 Task: Look for Airbnb properties in Saint Croix, U.S. Virgin Islands from 9th November, 2023 to 16th November, 2023 for 2 adults.2 bedrooms having 2 beds and 1 bathroom. Property type can be flat. Booking option can be shelf check-in. Look for 3 properties as per requirement.
Action: Mouse pressed left at (465, 187)
Screenshot: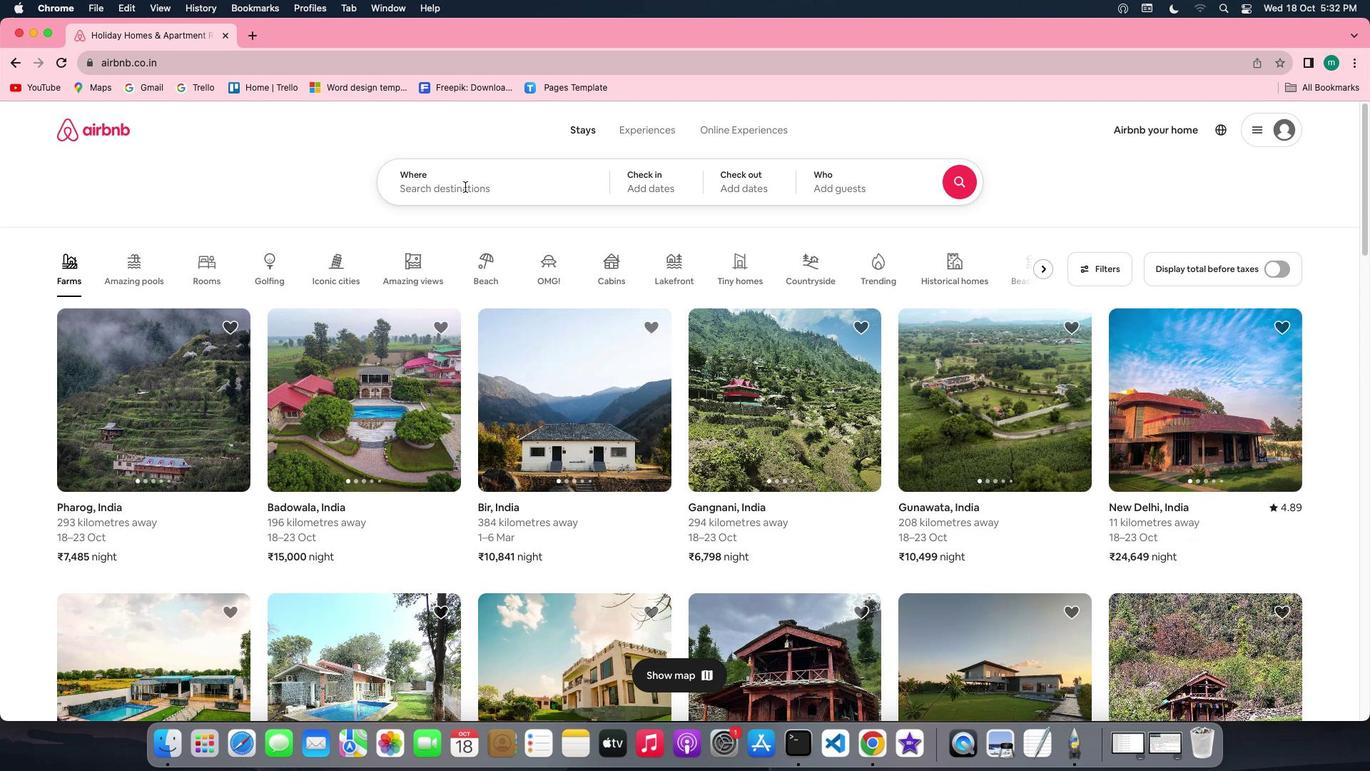 
Action: Key pressed Key.shift's''a''i''n''t'Key.spaceKey.shift'C''r''o''i''x'','Key.spaceKey.shift'u''.'Key.shift's''.'Key.spaceKey.shift'v''i''r''g''i''n'Key.spaceKey.shift'I''s''l''a''n''d'
Screenshot: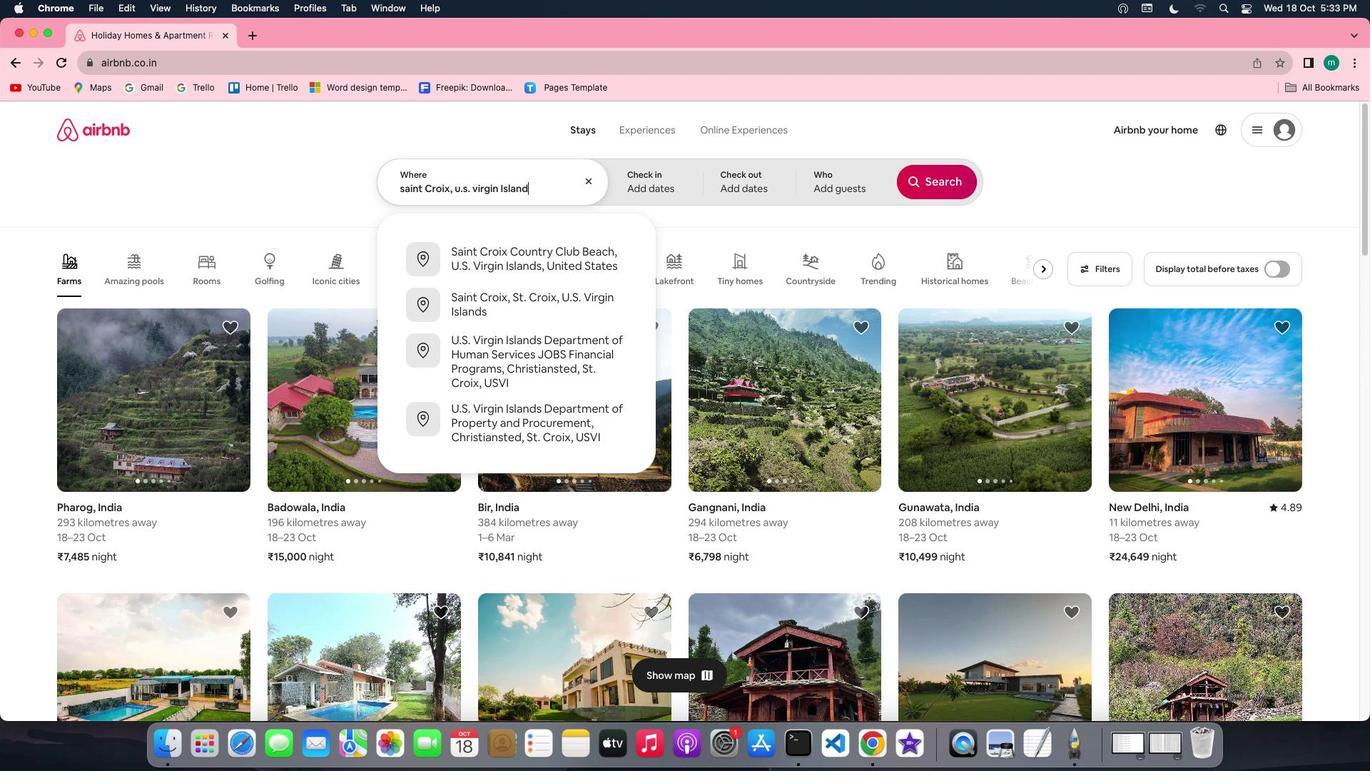 
Action: Mouse moved to (636, 189)
Screenshot: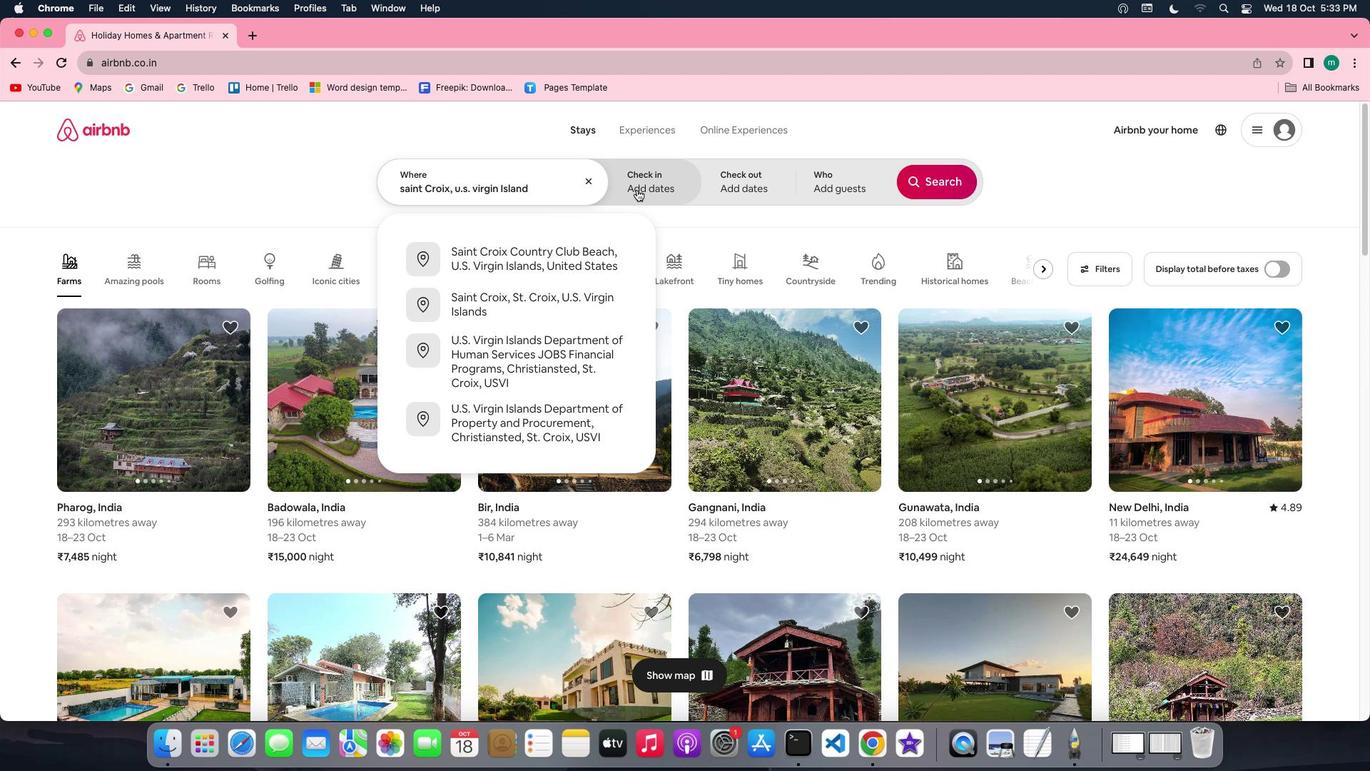 
Action: Mouse pressed left at (636, 189)
Screenshot: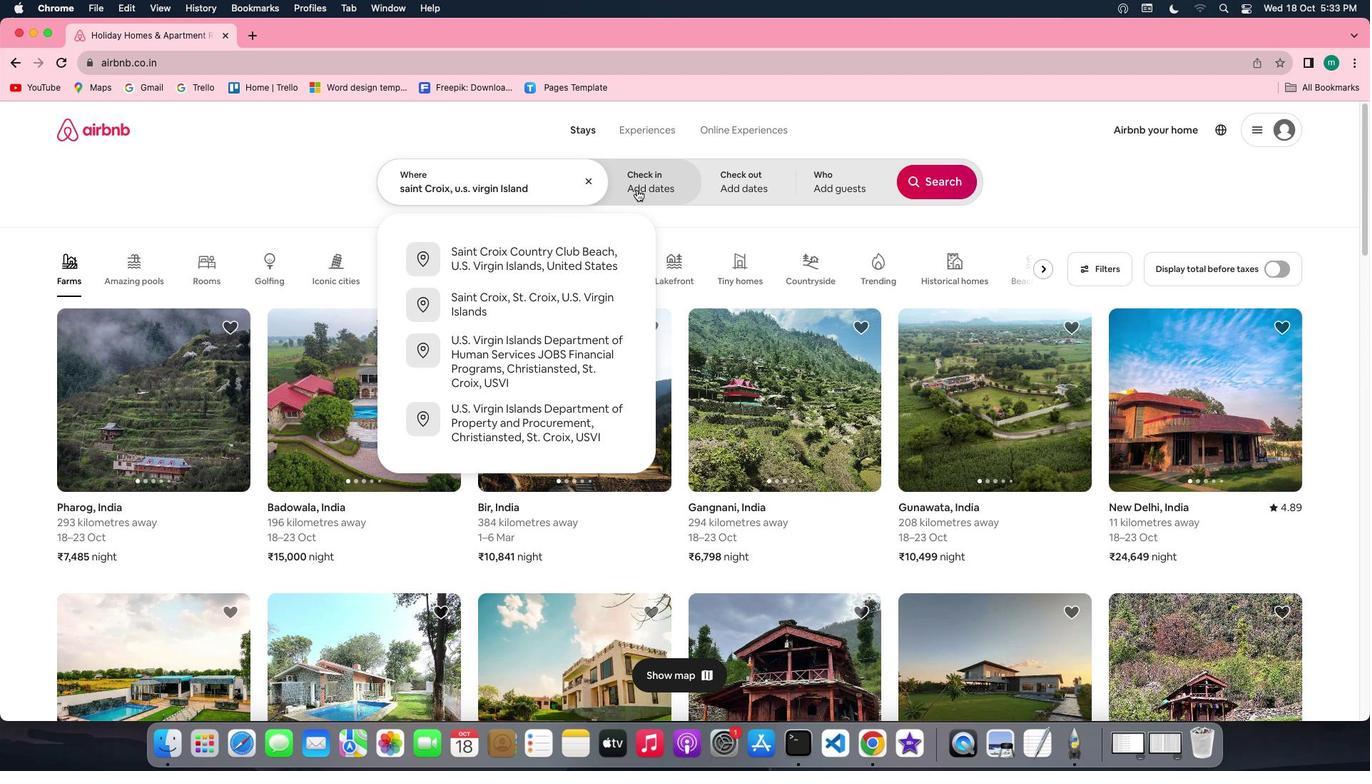 
Action: Mouse moved to (853, 387)
Screenshot: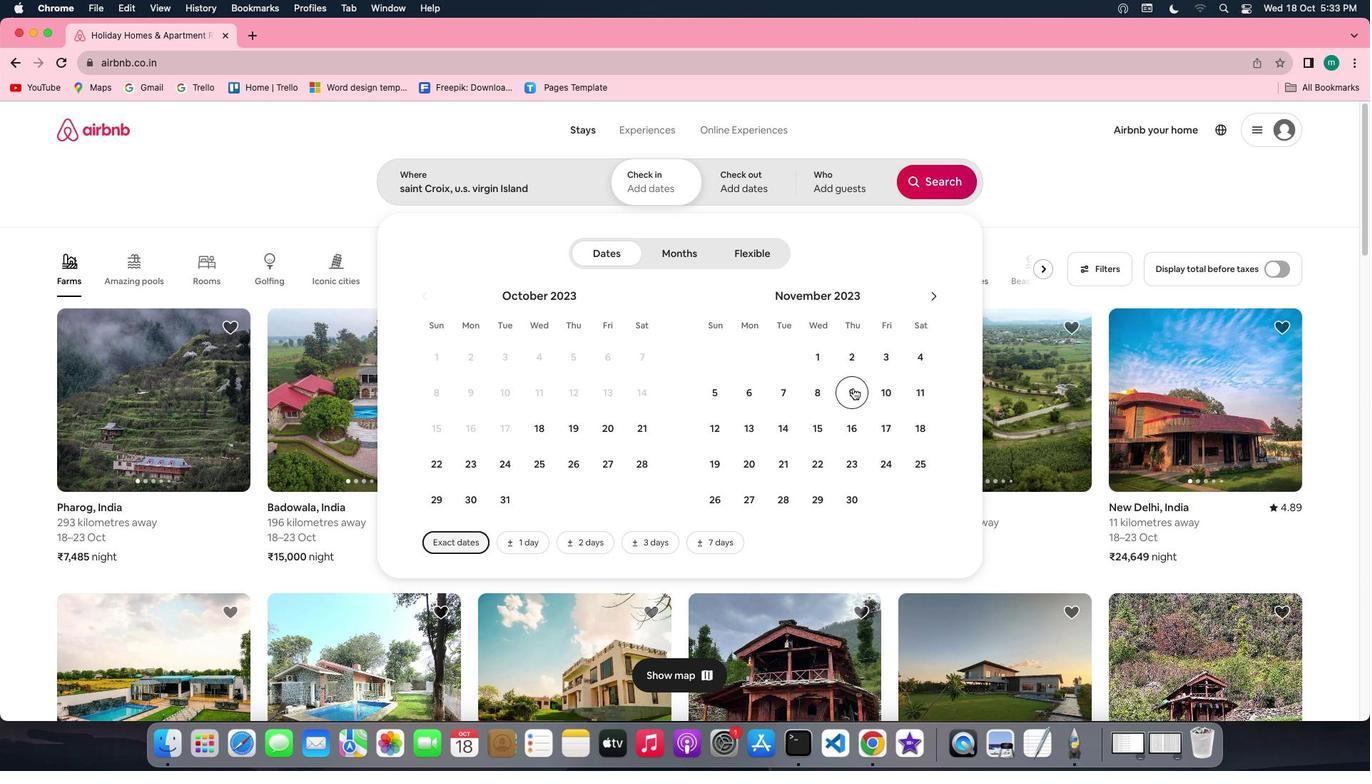 
Action: Mouse pressed left at (853, 387)
Screenshot: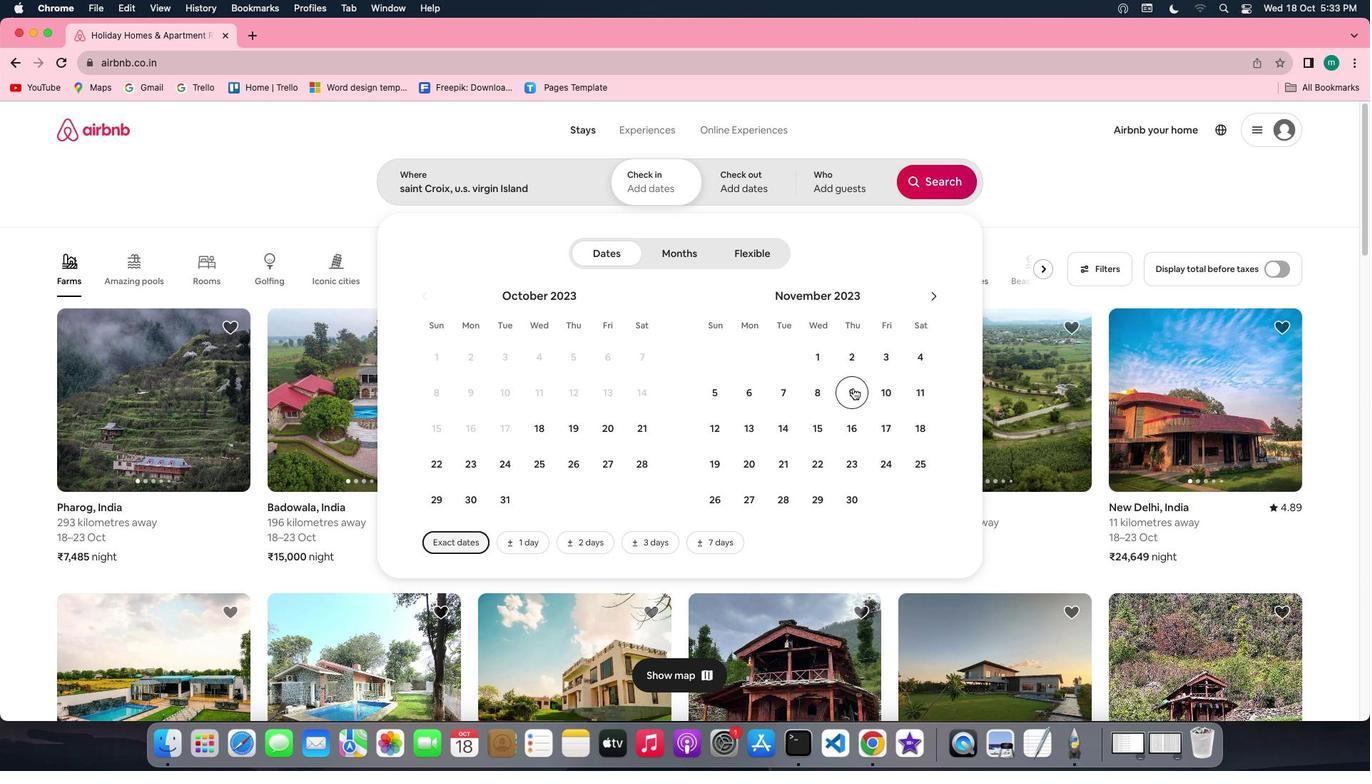 
Action: Mouse moved to (851, 442)
Screenshot: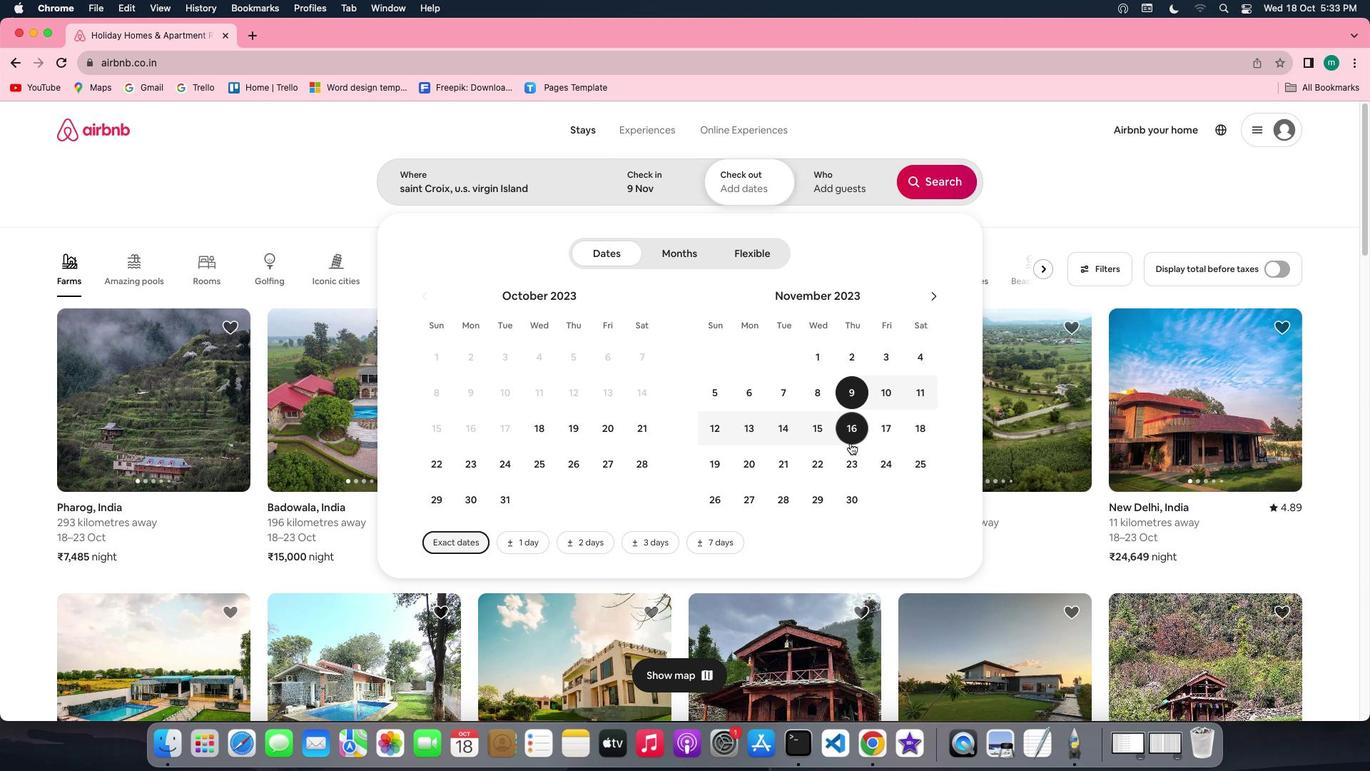 
Action: Mouse pressed left at (851, 442)
Screenshot: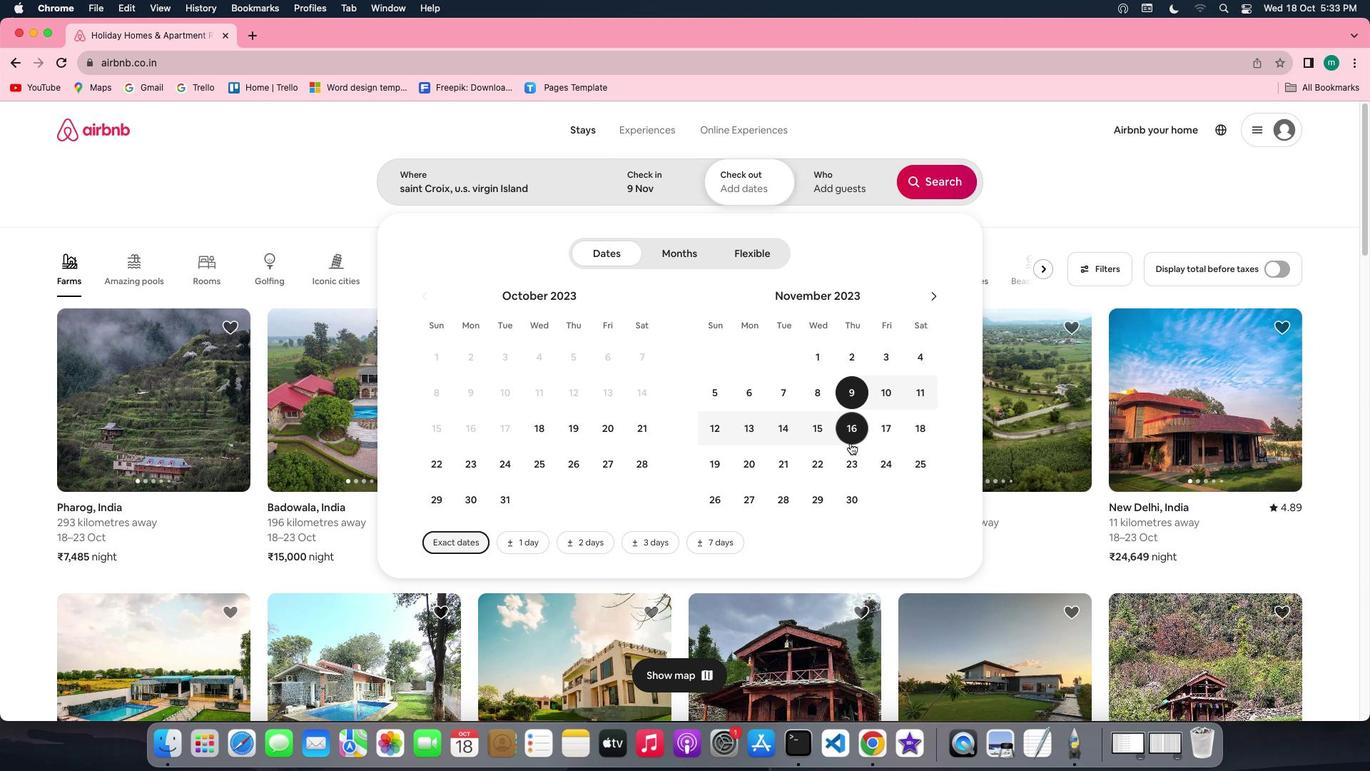 
Action: Mouse moved to (860, 172)
Screenshot: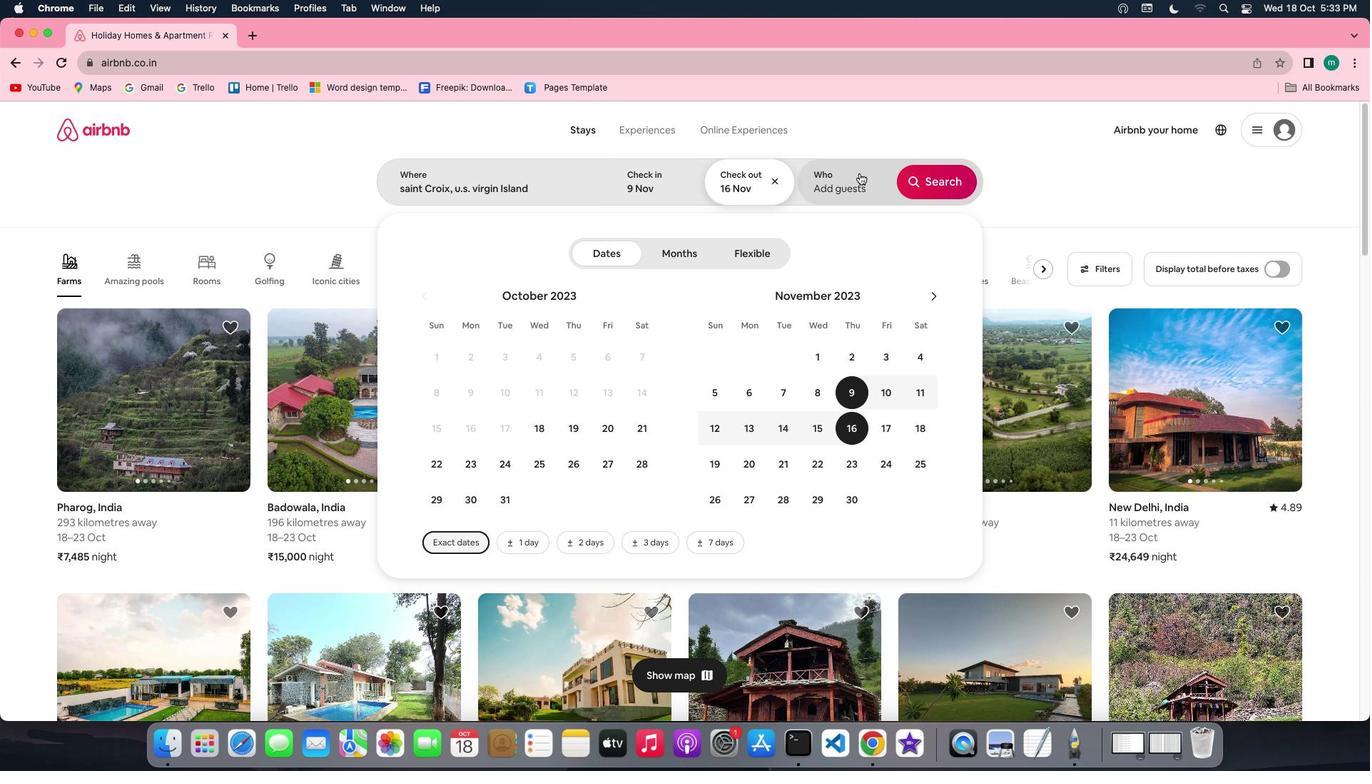 
Action: Mouse pressed left at (860, 172)
Screenshot: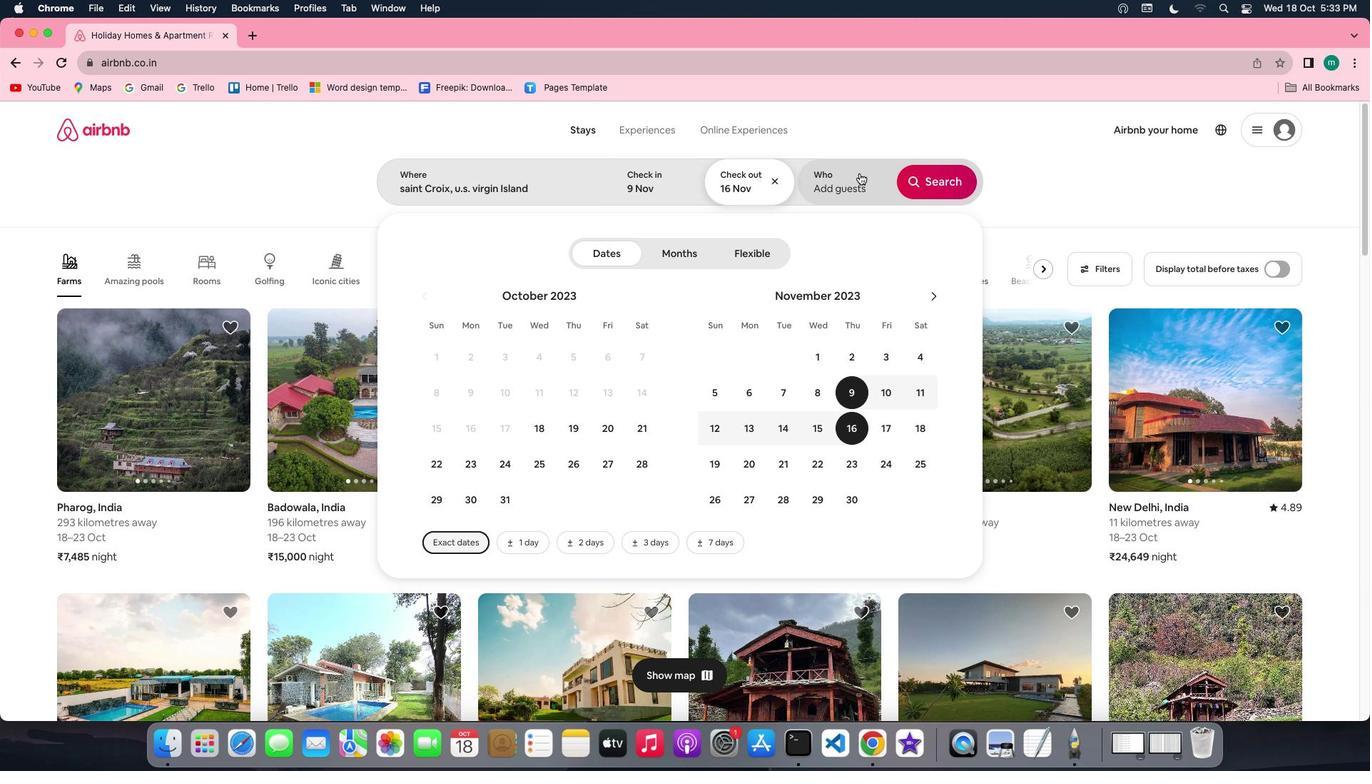 
Action: Mouse moved to (935, 255)
Screenshot: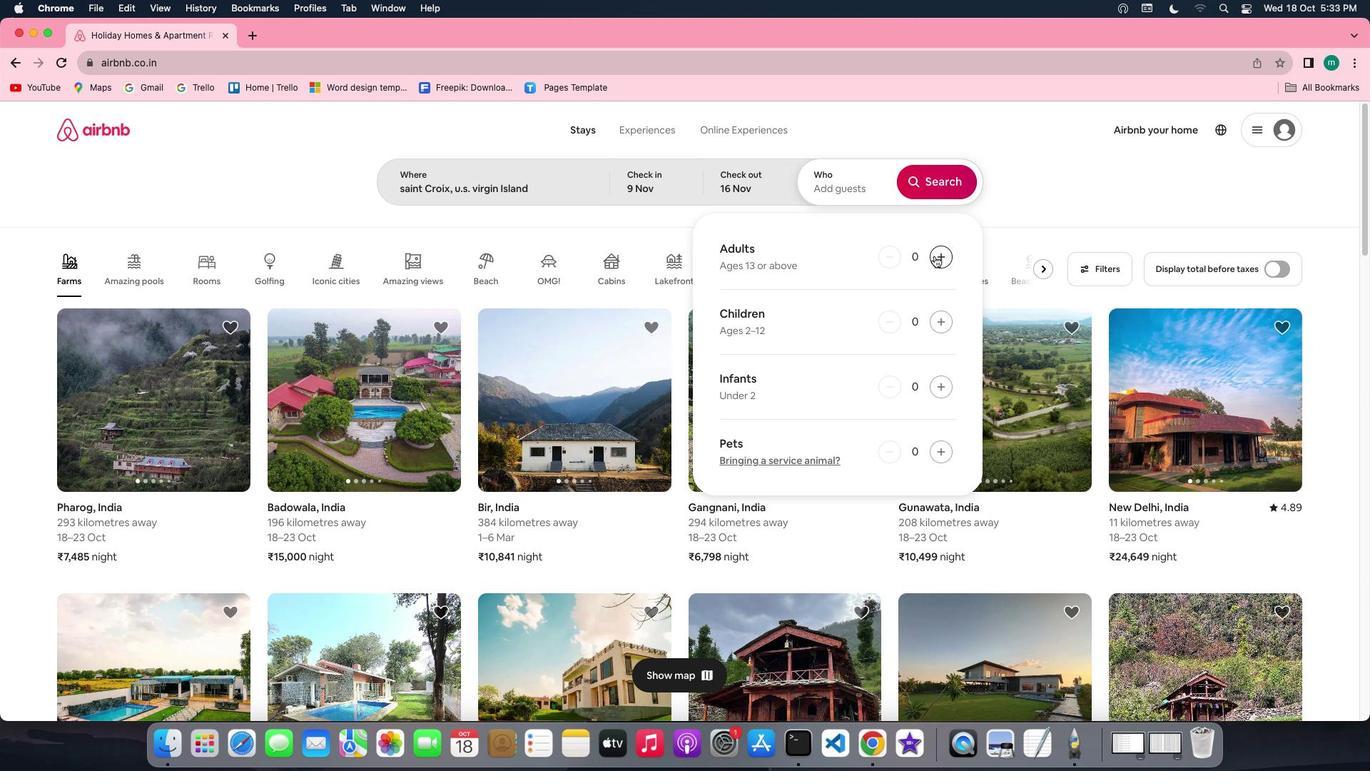 
Action: Mouse pressed left at (935, 255)
Screenshot: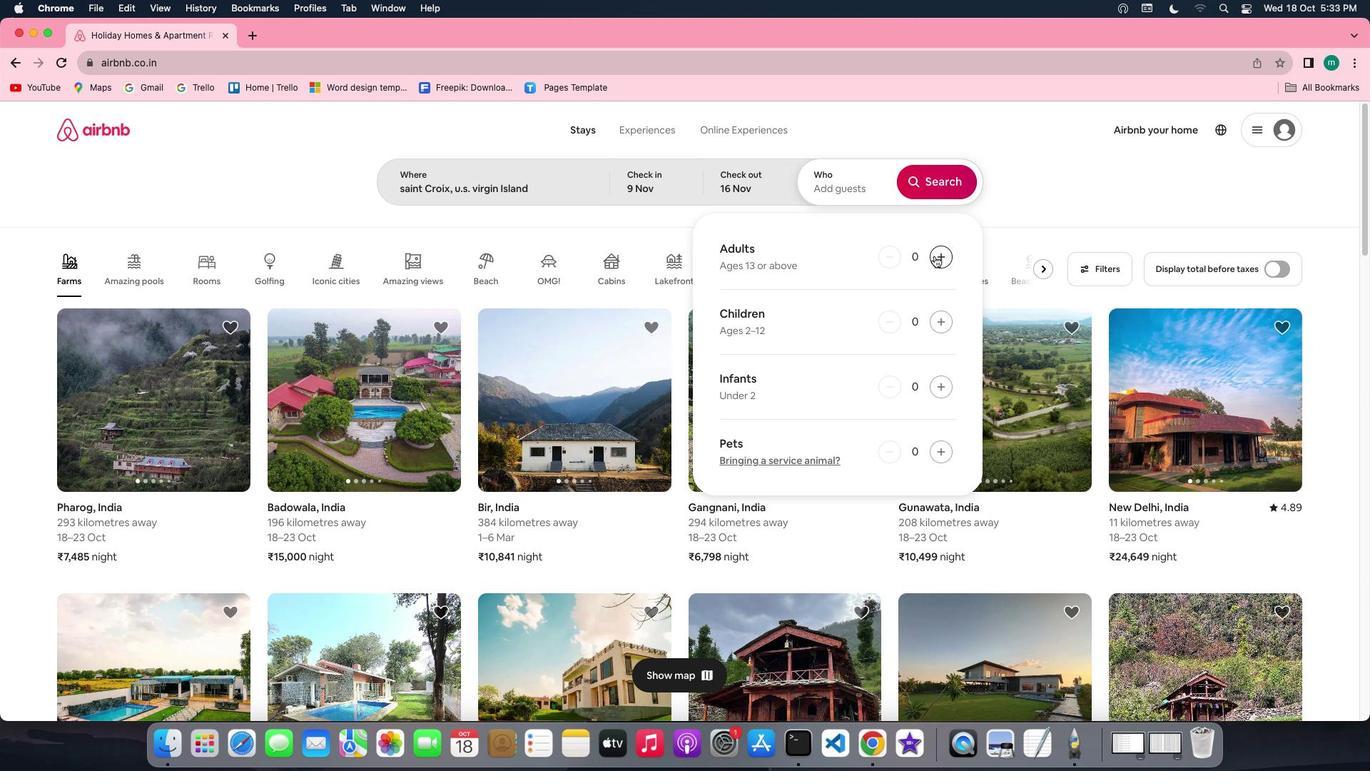 
Action: Mouse pressed left at (935, 255)
Screenshot: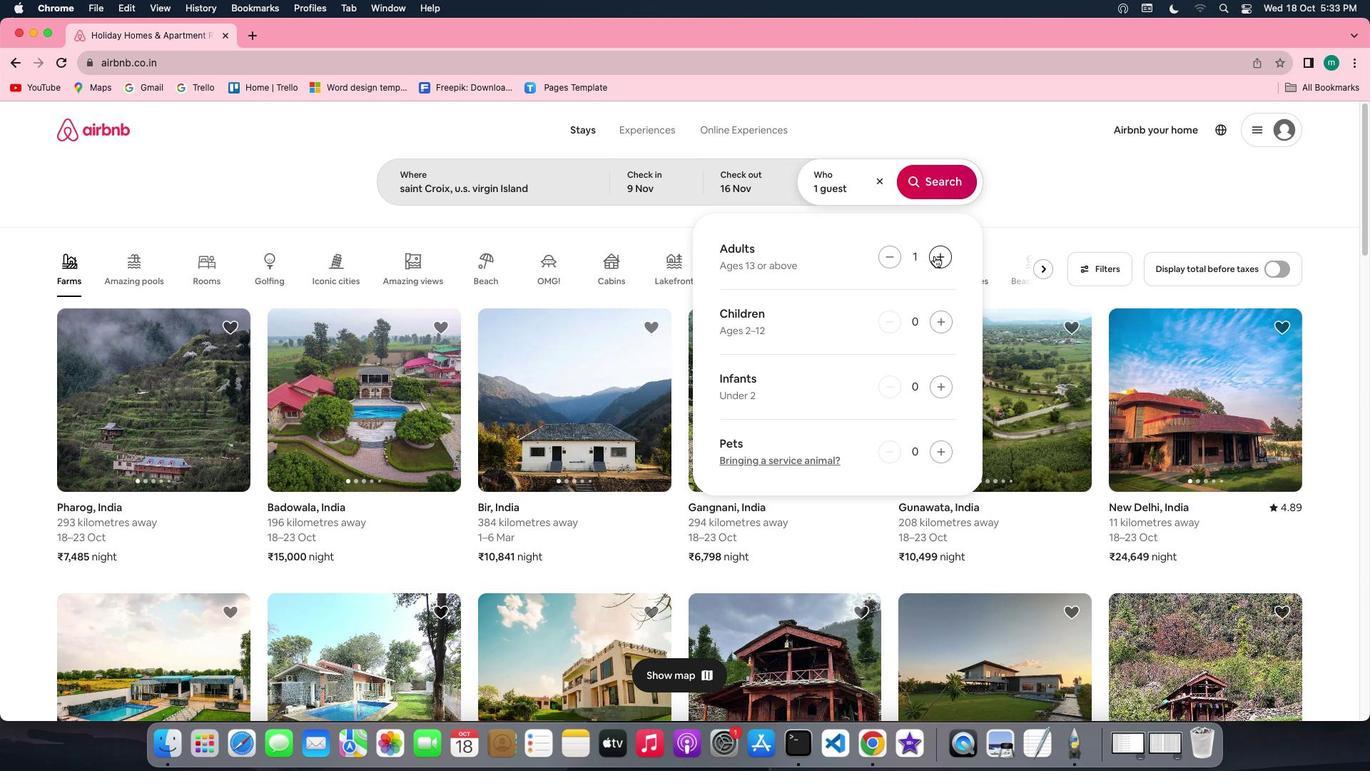 
Action: Mouse moved to (943, 192)
Screenshot: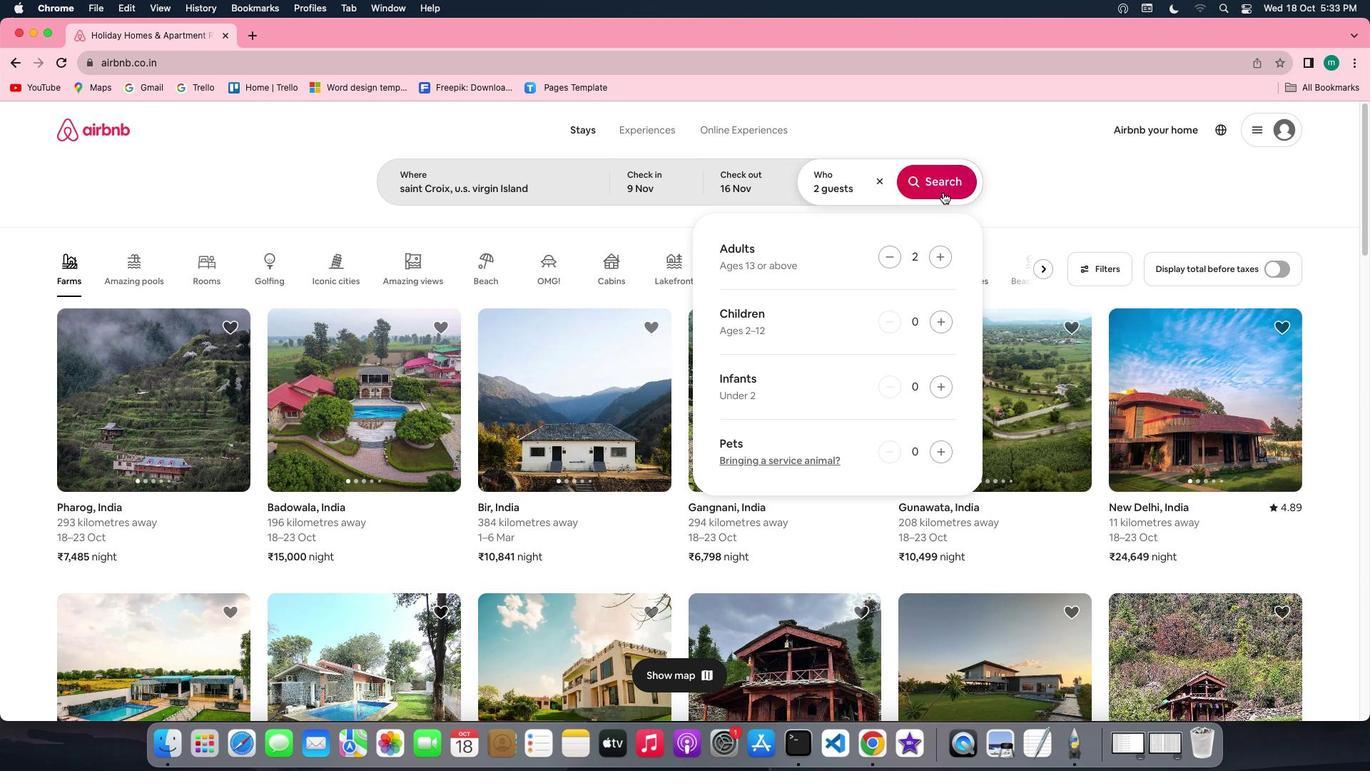 
Action: Mouse pressed left at (943, 192)
Screenshot: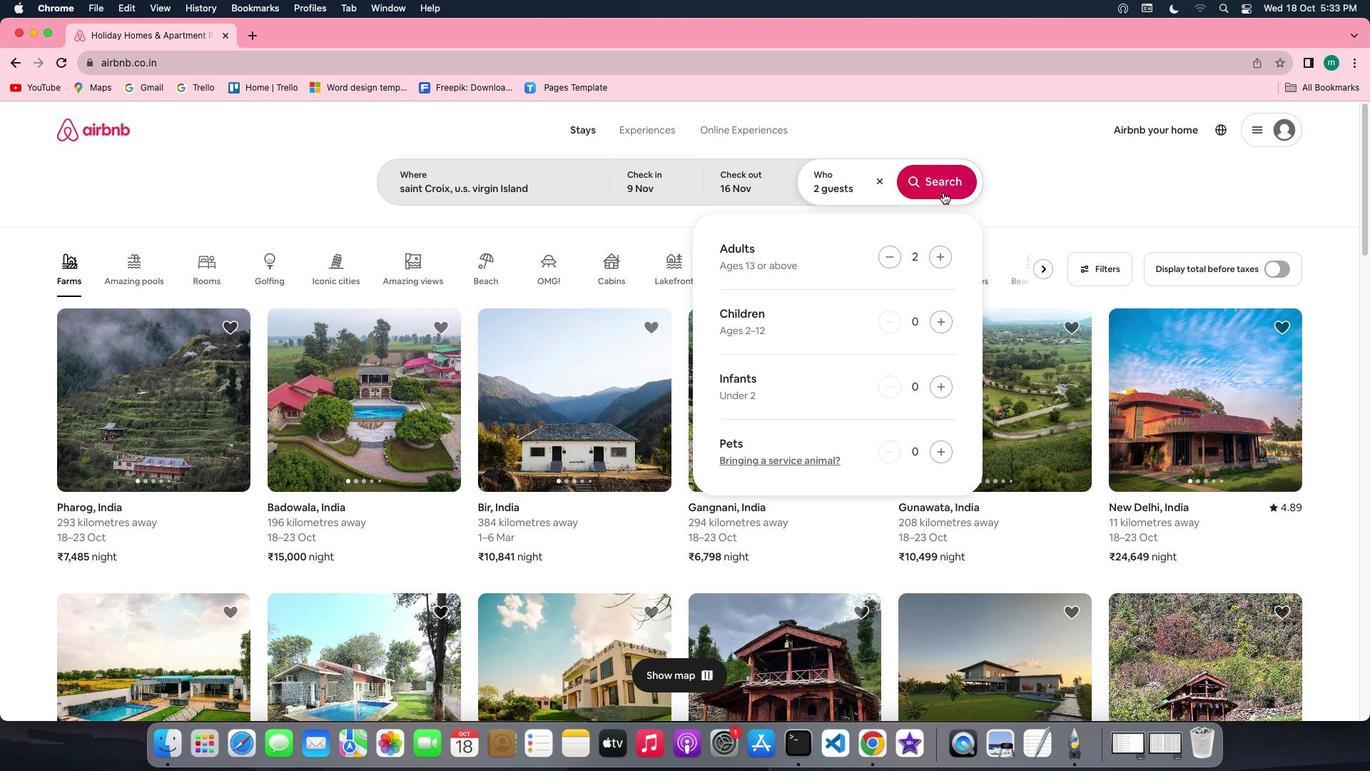 
Action: Mouse moved to (1130, 184)
Screenshot: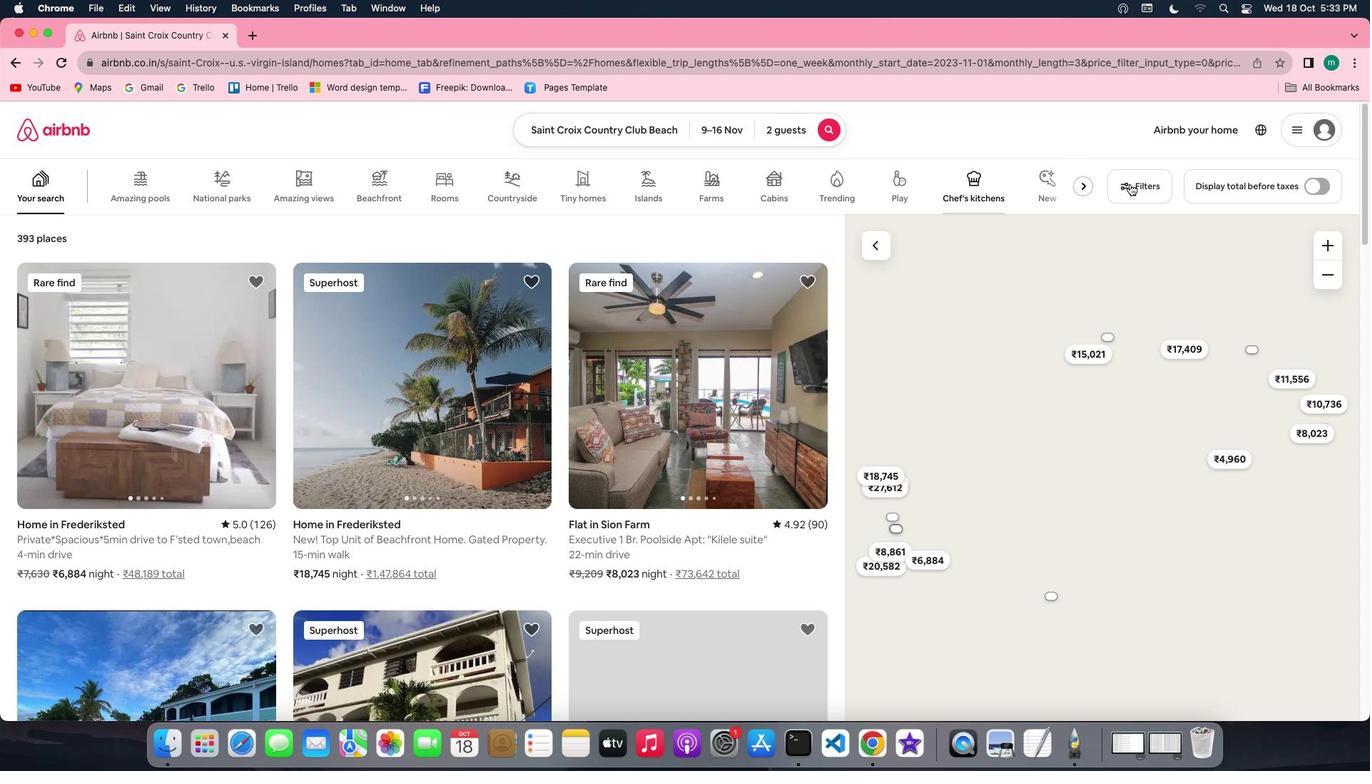 
Action: Mouse pressed left at (1130, 184)
Screenshot: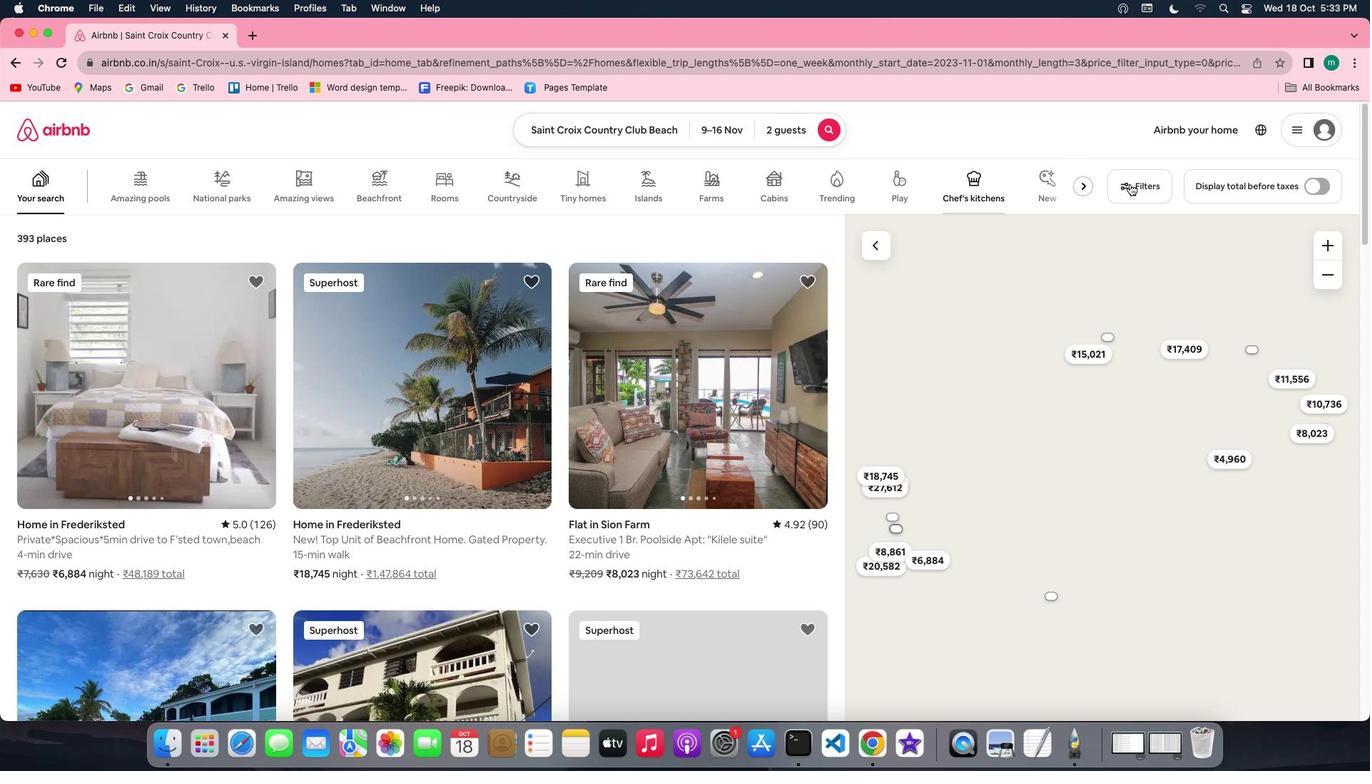 
Action: Mouse moved to (1150, 183)
Screenshot: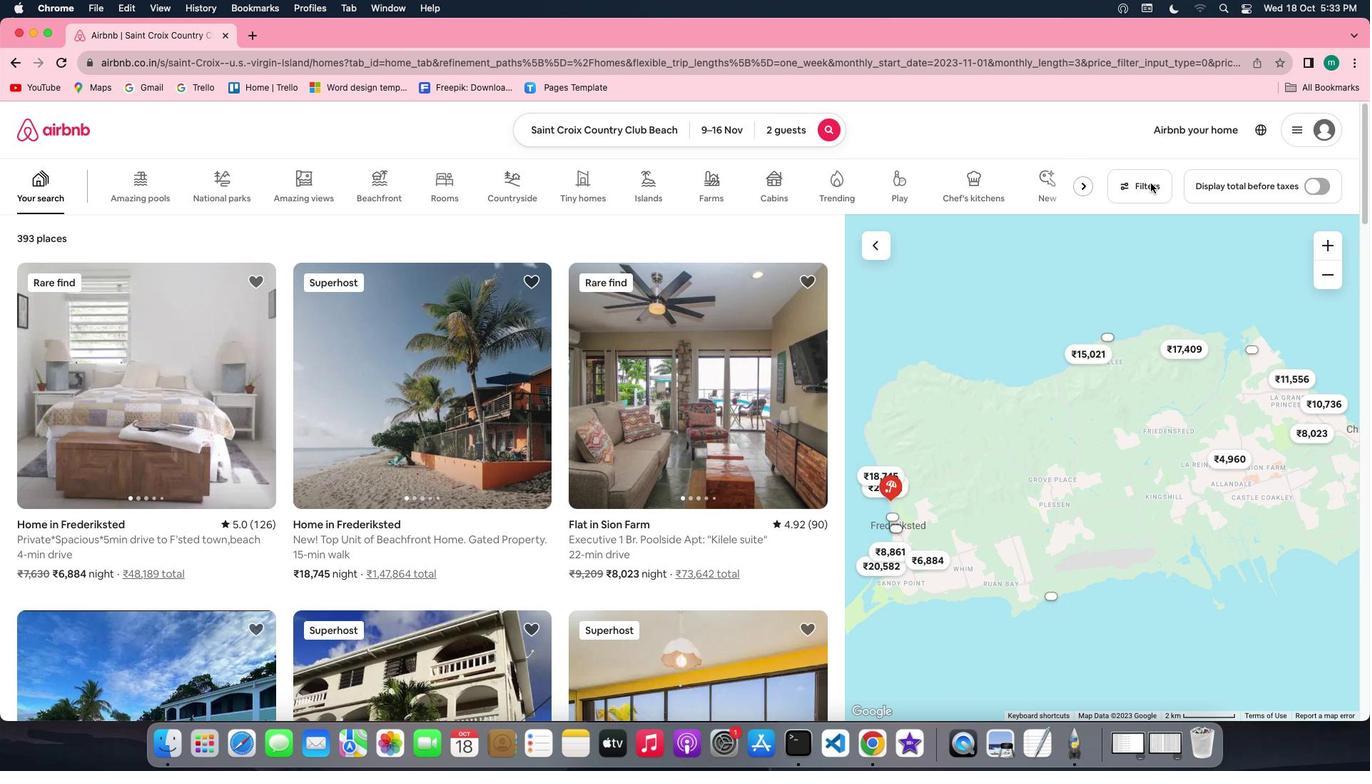 
Action: Mouse pressed left at (1150, 183)
Screenshot: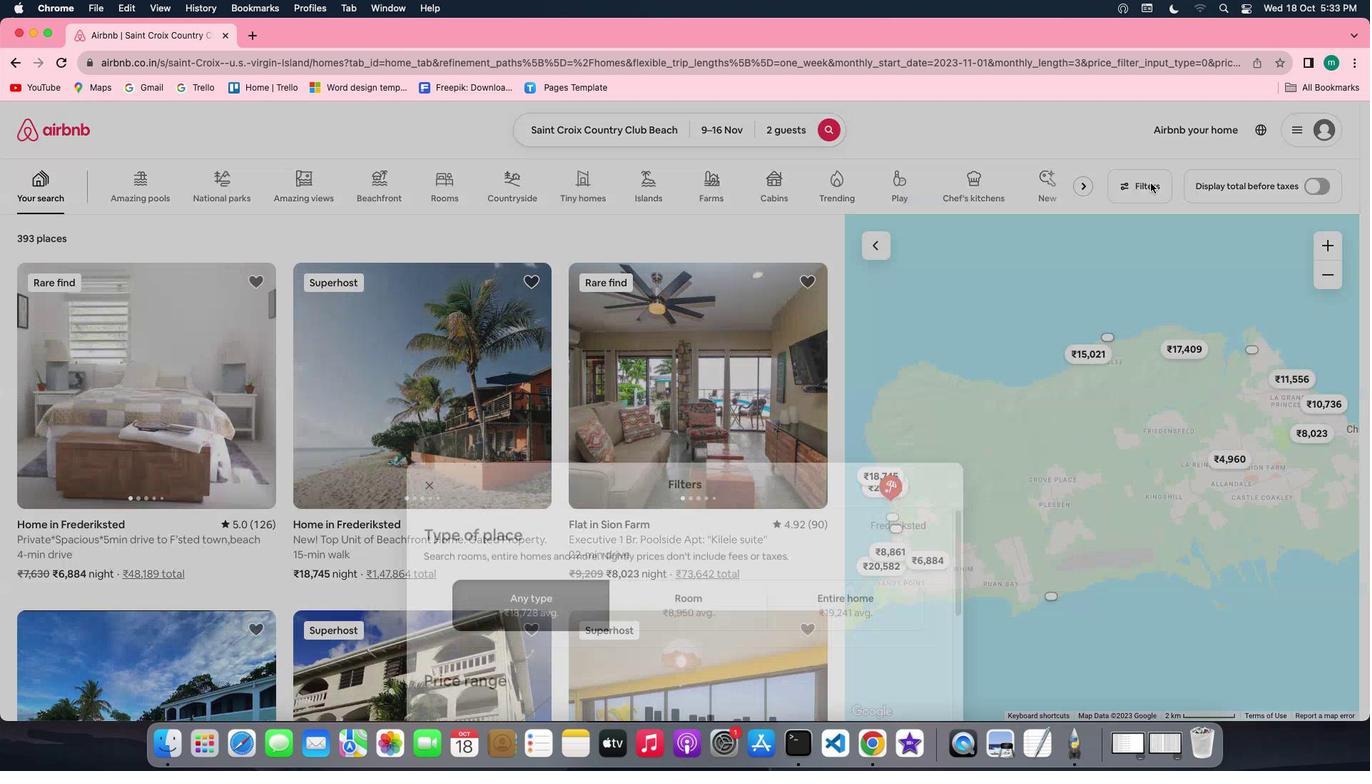 
Action: Mouse moved to (1127, 176)
Screenshot: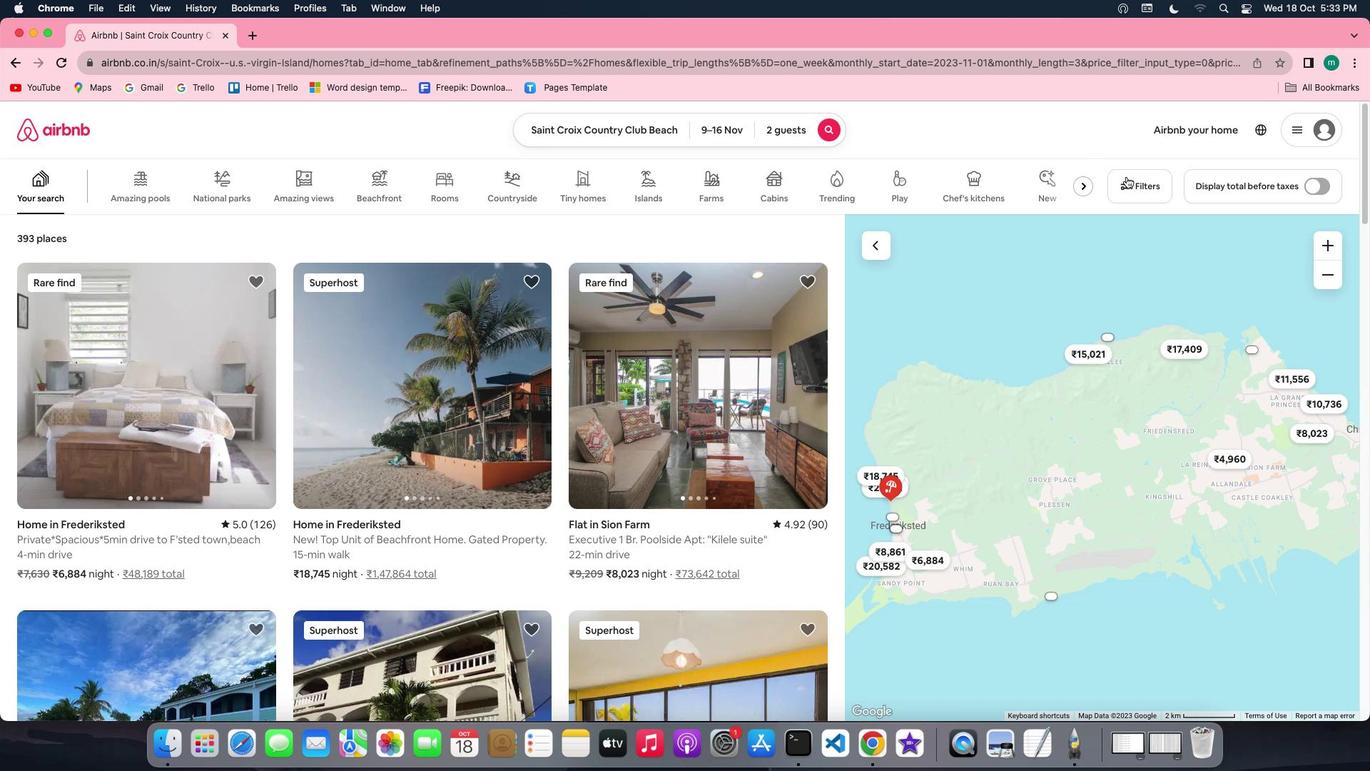 
Action: Mouse pressed left at (1127, 176)
Screenshot: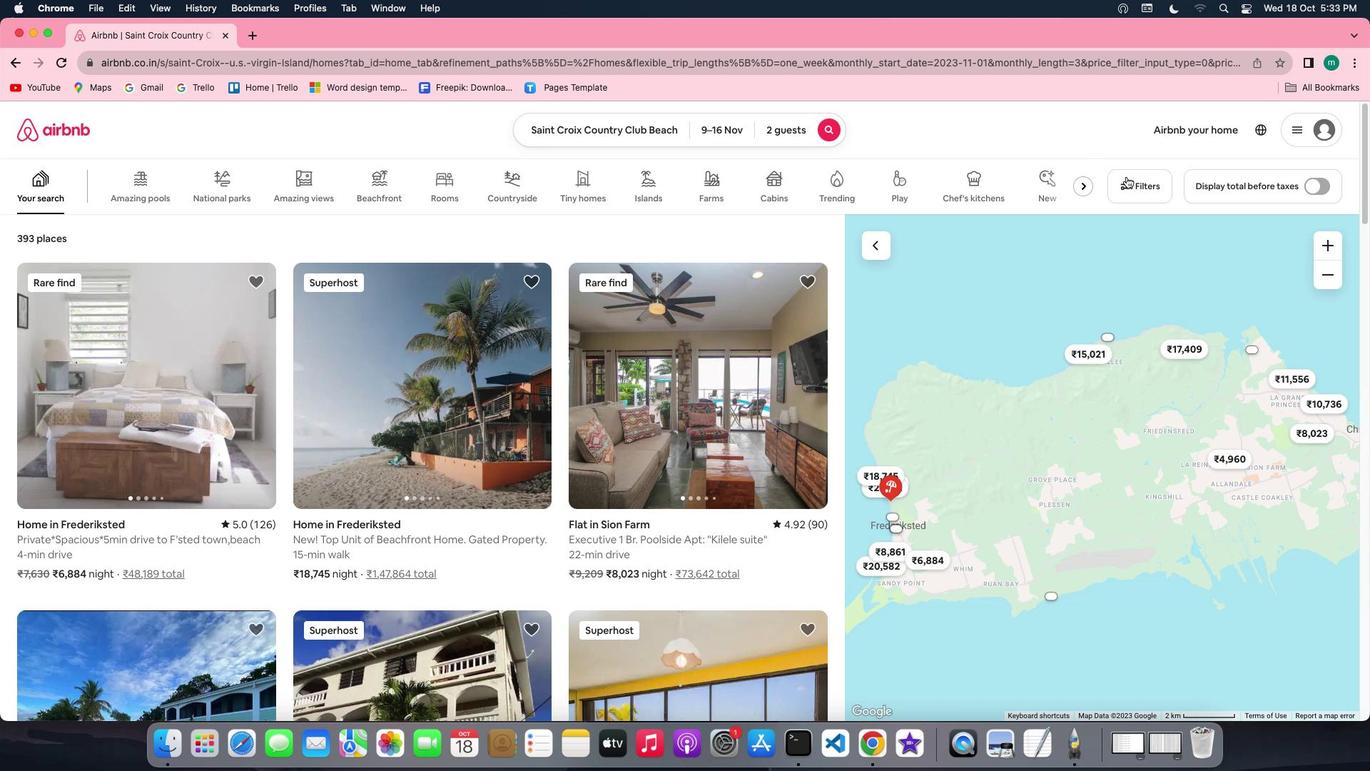 
Action: Mouse moved to (686, 376)
Screenshot: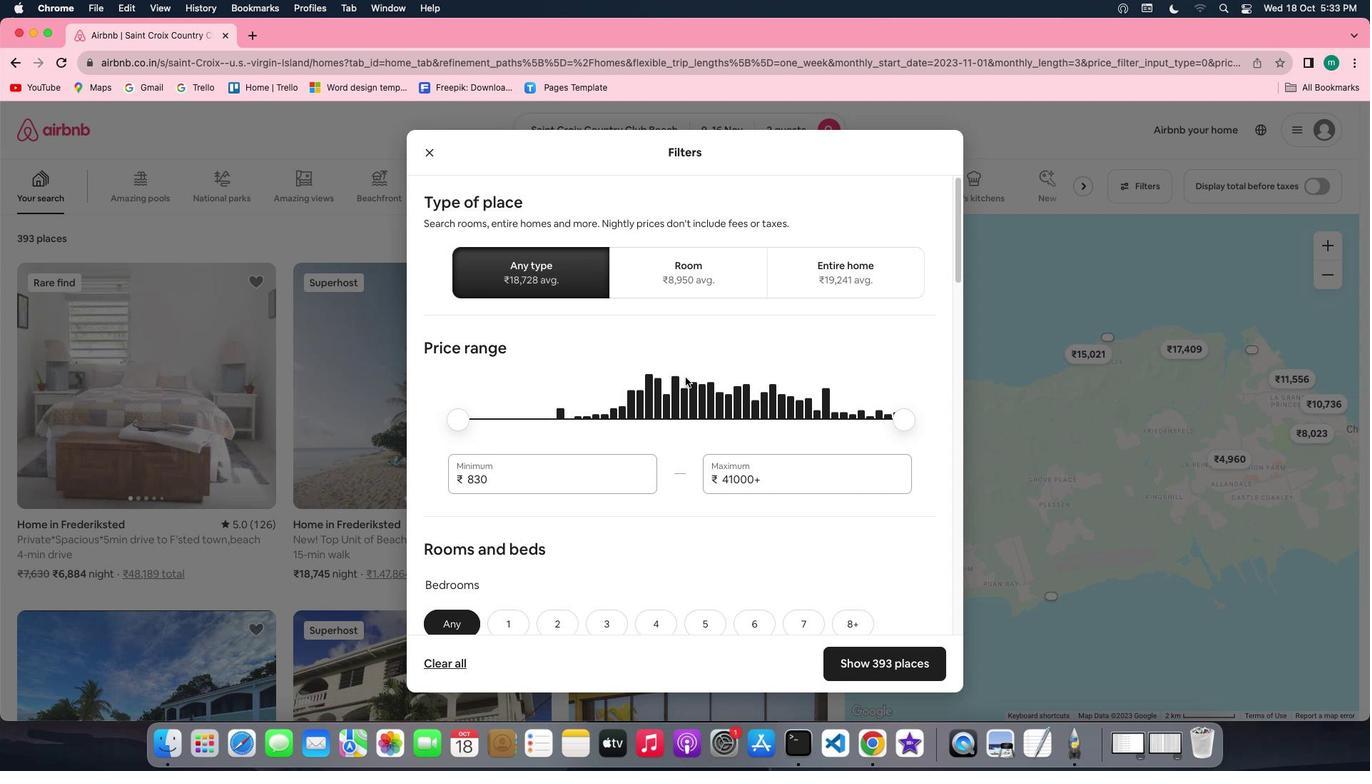 
Action: Mouse scrolled (686, 376) with delta (0, 0)
Screenshot: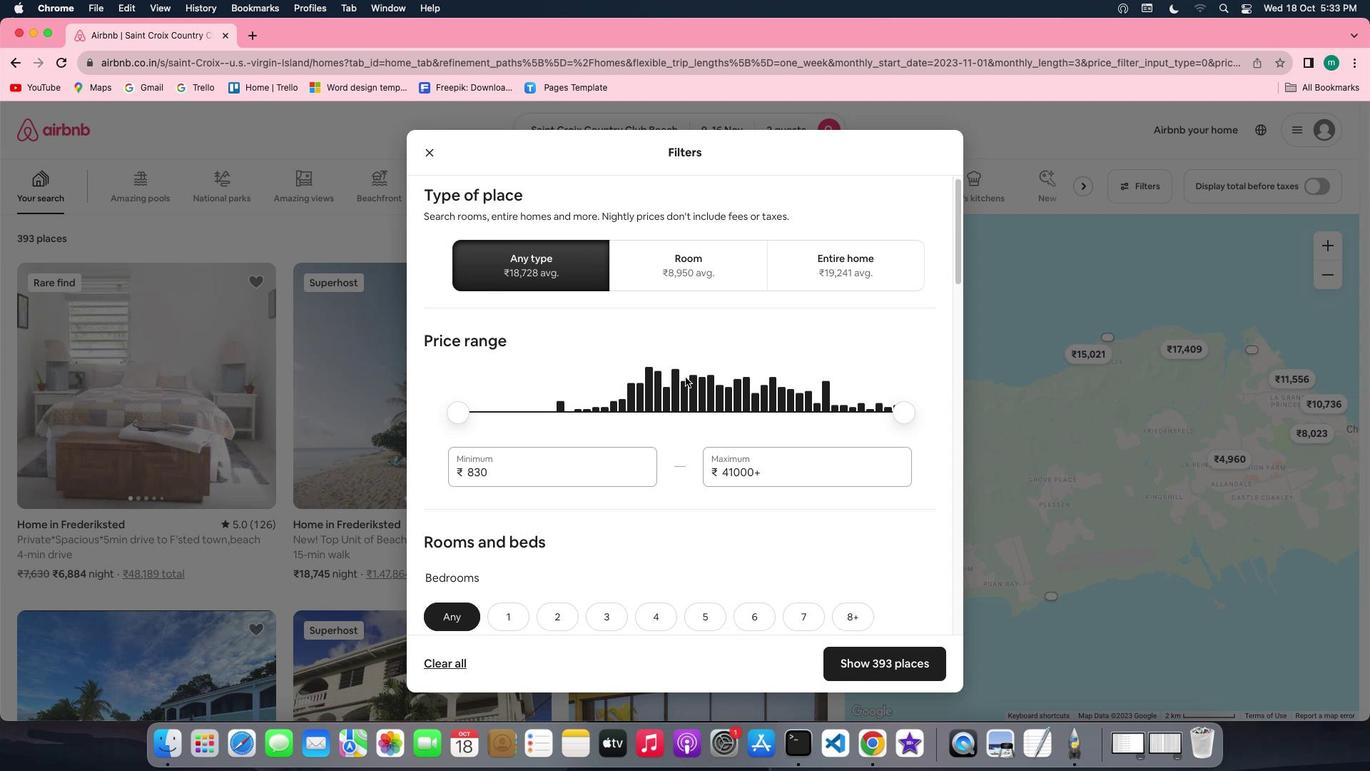
Action: Mouse scrolled (686, 376) with delta (0, 0)
Screenshot: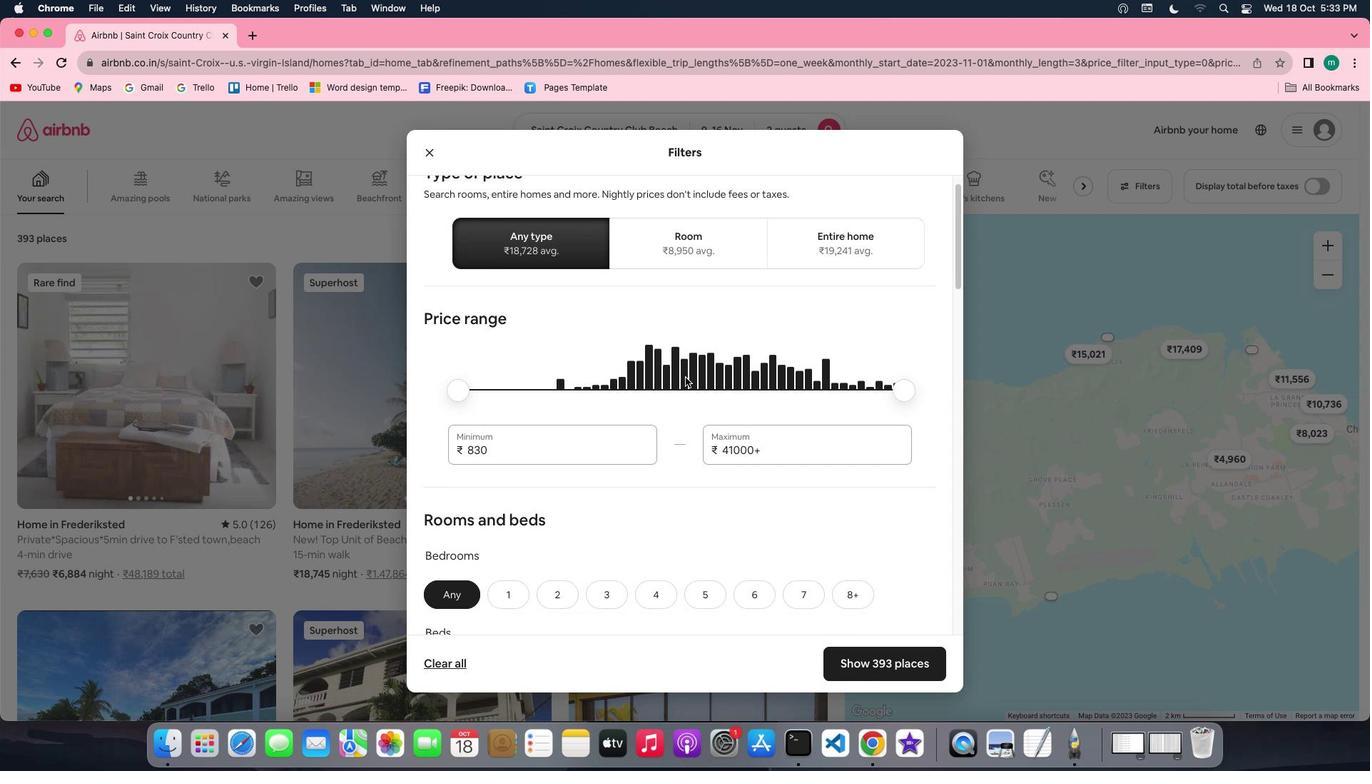 
Action: Mouse scrolled (686, 376) with delta (0, -2)
Screenshot: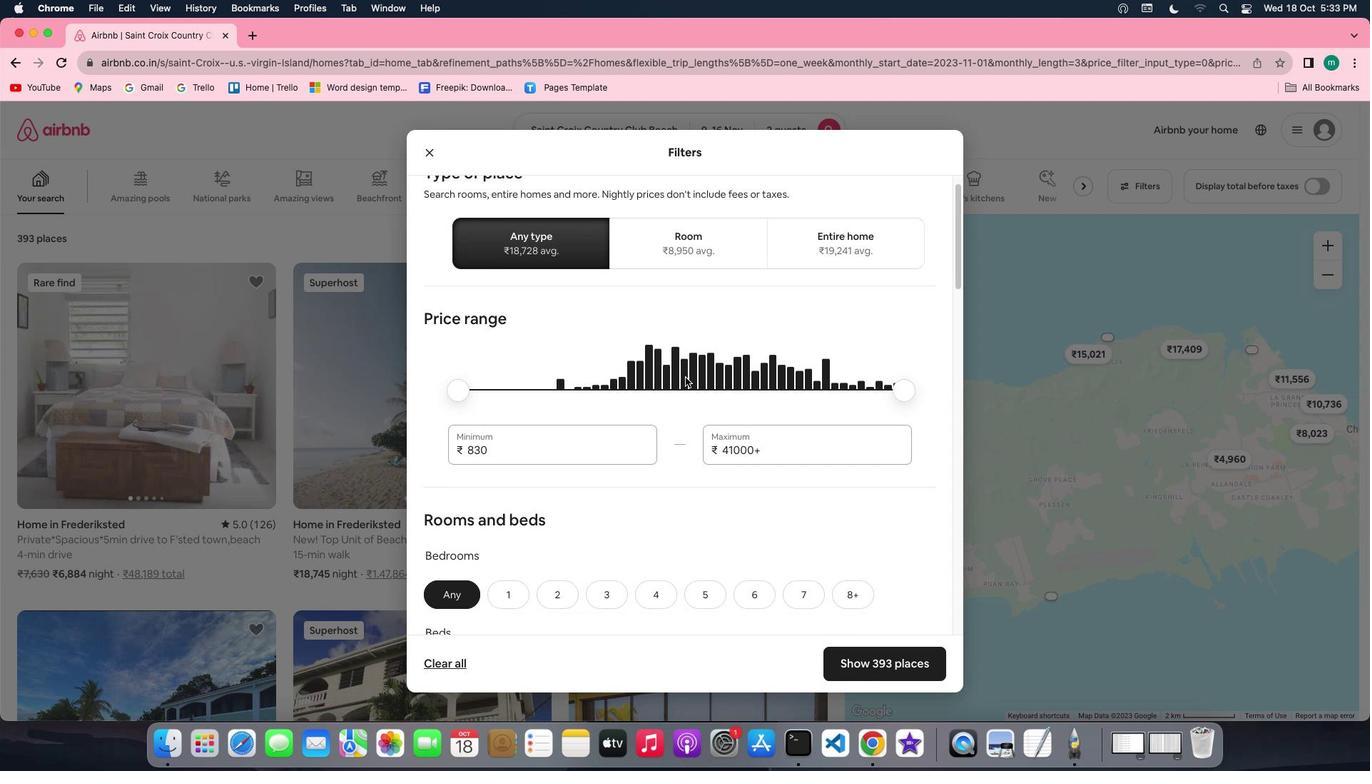 
Action: Mouse scrolled (686, 376) with delta (0, -2)
Screenshot: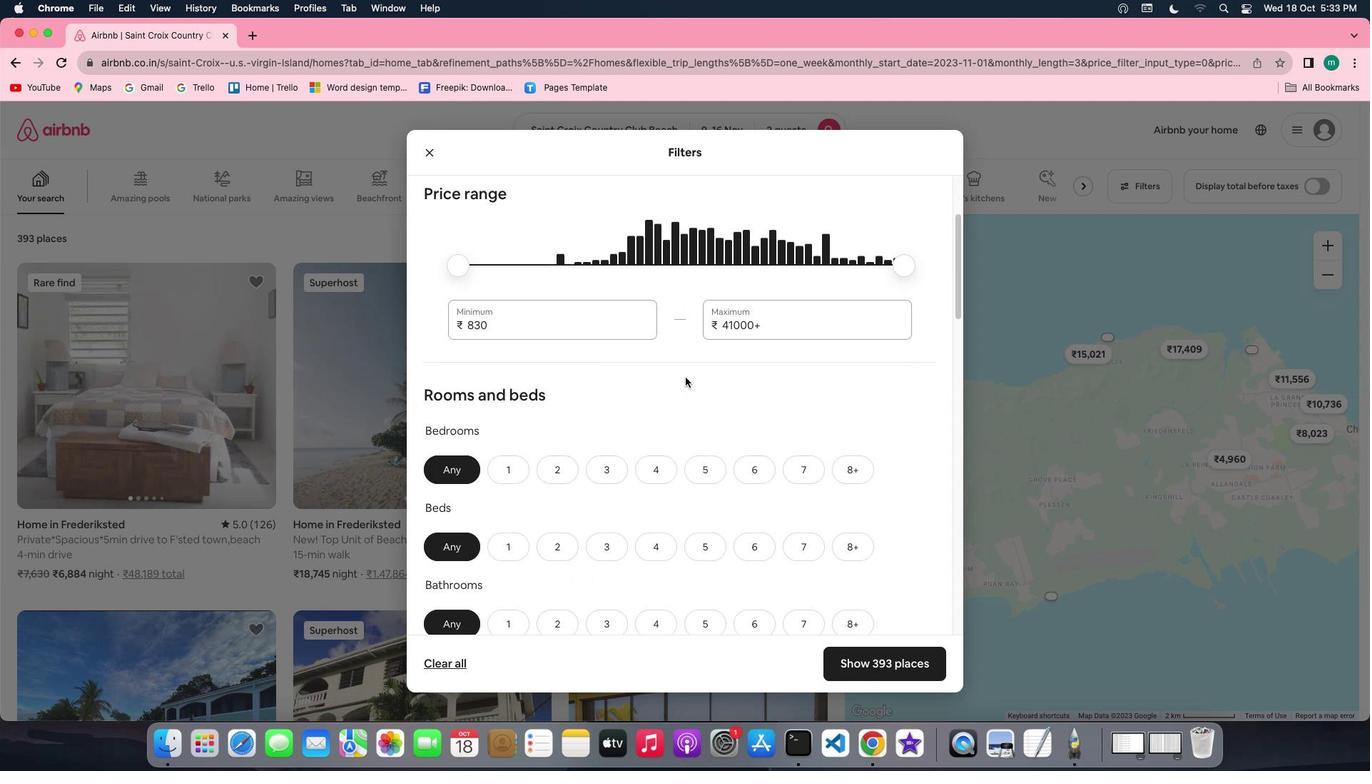 
Action: Mouse moved to (552, 351)
Screenshot: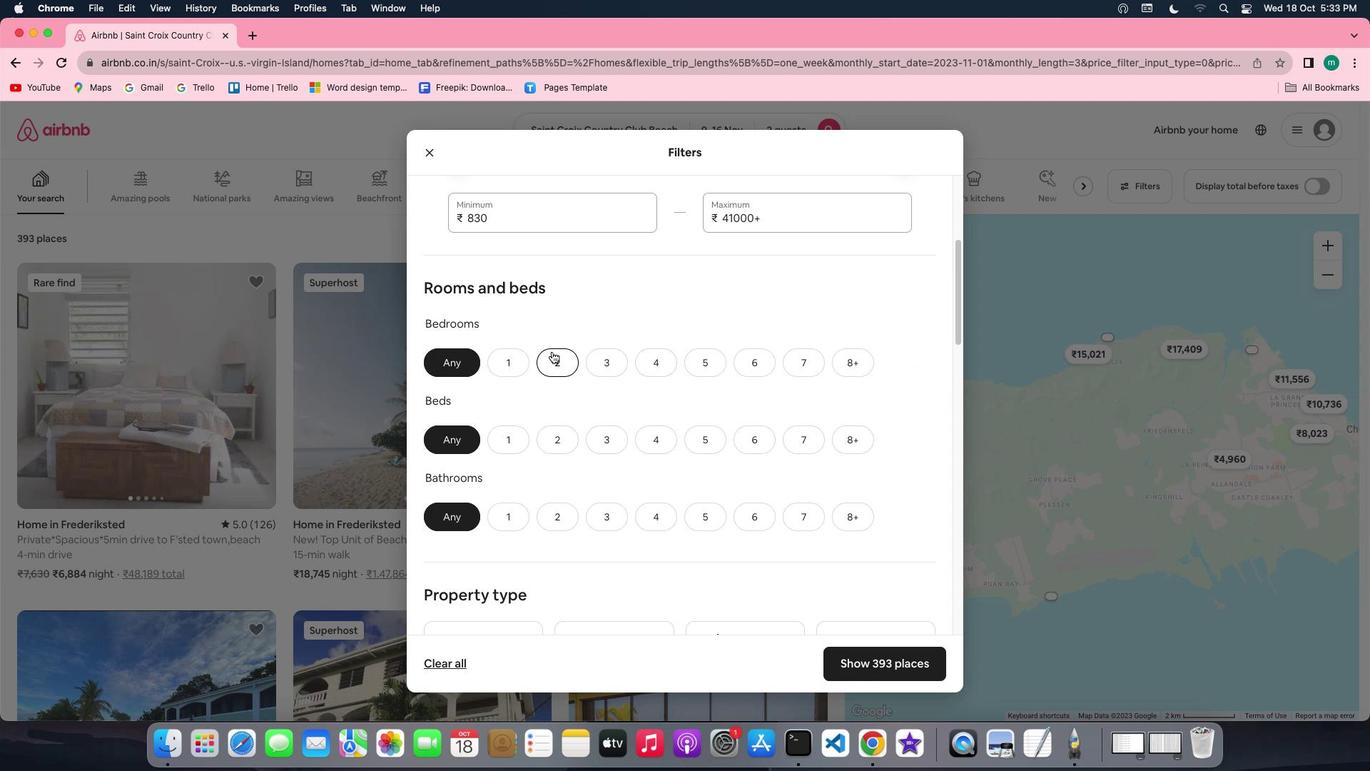 
Action: Mouse pressed left at (552, 351)
Screenshot: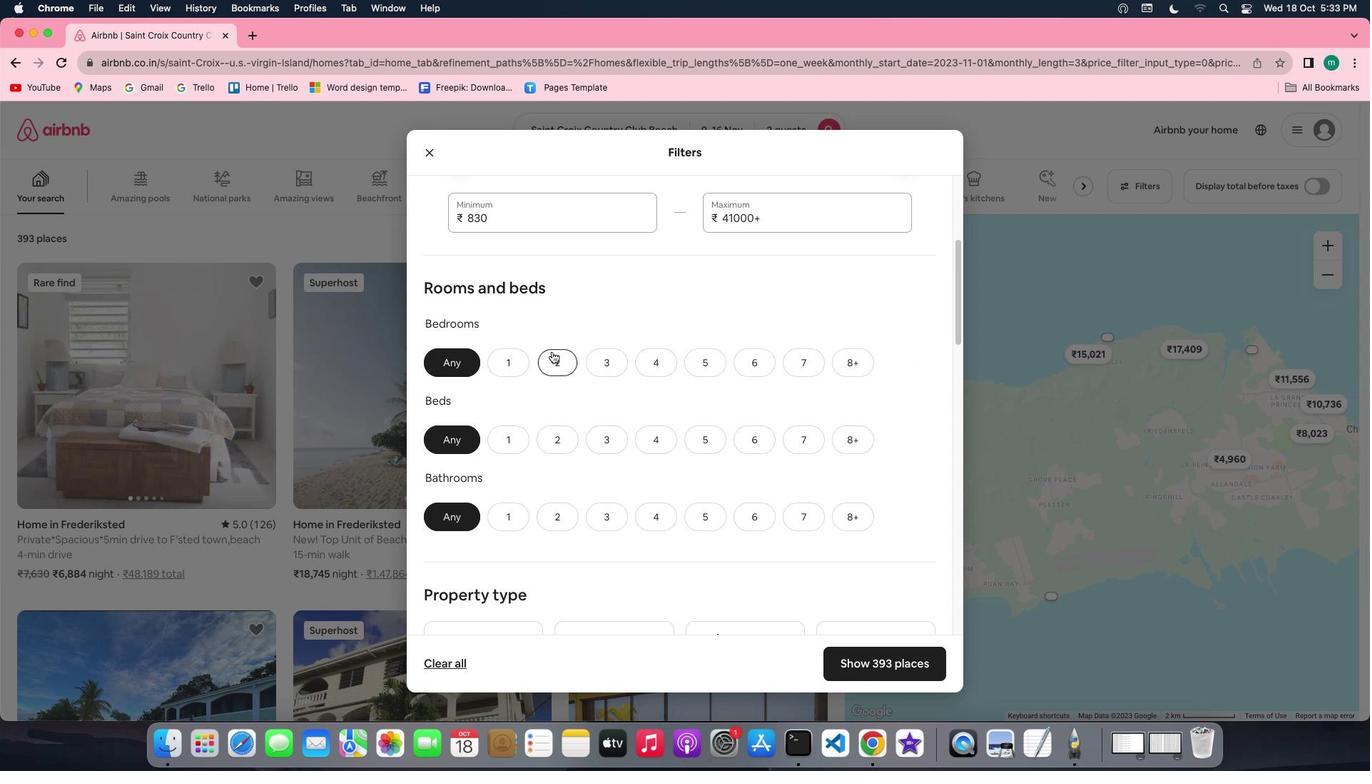 
Action: Mouse moved to (564, 449)
Screenshot: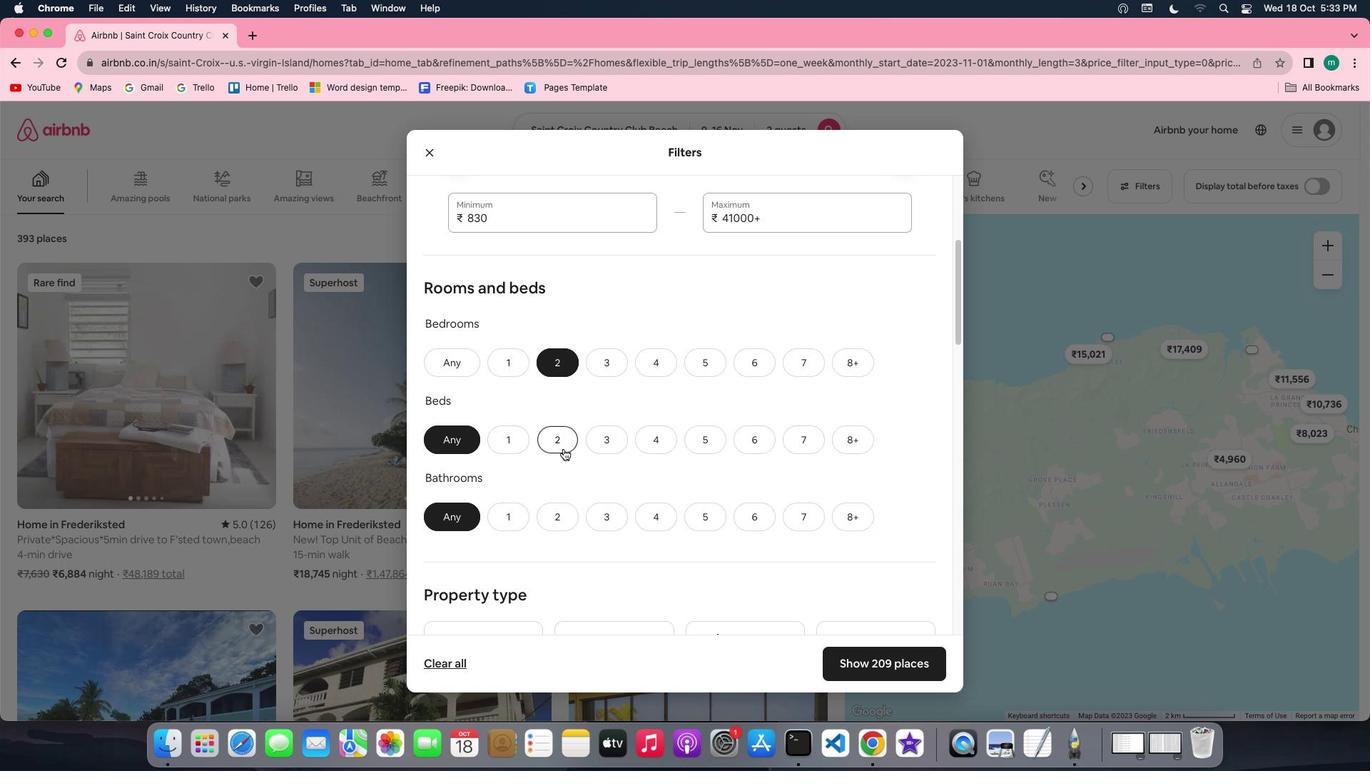 
Action: Mouse pressed left at (564, 449)
Screenshot: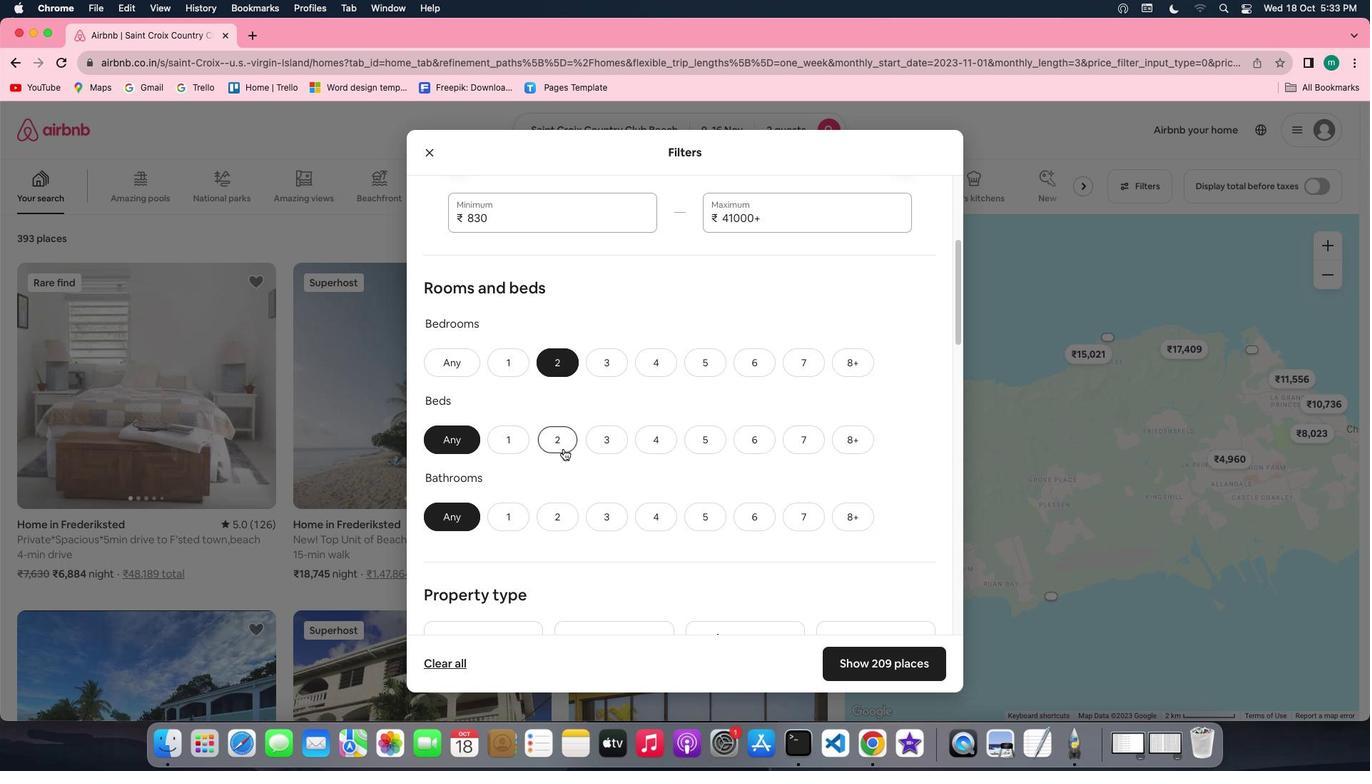 
Action: Mouse moved to (524, 512)
Screenshot: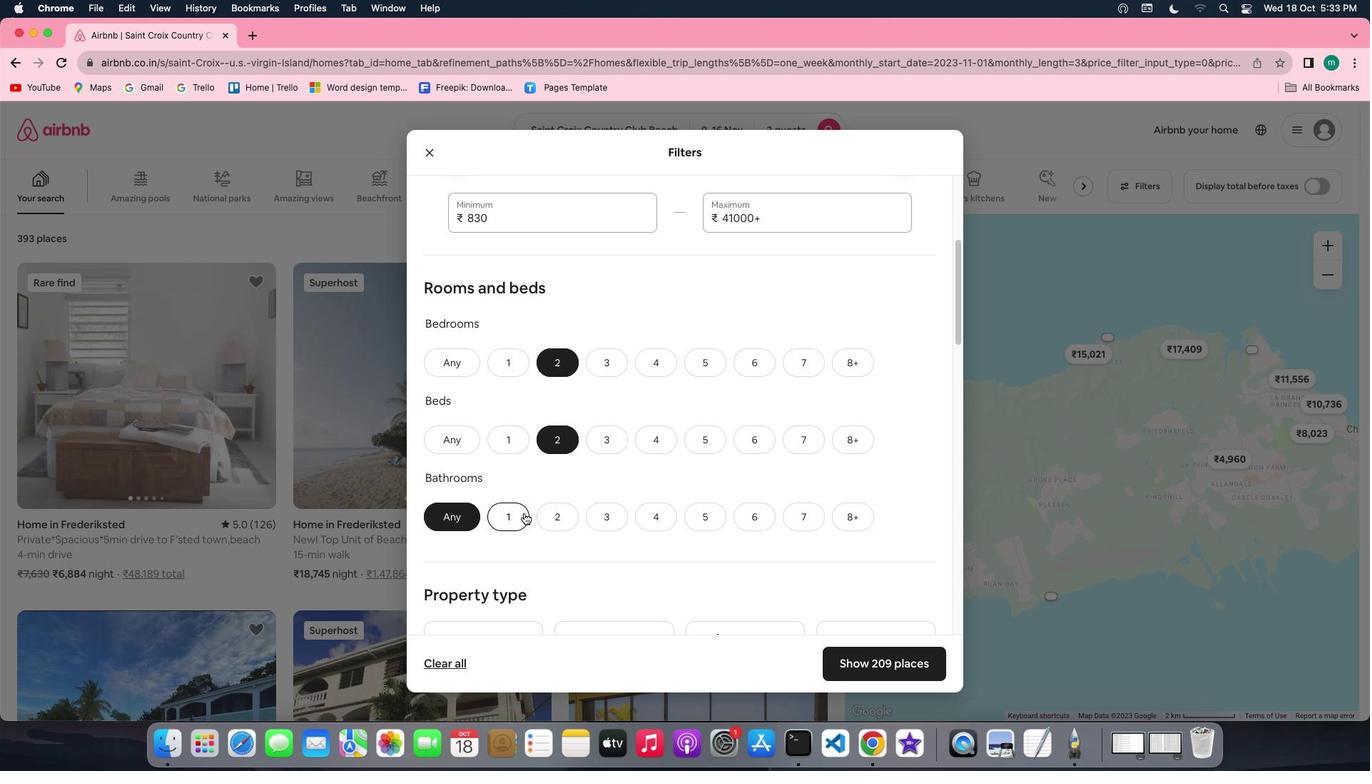 
Action: Mouse pressed left at (524, 512)
Screenshot: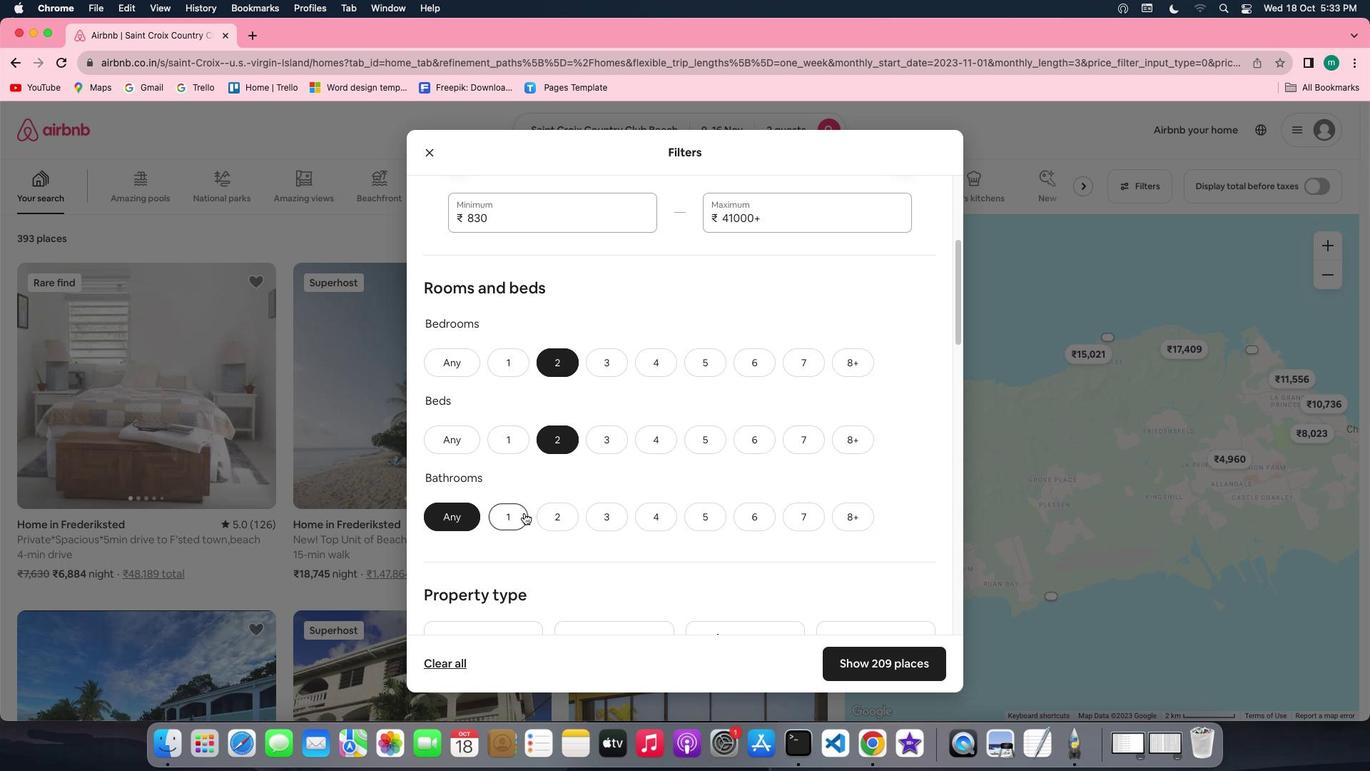 
Action: Mouse moved to (718, 516)
Screenshot: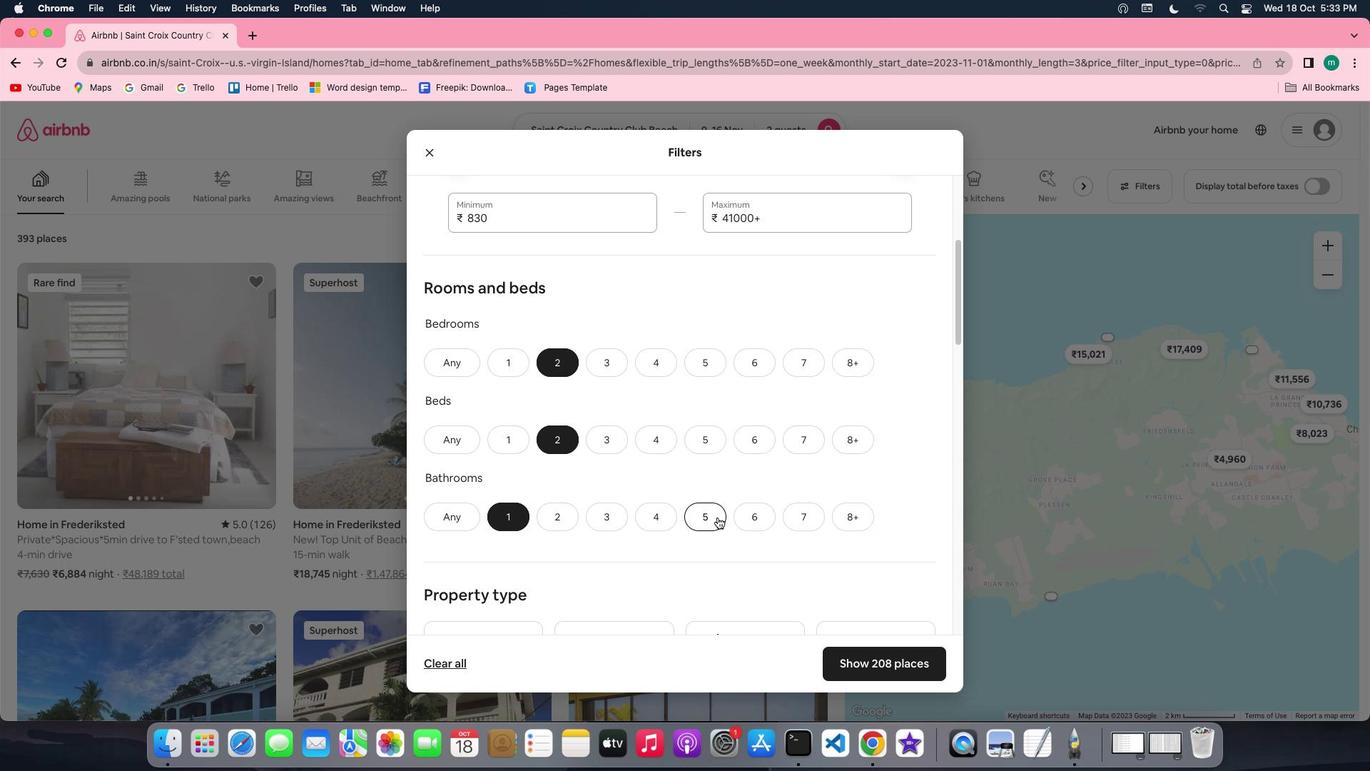 
Action: Mouse scrolled (718, 516) with delta (0, 0)
Screenshot: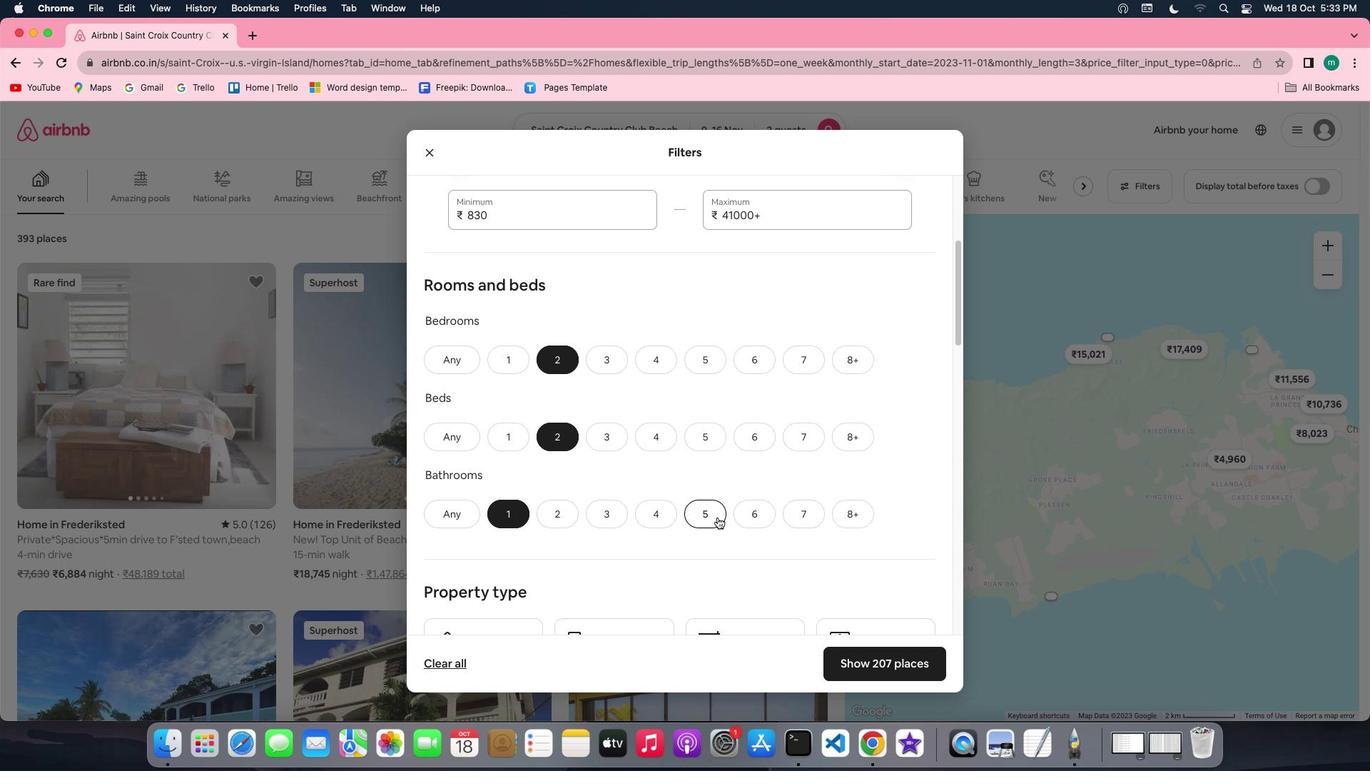 
Action: Mouse scrolled (718, 516) with delta (0, 0)
Screenshot: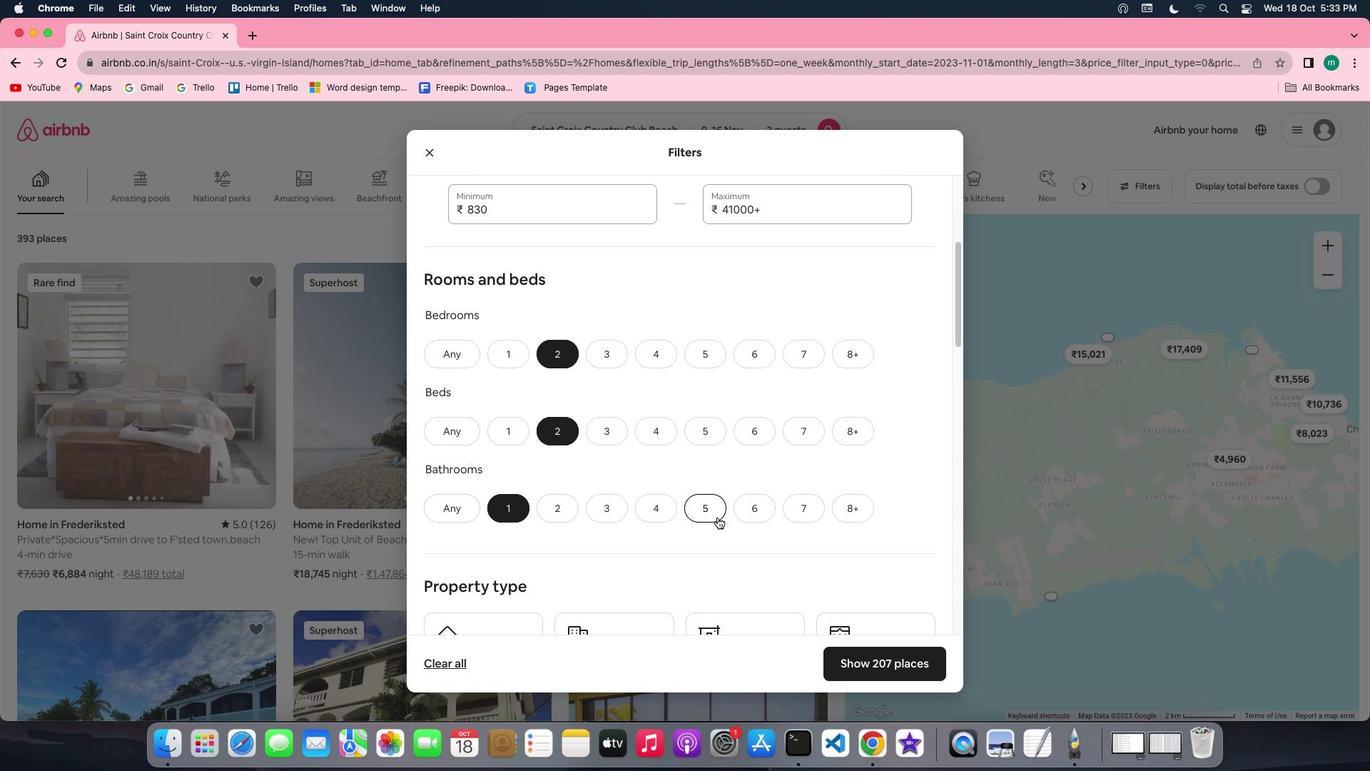 
Action: Mouse scrolled (718, 516) with delta (0, -1)
Screenshot: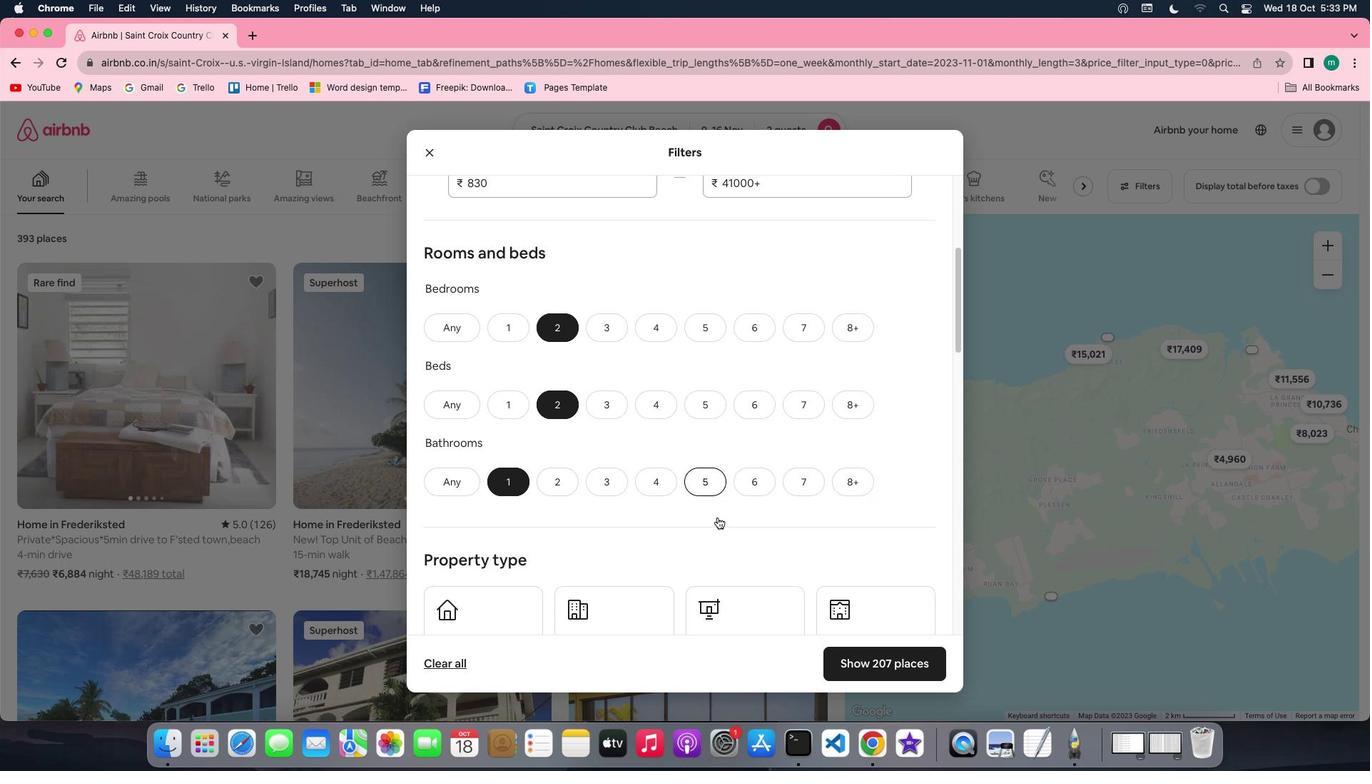 
Action: Mouse scrolled (718, 516) with delta (0, 0)
Screenshot: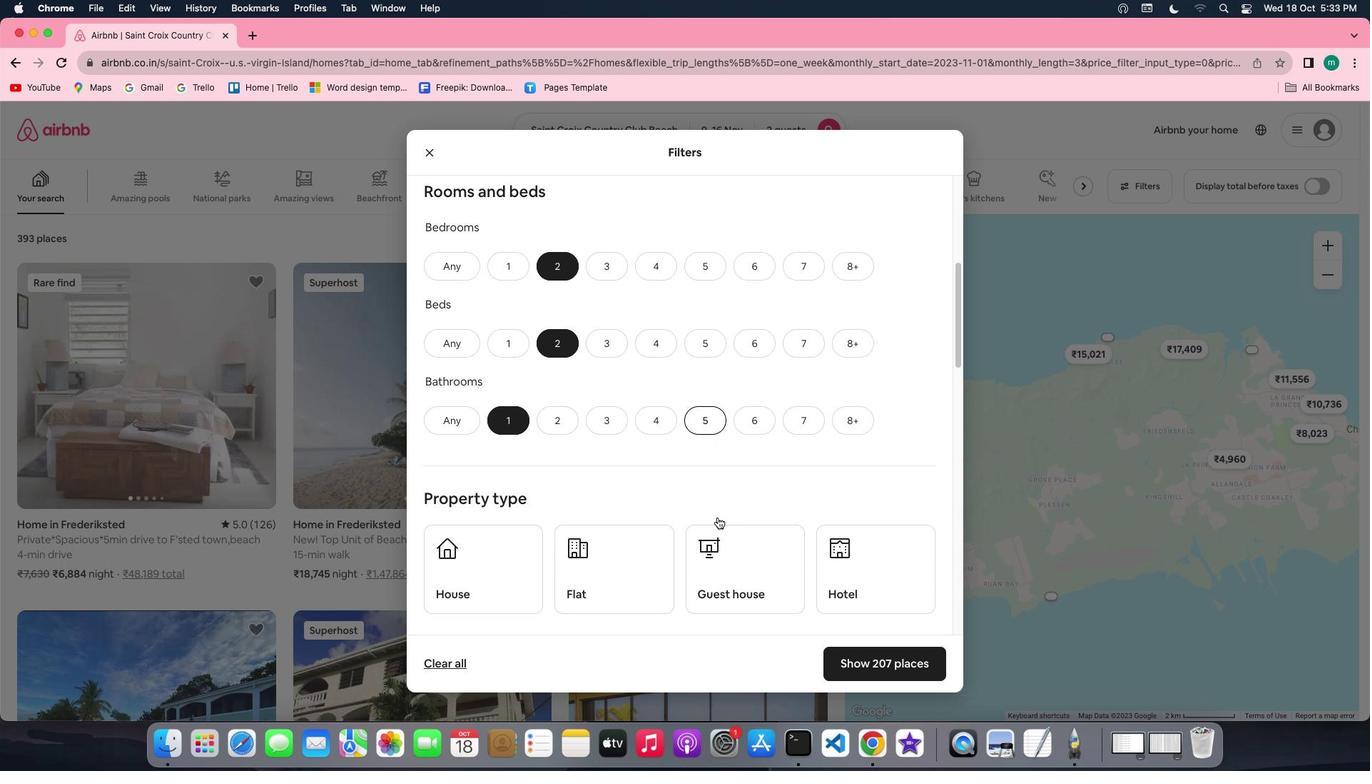 
Action: Mouse scrolled (718, 516) with delta (0, 0)
Screenshot: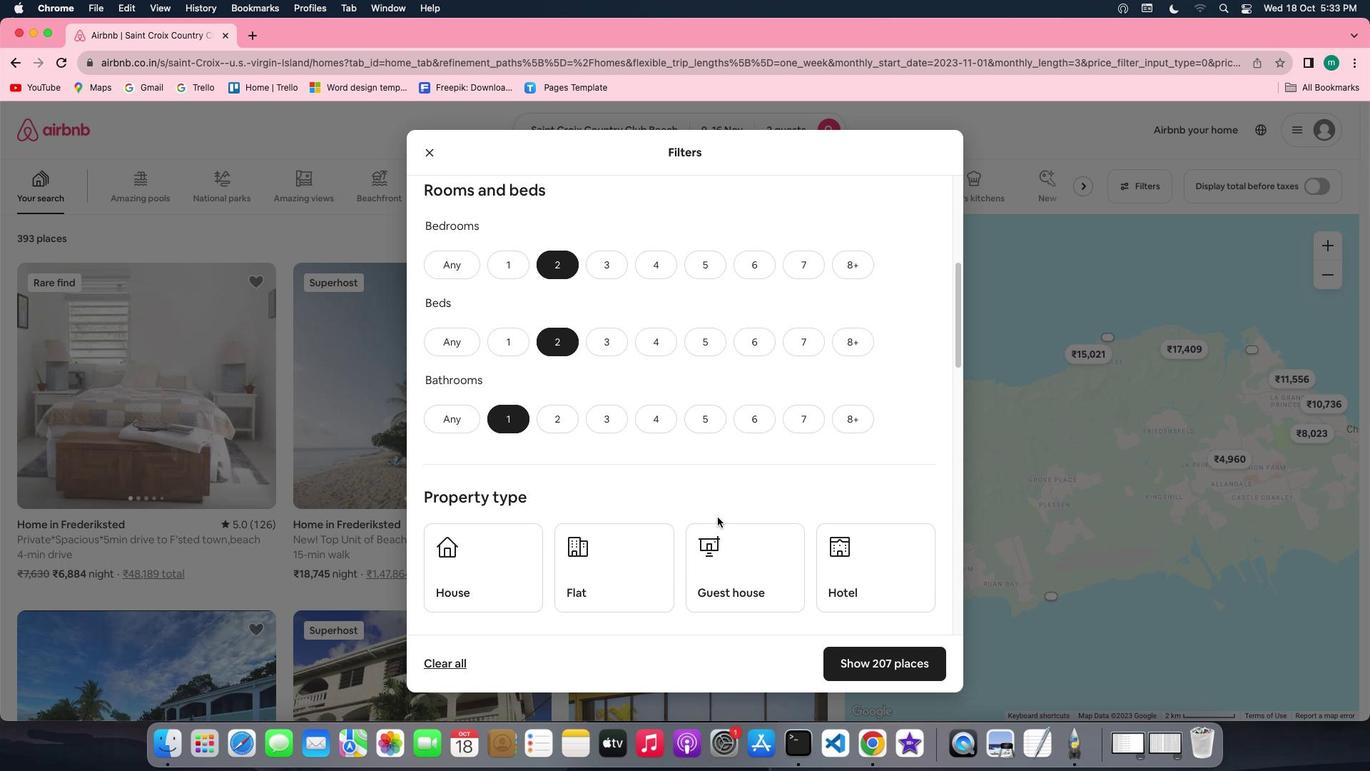 
Action: Mouse scrolled (718, 516) with delta (0, 0)
Screenshot: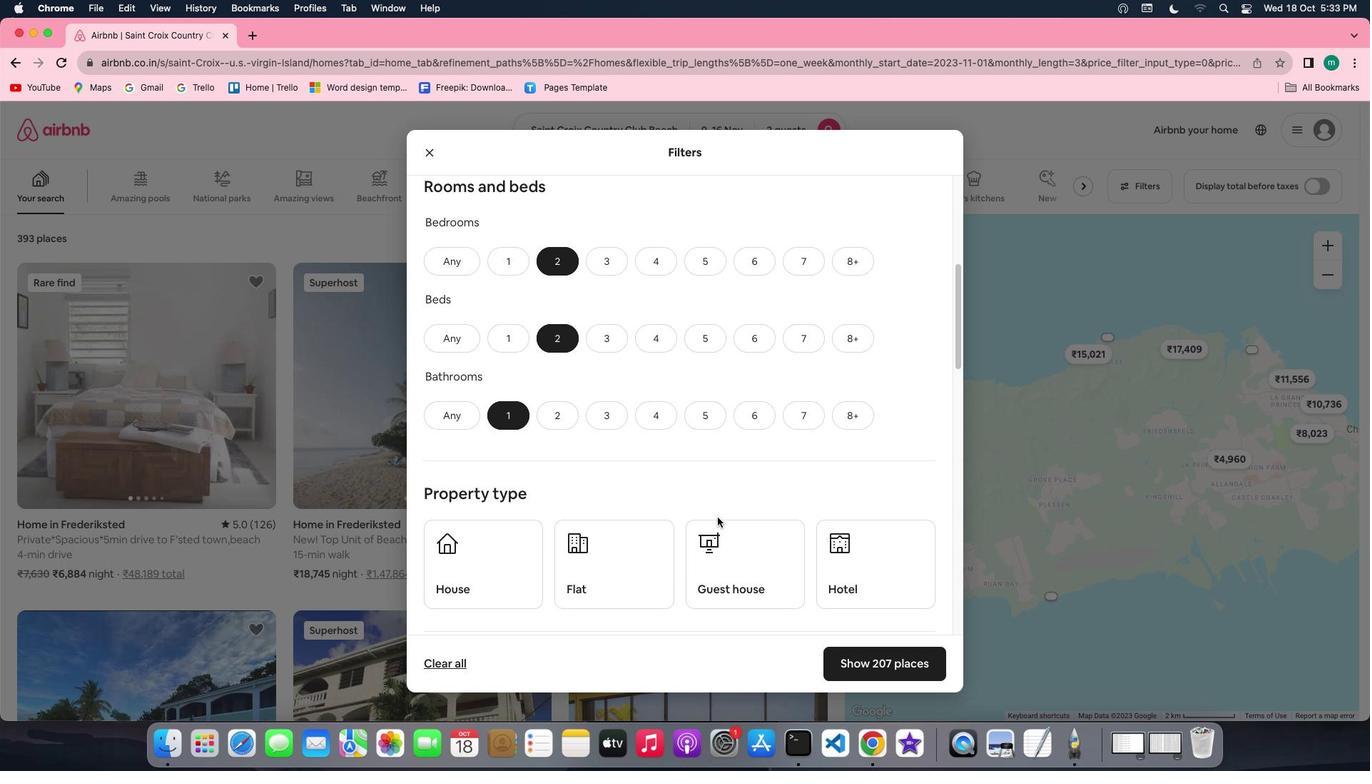 
Action: Mouse scrolled (718, 516) with delta (0, 0)
Screenshot: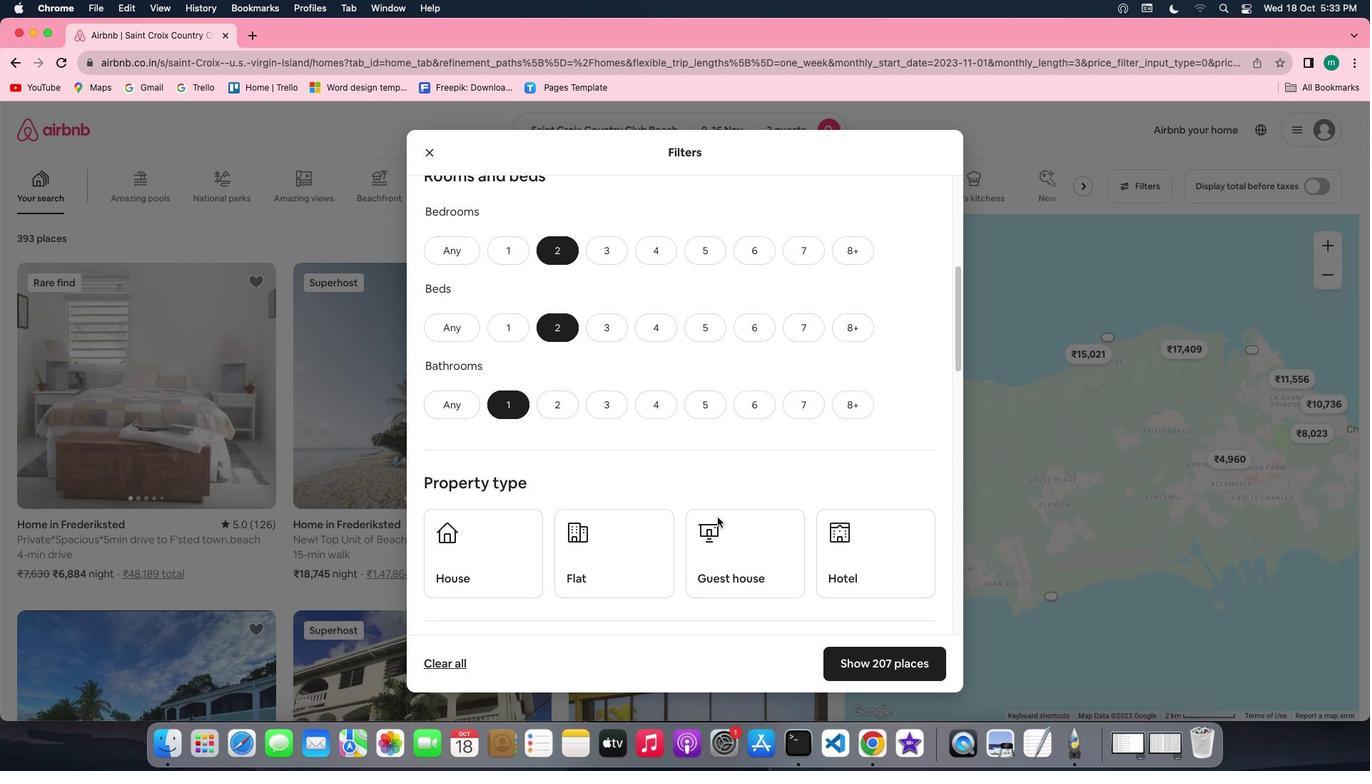 
Action: Mouse scrolled (718, 516) with delta (0, 0)
Screenshot: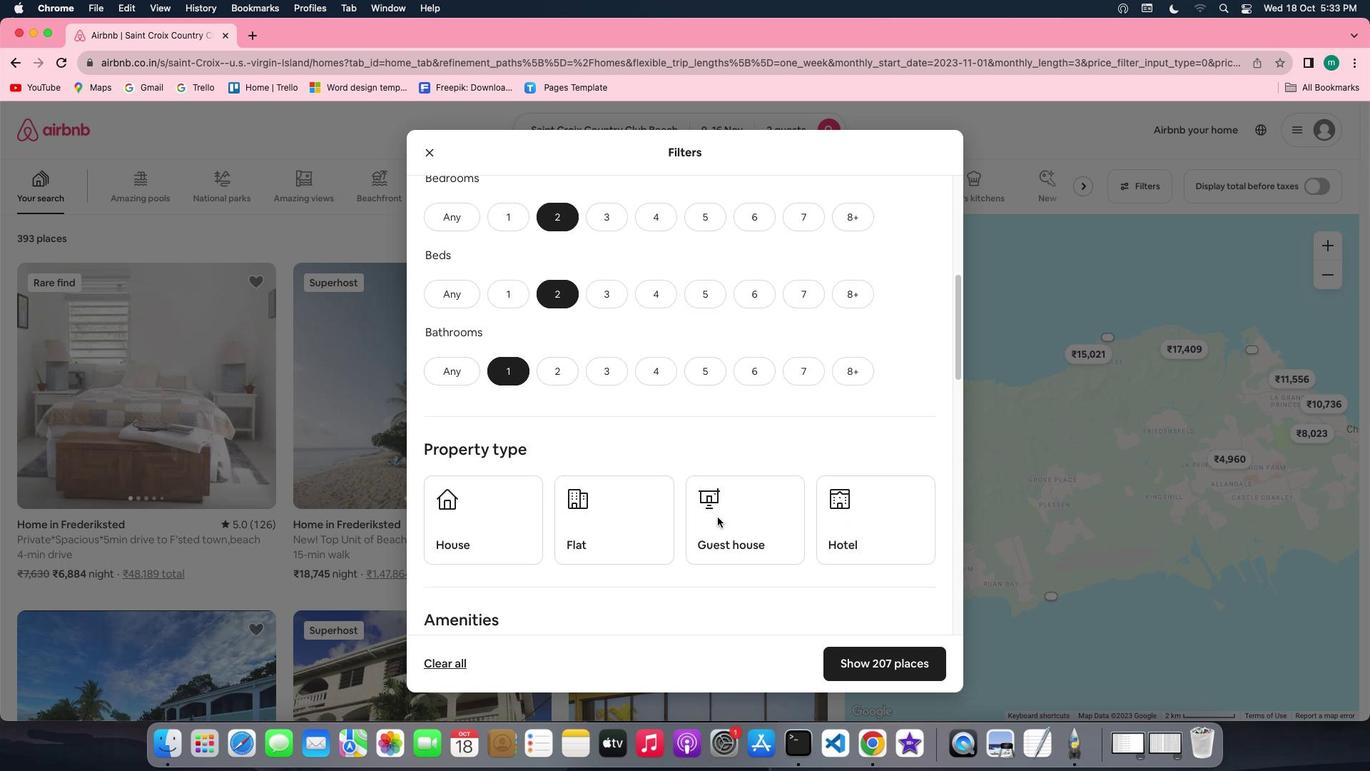 
Action: Mouse scrolled (718, 516) with delta (0, 0)
Screenshot: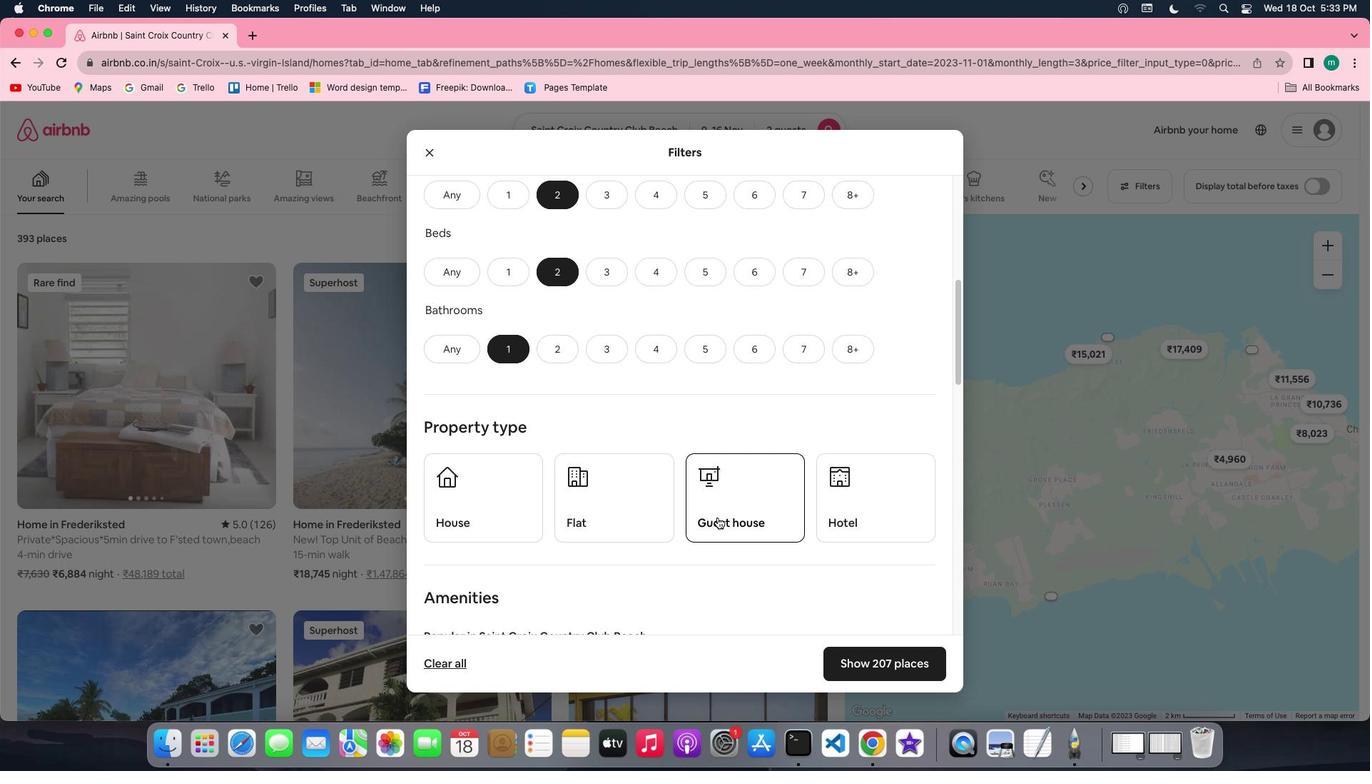 
Action: Mouse scrolled (718, 516) with delta (0, 0)
Screenshot: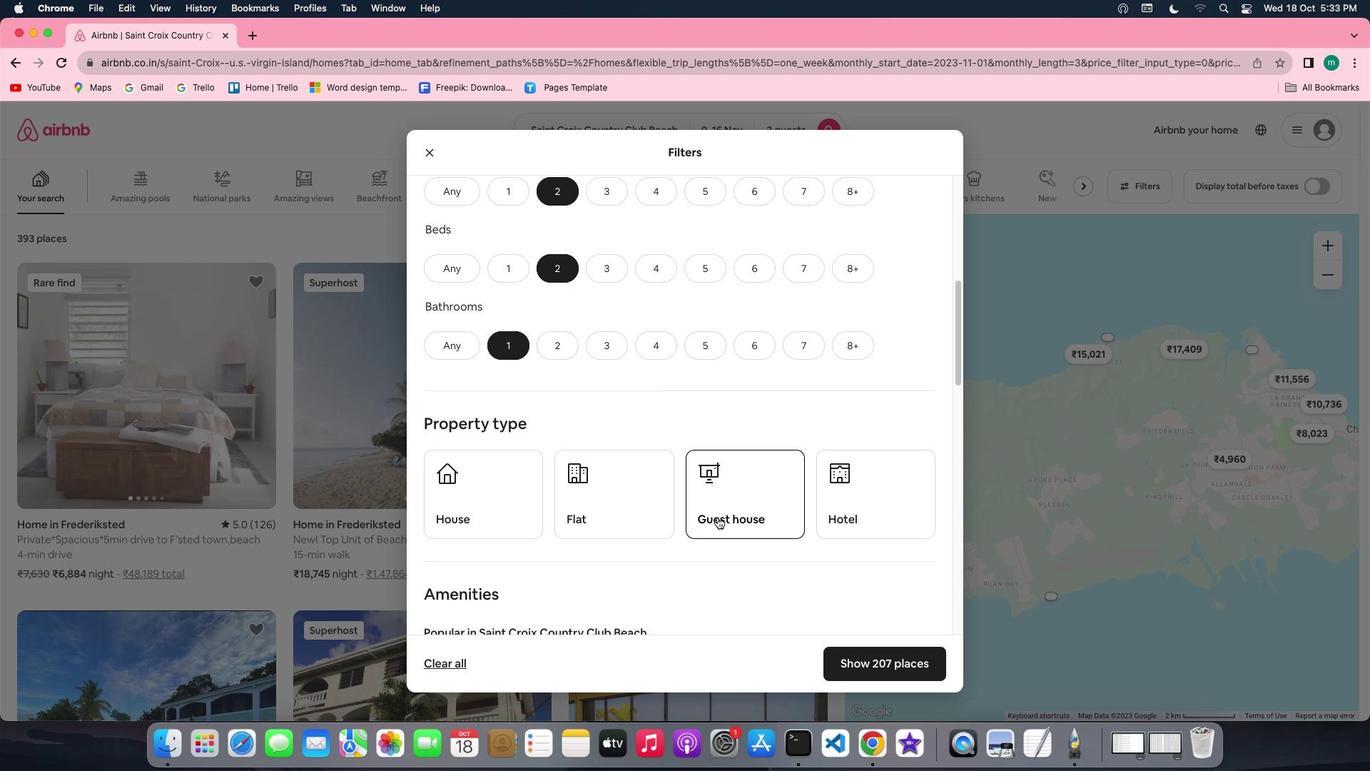 
Action: Mouse scrolled (718, 516) with delta (0, 0)
Screenshot: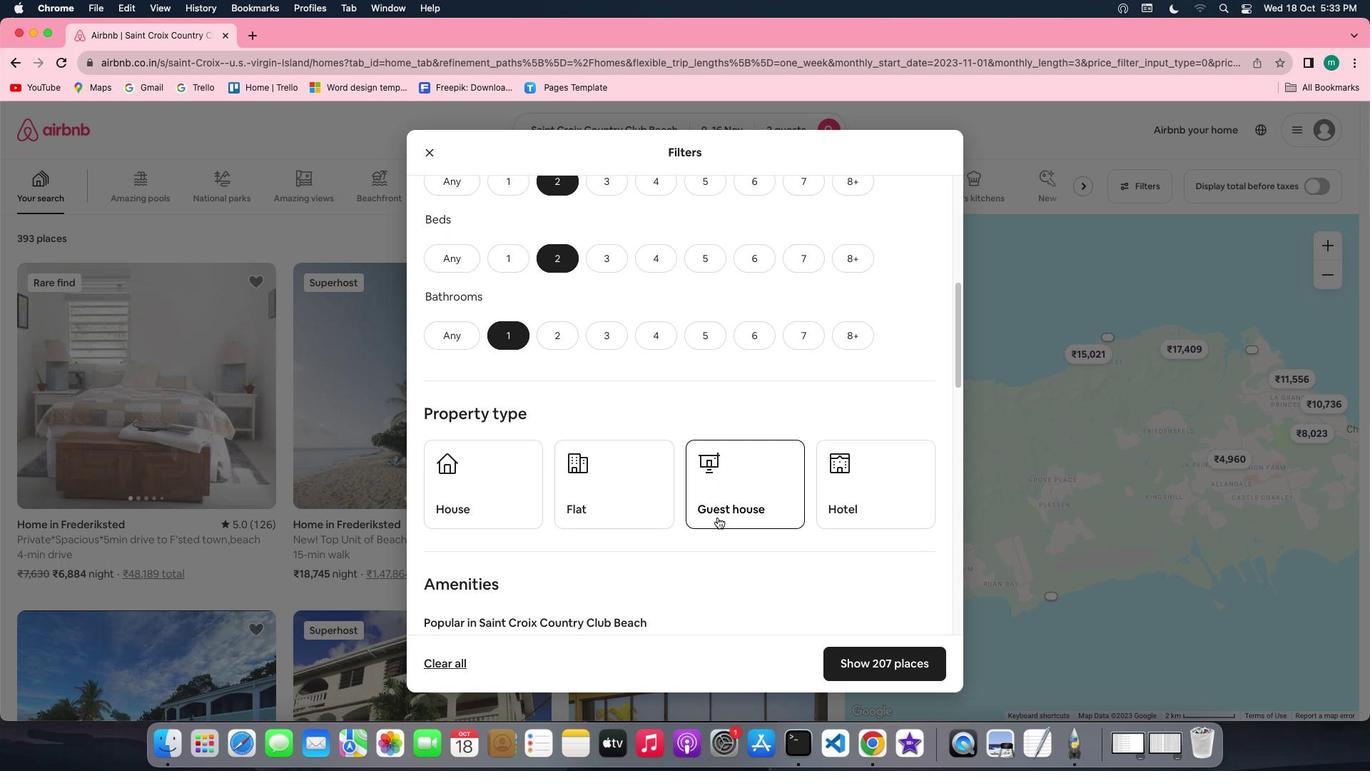 
Action: Mouse scrolled (718, 516) with delta (0, 0)
Screenshot: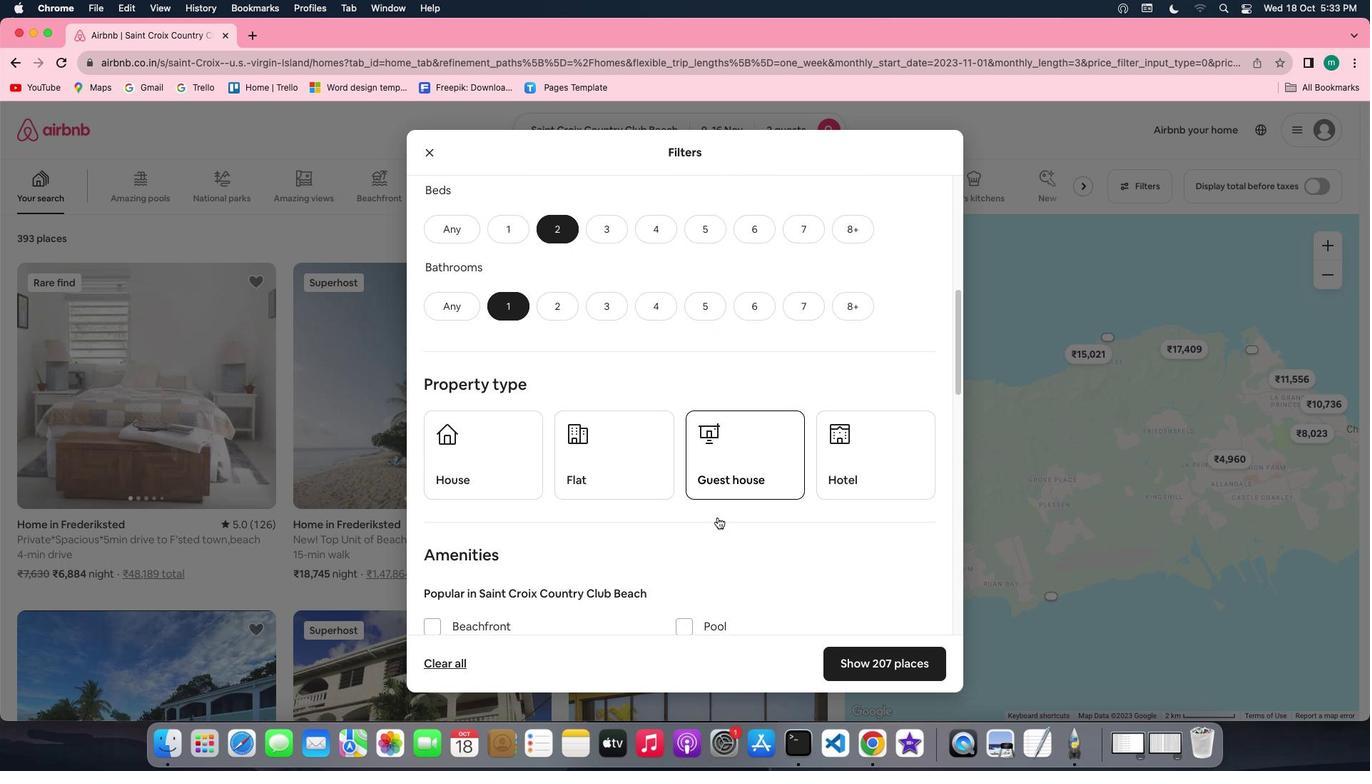 
Action: Mouse moved to (632, 457)
Screenshot: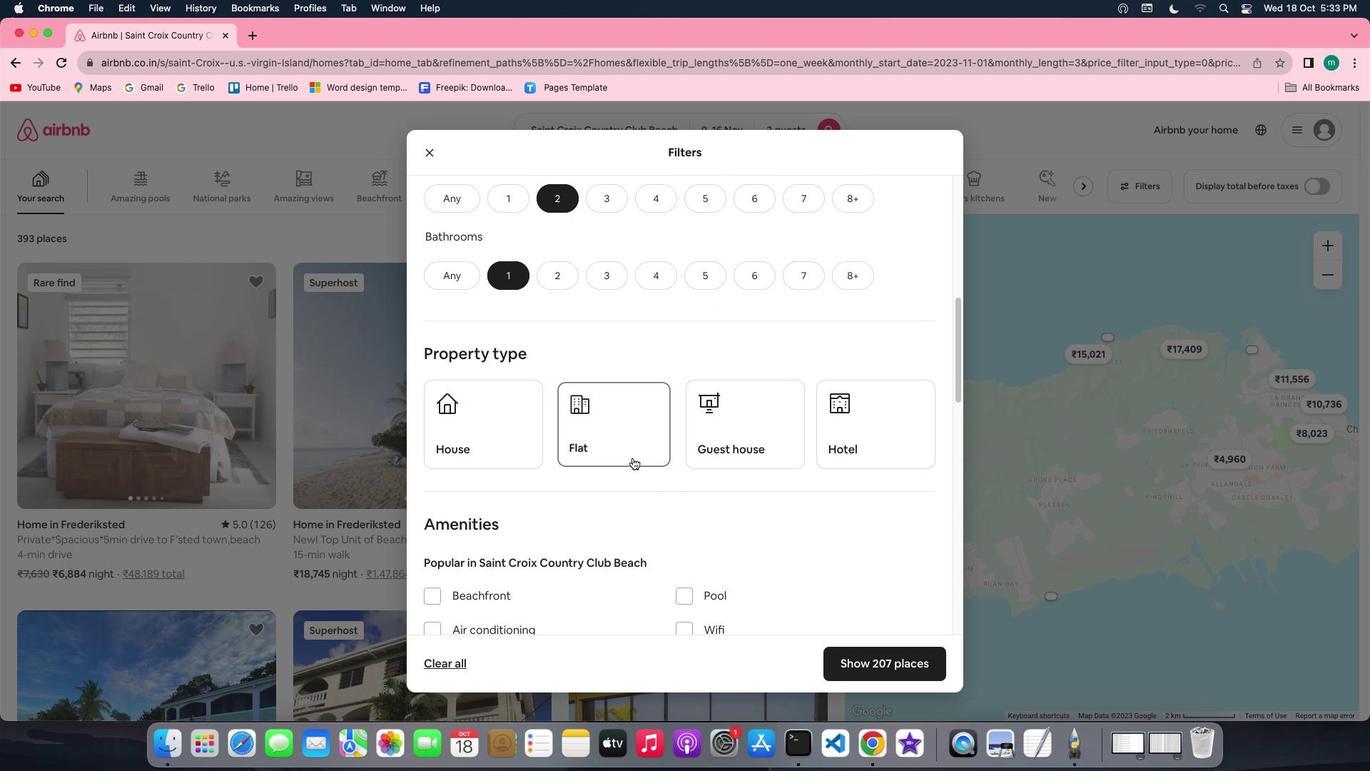 
Action: Mouse pressed left at (632, 457)
Screenshot: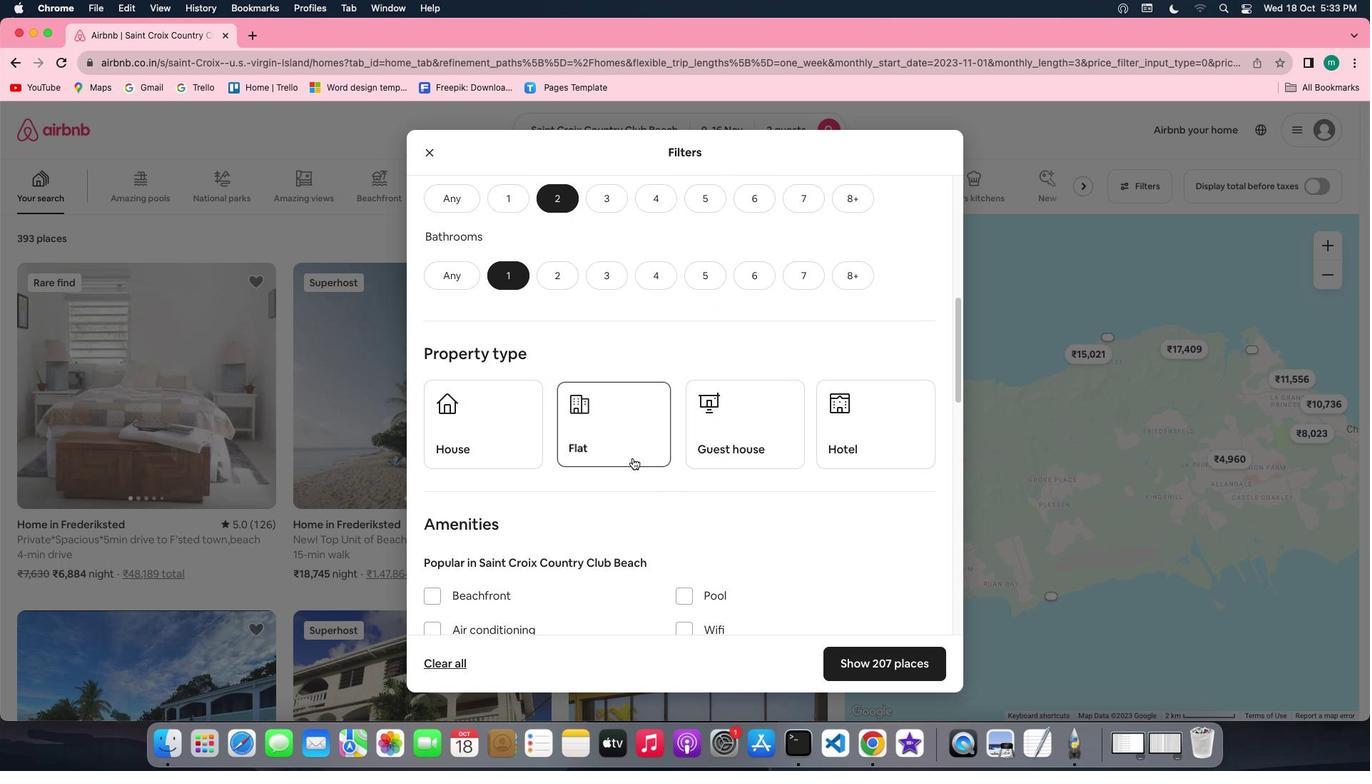 
Action: Mouse moved to (774, 503)
Screenshot: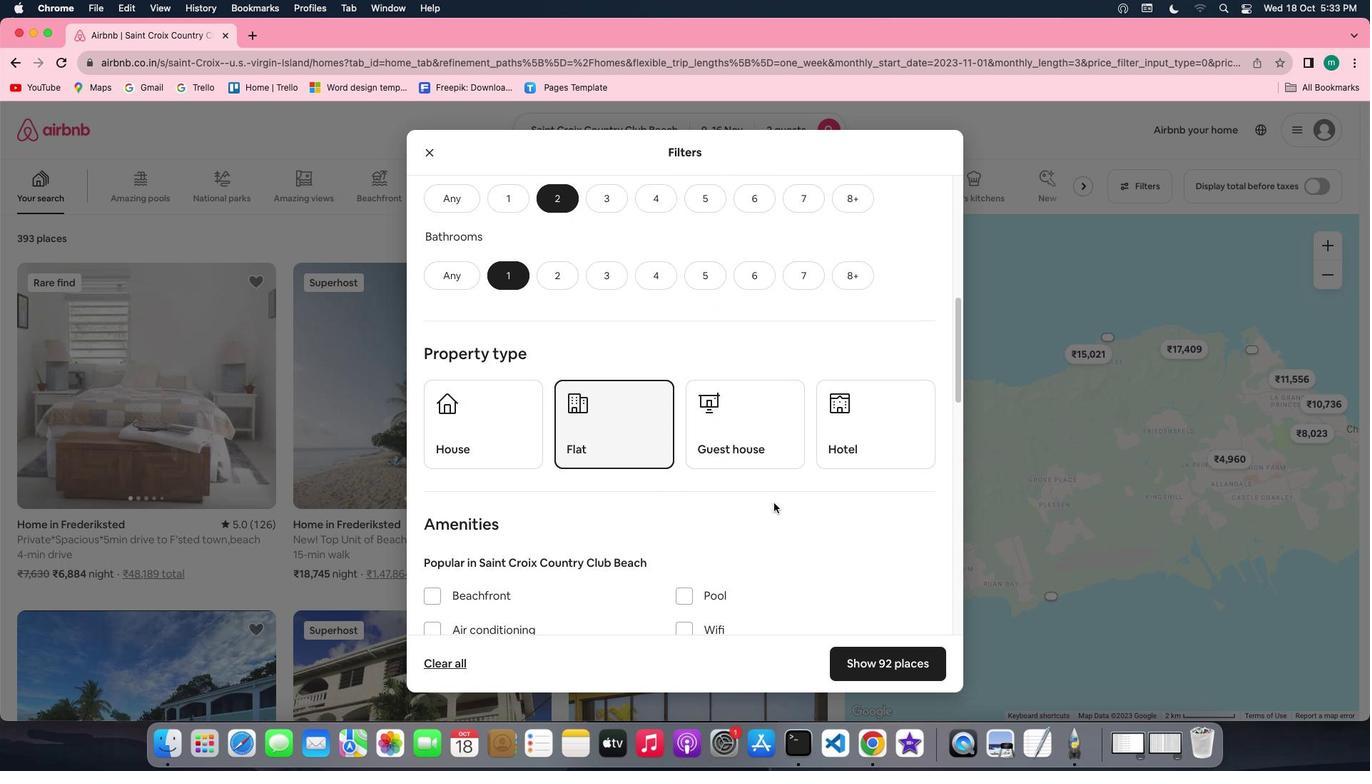 
Action: Mouse scrolled (774, 503) with delta (0, 0)
Screenshot: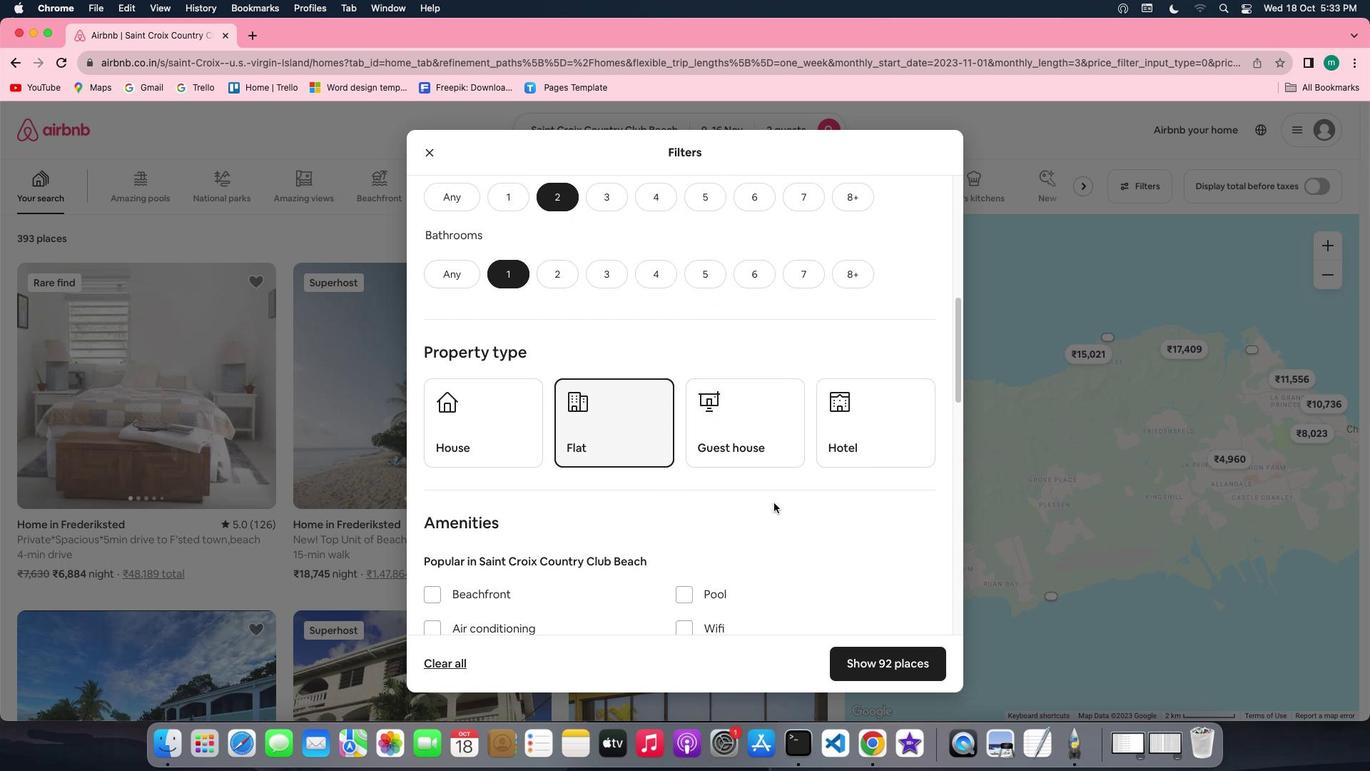 
Action: Mouse scrolled (774, 503) with delta (0, 0)
Screenshot: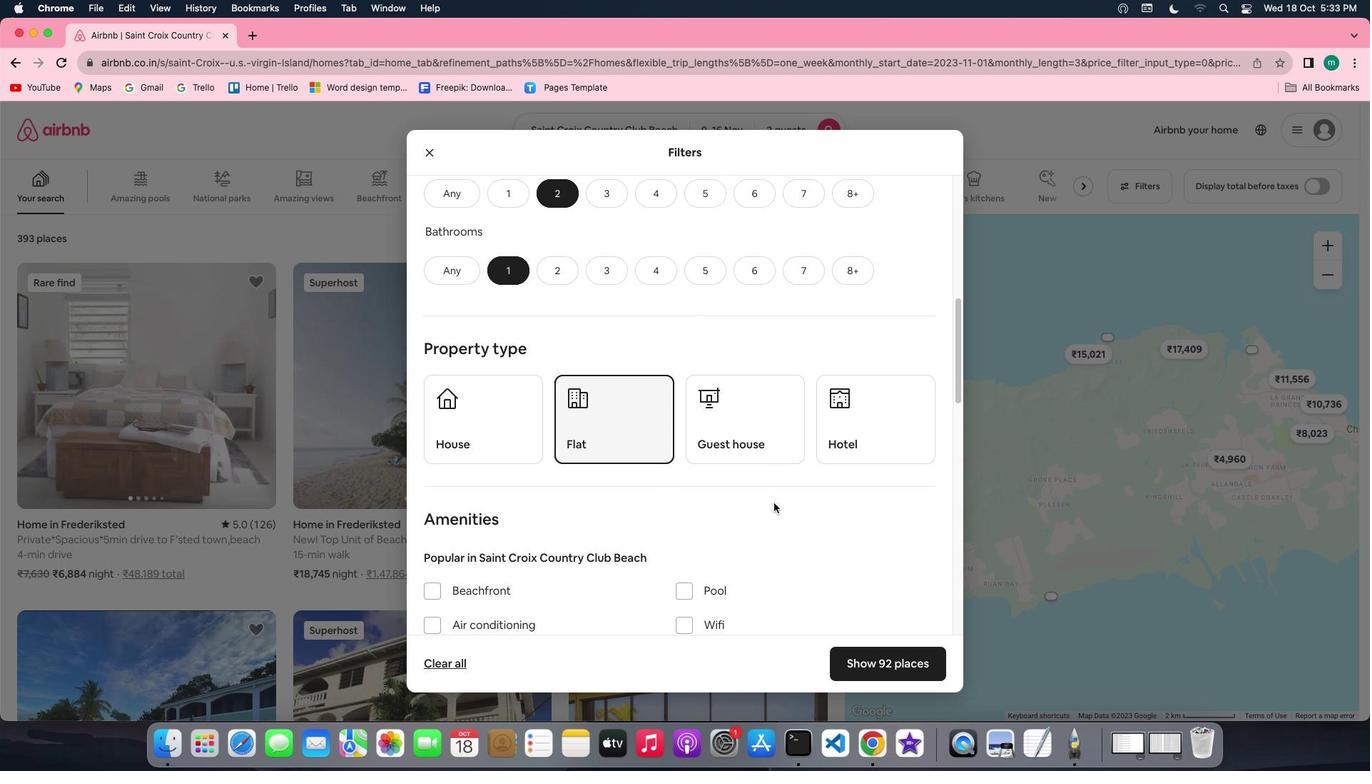 
Action: Mouse scrolled (774, 503) with delta (0, 0)
Screenshot: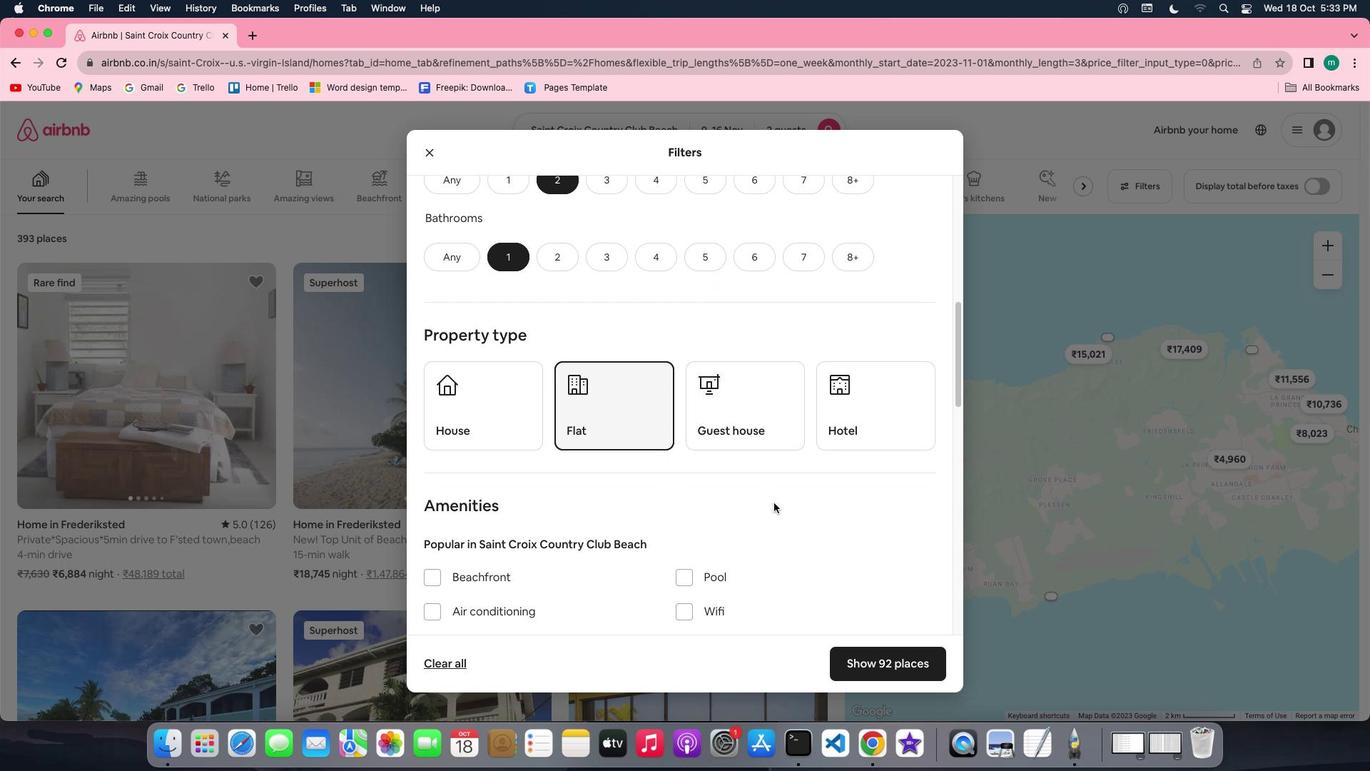 
Action: Mouse scrolled (774, 503) with delta (0, 0)
Screenshot: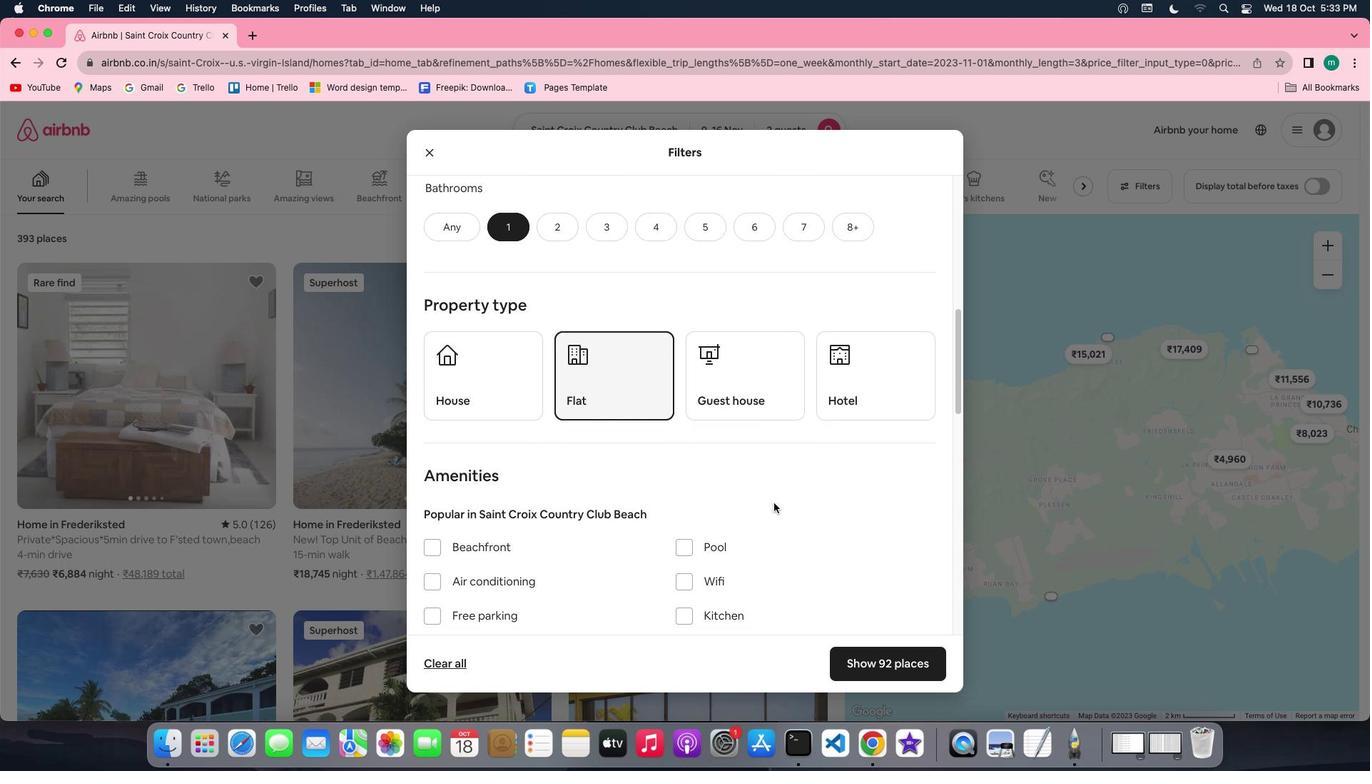 
Action: Mouse scrolled (774, 503) with delta (0, 0)
Screenshot: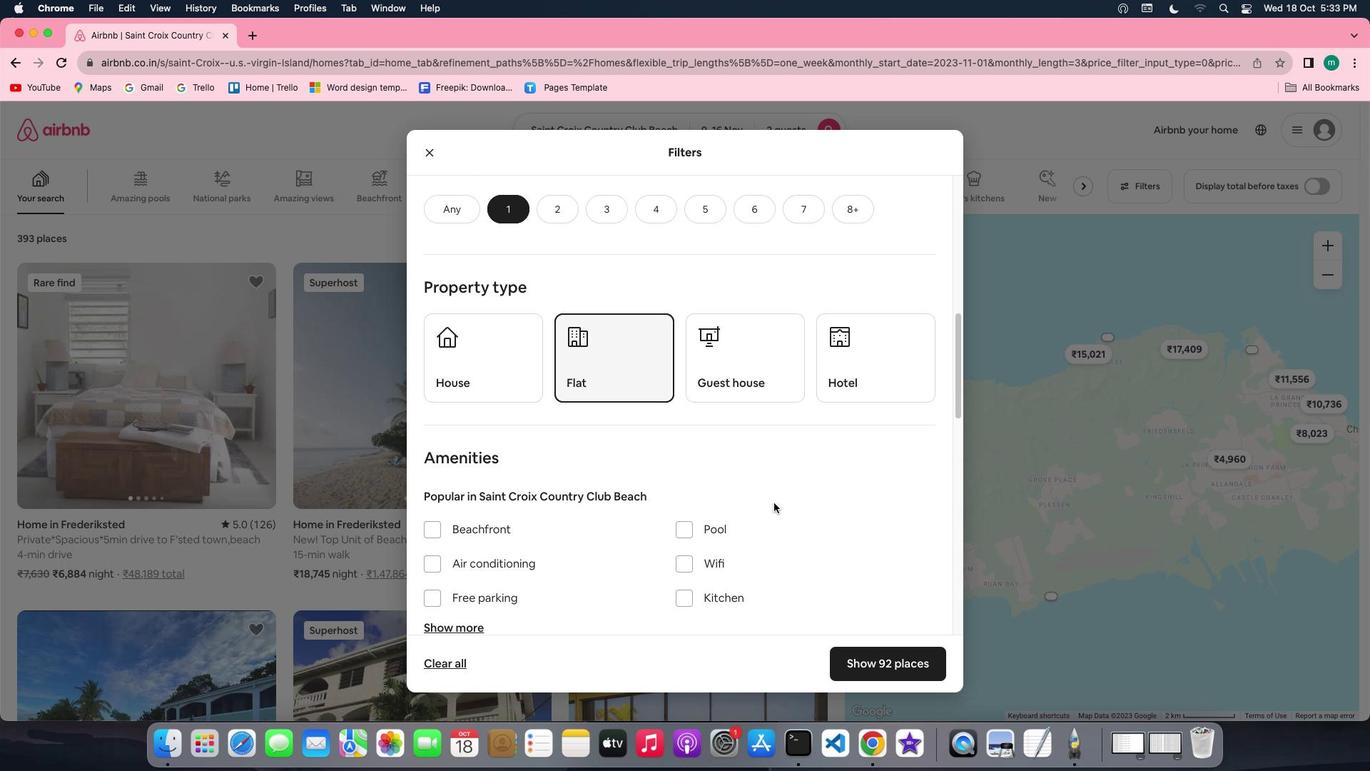 
Action: Mouse scrolled (774, 503) with delta (0, 0)
Screenshot: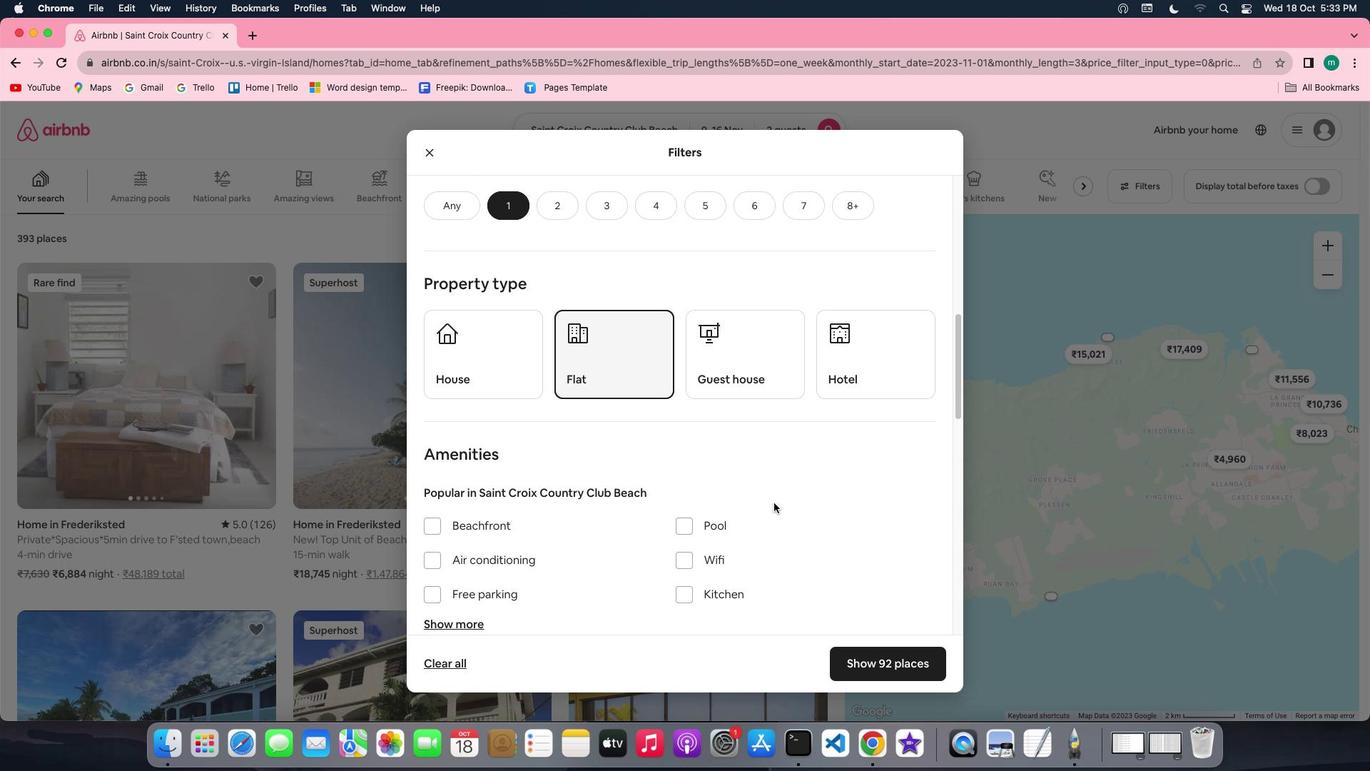 
Action: Mouse scrolled (774, 503) with delta (0, 0)
Screenshot: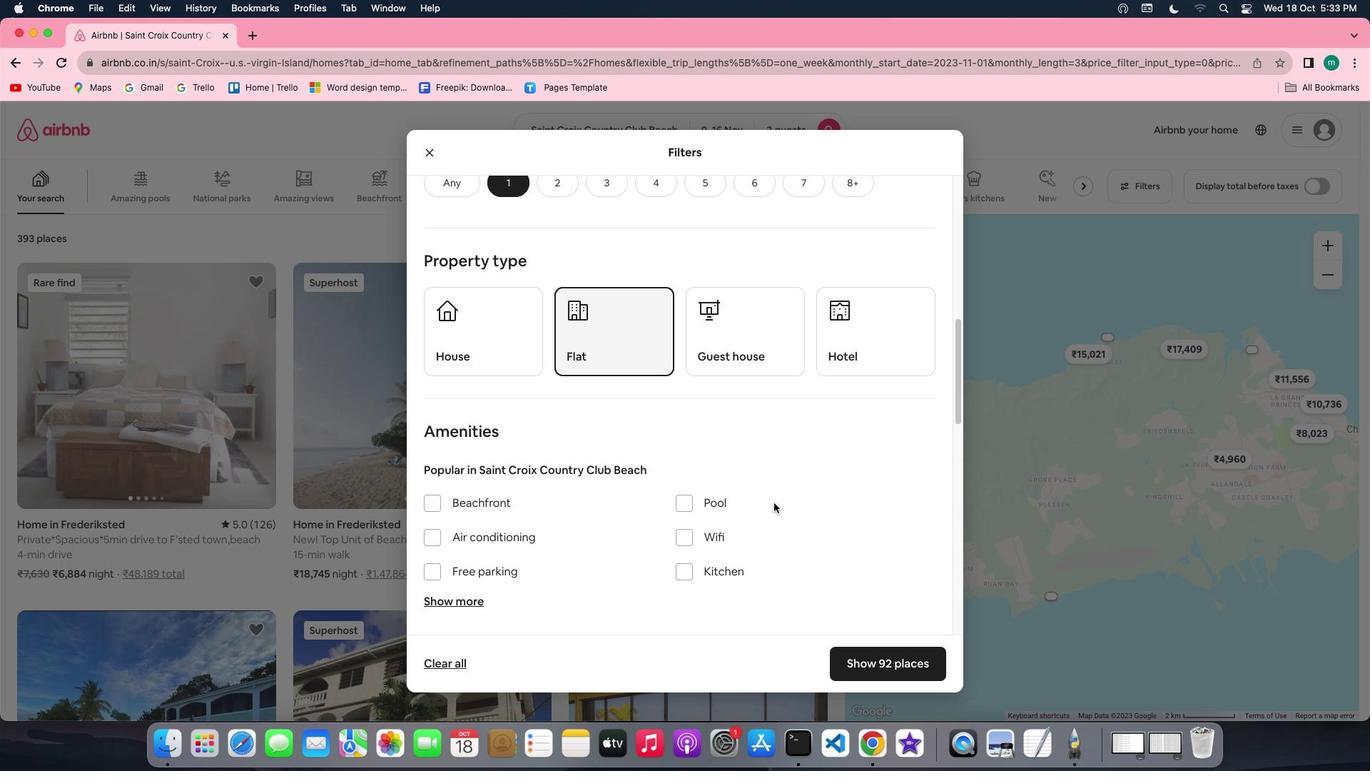 
Action: Mouse scrolled (774, 503) with delta (0, 0)
Screenshot: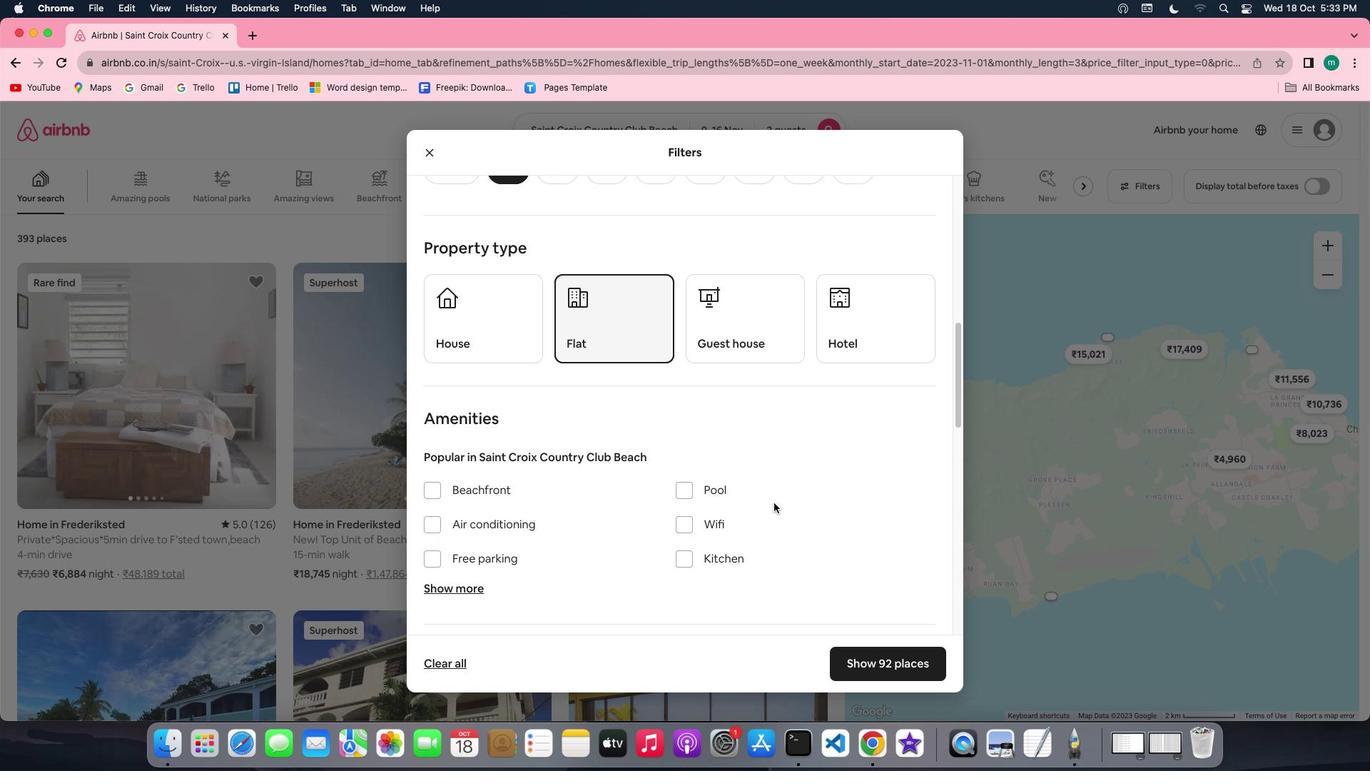 
Action: Mouse scrolled (774, 503) with delta (0, 0)
Screenshot: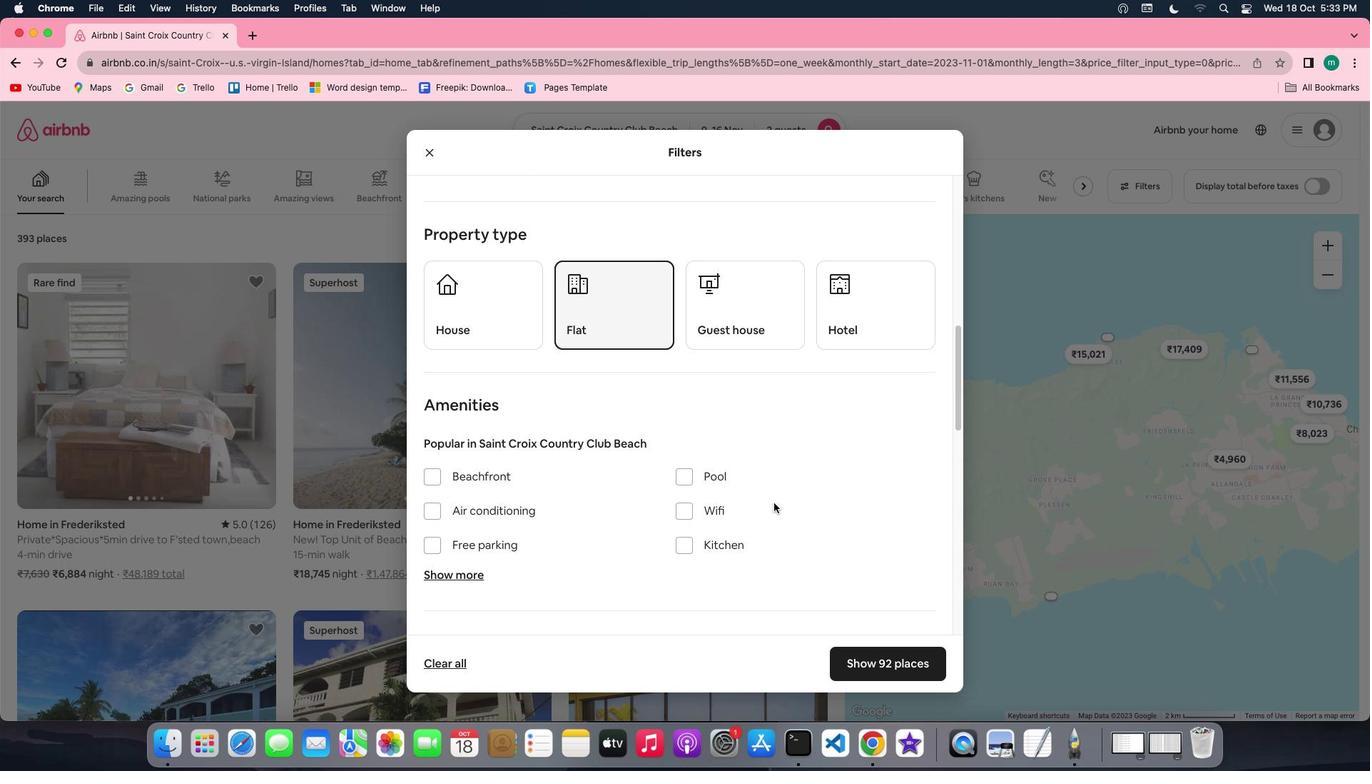 
Action: Mouse scrolled (774, 503) with delta (0, -1)
Screenshot: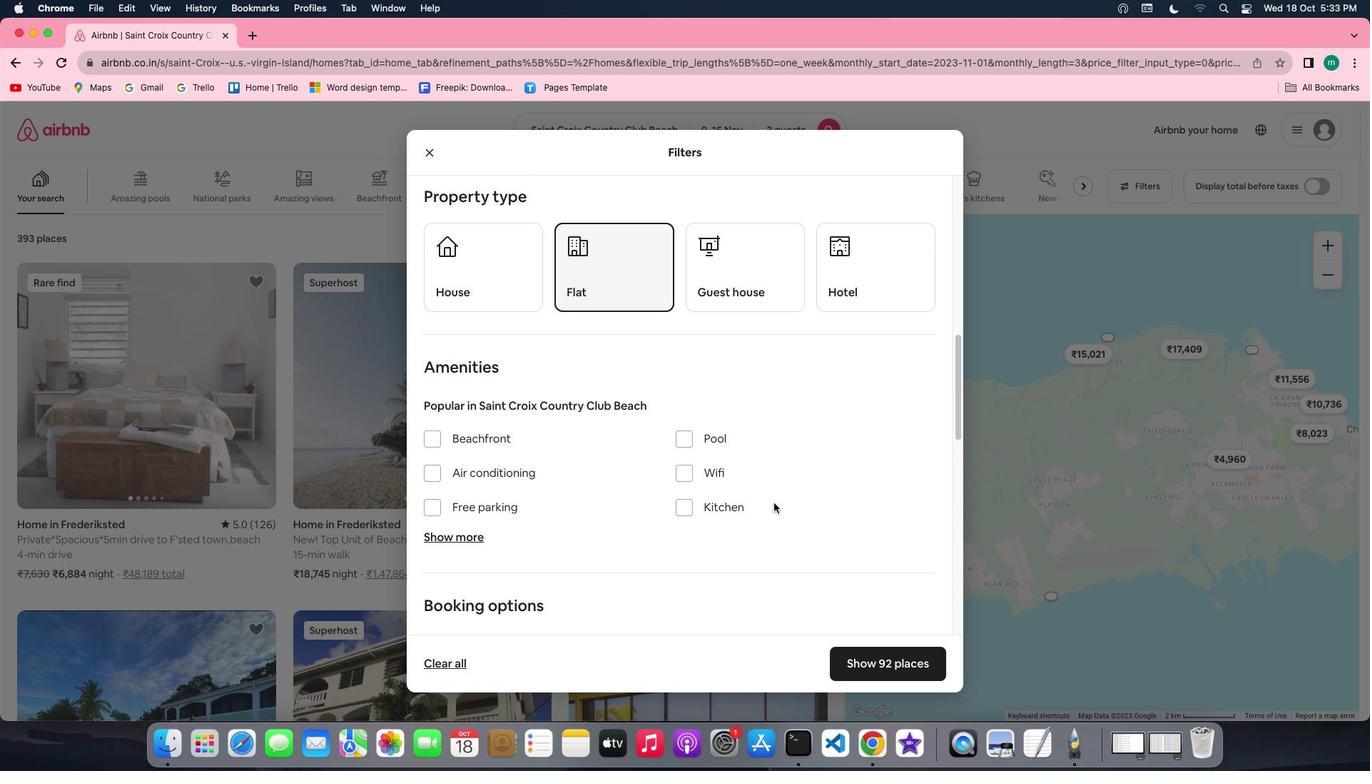 
Action: Mouse scrolled (774, 503) with delta (0, 0)
Screenshot: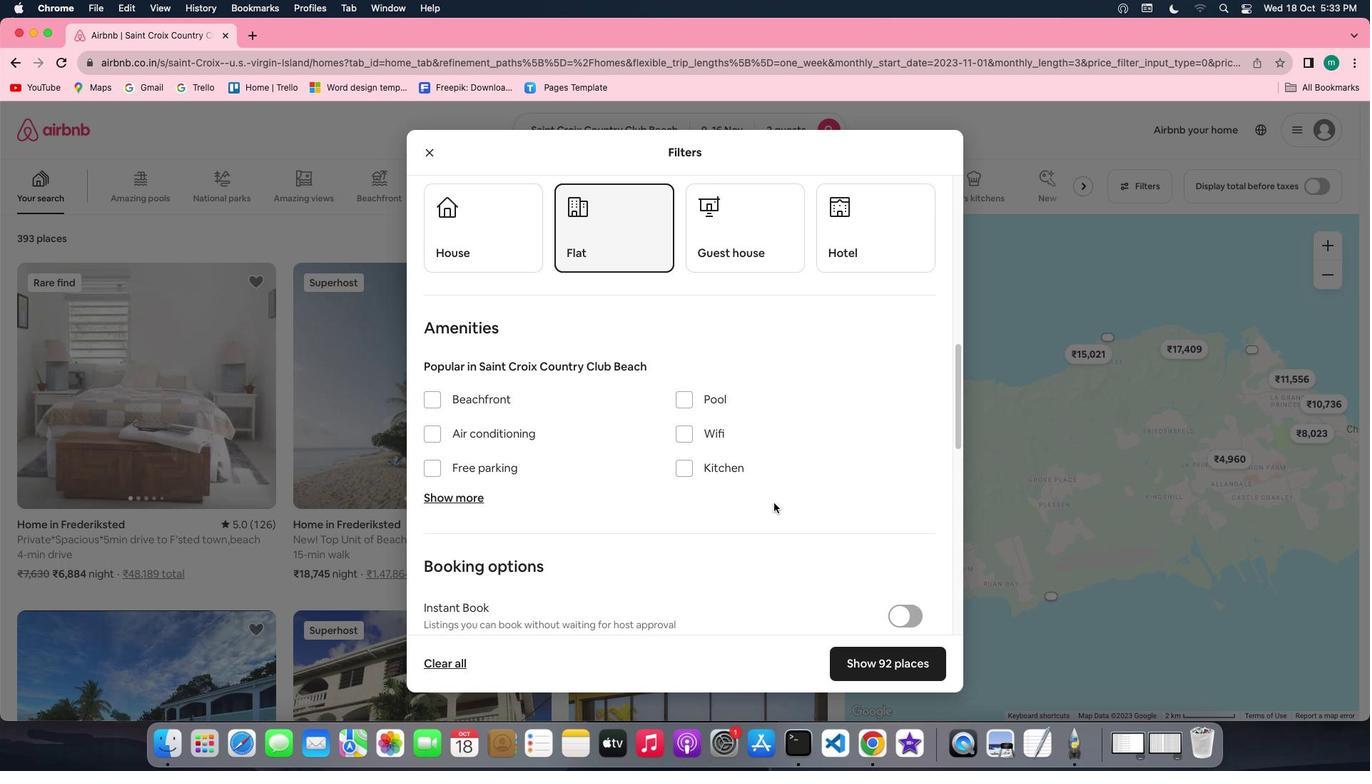
Action: Mouse scrolled (774, 503) with delta (0, 0)
Screenshot: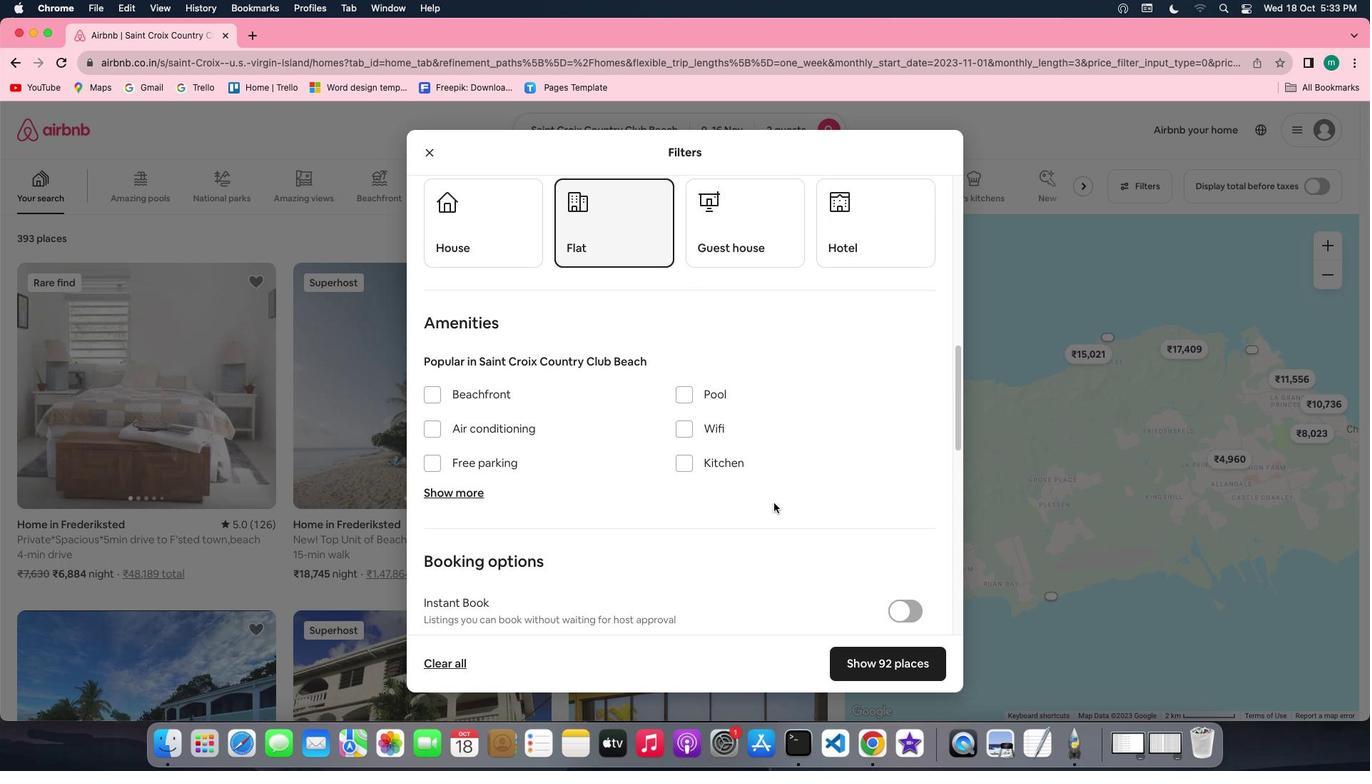 
Action: Mouse scrolled (774, 503) with delta (0, 0)
Screenshot: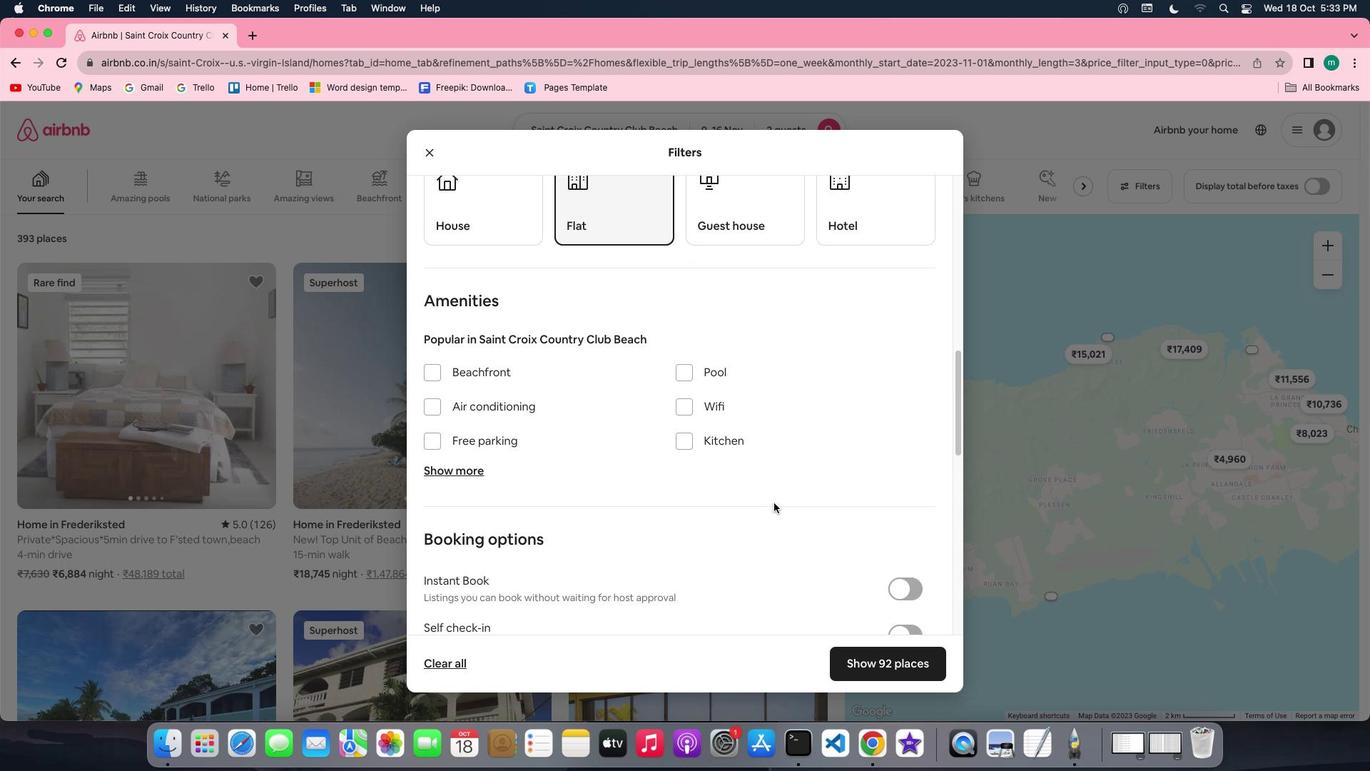 
Action: Mouse scrolled (774, 503) with delta (0, -1)
Screenshot: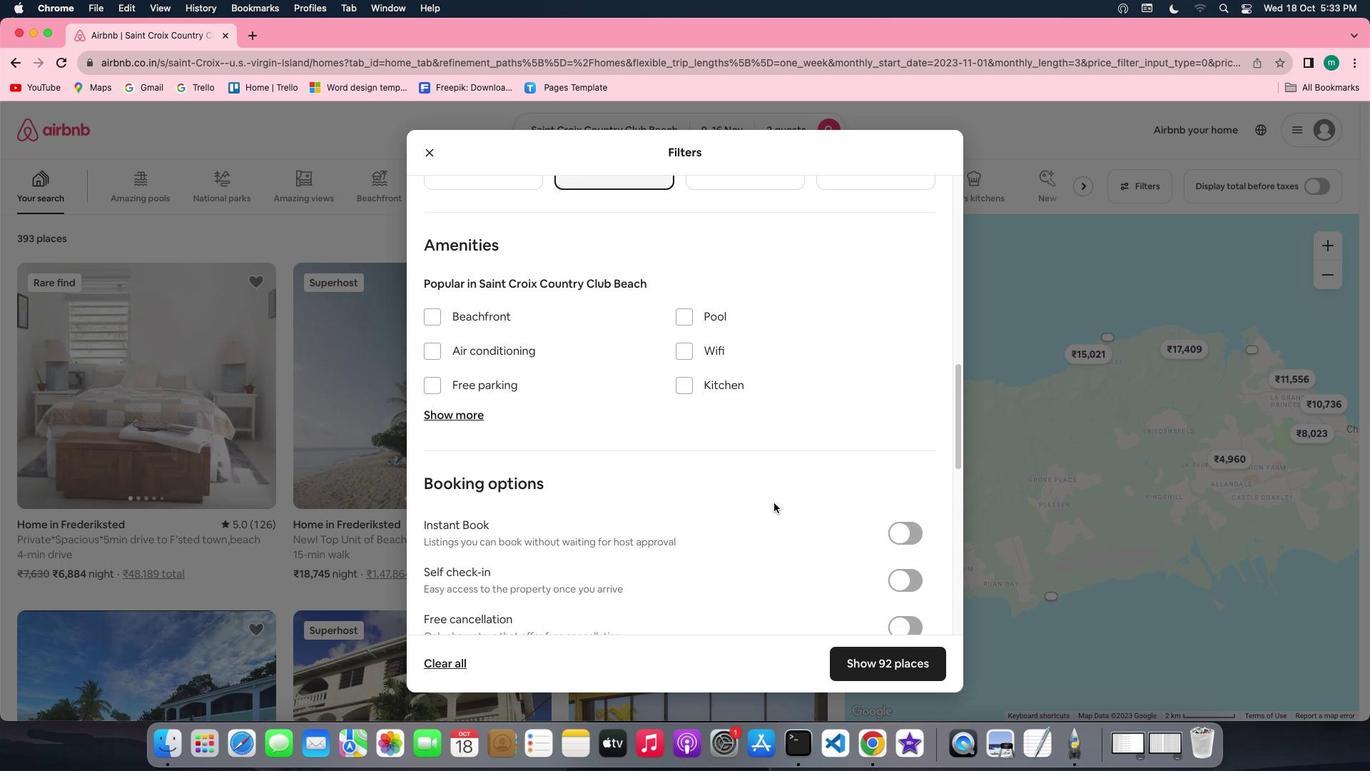 
Action: Mouse scrolled (774, 503) with delta (0, 0)
Screenshot: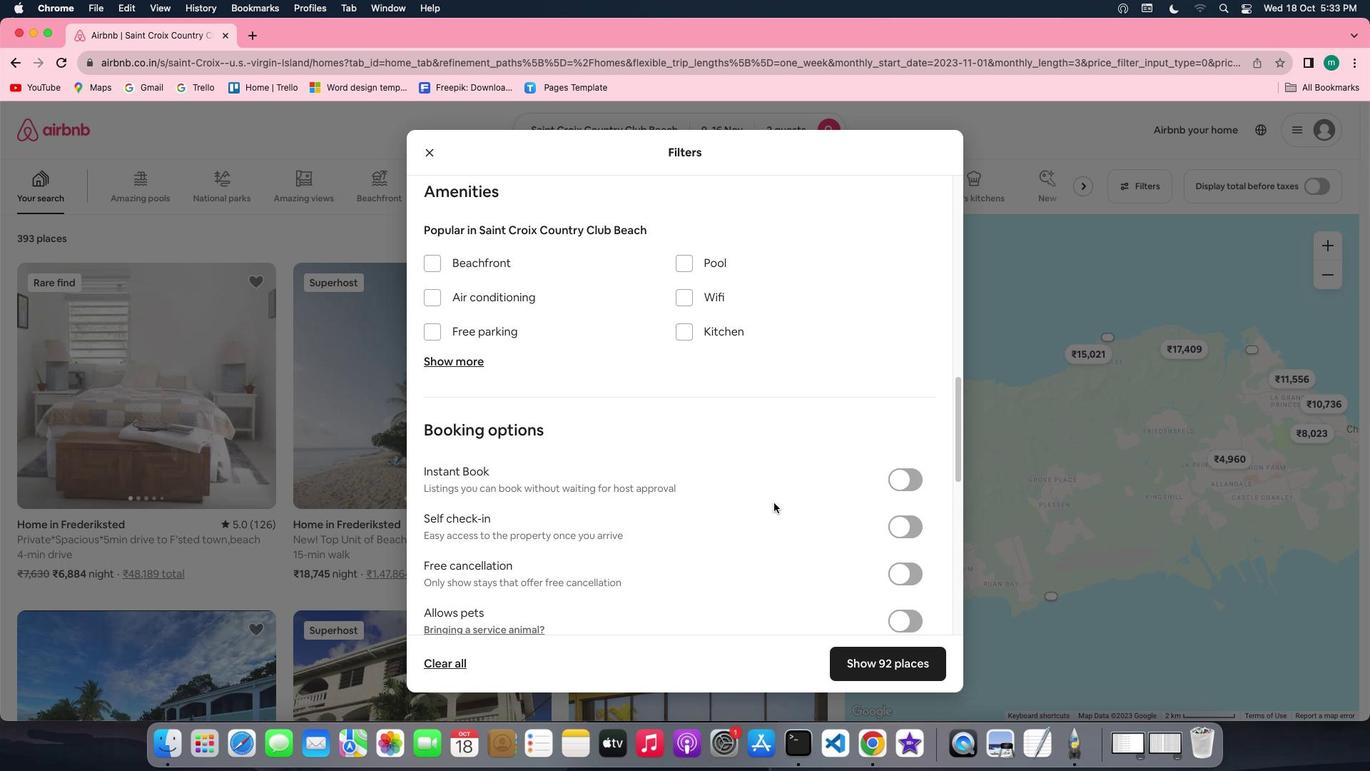 
Action: Mouse scrolled (774, 503) with delta (0, 0)
Screenshot: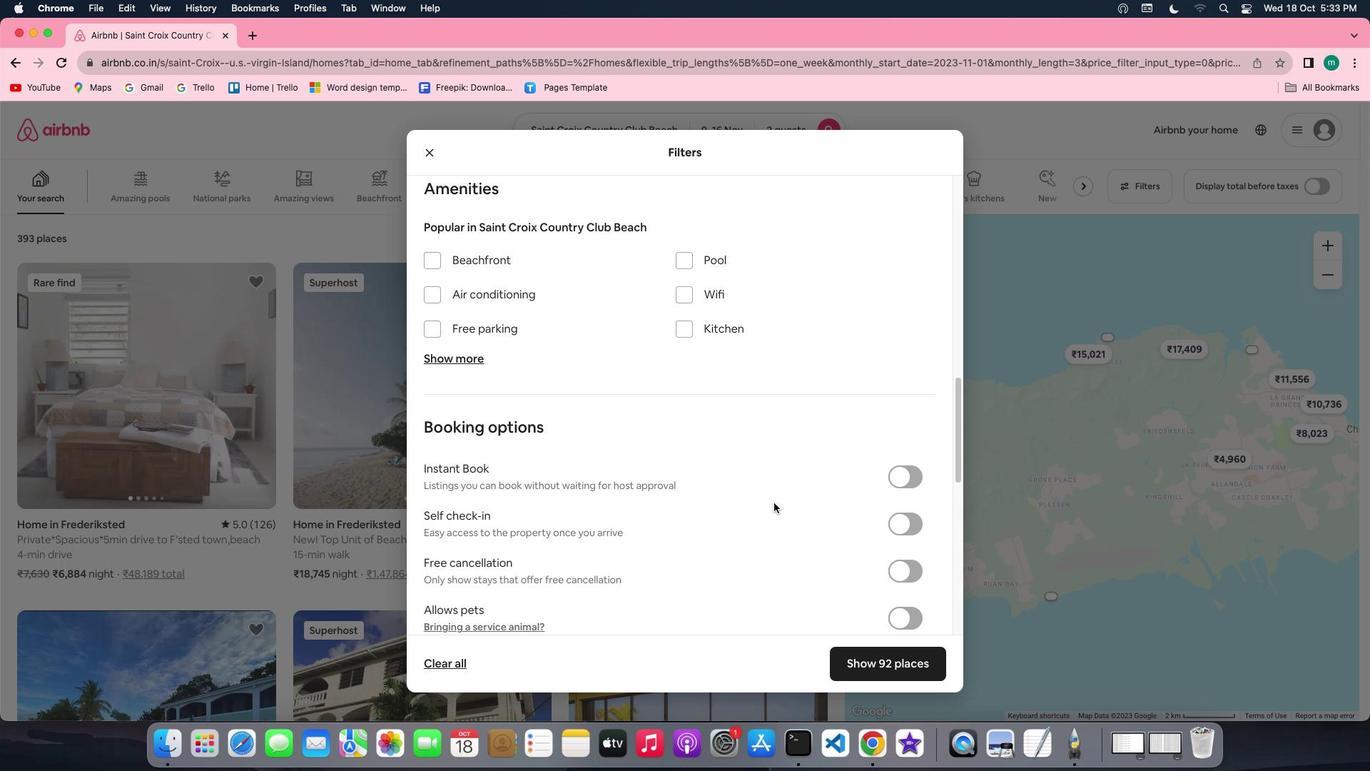 
Action: Mouse scrolled (774, 503) with delta (0, 0)
Screenshot: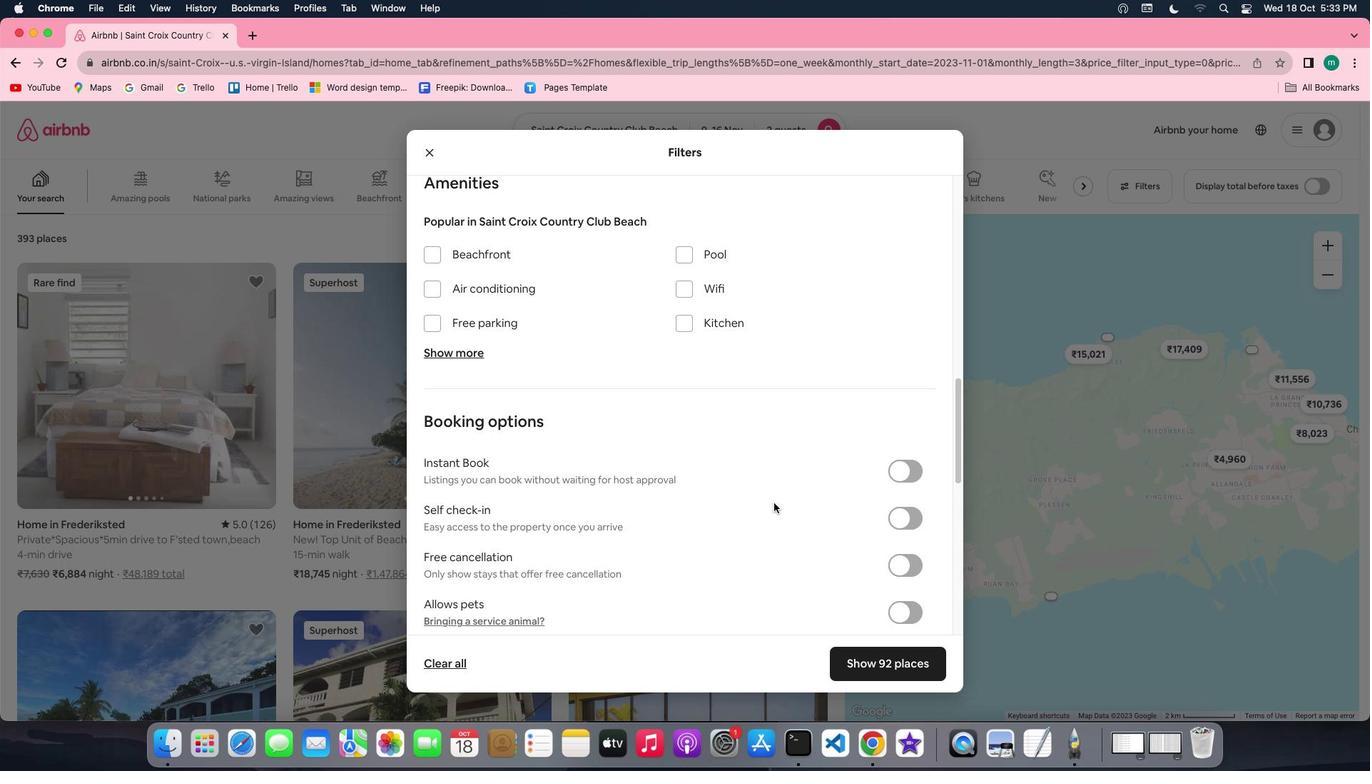 
Action: Mouse scrolled (774, 503) with delta (0, 0)
Screenshot: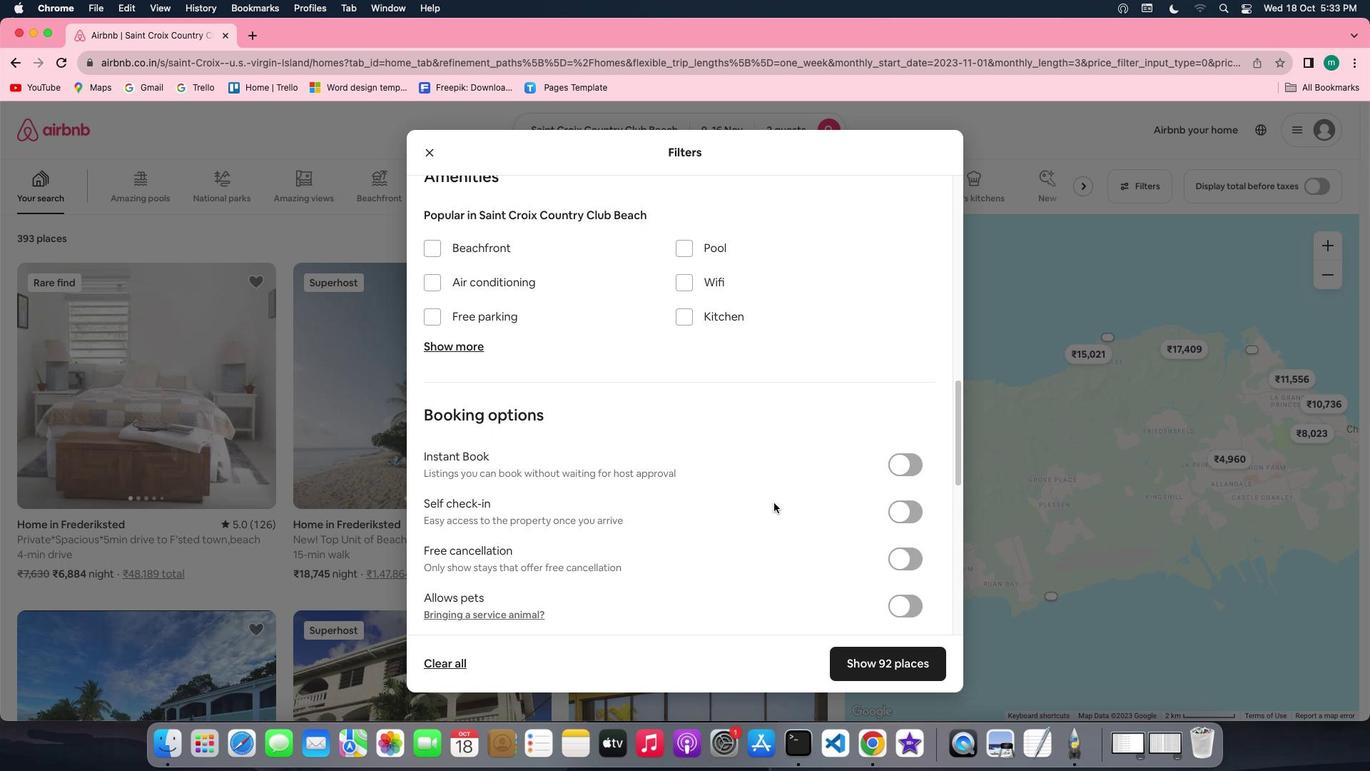 
Action: Mouse scrolled (774, 503) with delta (0, 0)
Screenshot: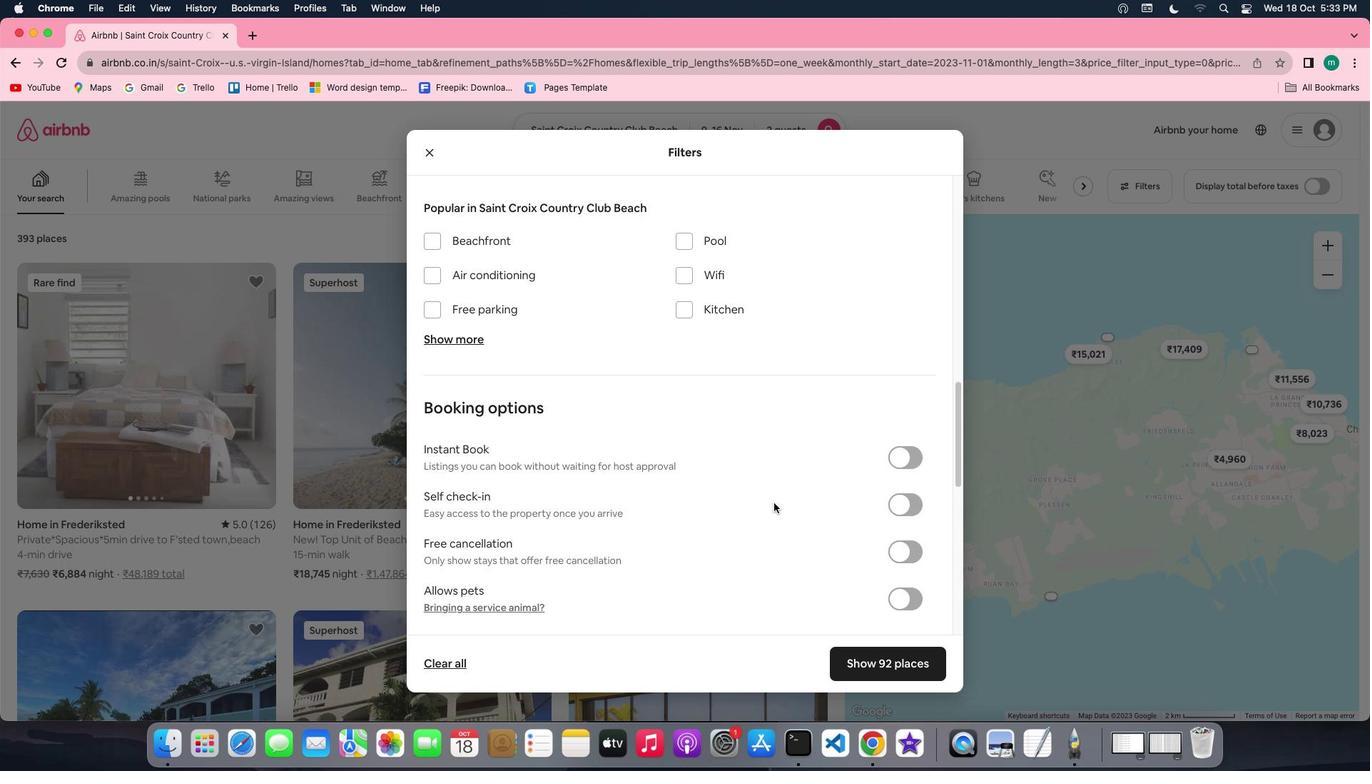 
Action: Mouse scrolled (774, 503) with delta (0, 0)
Screenshot: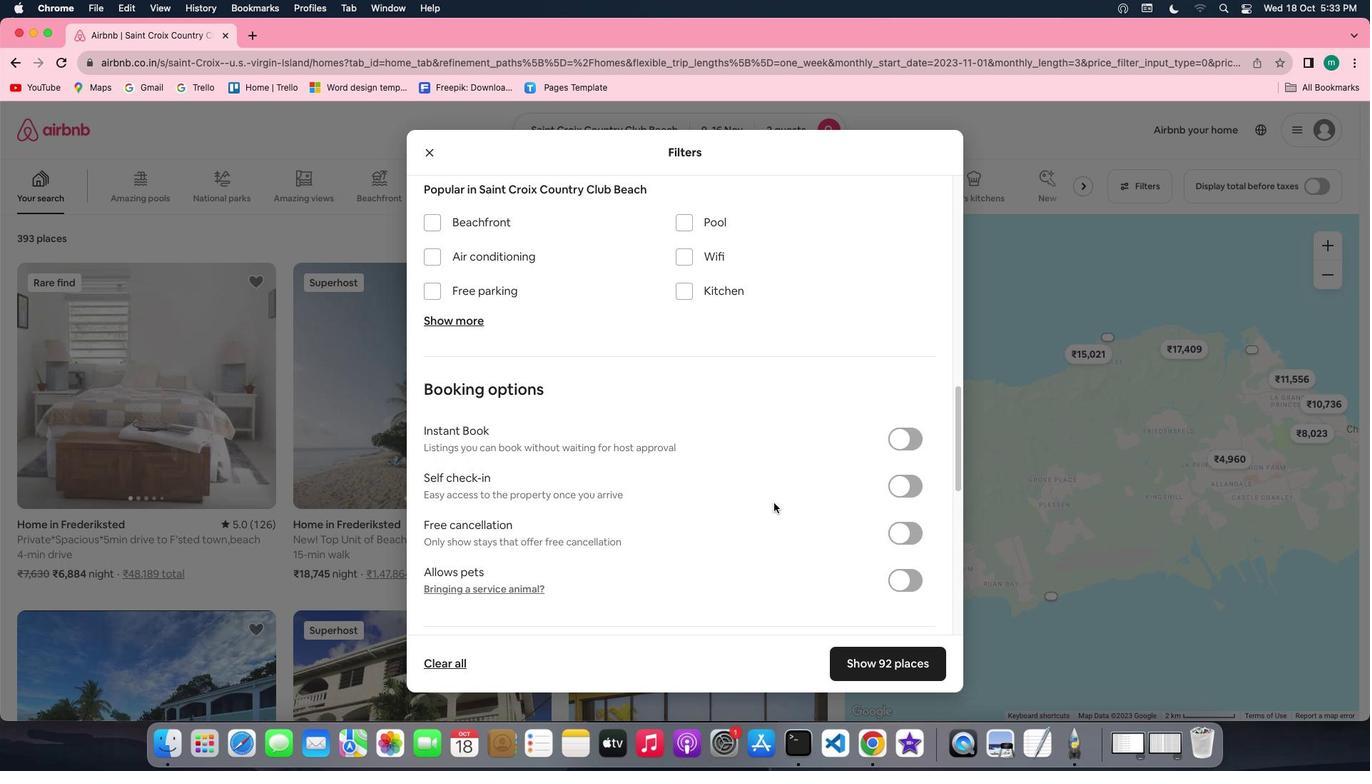 
Action: Mouse moved to (907, 467)
Screenshot: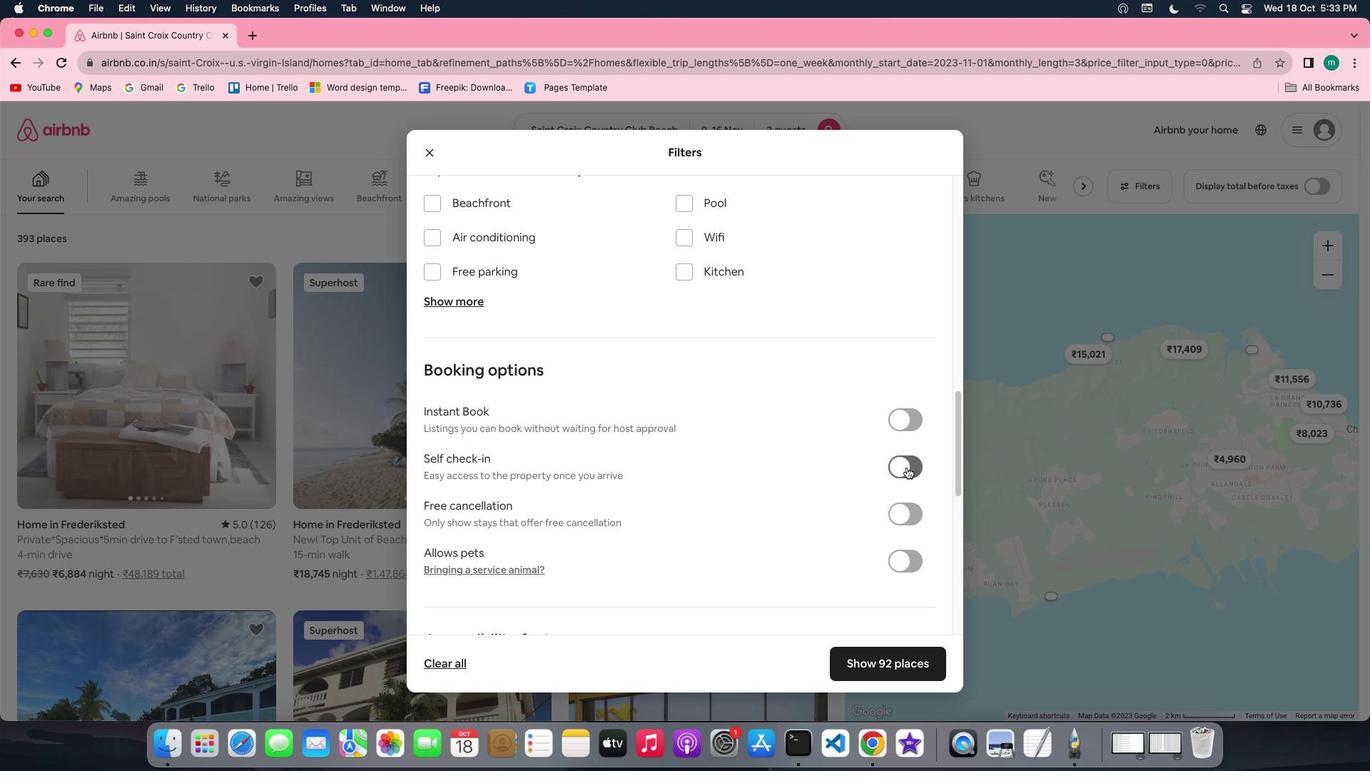 
Action: Mouse pressed left at (907, 467)
Screenshot: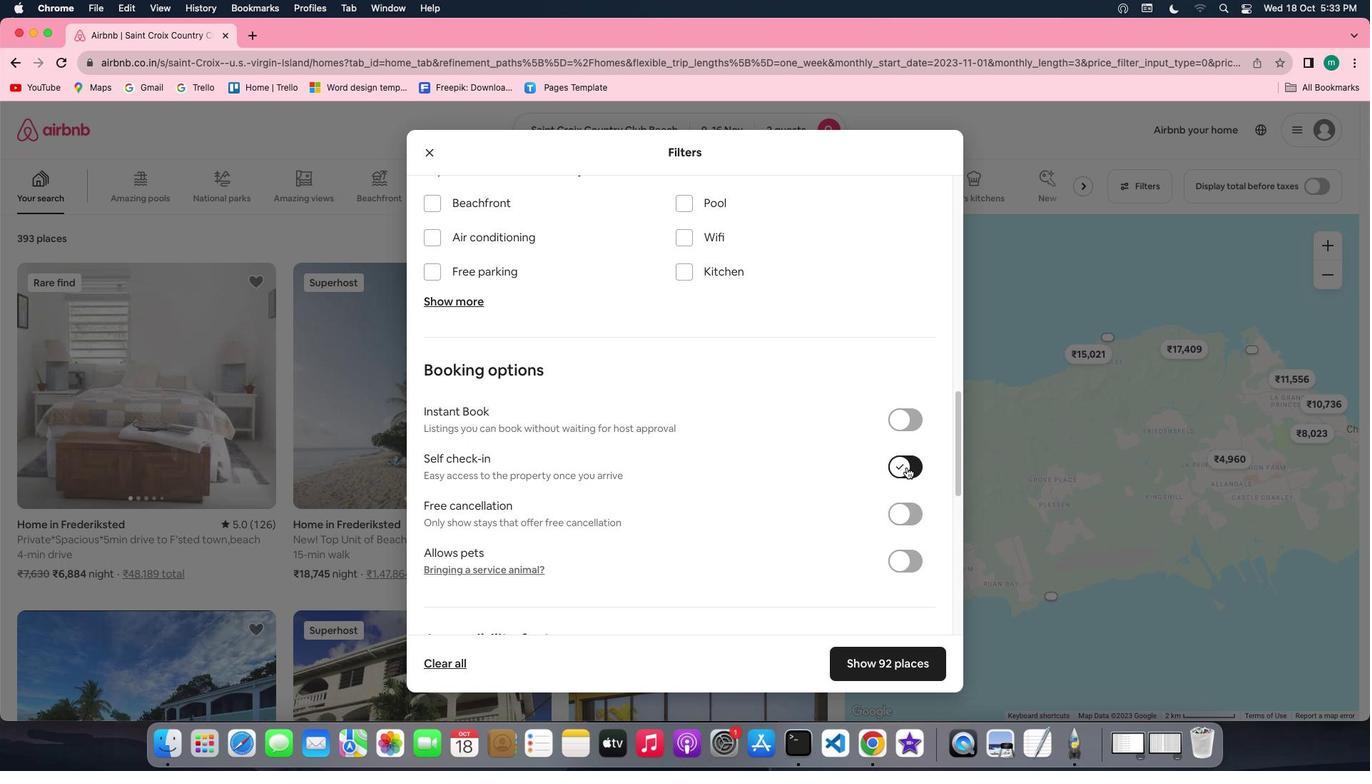 
Action: Mouse moved to (602, 504)
Screenshot: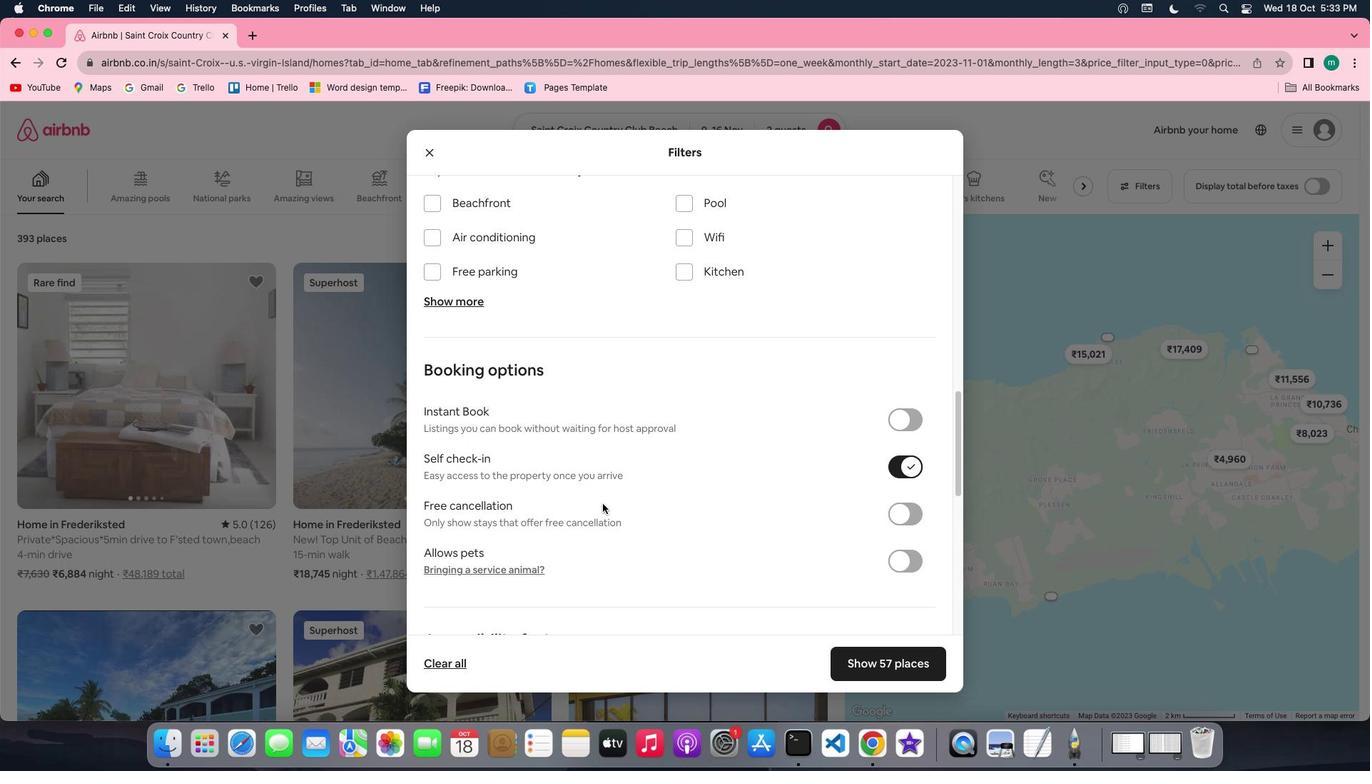 
Action: Mouse scrolled (602, 504) with delta (0, 0)
Screenshot: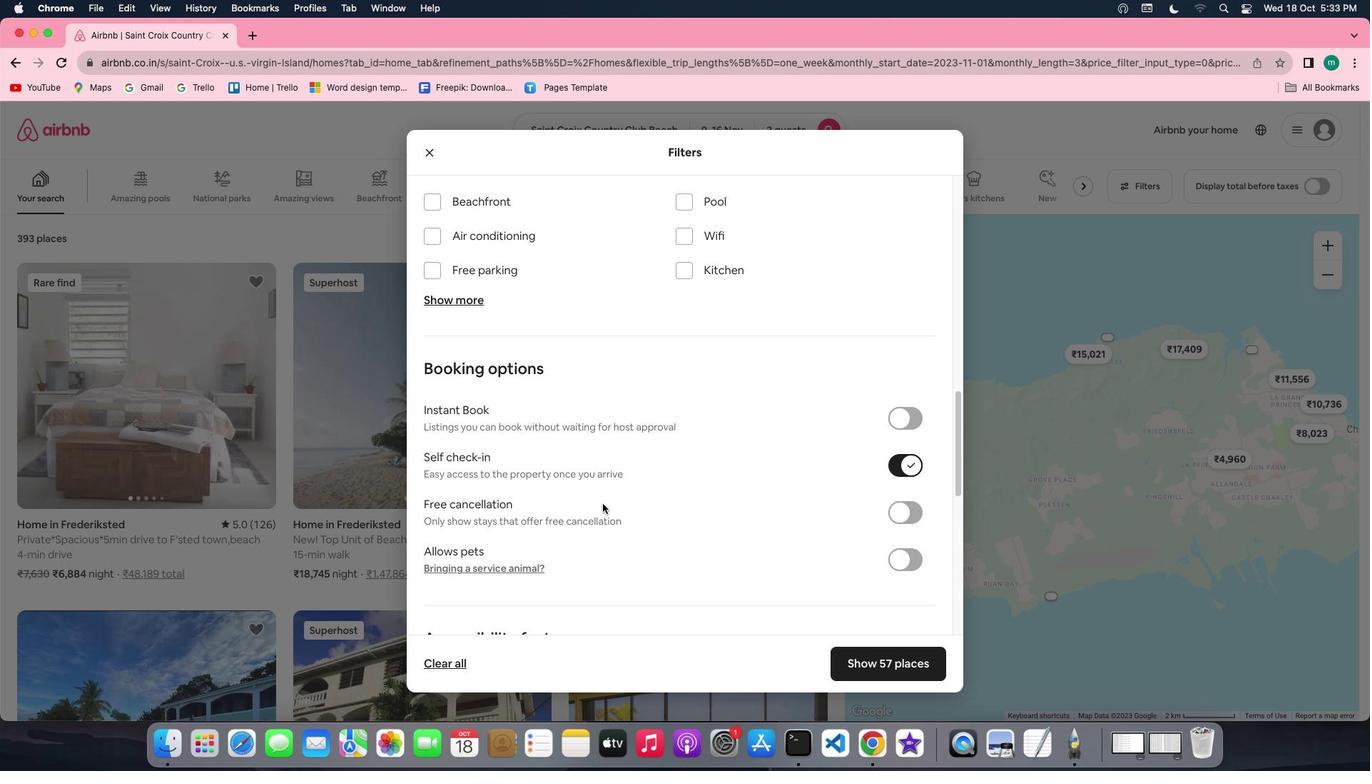 
Action: Mouse scrolled (602, 504) with delta (0, 0)
Screenshot: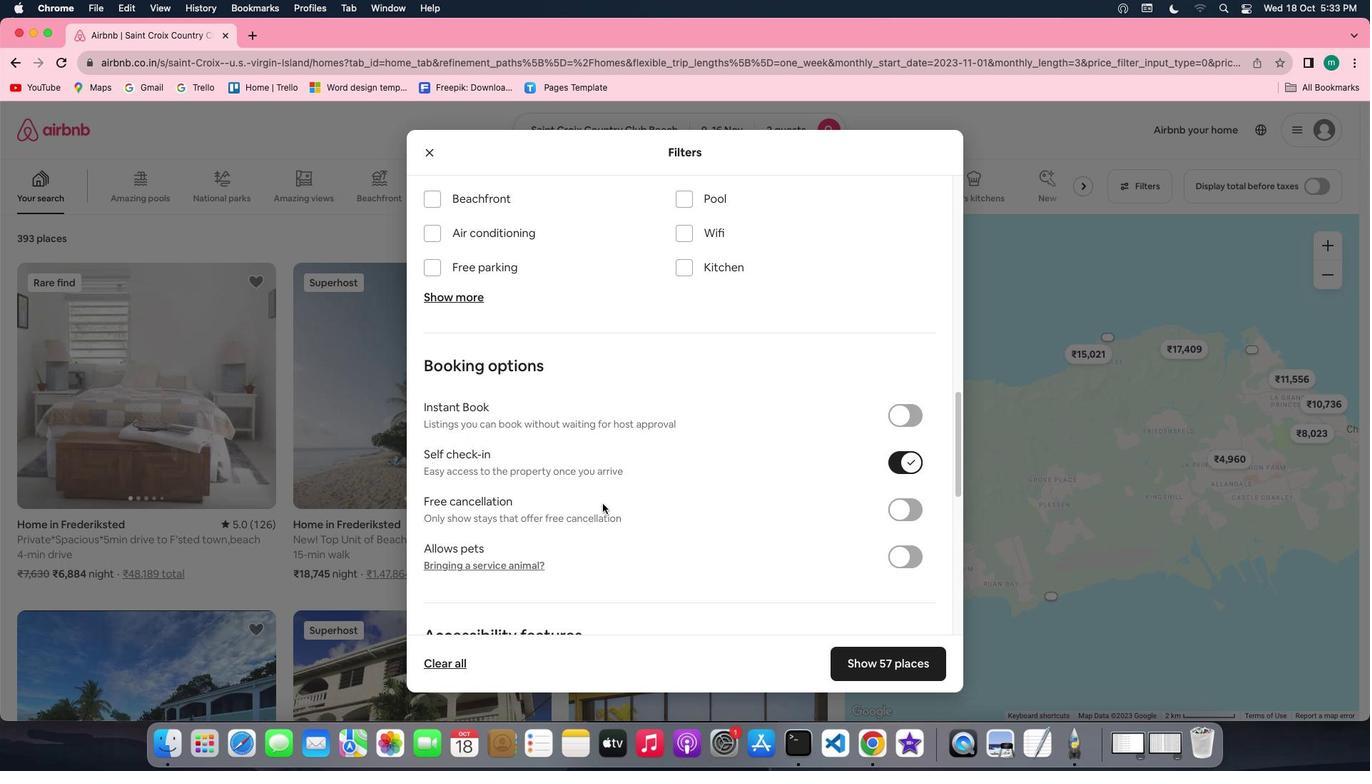 
Action: Mouse scrolled (602, 504) with delta (0, 0)
Screenshot: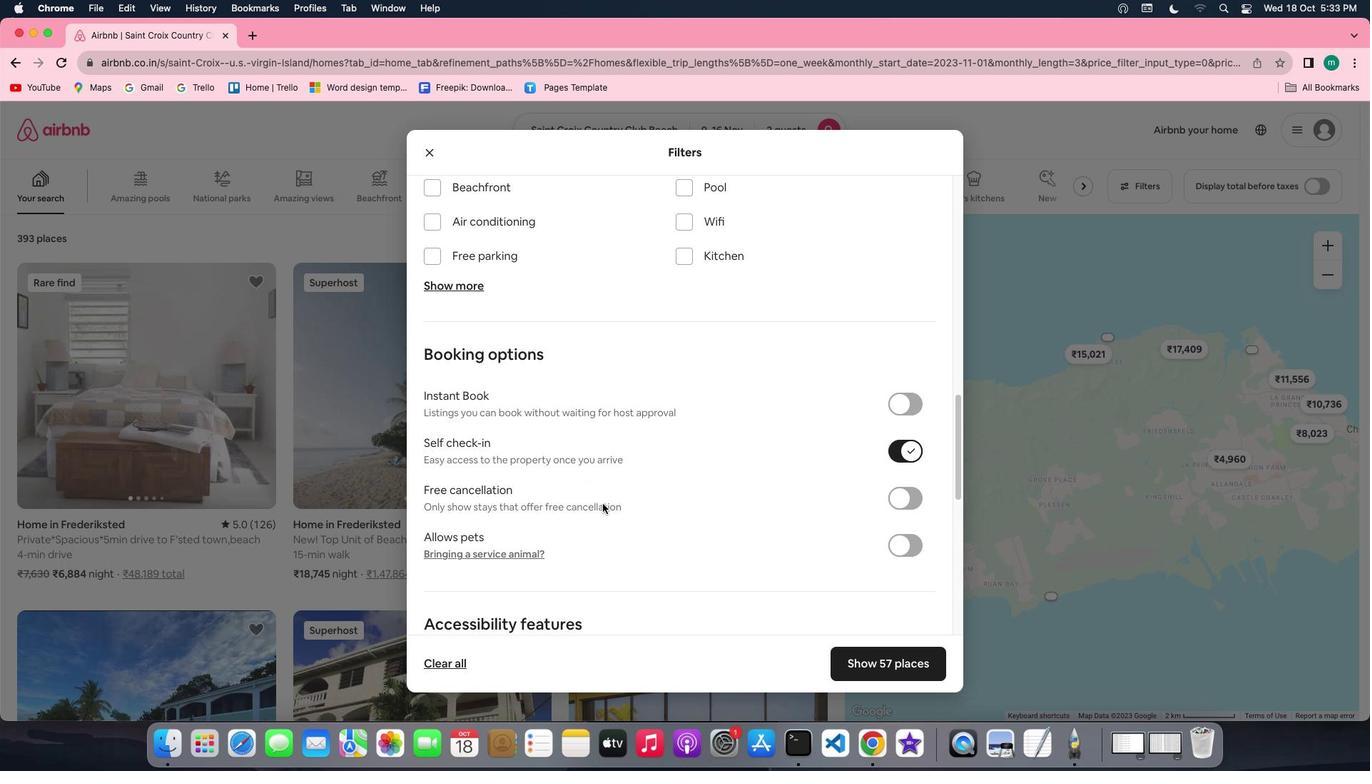 
Action: Mouse scrolled (602, 504) with delta (0, 0)
Screenshot: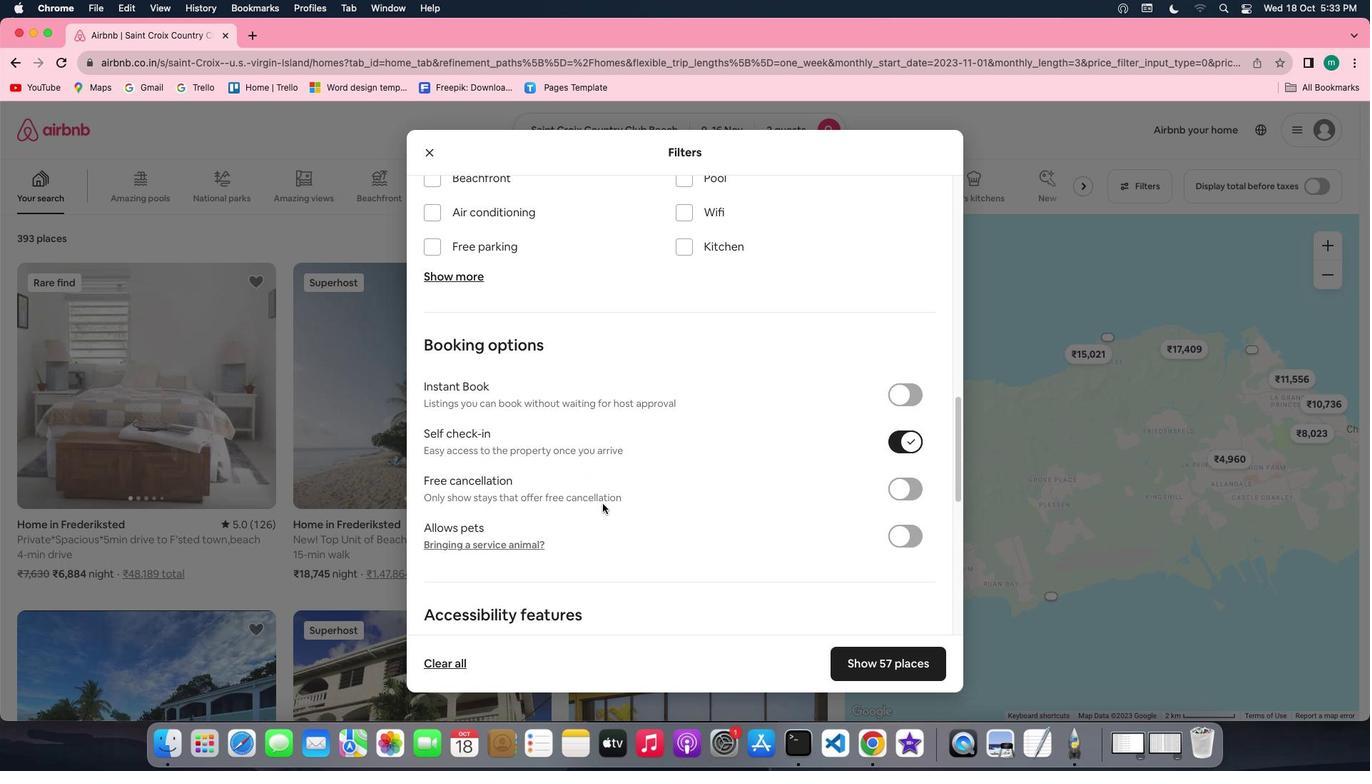 
Action: Mouse scrolled (602, 504) with delta (0, 0)
Screenshot: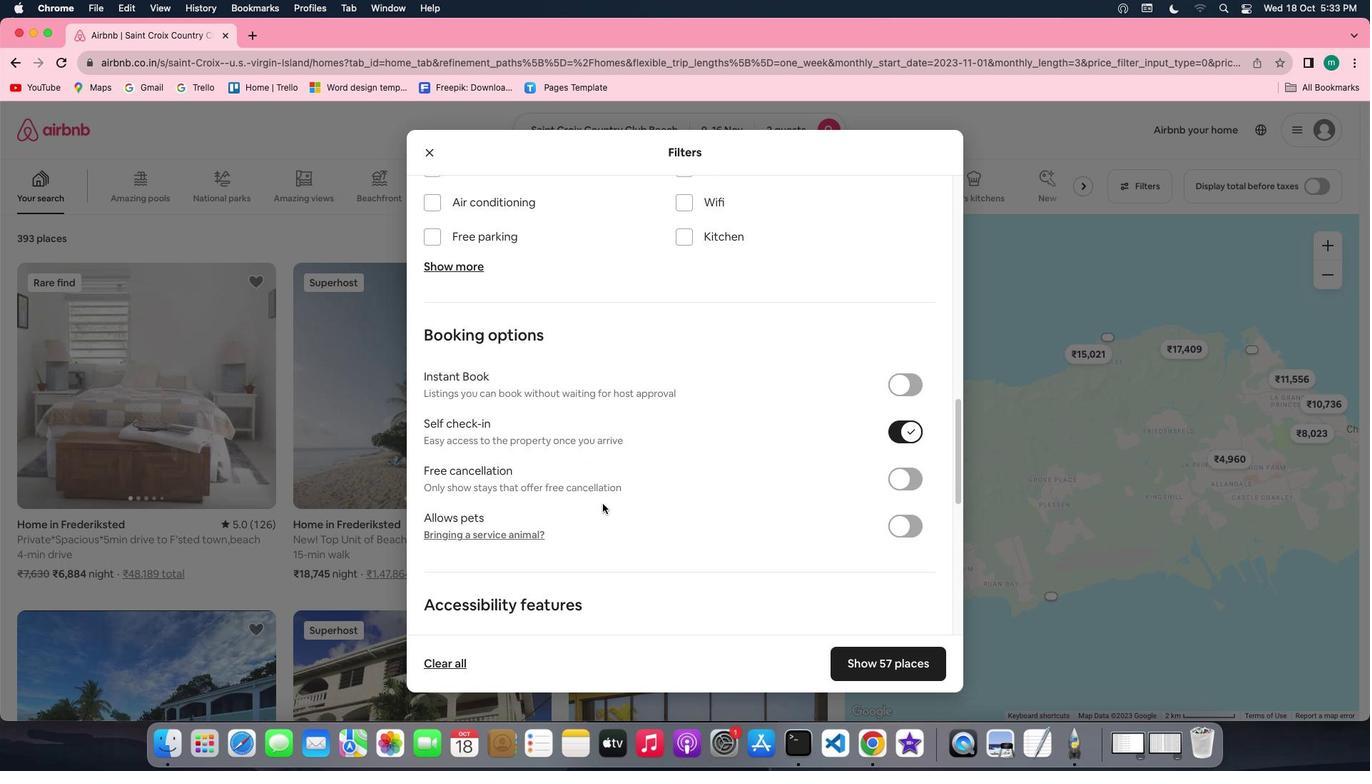 
Action: Mouse scrolled (602, 504) with delta (0, 0)
Screenshot: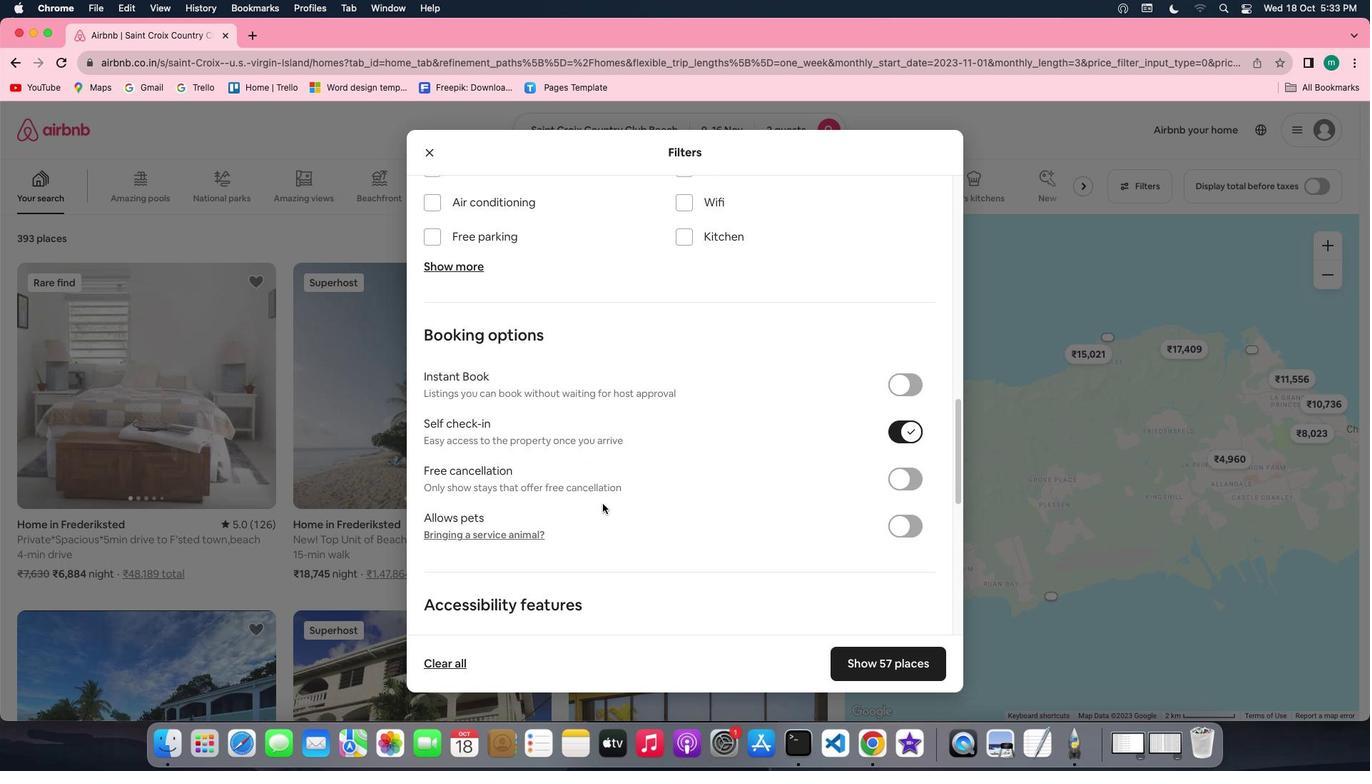 
Action: Mouse scrolled (602, 504) with delta (0, -1)
Screenshot: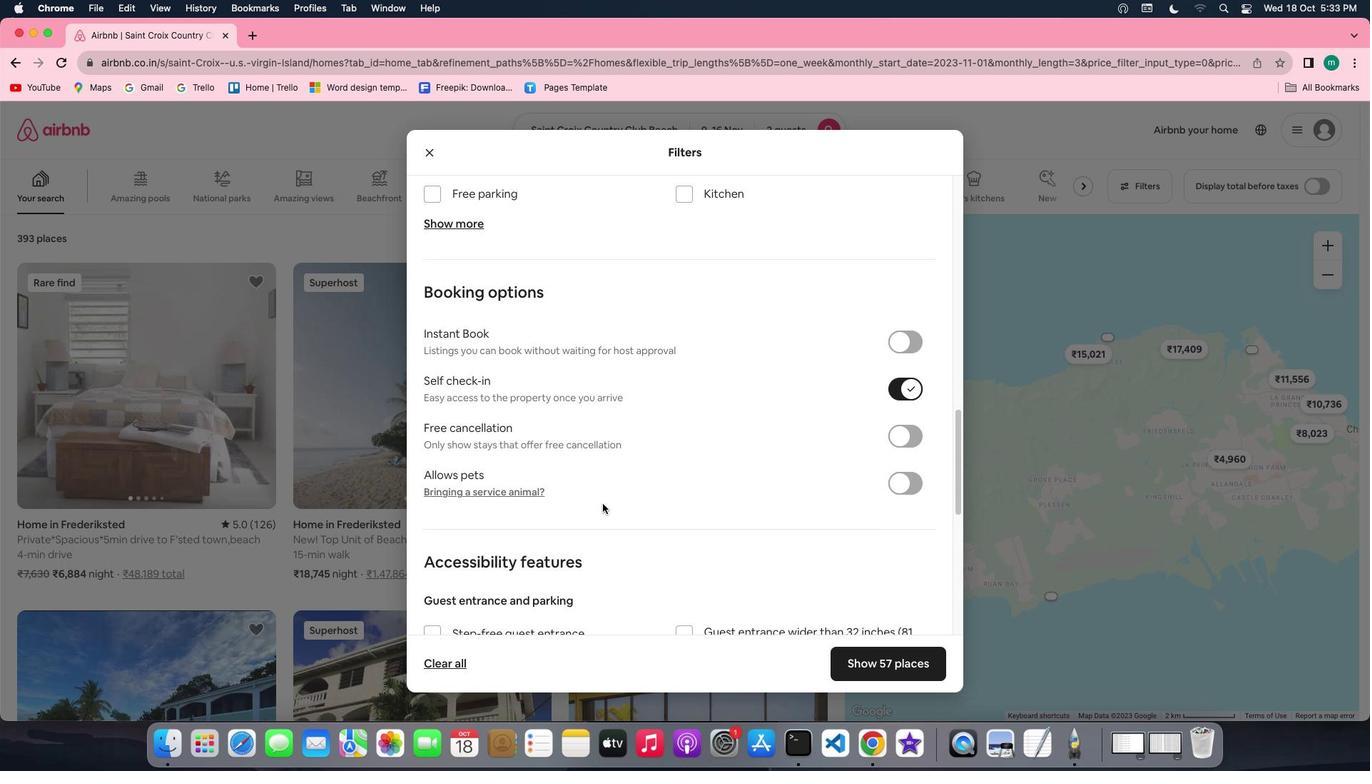 
Action: Mouse scrolled (602, 504) with delta (0, 0)
Screenshot: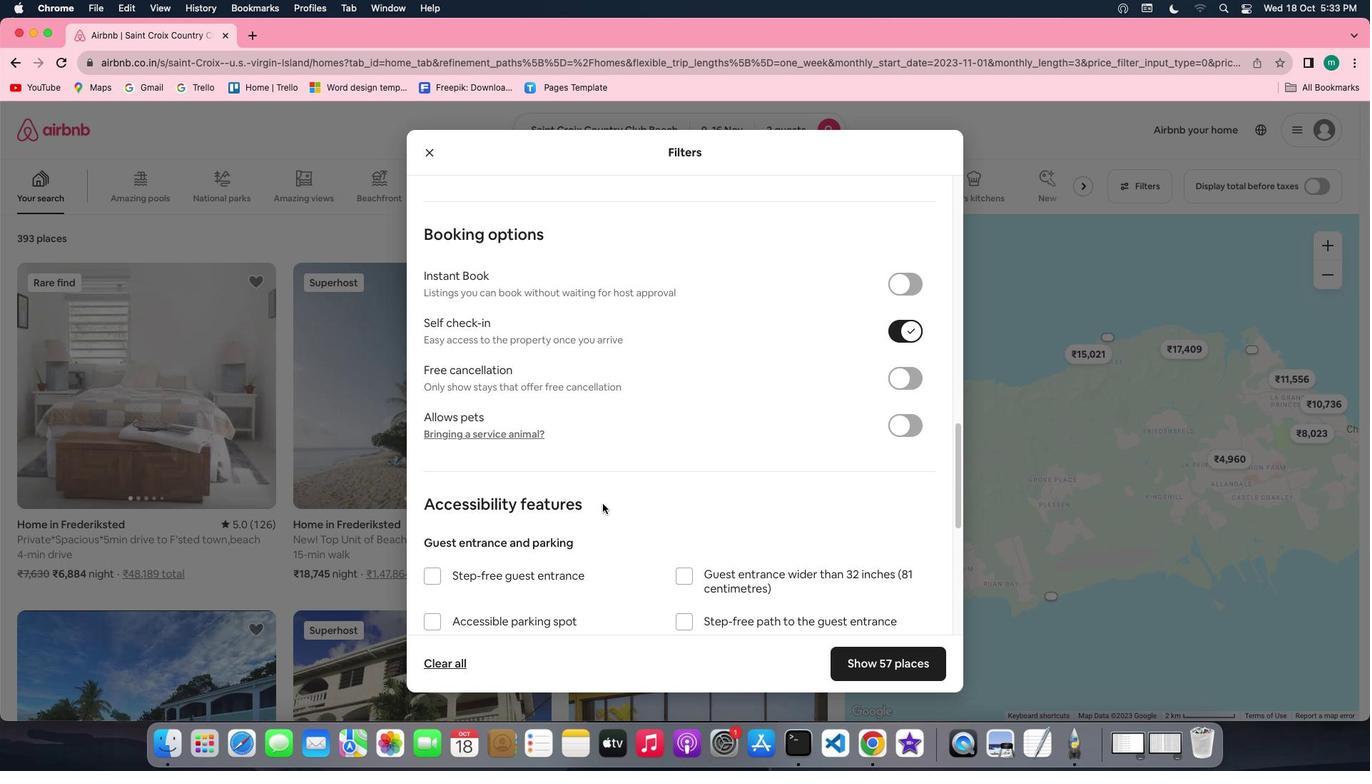 
Action: Mouse scrolled (602, 504) with delta (0, 0)
Screenshot: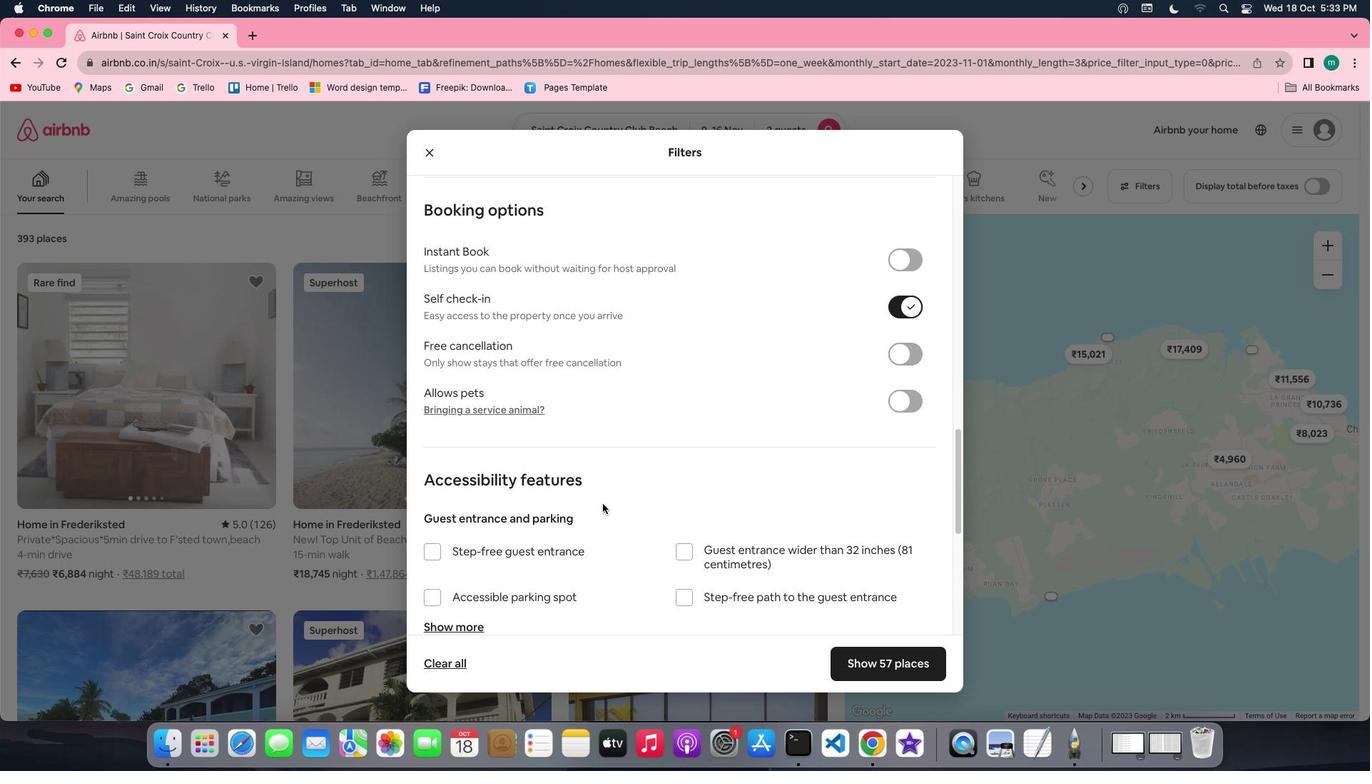 
Action: Mouse scrolled (602, 504) with delta (0, -1)
Screenshot: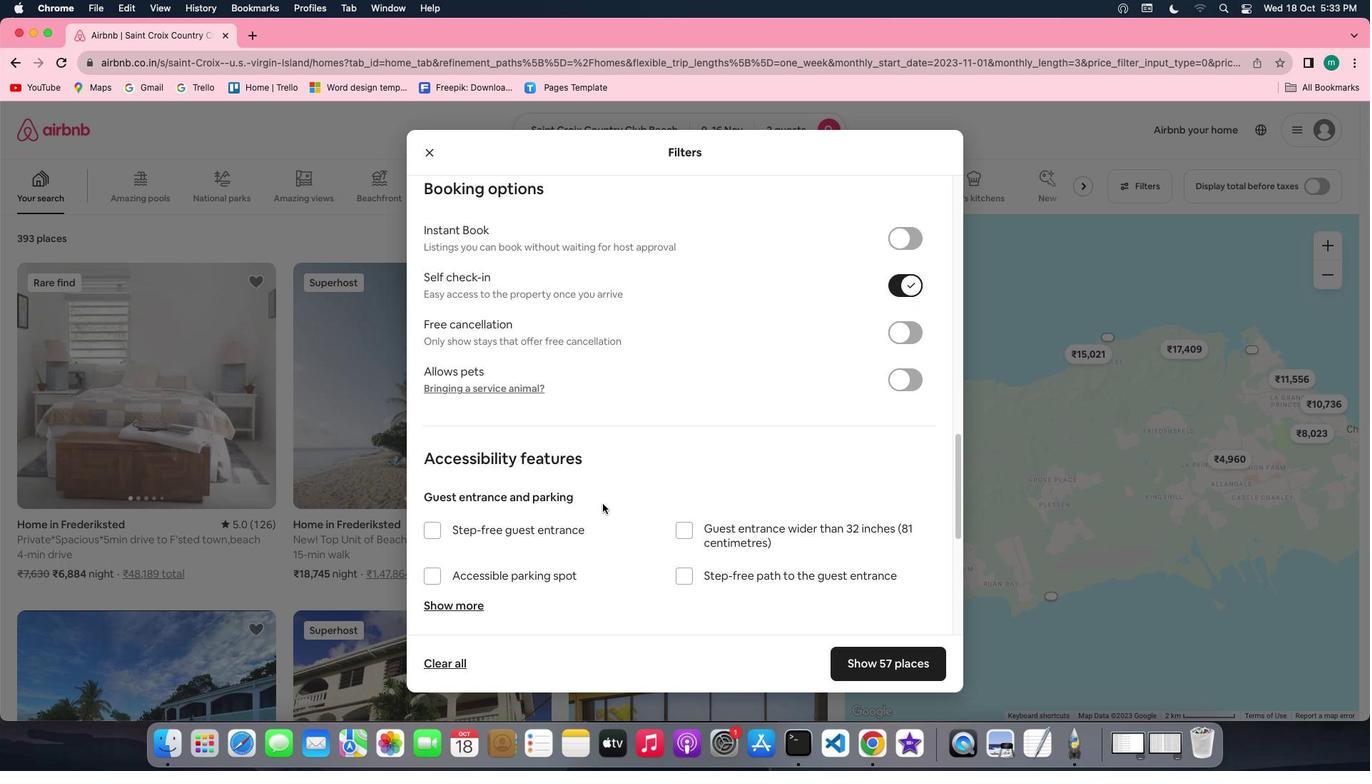 
Action: Mouse scrolled (602, 504) with delta (0, -1)
Screenshot: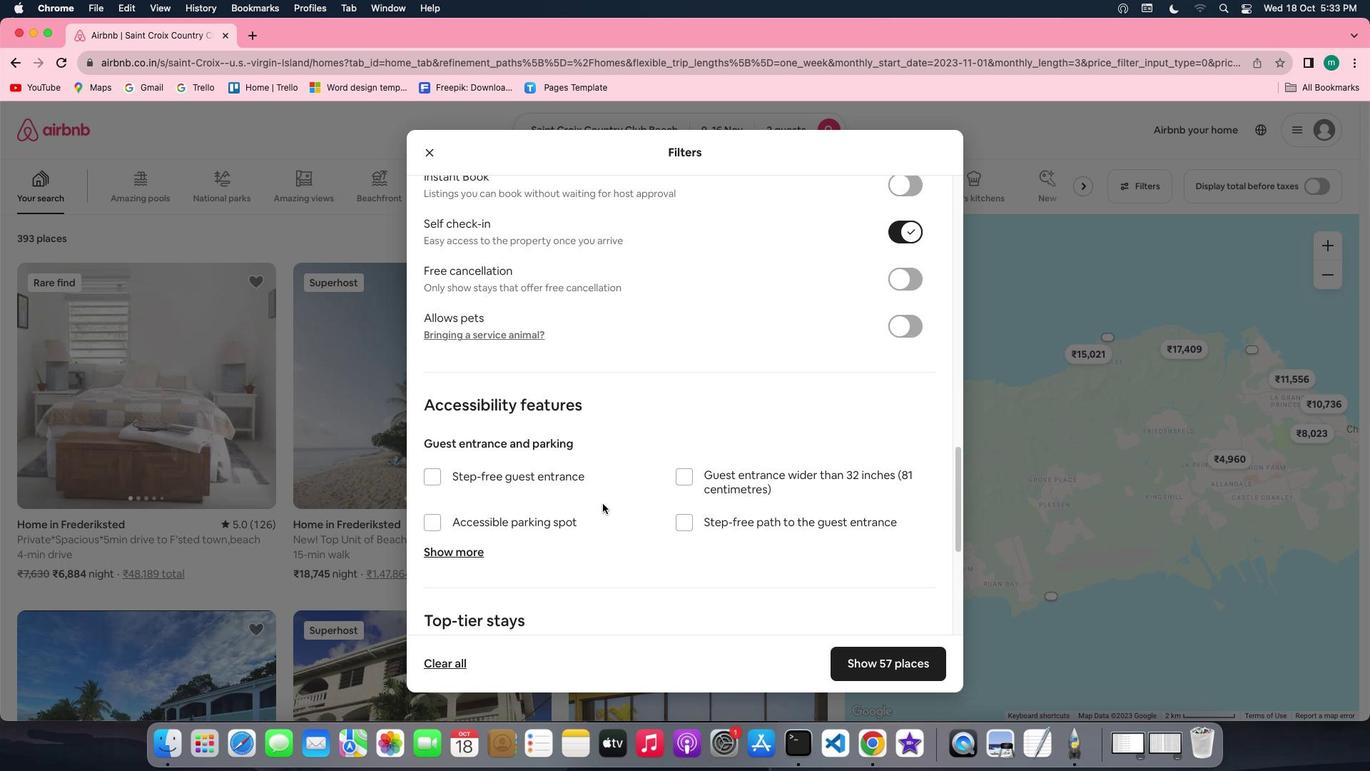 
Action: Mouse scrolled (602, 504) with delta (0, 0)
Screenshot: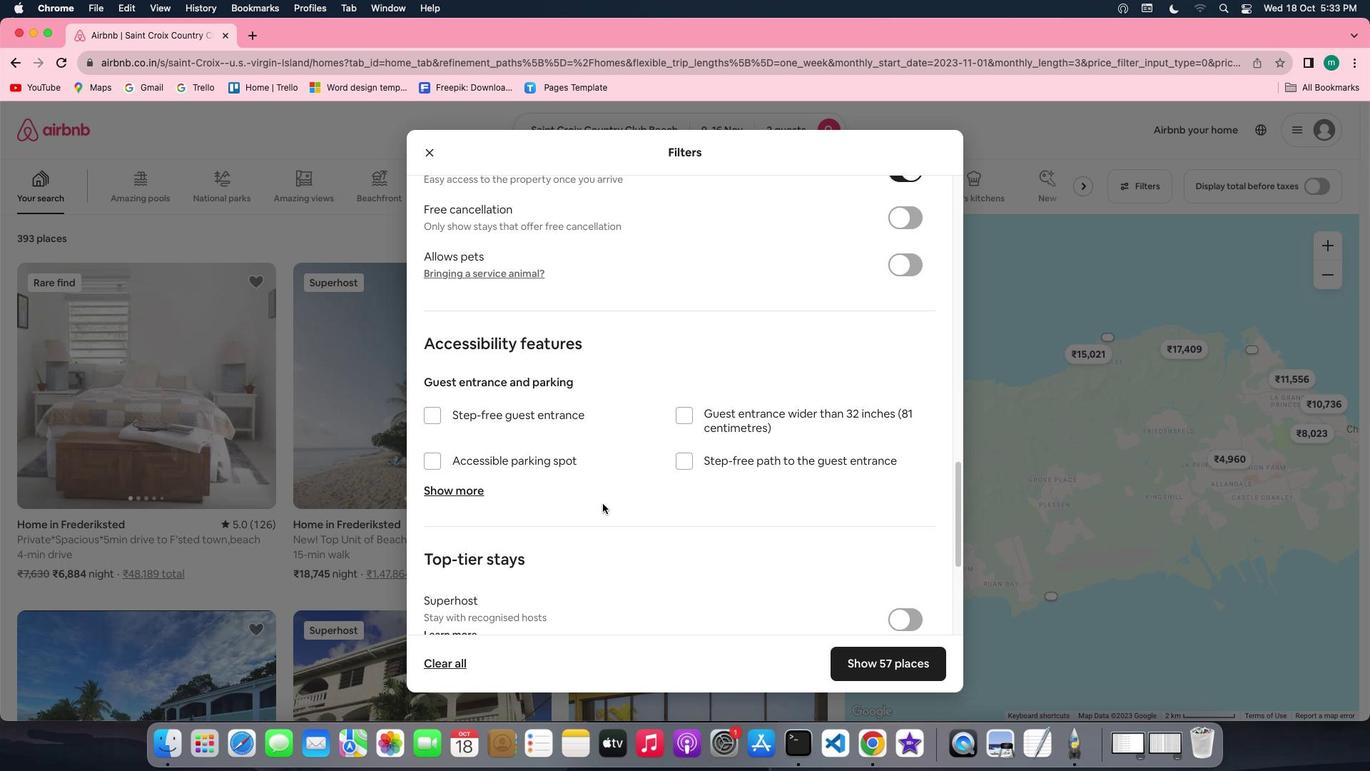 
Action: Mouse scrolled (602, 504) with delta (0, 0)
Screenshot: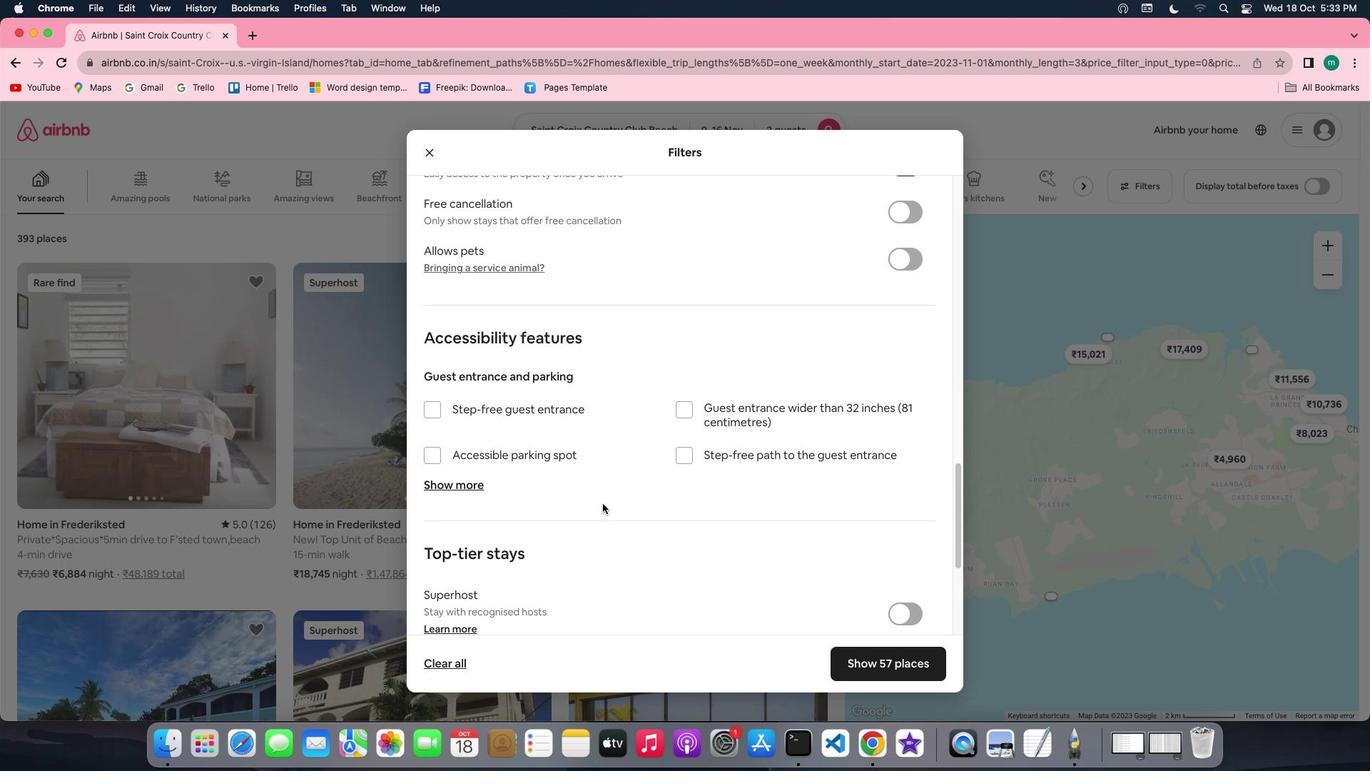 
Action: Mouse scrolled (602, 504) with delta (0, 0)
Screenshot: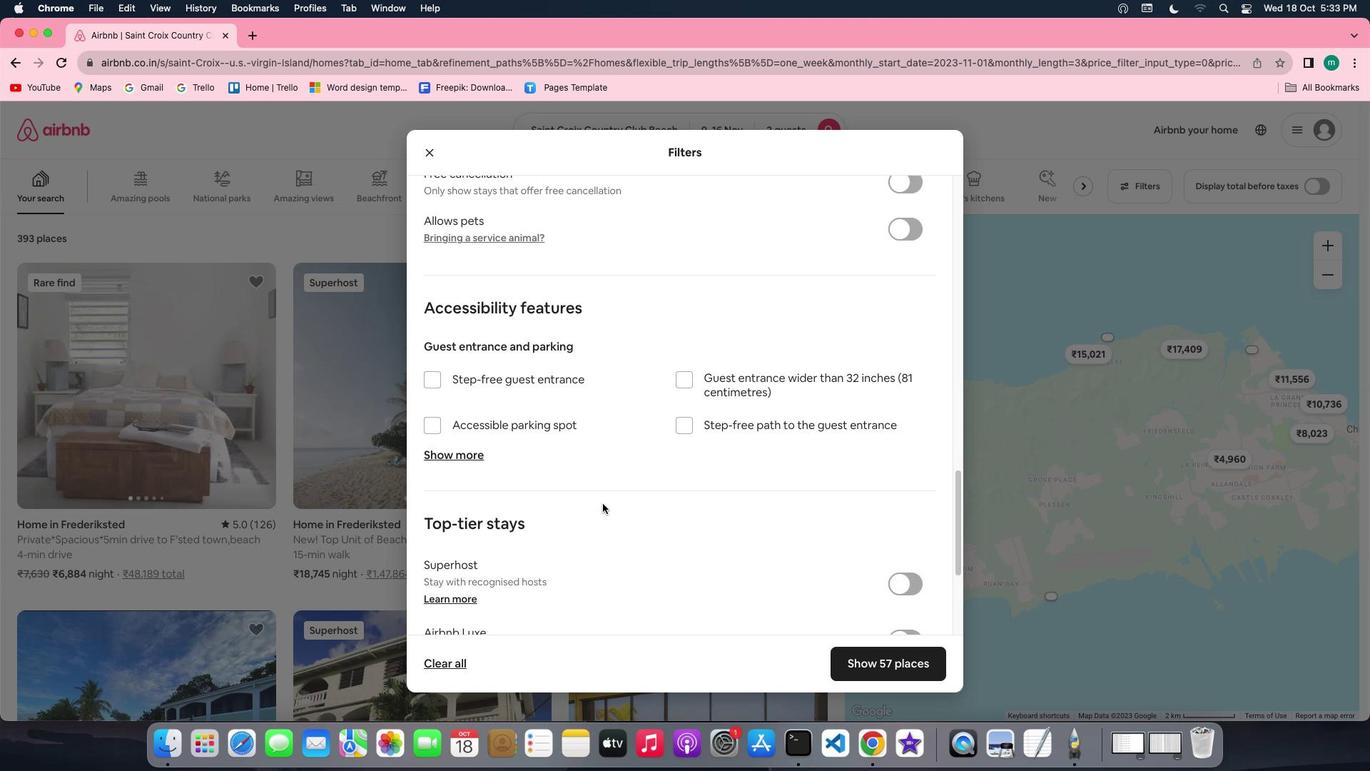 
Action: Mouse scrolled (602, 504) with delta (0, -2)
Screenshot: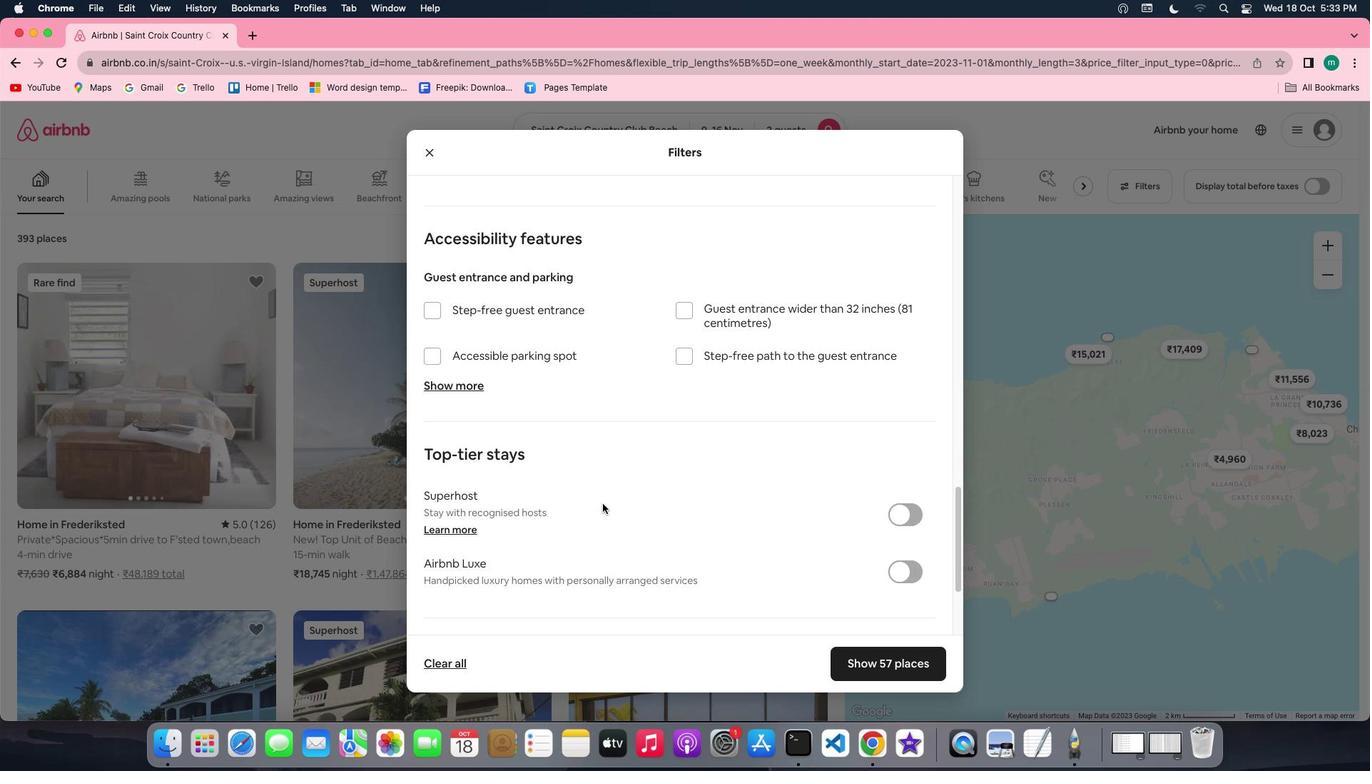 
Action: Mouse scrolled (602, 504) with delta (0, 0)
Screenshot: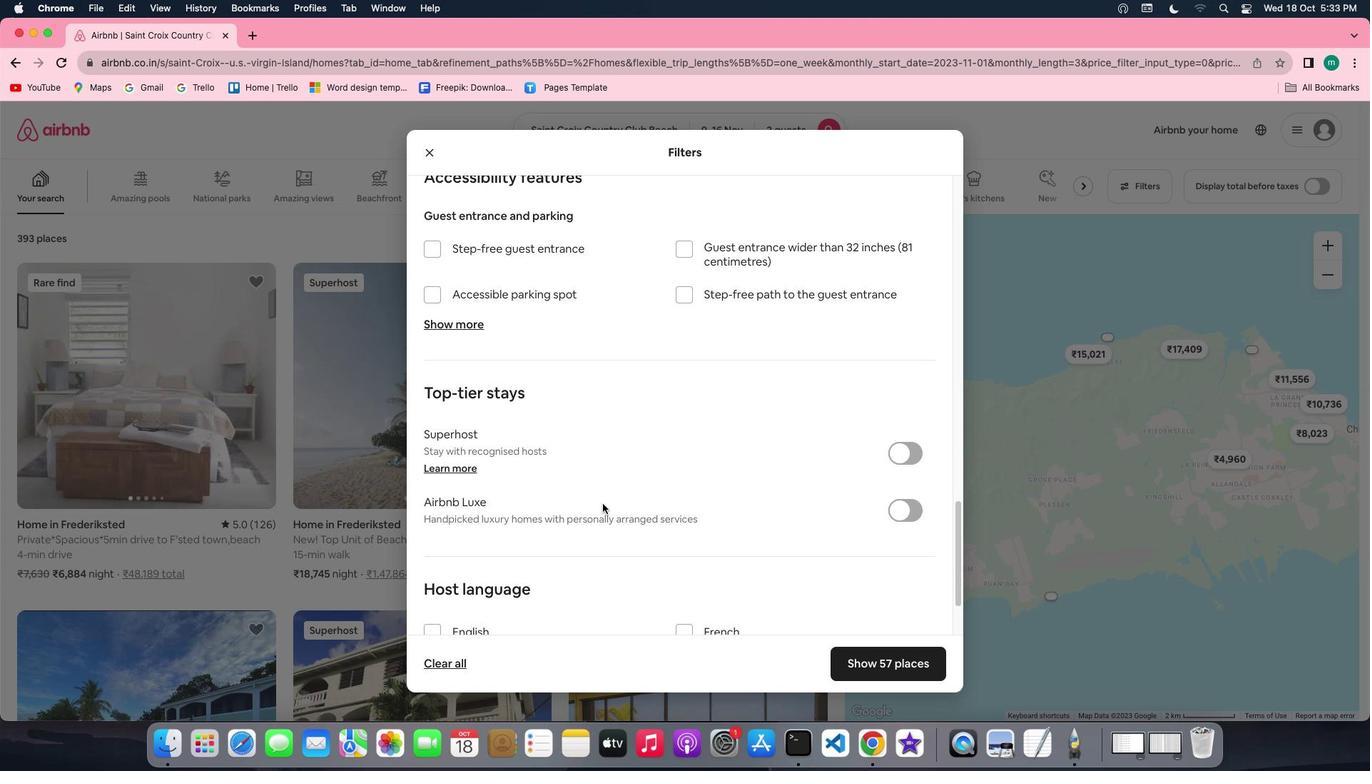
Action: Mouse scrolled (602, 504) with delta (0, 0)
Screenshot: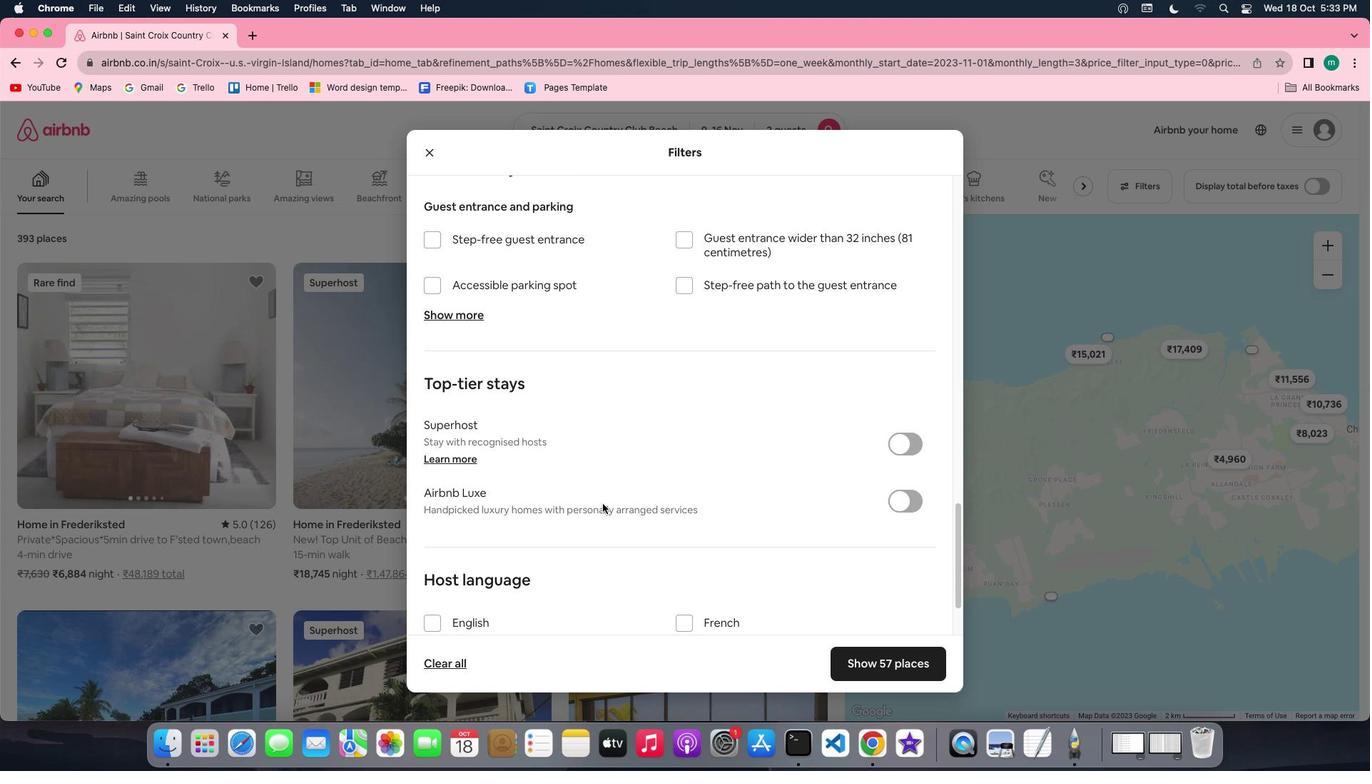 
Action: Mouse scrolled (602, 504) with delta (0, -1)
Screenshot: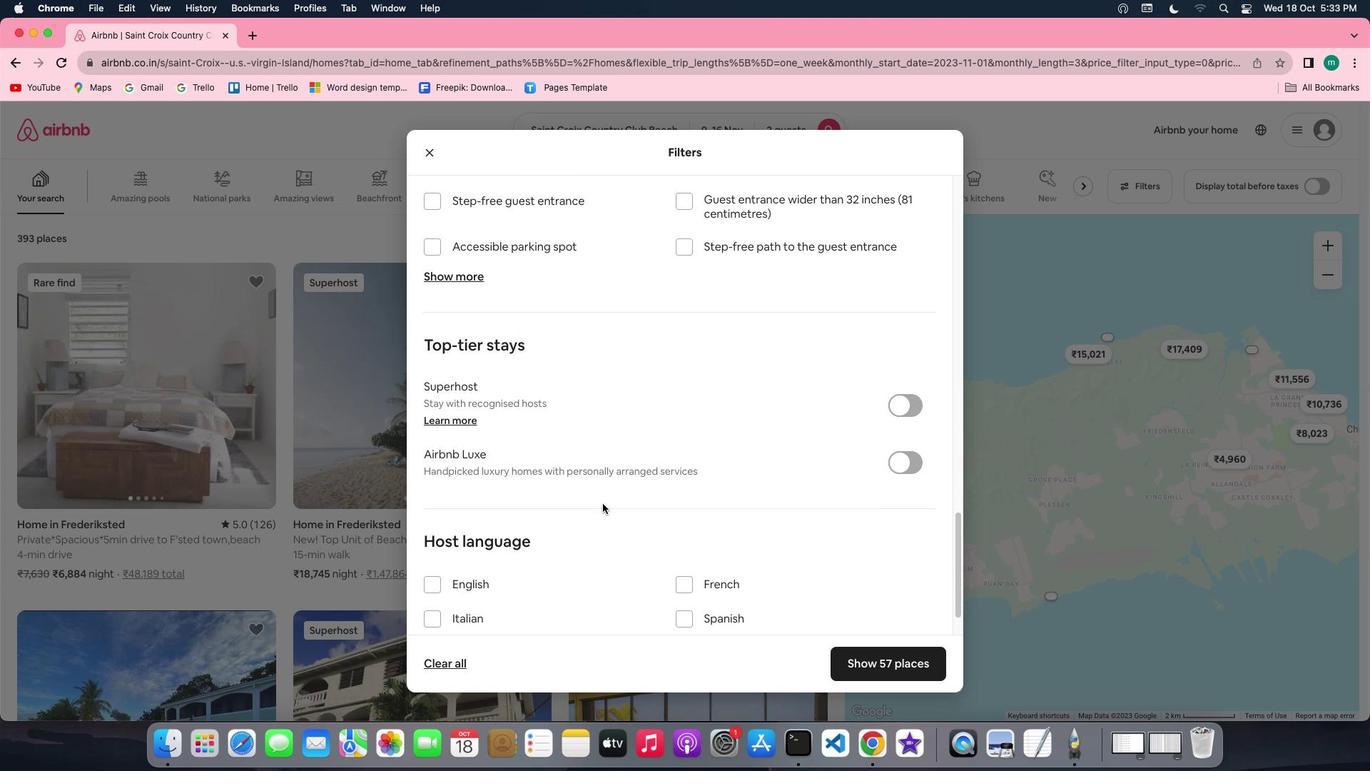 
Action: Mouse scrolled (602, 504) with delta (0, 0)
Screenshot: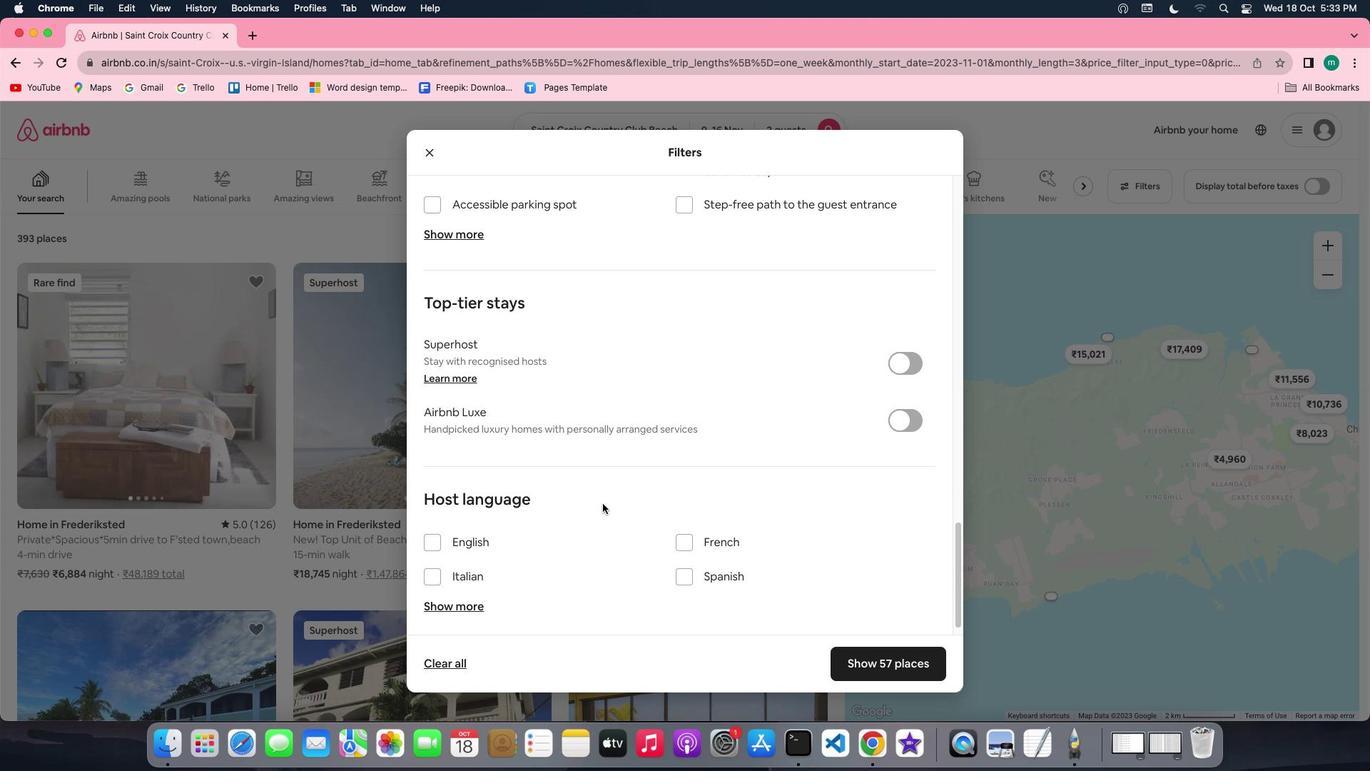 
Action: Mouse scrolled (602, 504) with delta (0, 0)
Screenshot: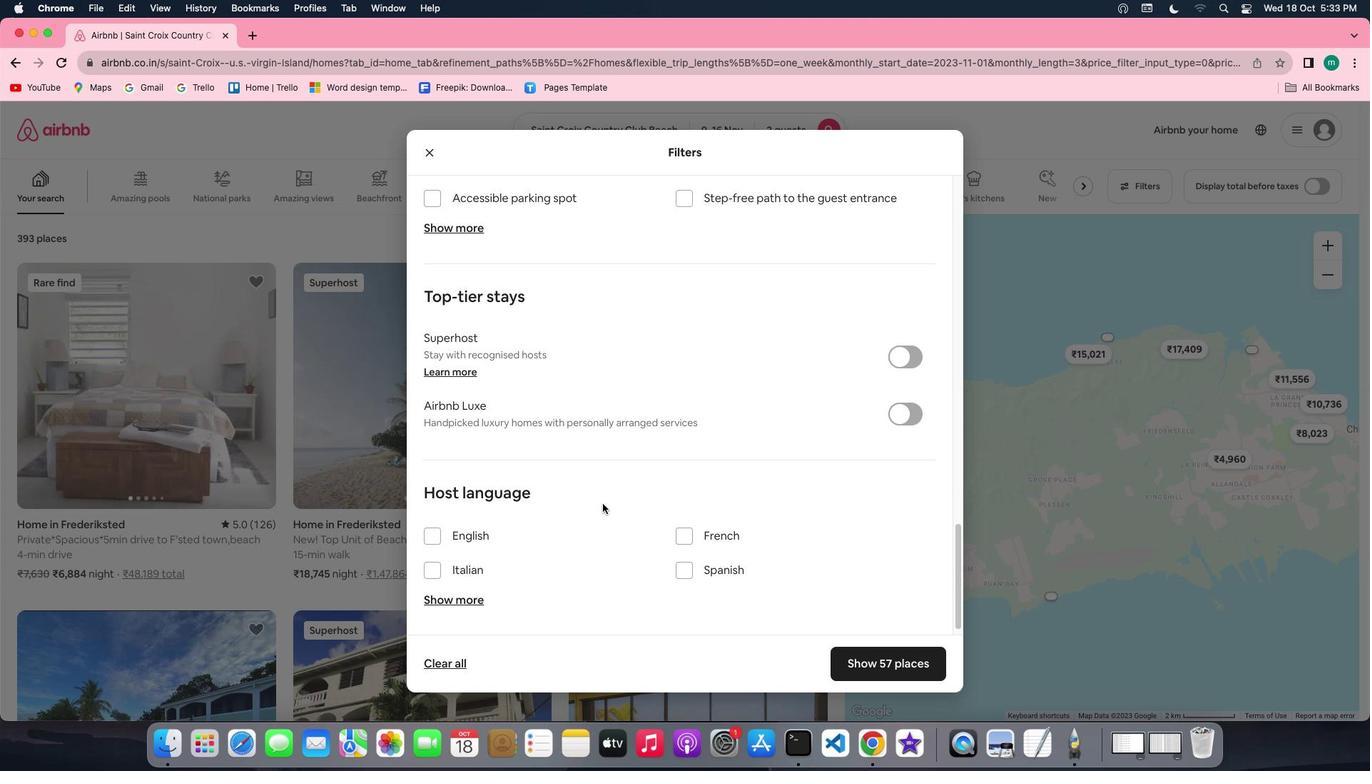 
Action: Mouse scrolled (602, 504) with delta (0, -1)
Screenshot: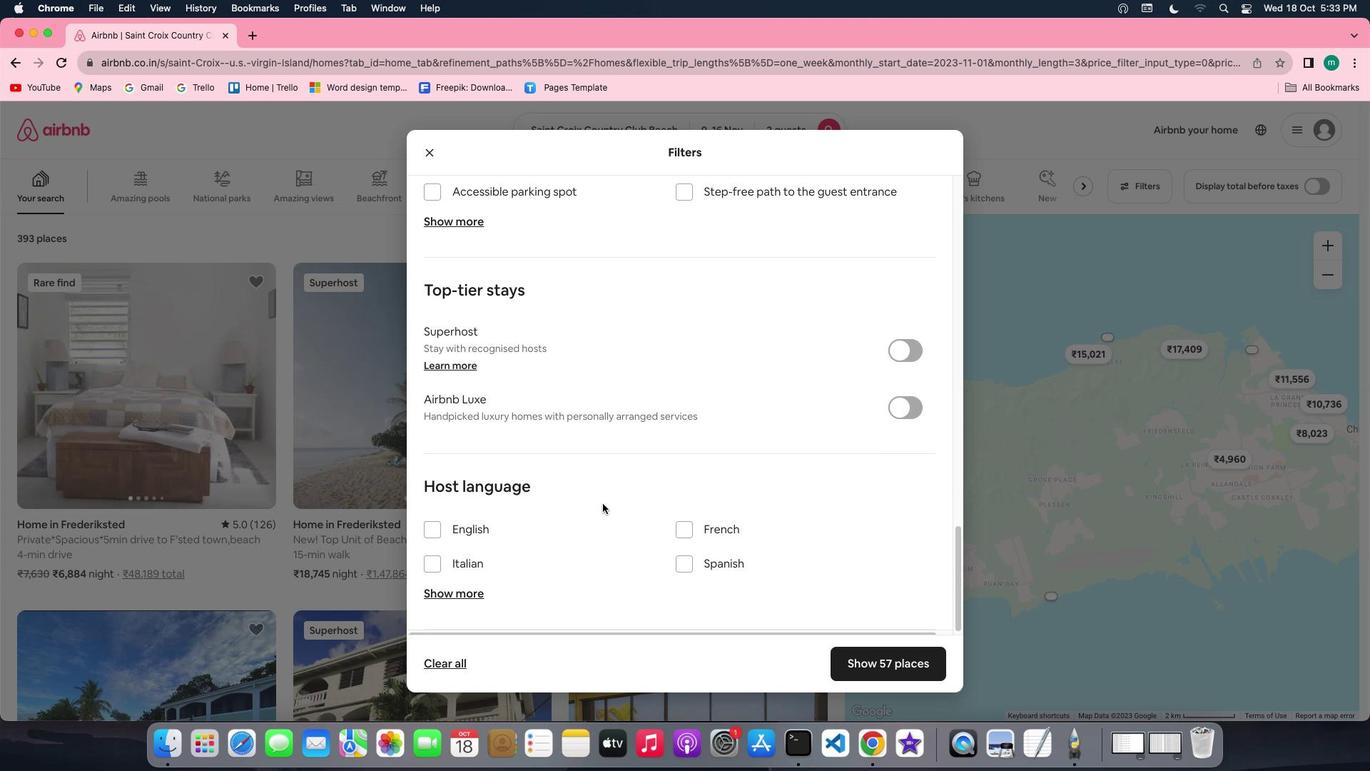 
Action: Mouse scrolled (602, 504) with delta (0, -2)
Screenshot: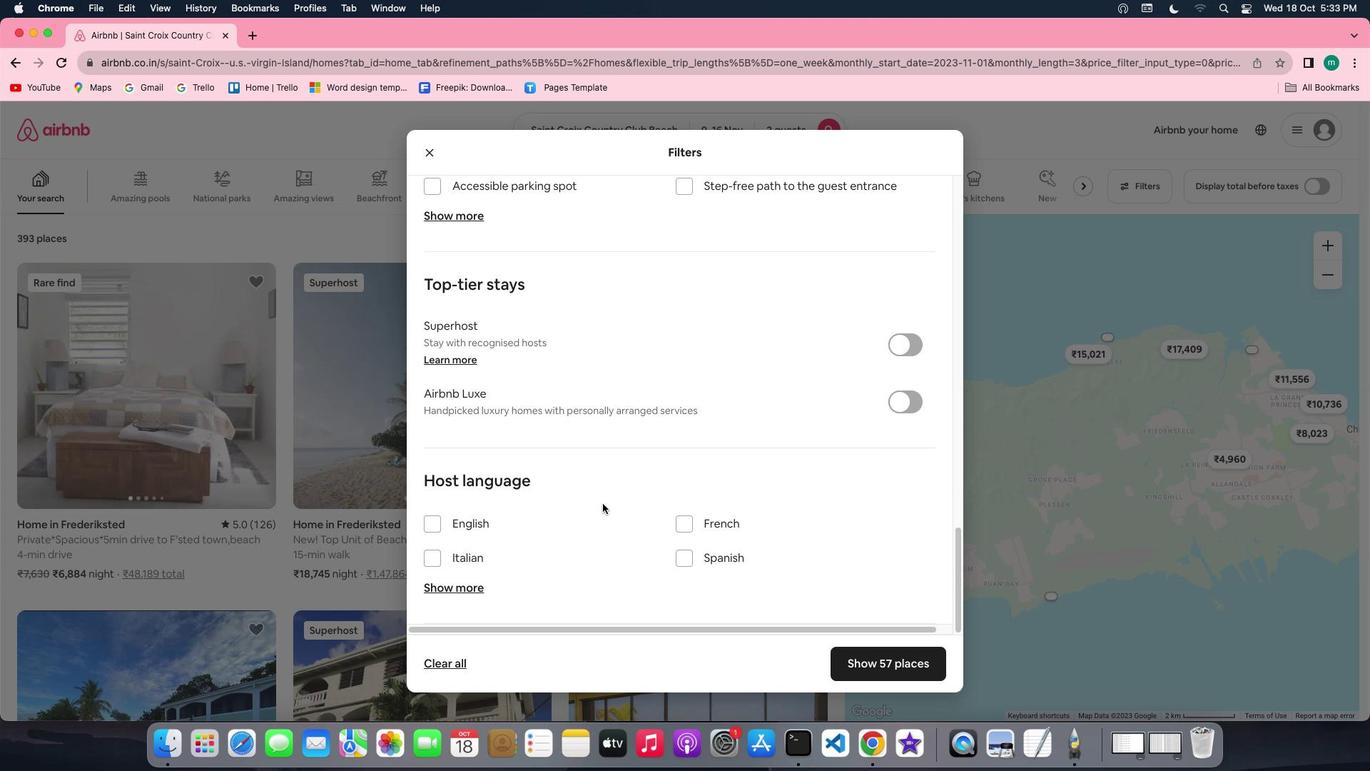 
Action: Mouse scrolled (602, 504) with delta (0, 0)
Screenshot: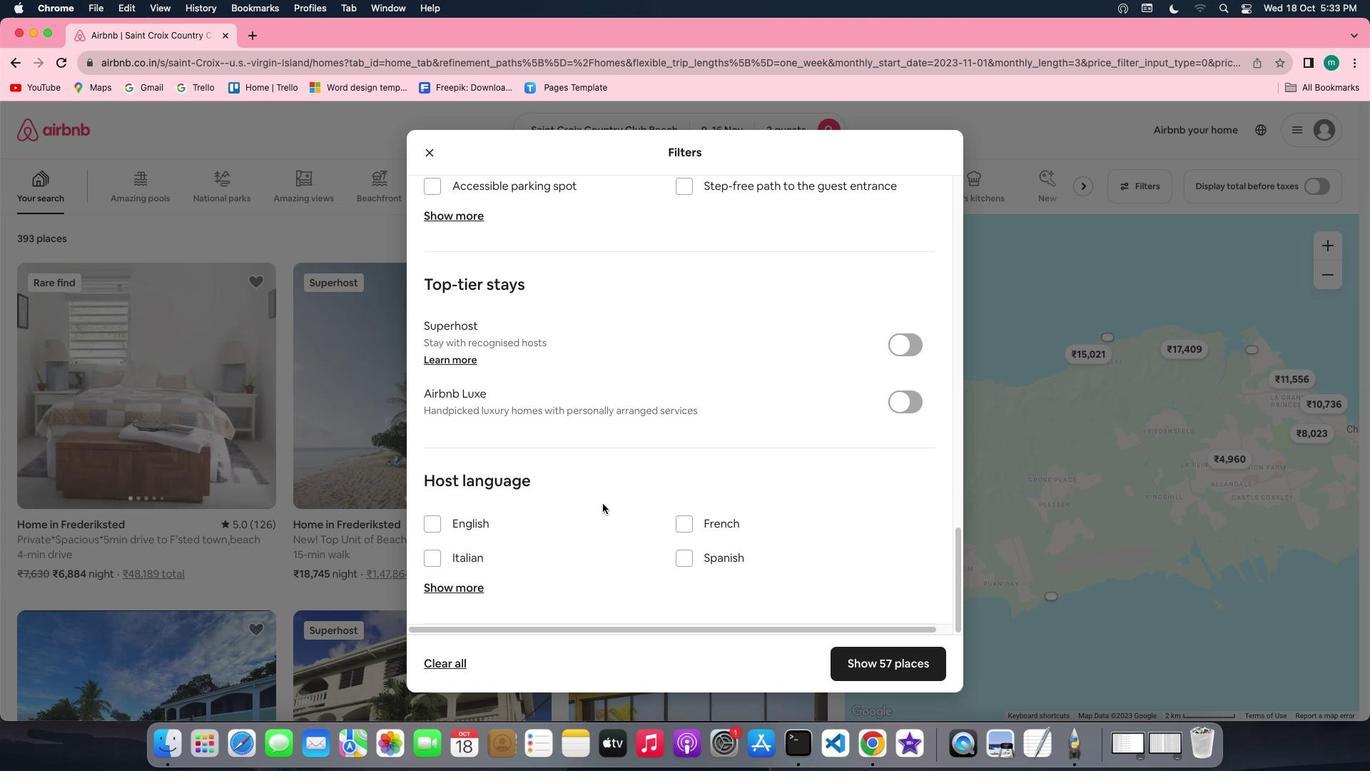 
Action: Mouse scrolled (602, 504) with delta (0, 0)
Screenshot: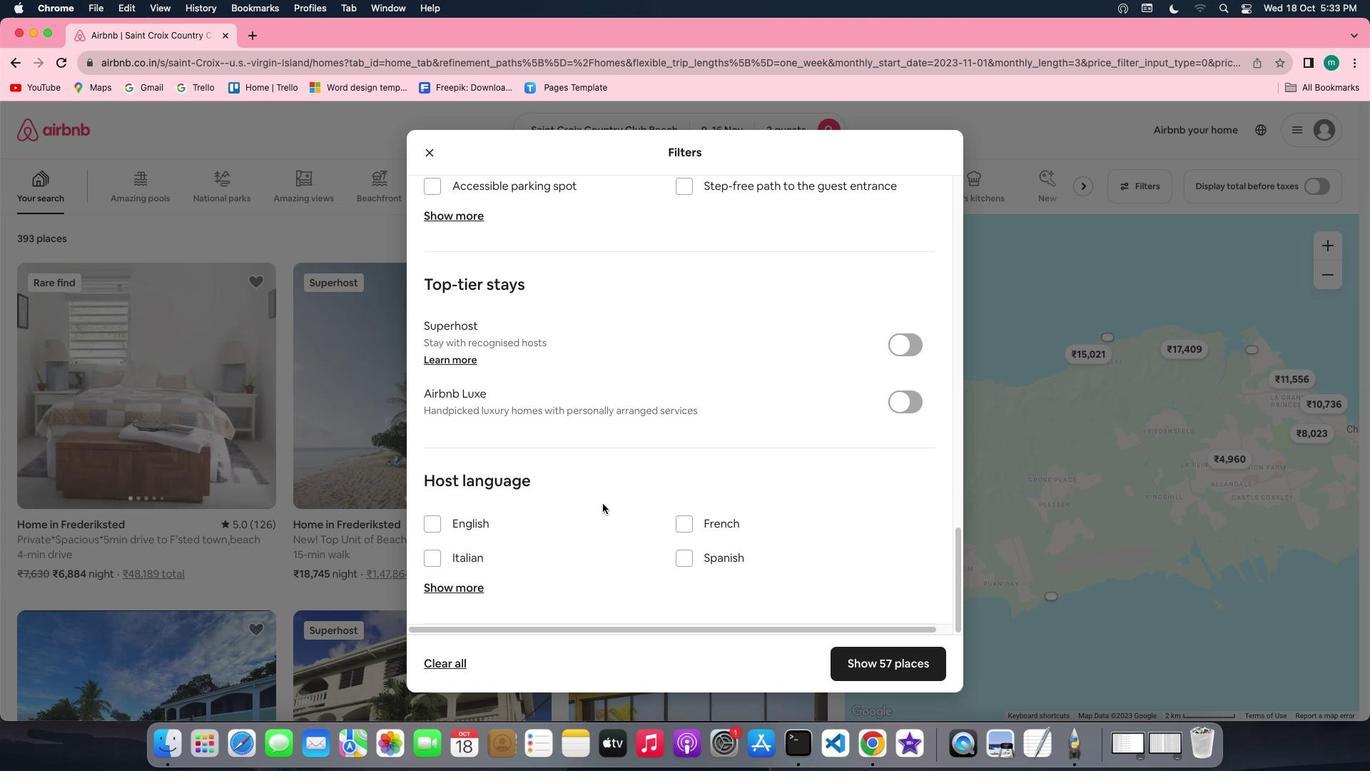 
Action: Mouse scrolled (602, 504) with delta (0, 0)
Screenshot: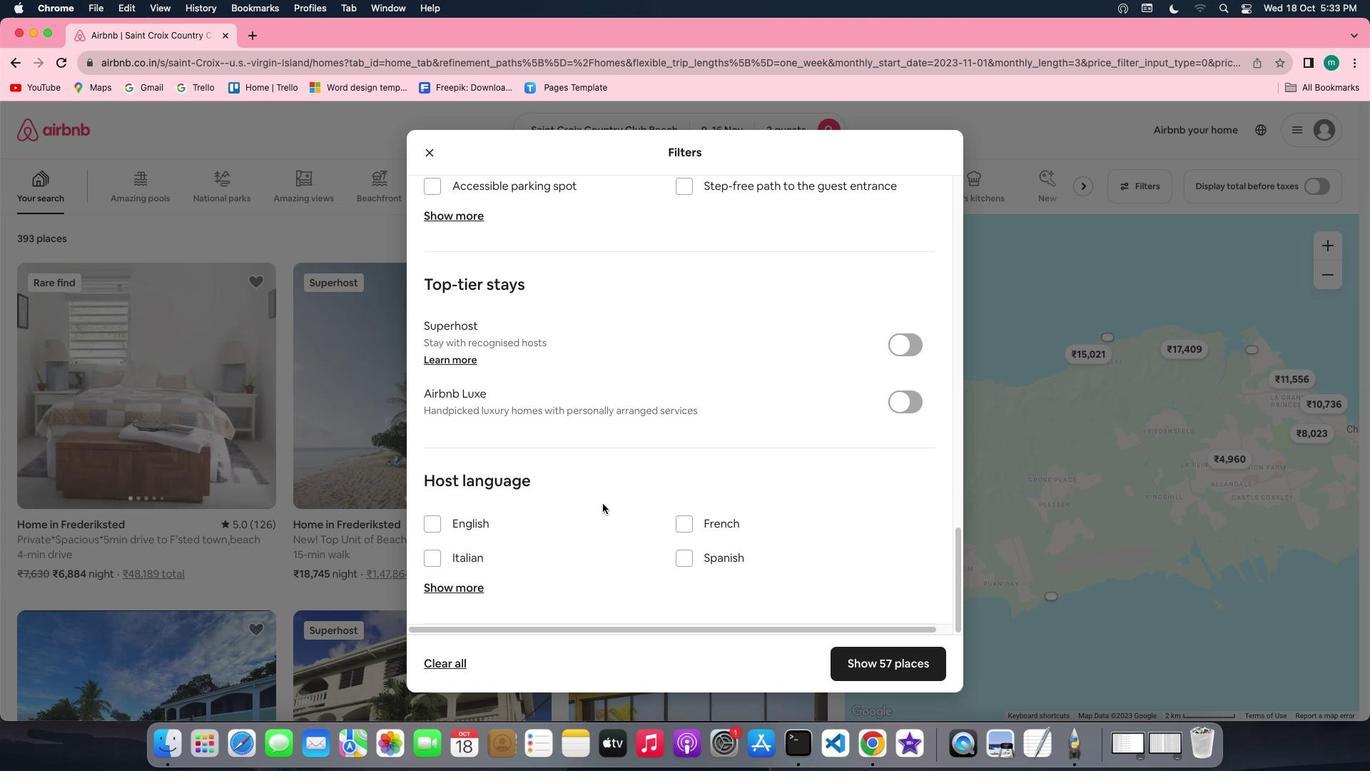 
Action: Mouse moved to (909, 668)
Screenshot: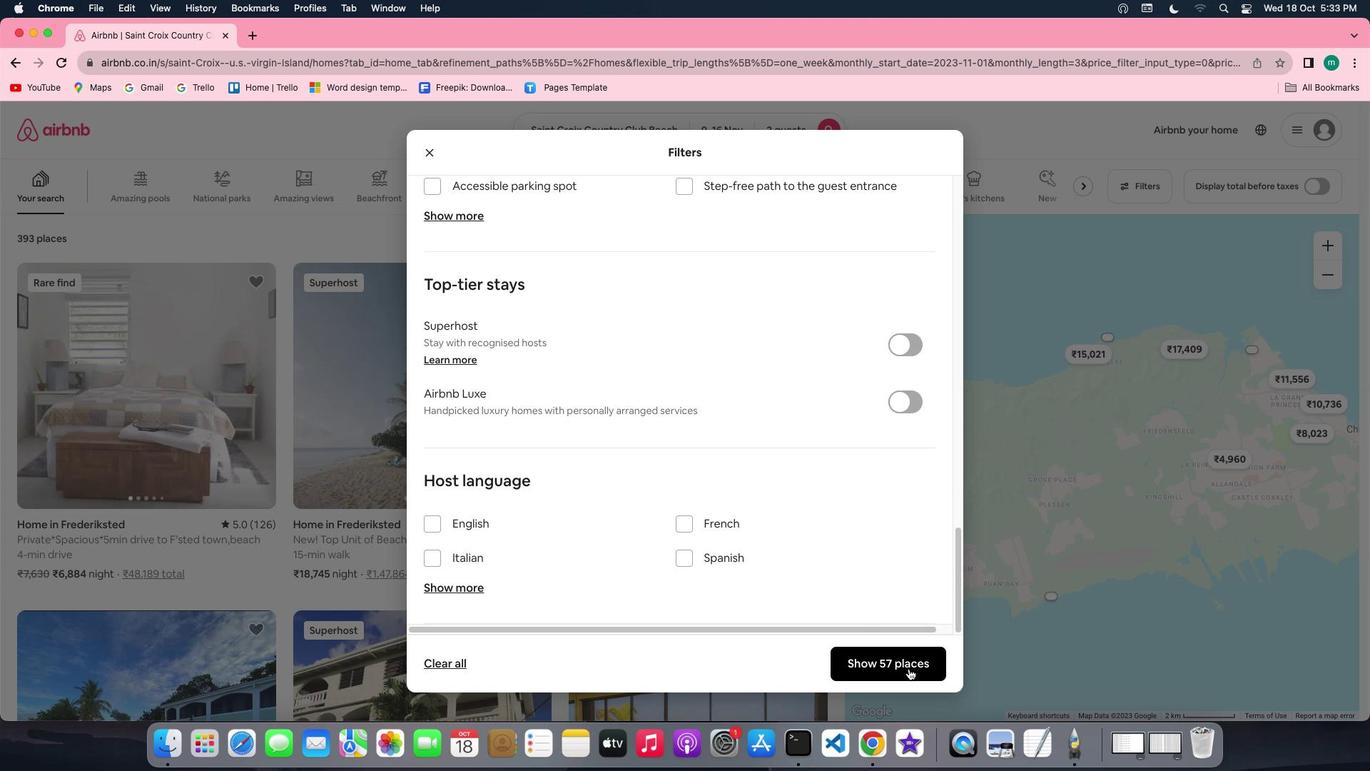 
Action: Mouse pressed left at (909, 668)
Screenshot: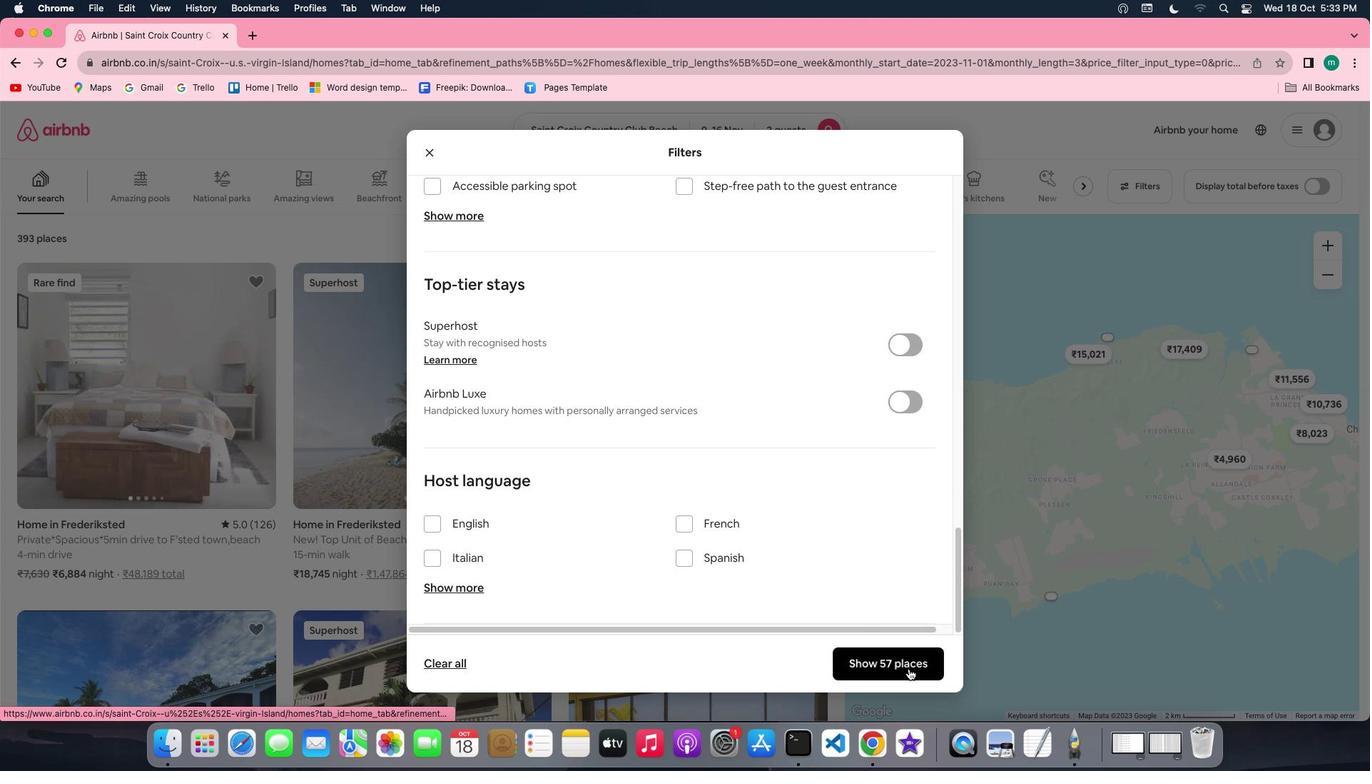 
Action: Mouse moved to (198, 390)
Screenshot: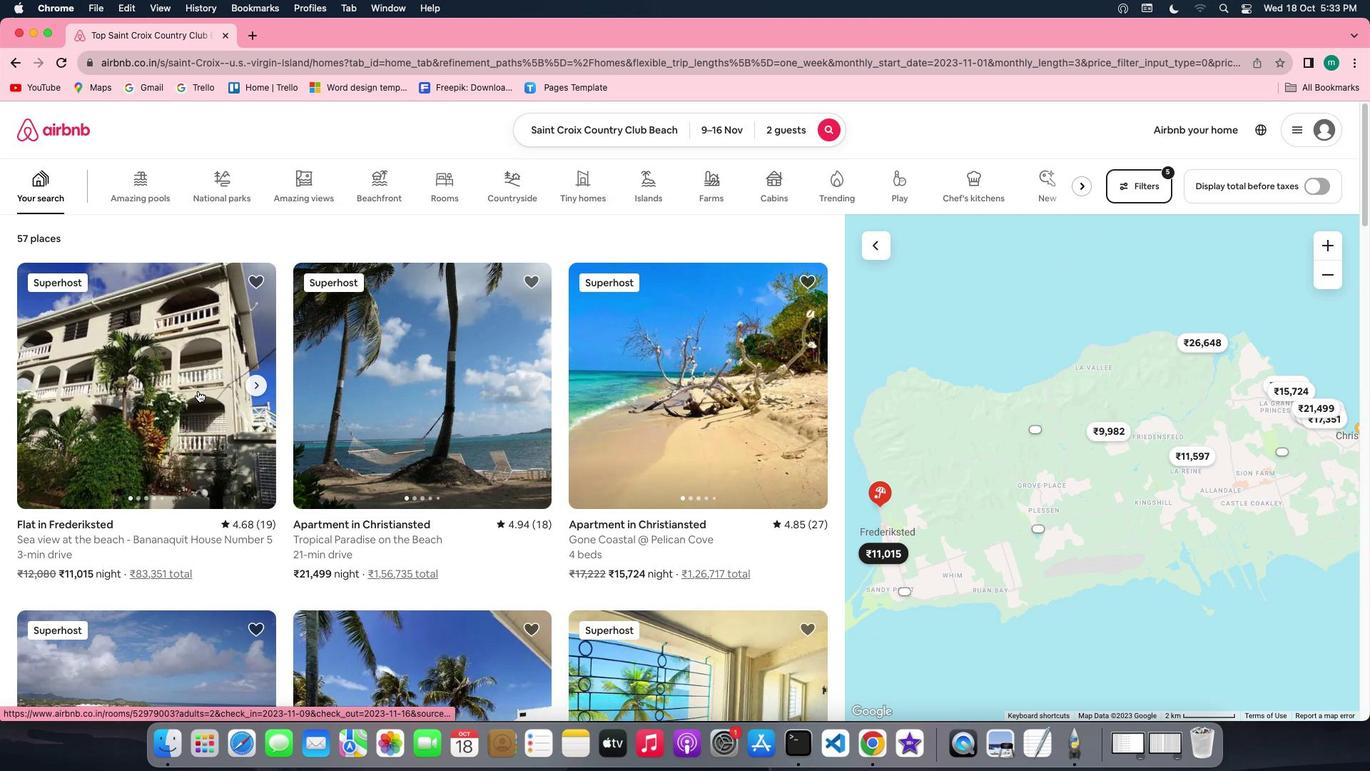 
Action: Mouse pressed left at (198, 390)
Screenshot: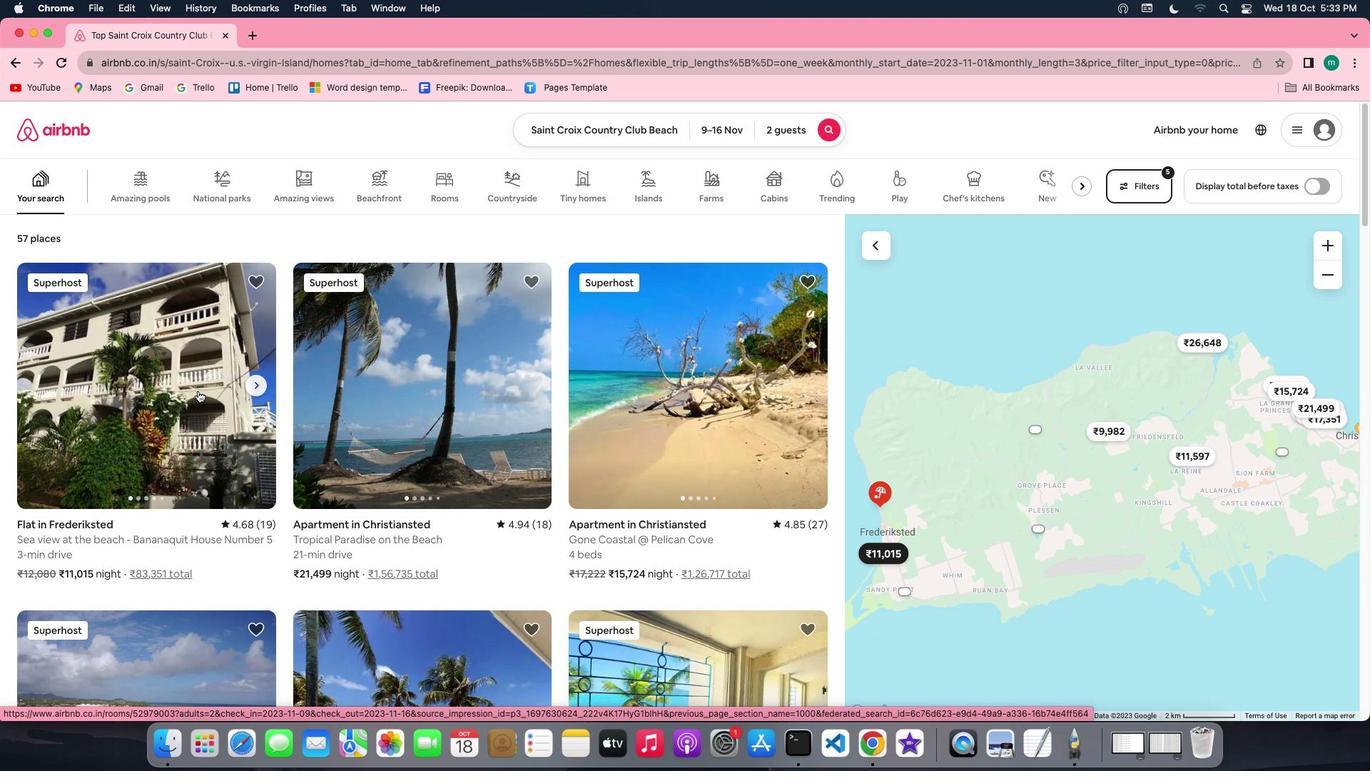 
Action: Mouse moved to (1034, 526)
Screenshot: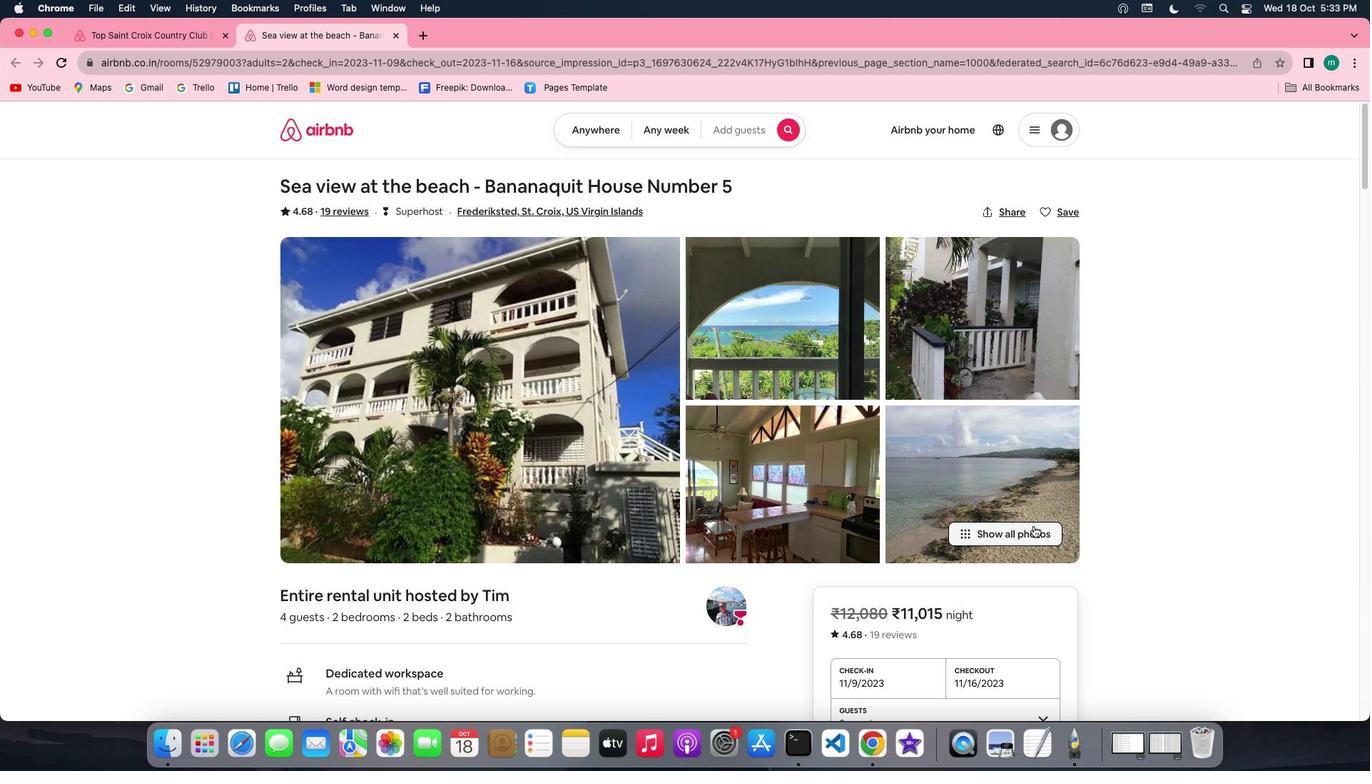 
Action: Mouse pressed left at (1034, 526)
Screenshot: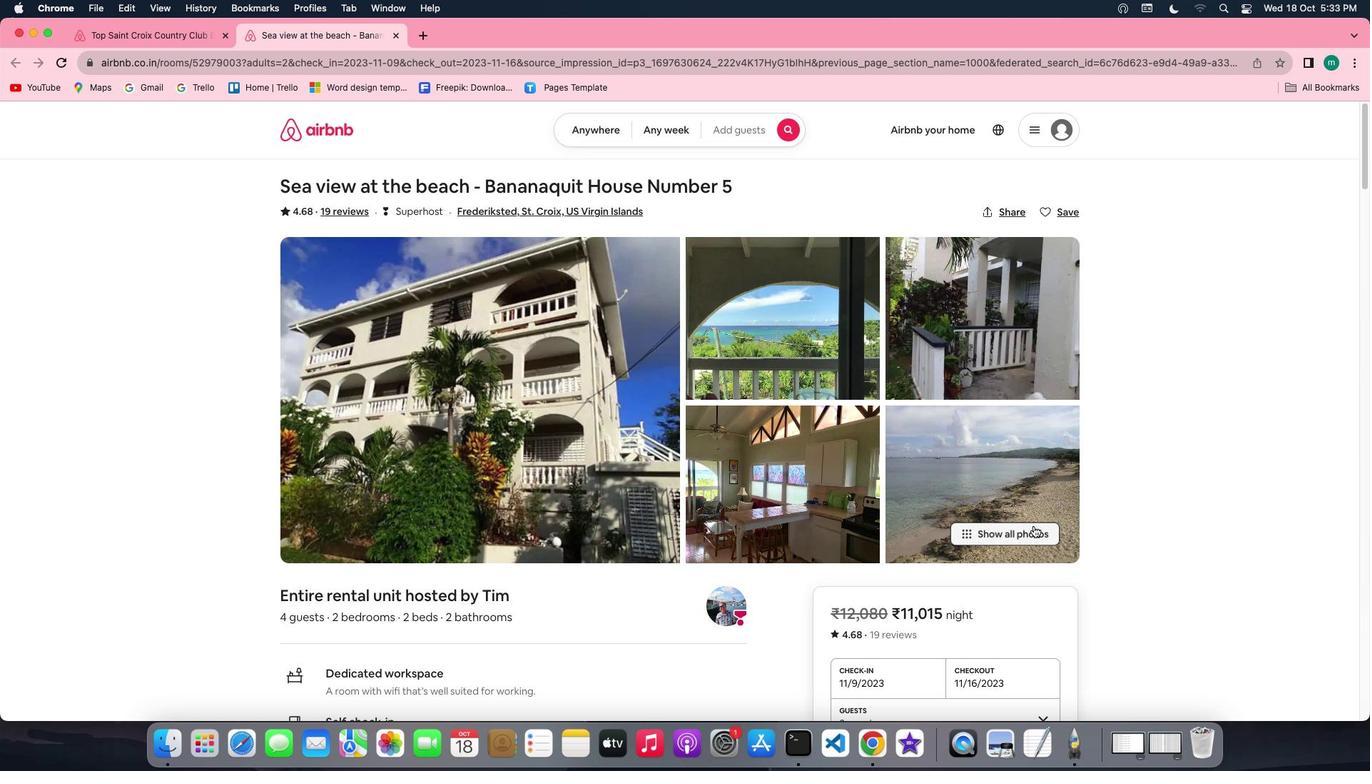 
Action: Mouse moved to (550, 420)
Screenshot: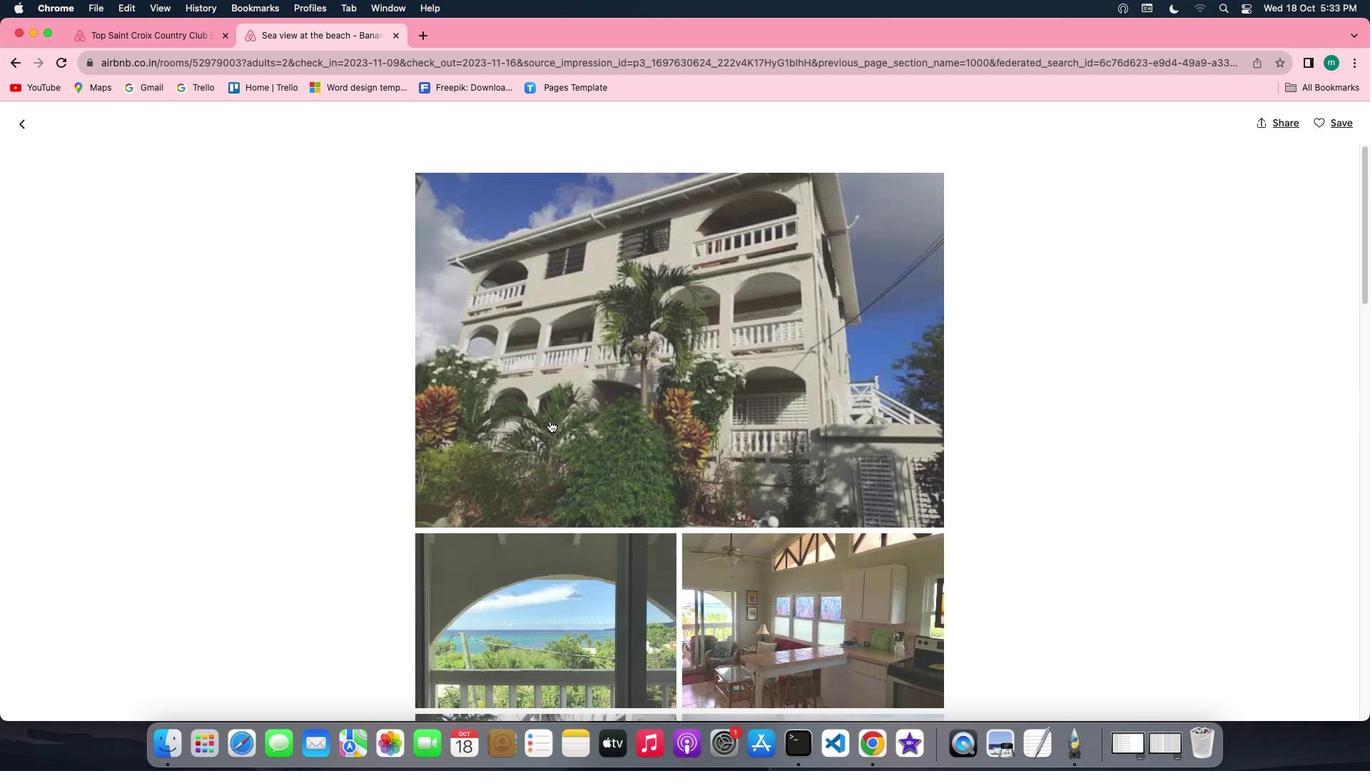 
Action: Mouse scrolled (550, 420) with delta (0, 0)
Screenshot: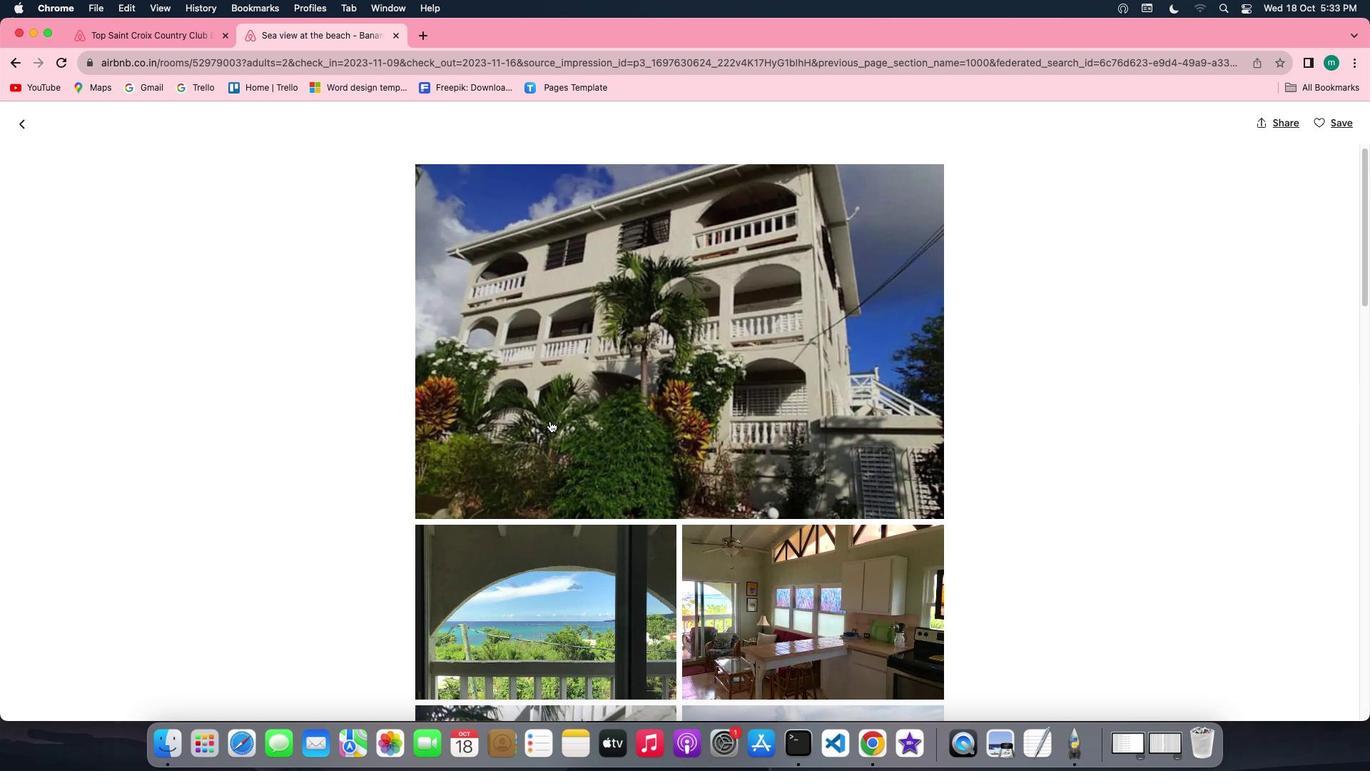 
Action: Mouse scrolled (550, 420) with delta (0, 0)
Screenshot: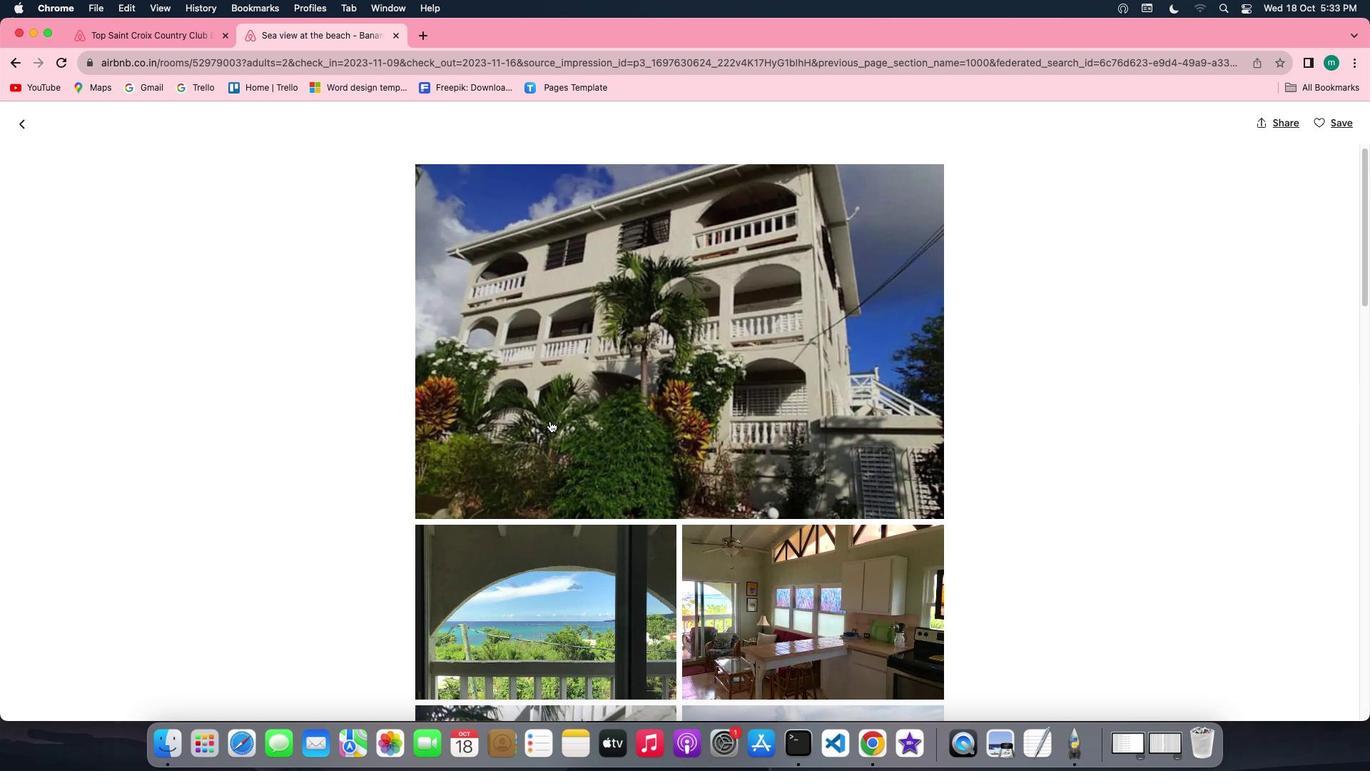 
Action: Mouse scrolled (550, 420) with delta (0, -2)
Screenshot: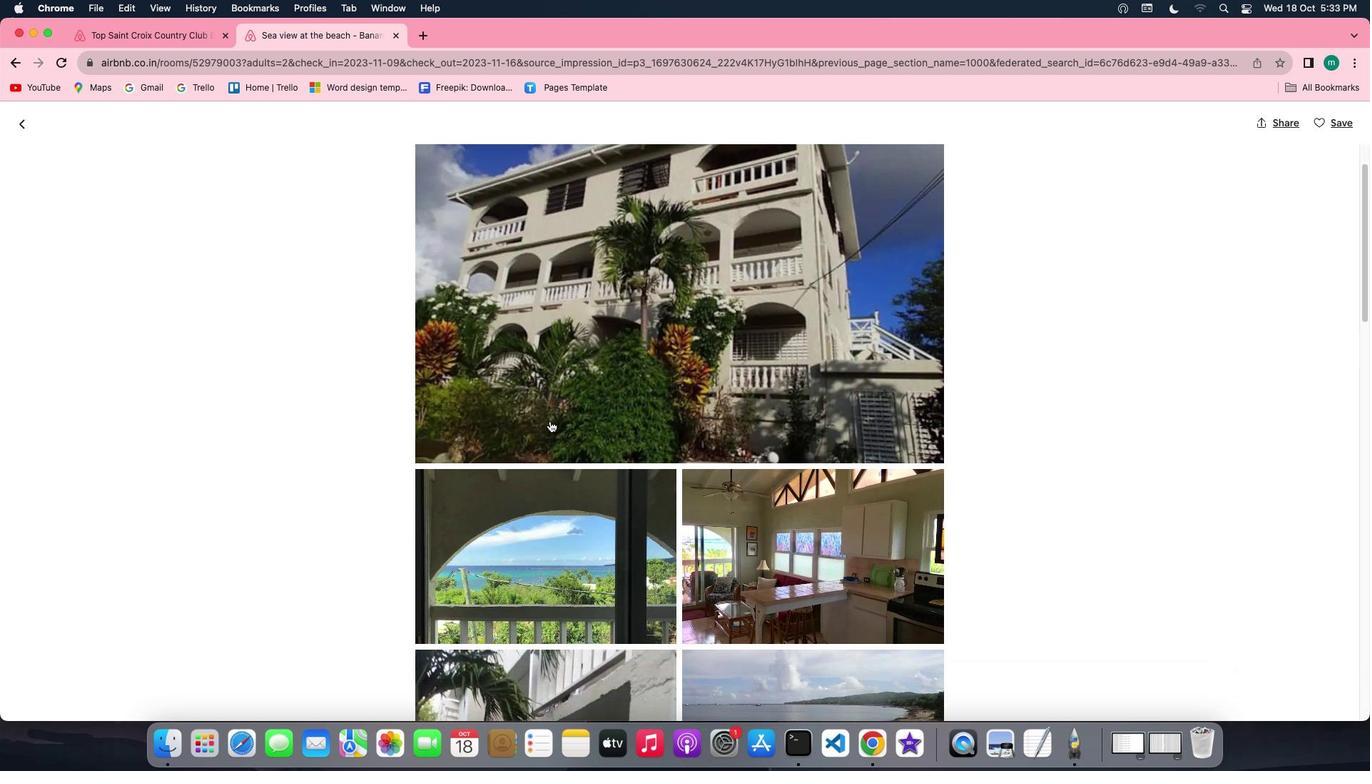 
Action: Mouse scrolled (550, 420) with delta (0, -2)
Screenshot: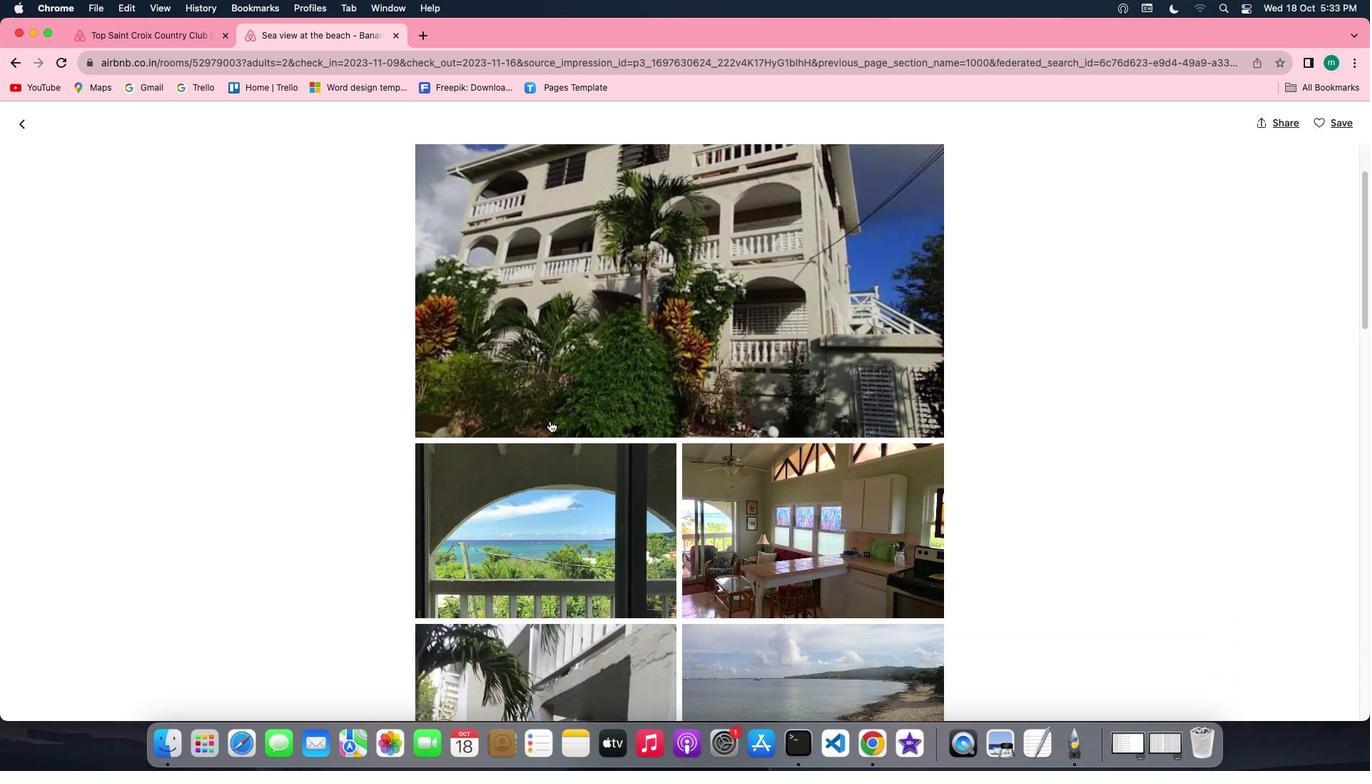 
Action: Mouse scrolled (550, 420) with delta (0, -2)
Screenshot: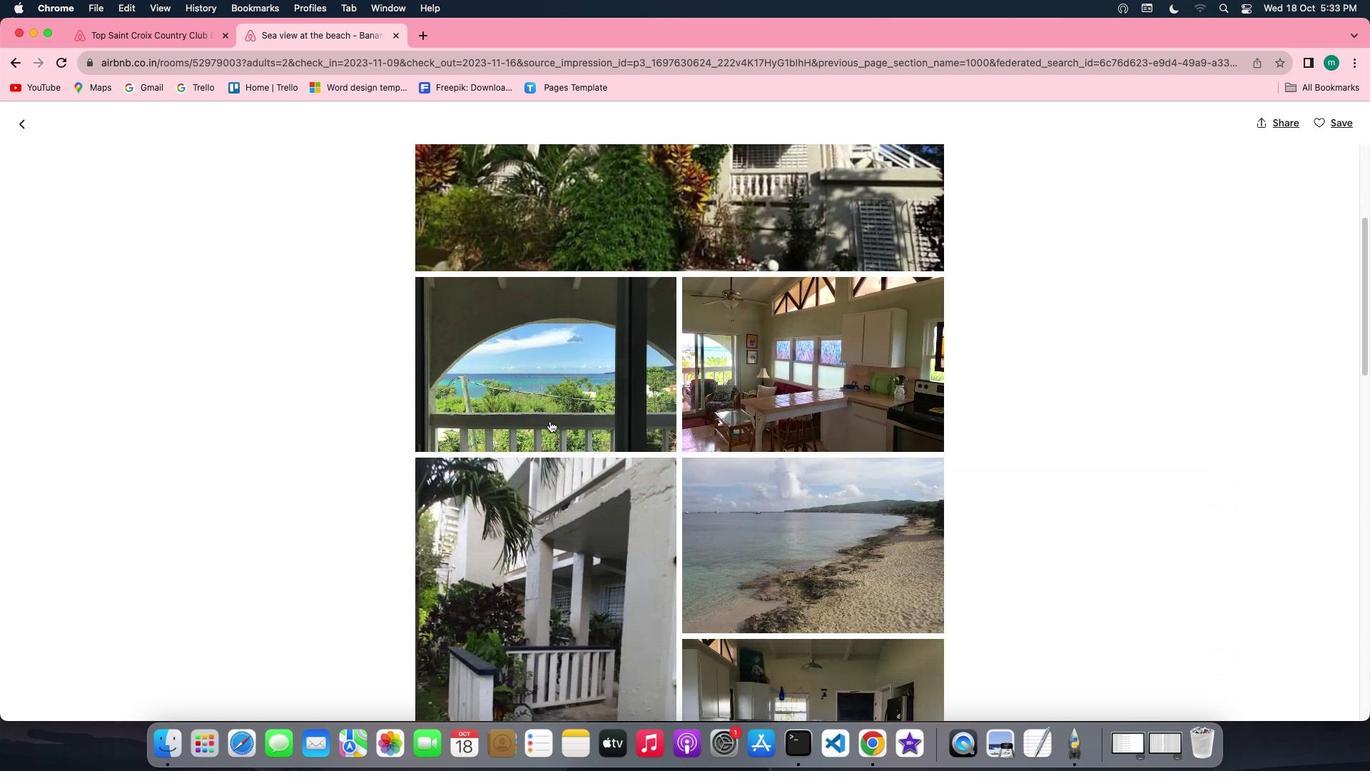 
Action: Mouse scrolled (550, 420) with delta (0, 0)
Screenshot: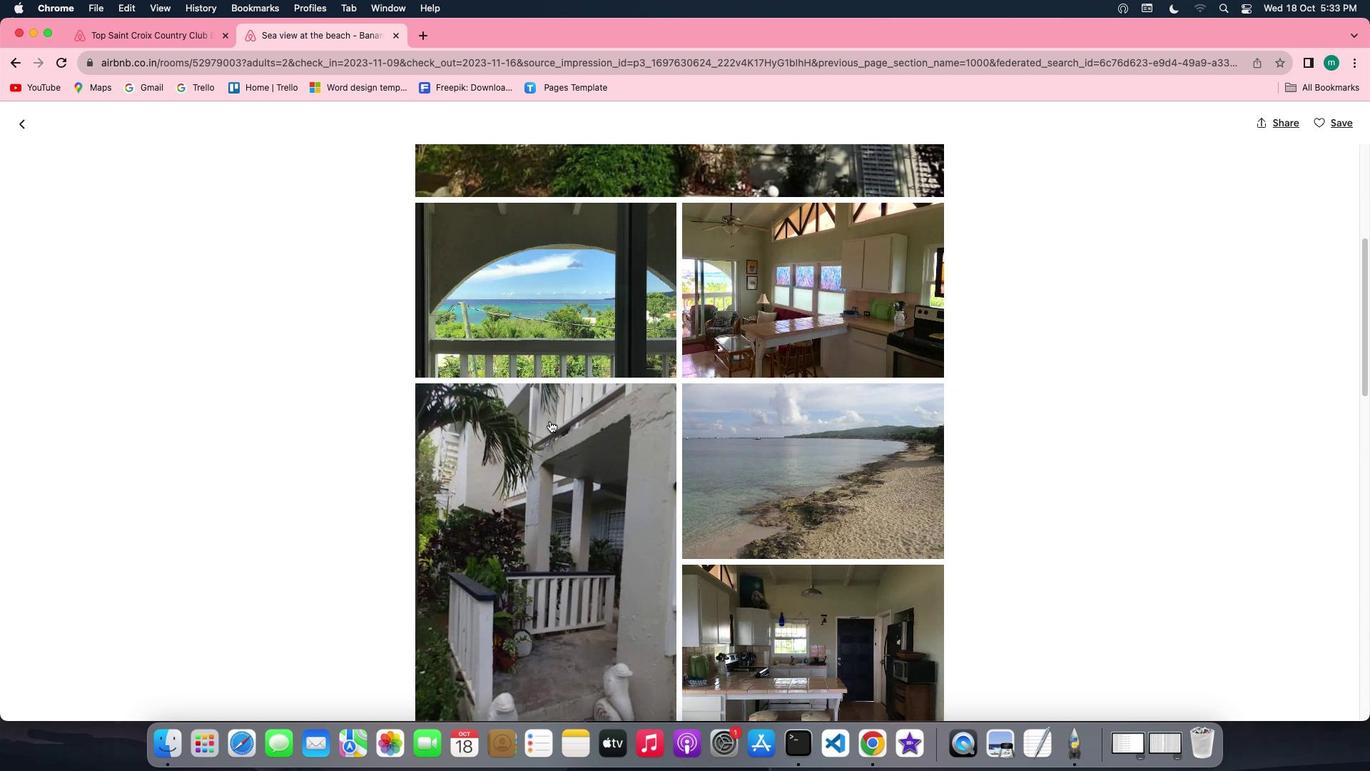 
Action: Mouse scrolled (550, 420) with delta (0, 0)
Screenshot: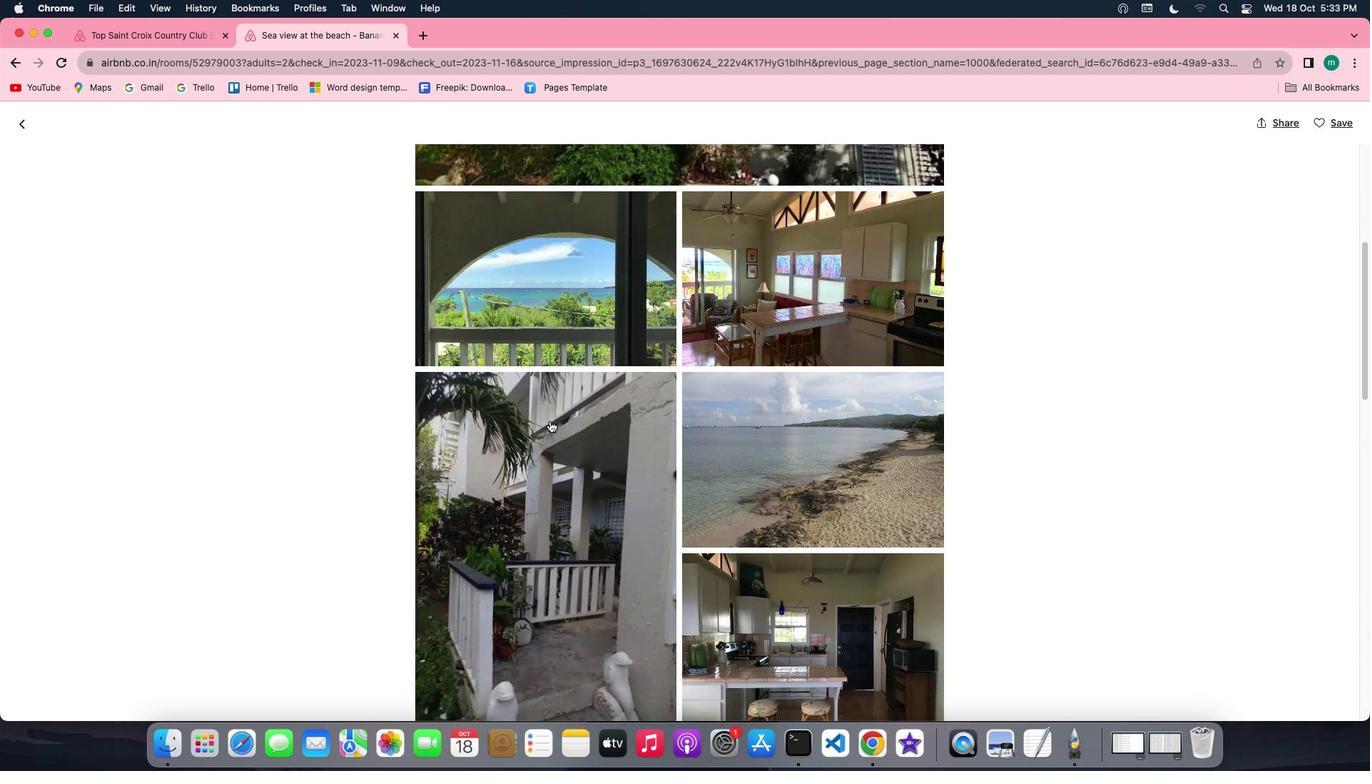 
Action: Mouse scrolled (550, 420) with delta (0, -2)
Screenshot: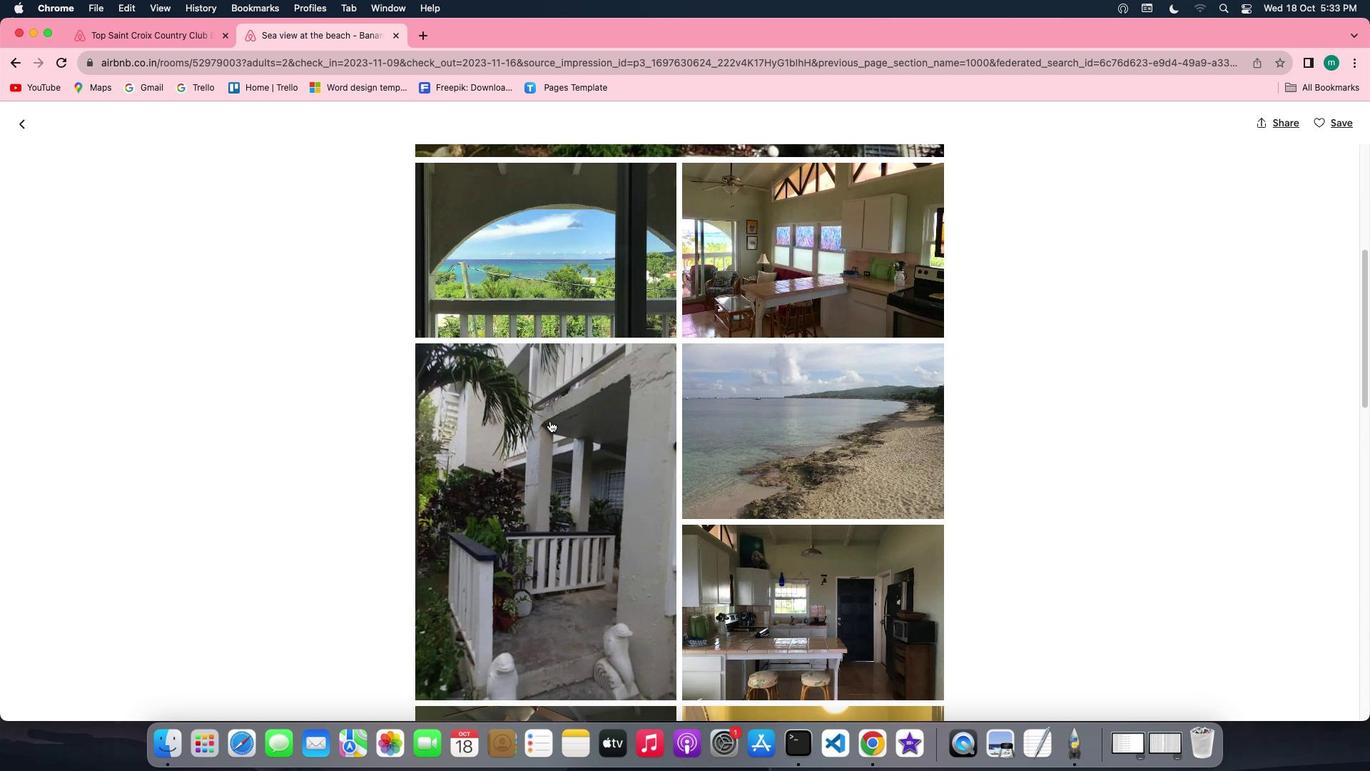 
Action: Mouse scrolled (550, 420) with delta (0, -2)
Screenshot: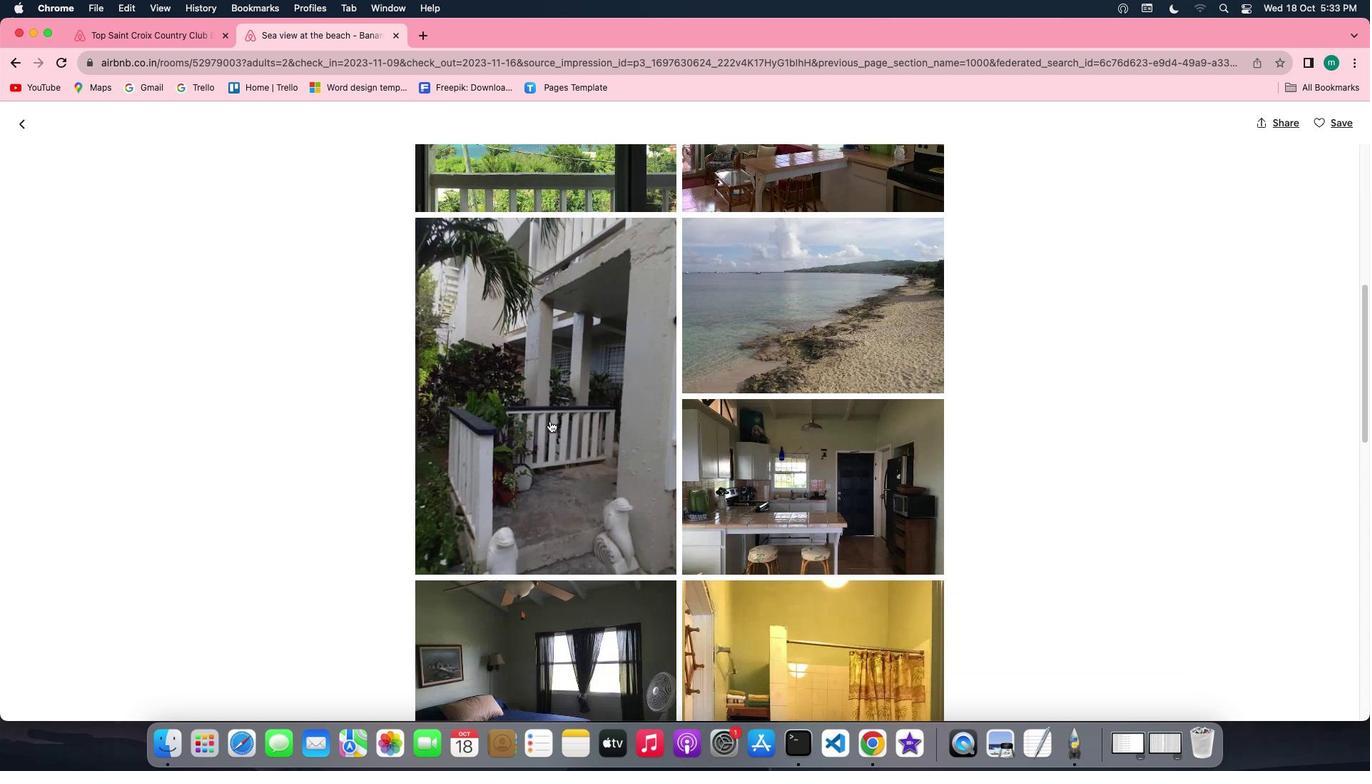 
Action: Mouse scrolled (550, 420) with delta (0, 0)
Screenshot: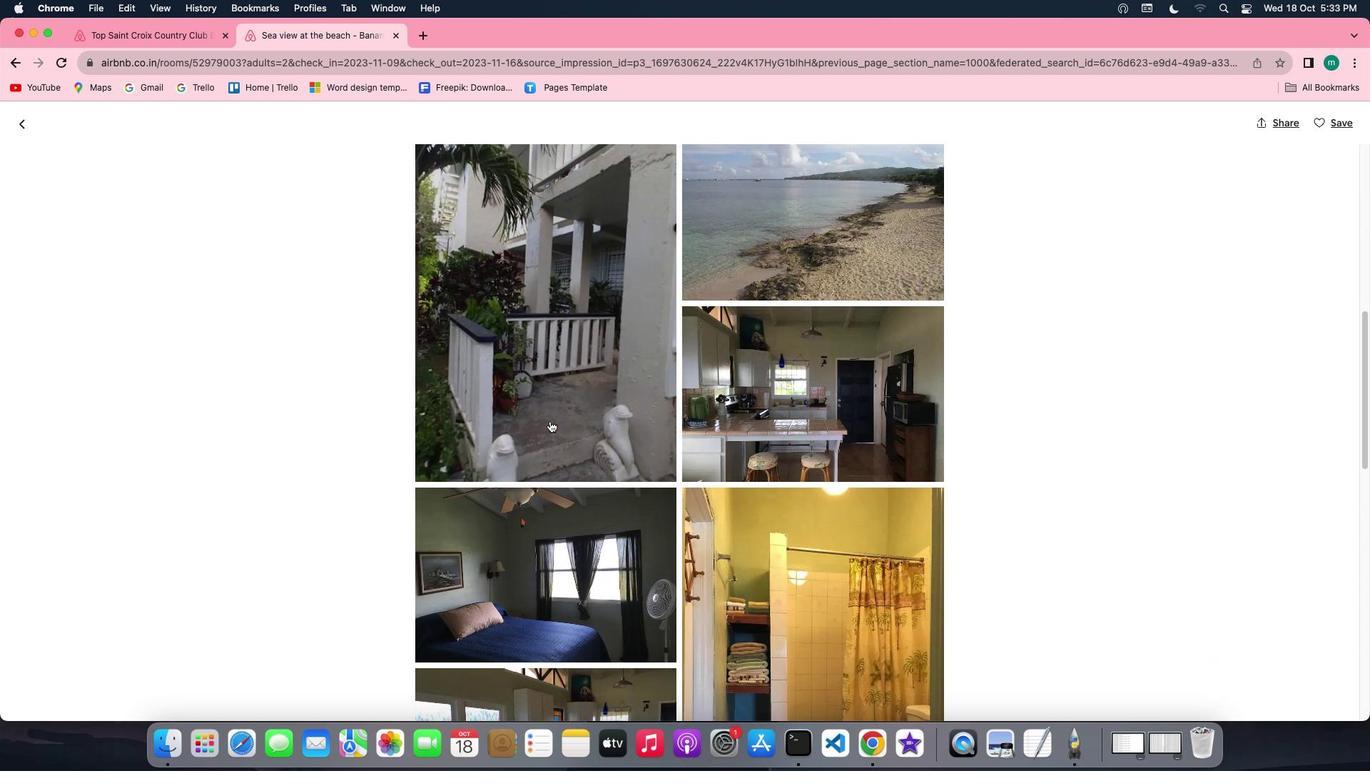 
Action: Mouse scrolled (550, 420) with delta (0, 0)
Screenshot: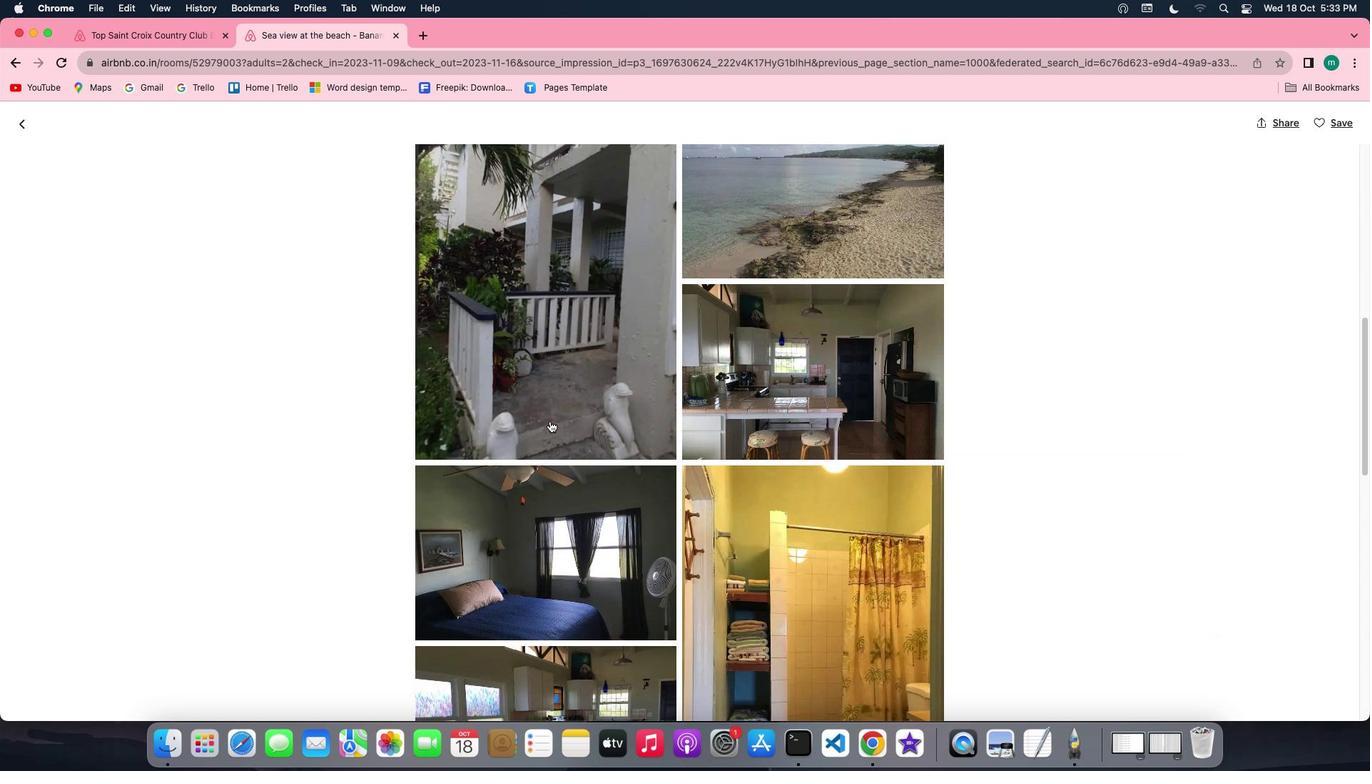 
Action: Mouse scrolled (550, 420) with delta (0, -1)
Screenshot: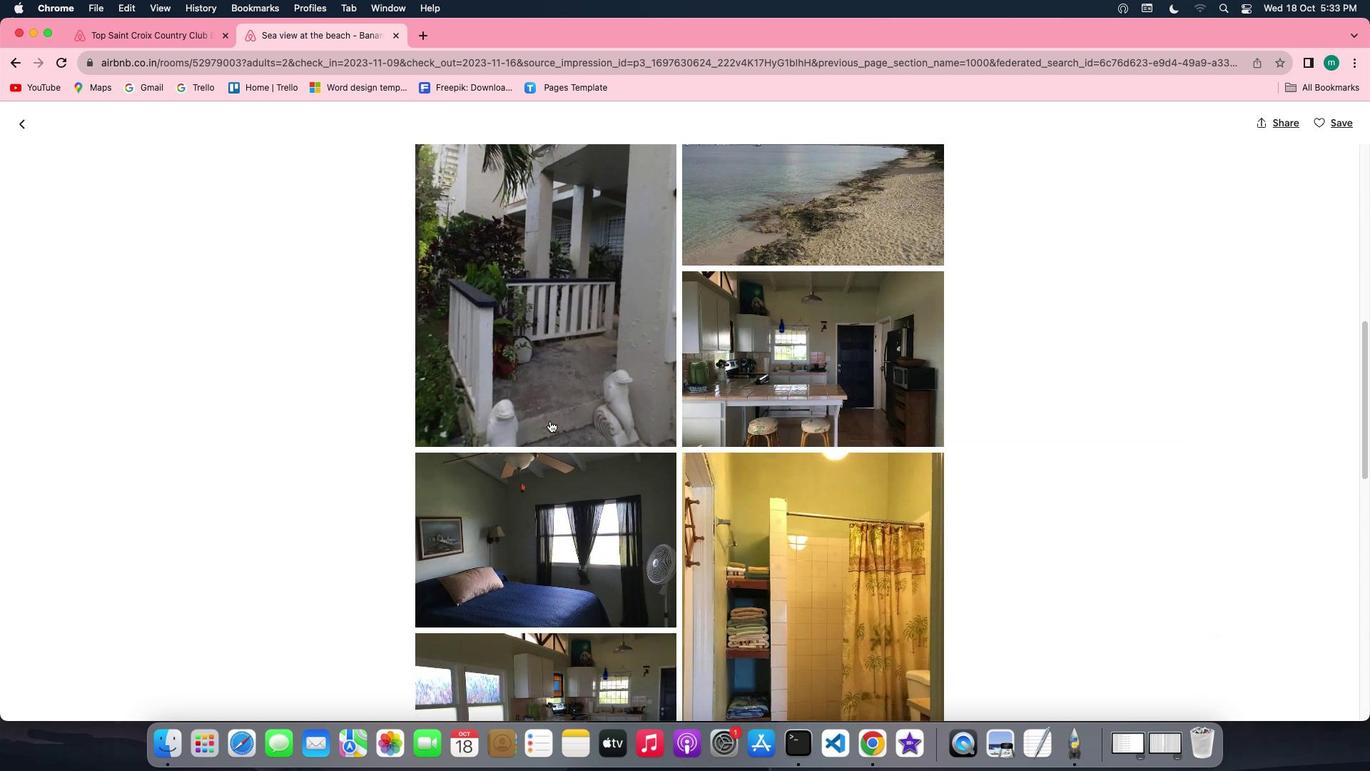 
Action: Mouse scrolled (550, 420) with delta (0, -2)
Screenshot: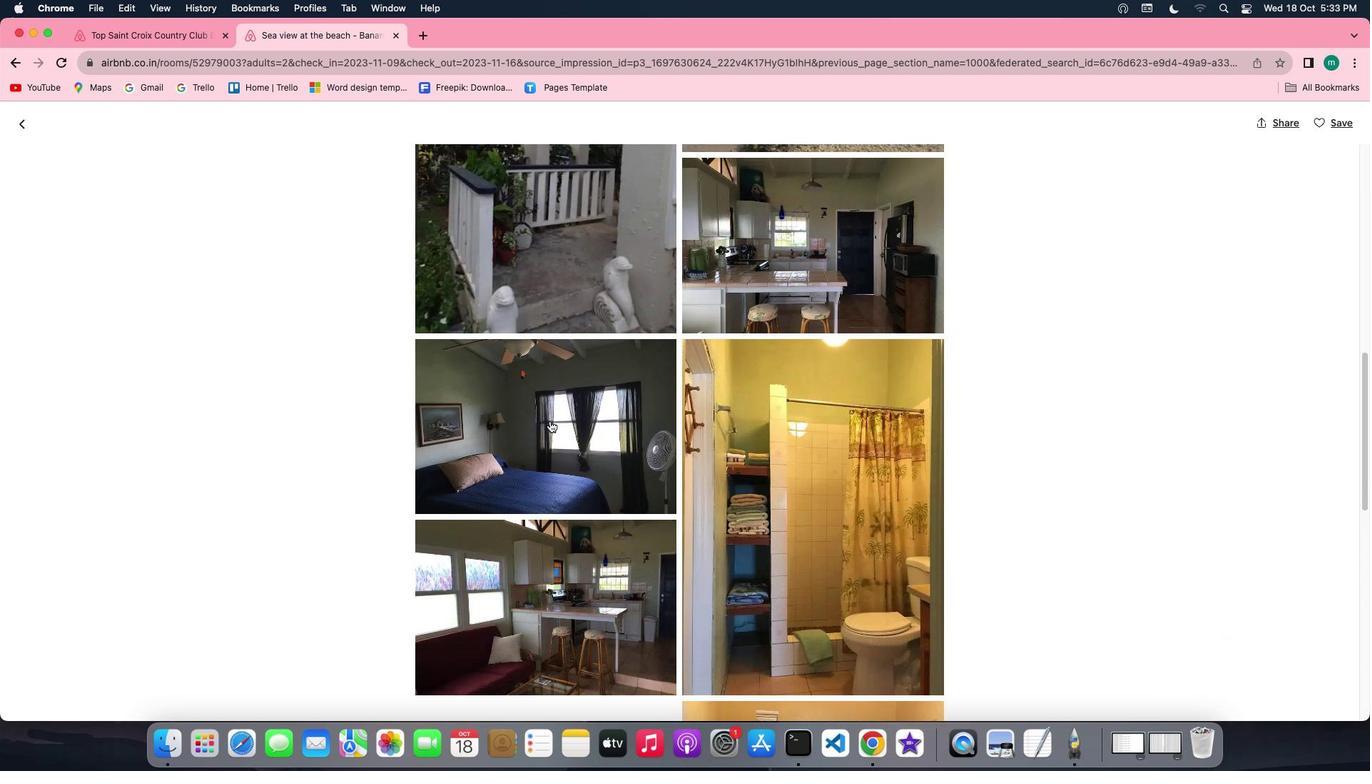 
Action: Mouse scrolled (550, 420) with delta (0, 0)
Screenshot: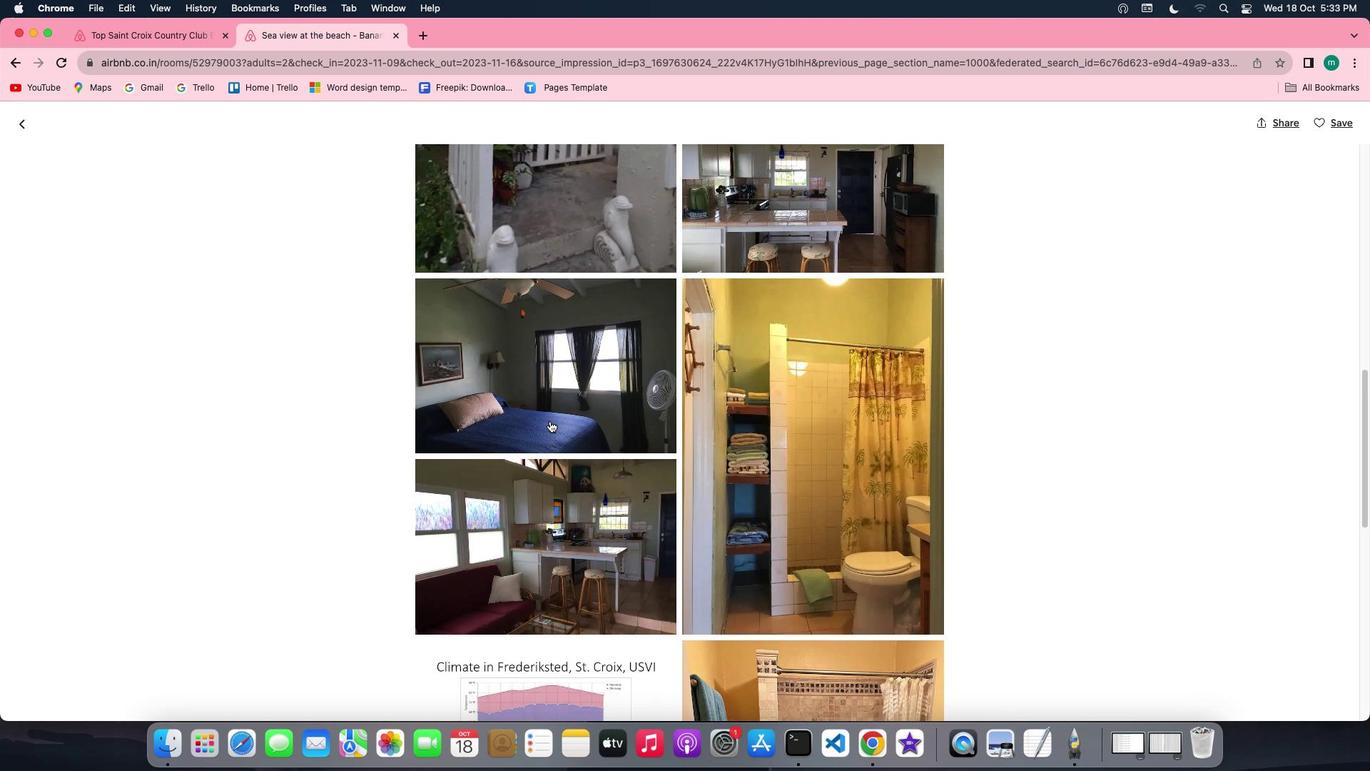 
Action: Mouse scrolled (550, 420) with delta (0, 0)
Screenshot: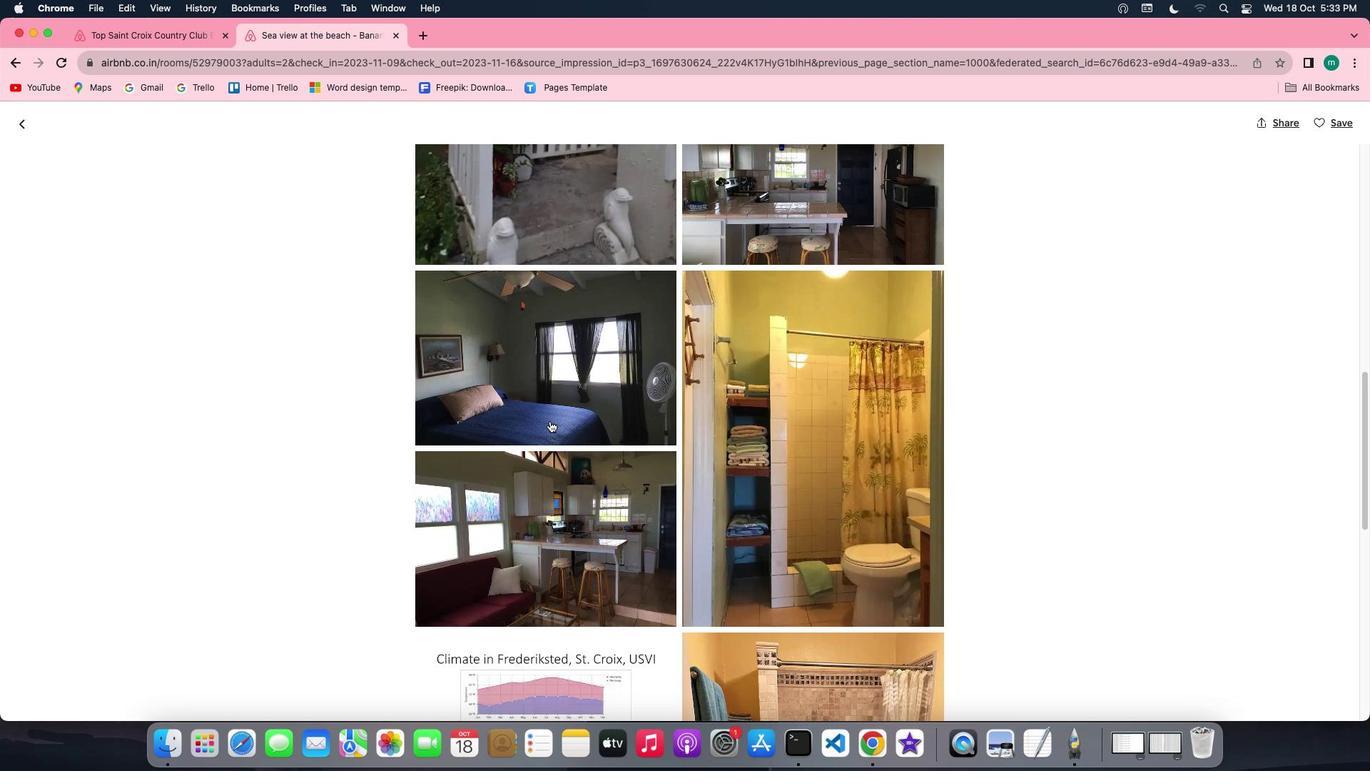 
Action: Mouse scrolled (550, 420) with delta (0, 0)
Screenshot: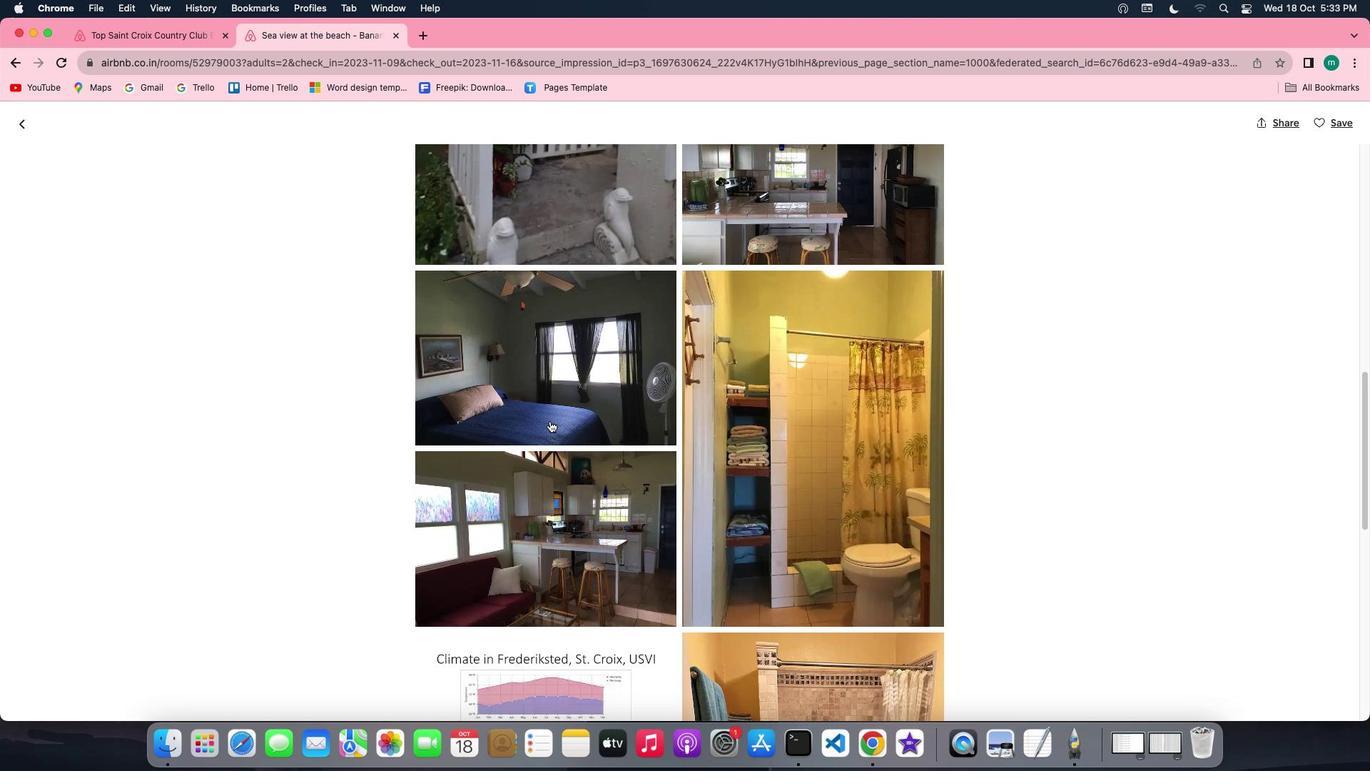 
Action: Mouse scrolled (550, 420) with delta (0, -1)
Screenshot: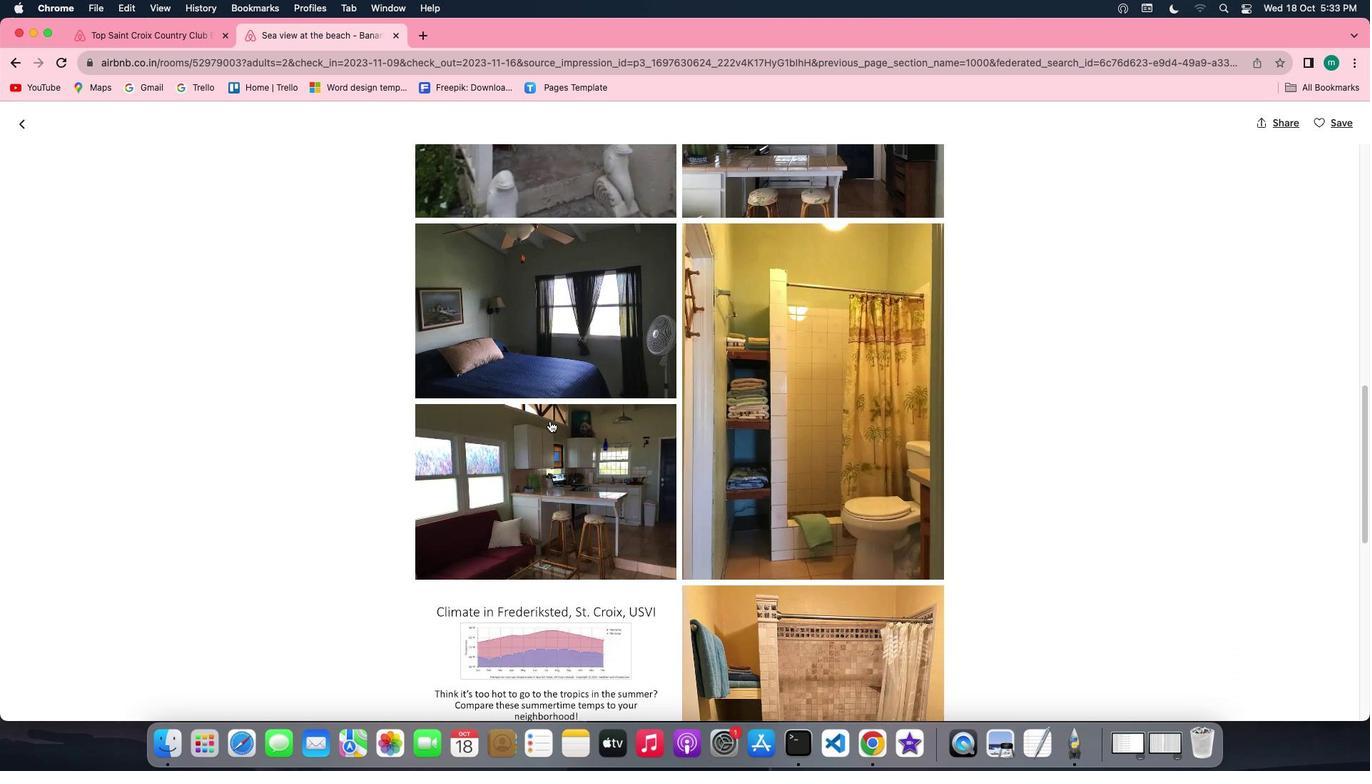 
Action: Mouse scrolled (550, 420) with delta (0, -2)
Screenshot: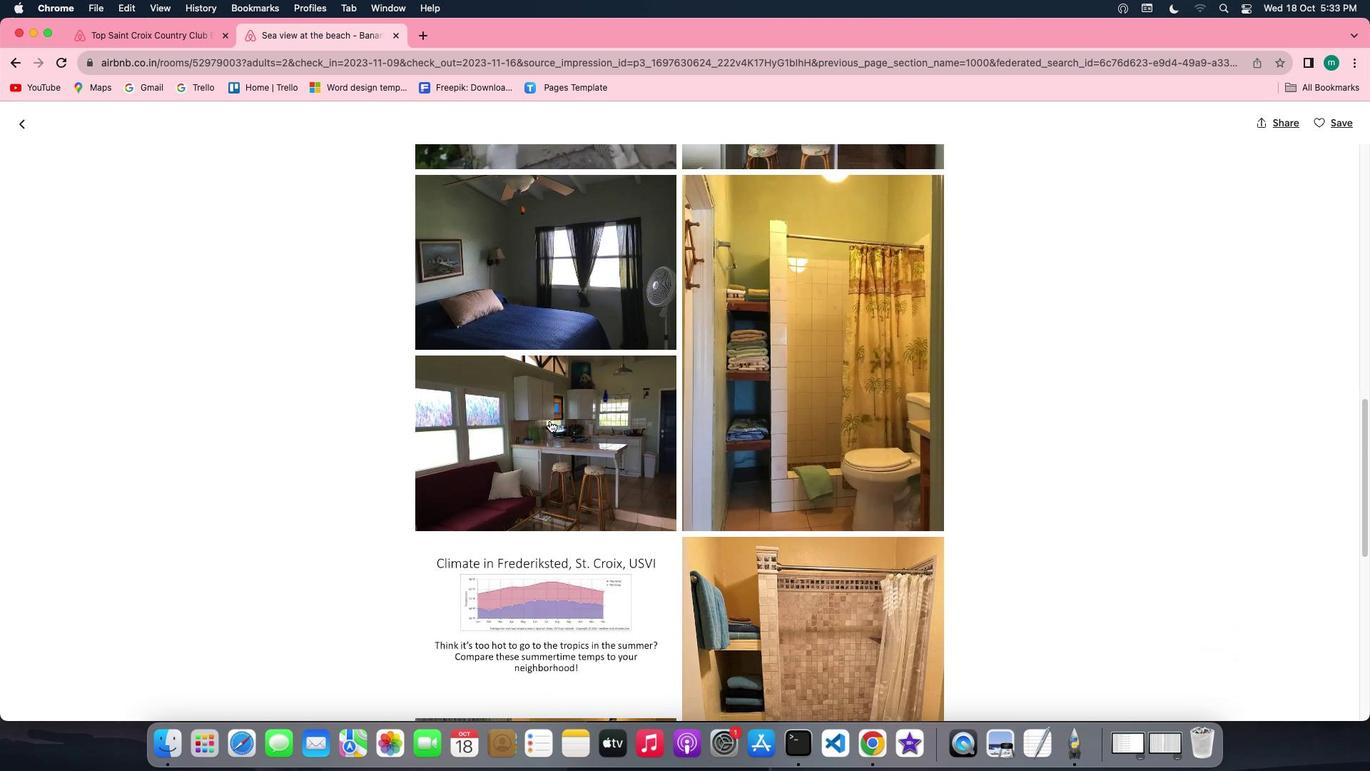 
Action: Mouse scrolled (550, 420) with delta (0, 0)
Screenshot: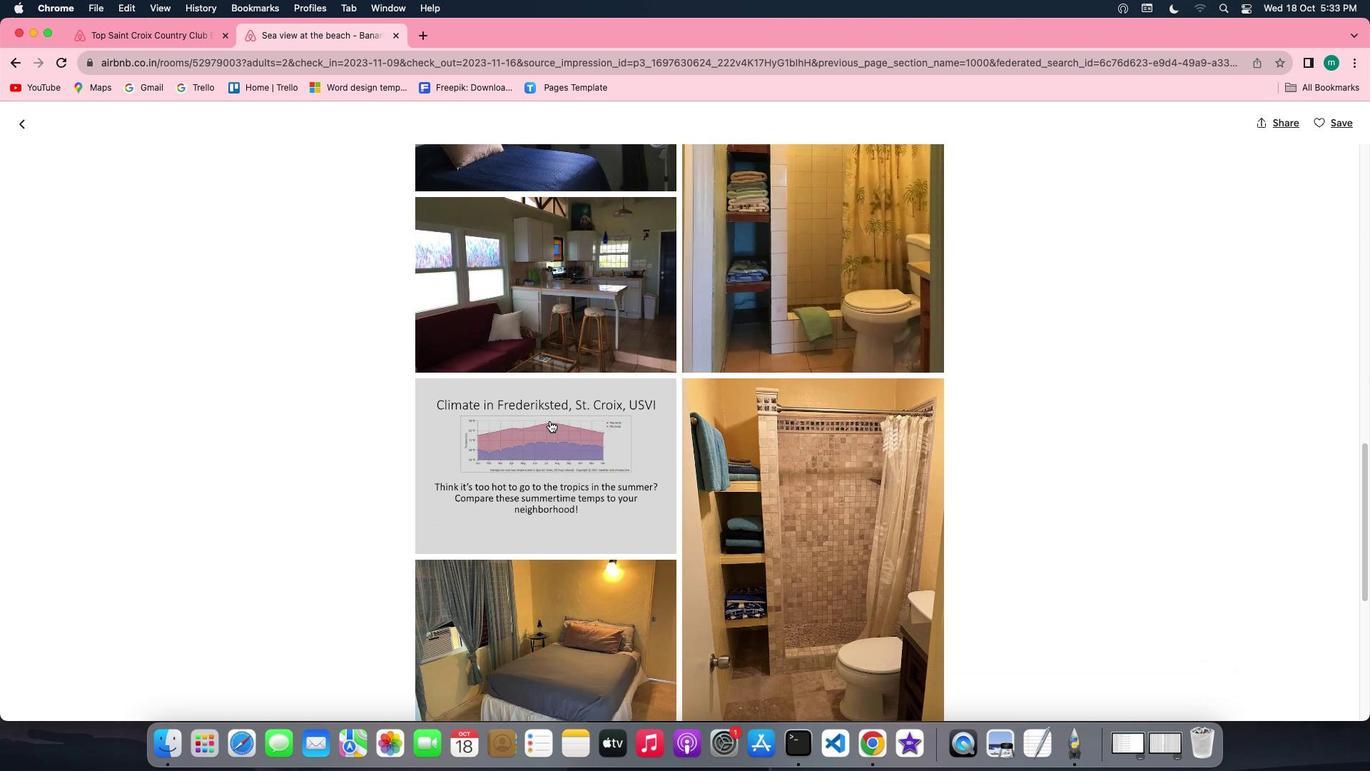 
Action: Mouse scrolled (550, 420) with delta (0, 0)
Screenshot: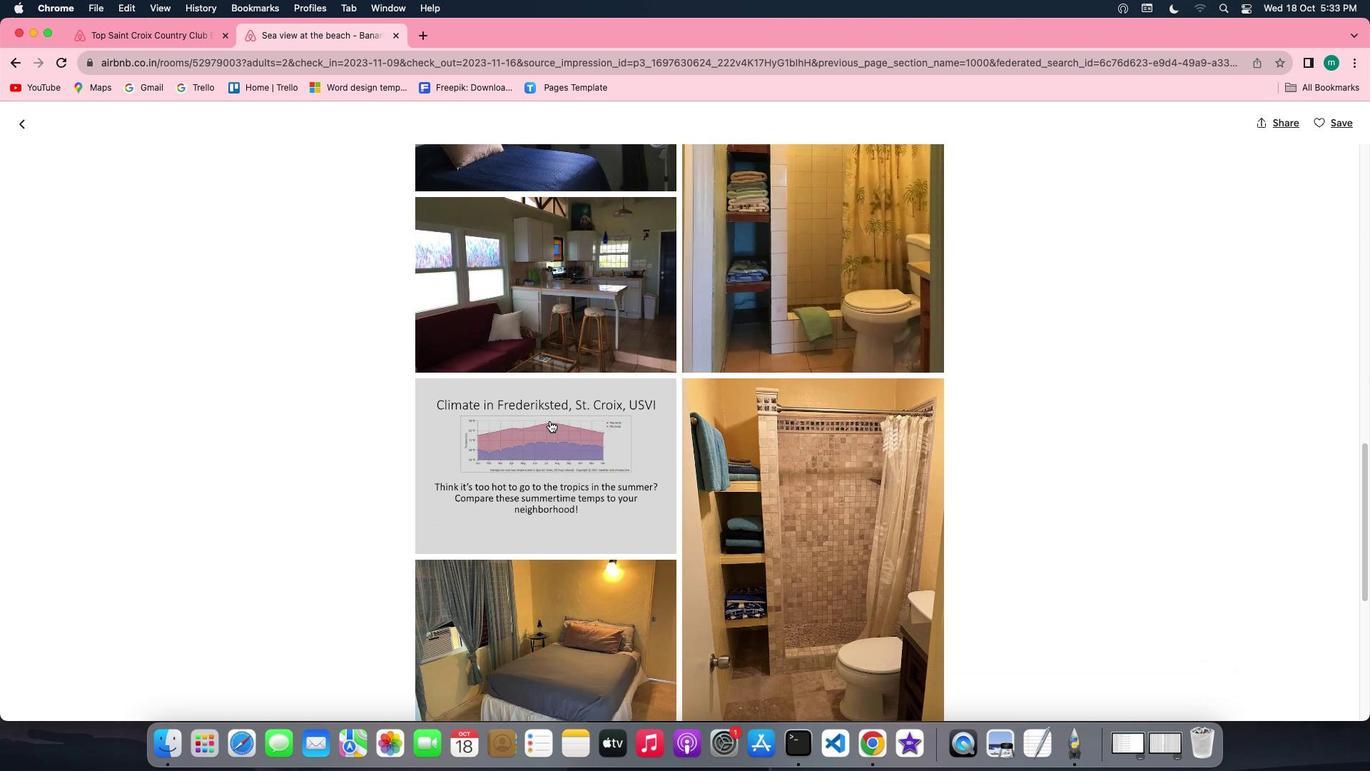 
Action: Mouse scrolled (550, 420) with delta (0, -2)
Screenshot: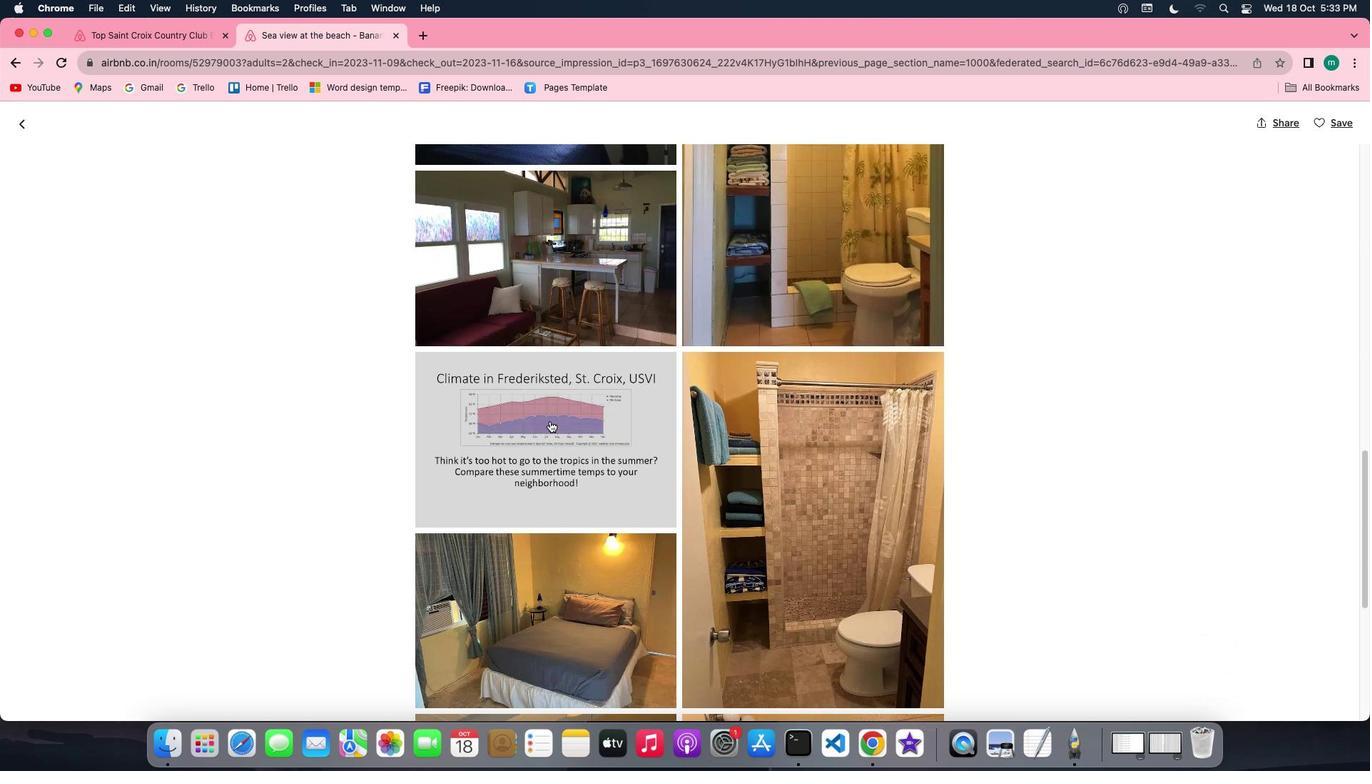 
Action: Mouse scrolled (550, 420) with delta (0, -2)
Screenshot: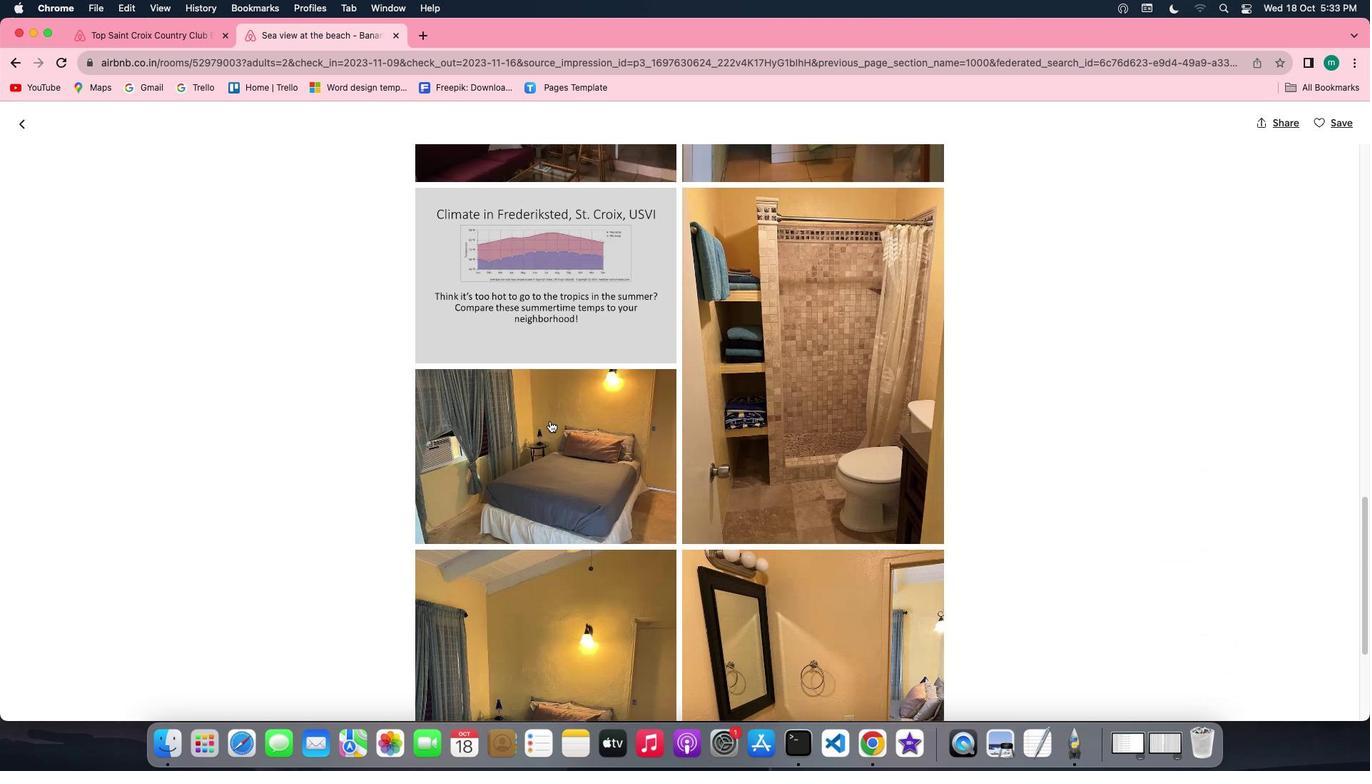 
Action: Mouse scrolled (550, 420) with delta (0, 0)
Screenshot: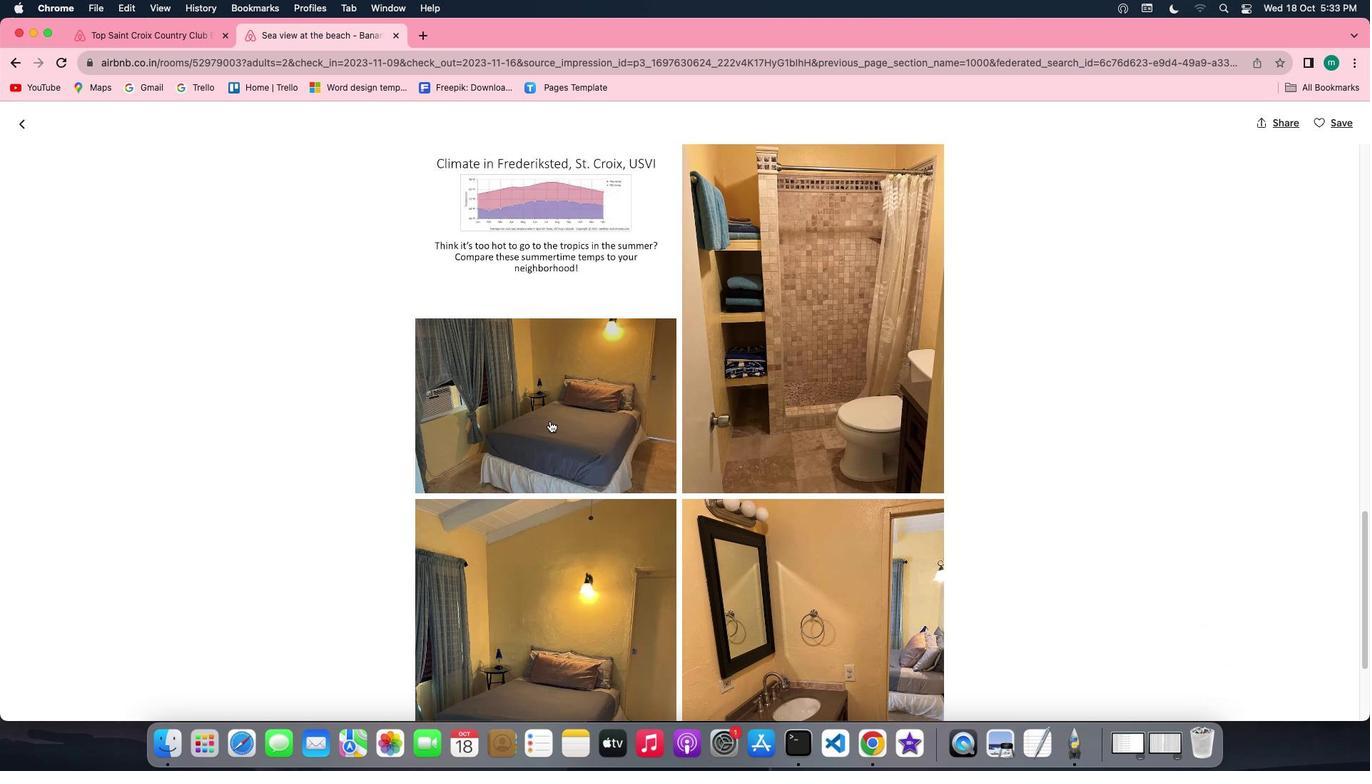 
Action: Mouse scrolled (550, 420) with delta (0, 0)
Screenshot: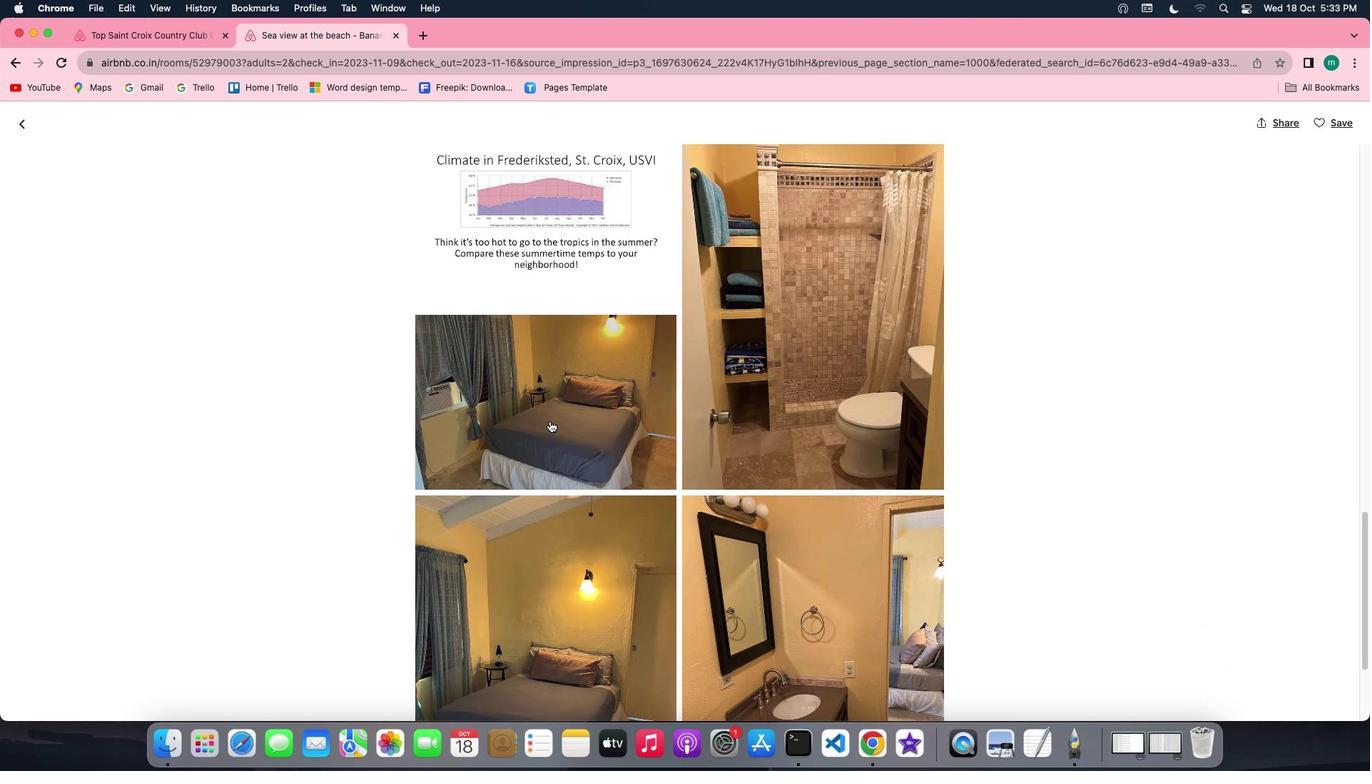 
Action: Mouse scrolled (550, 420) with delta (0, -1)
Screenshot: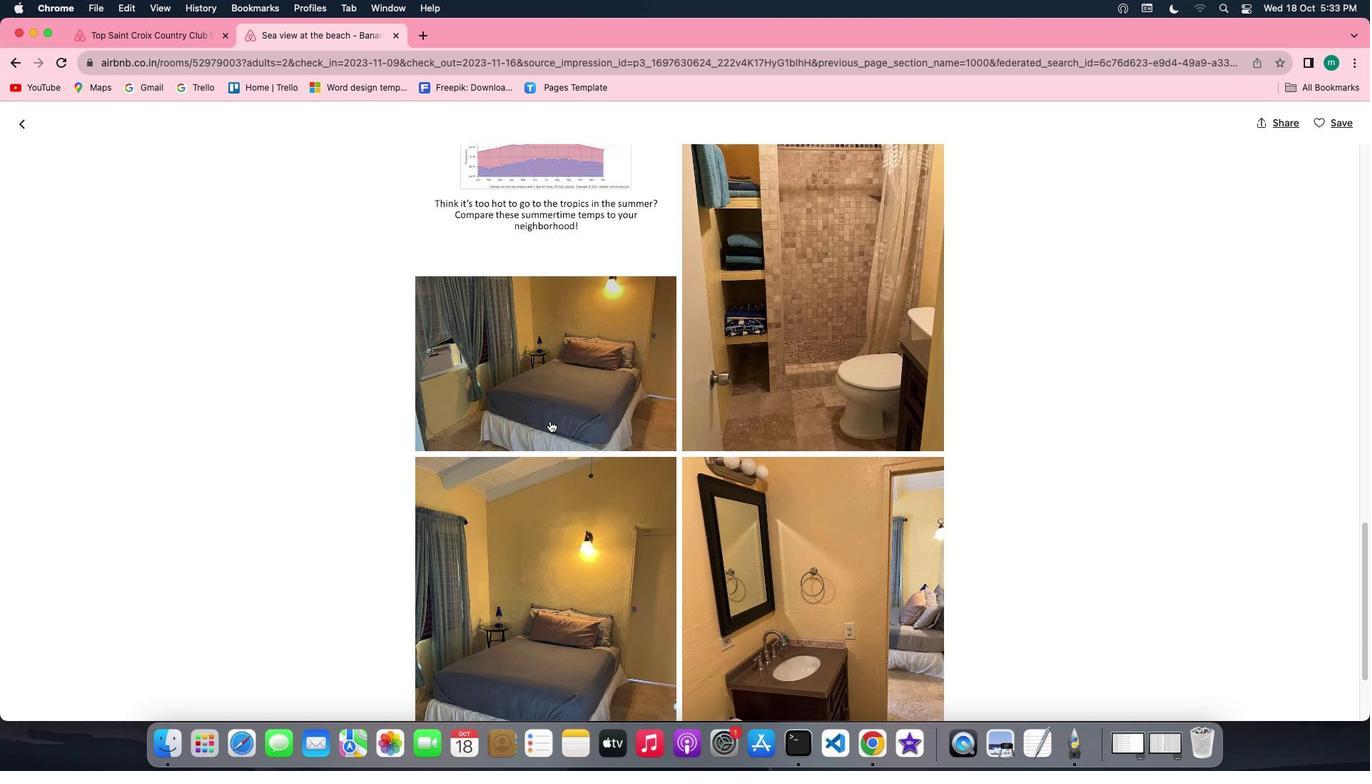 
Action: Mouse scrolled (550, 420) with delta (0, 0)
Screenshot: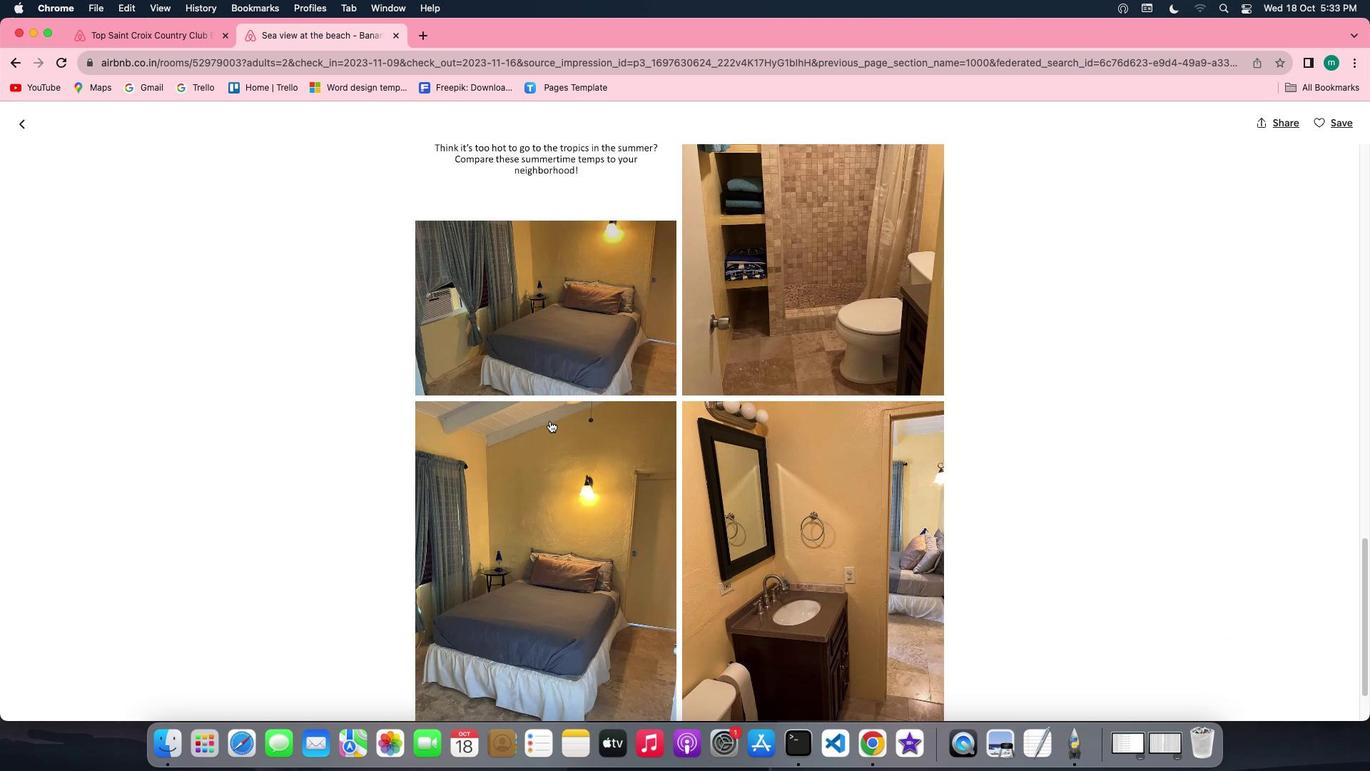 
Action: Mouse scrolled (550, 420) with delta (0, 0)
Screenshot: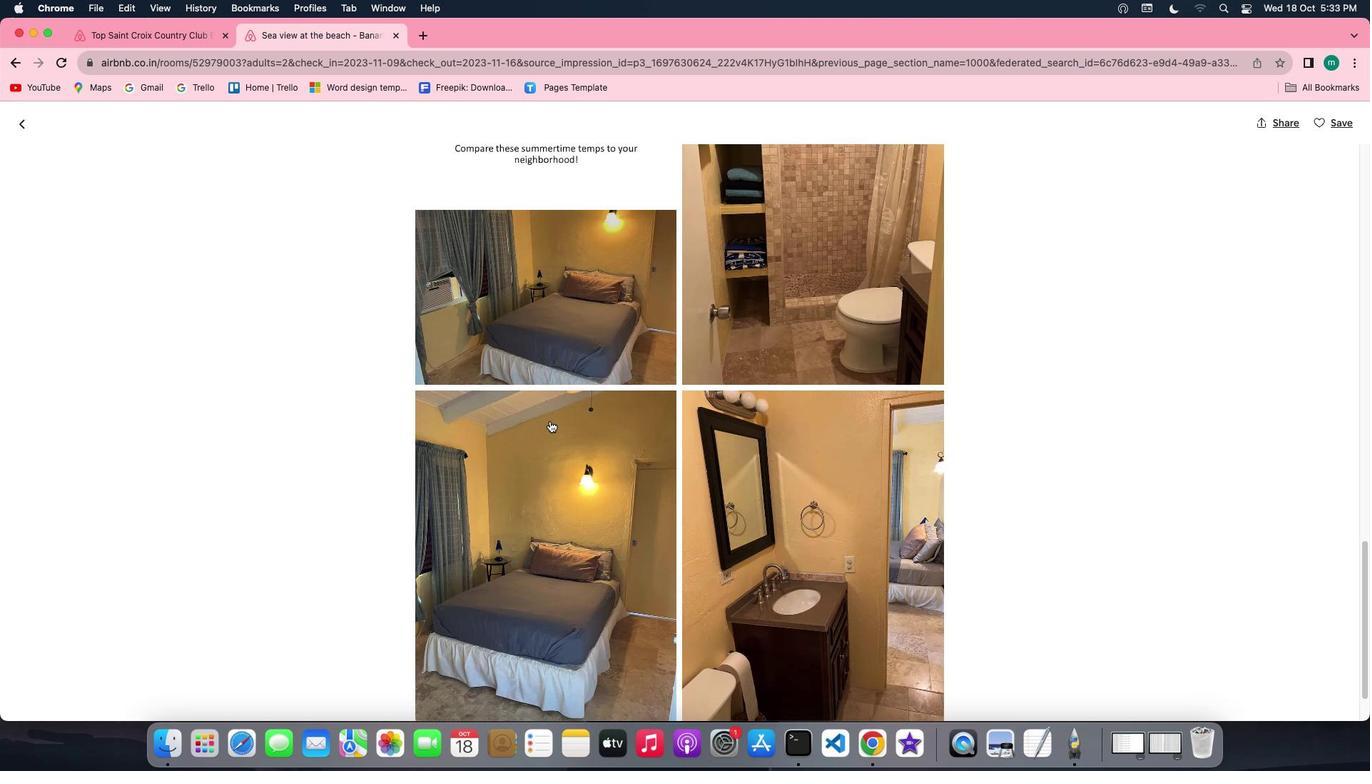 
Action: Mouse scrolled (550, 420) with delta (0, 0)
Screenshot: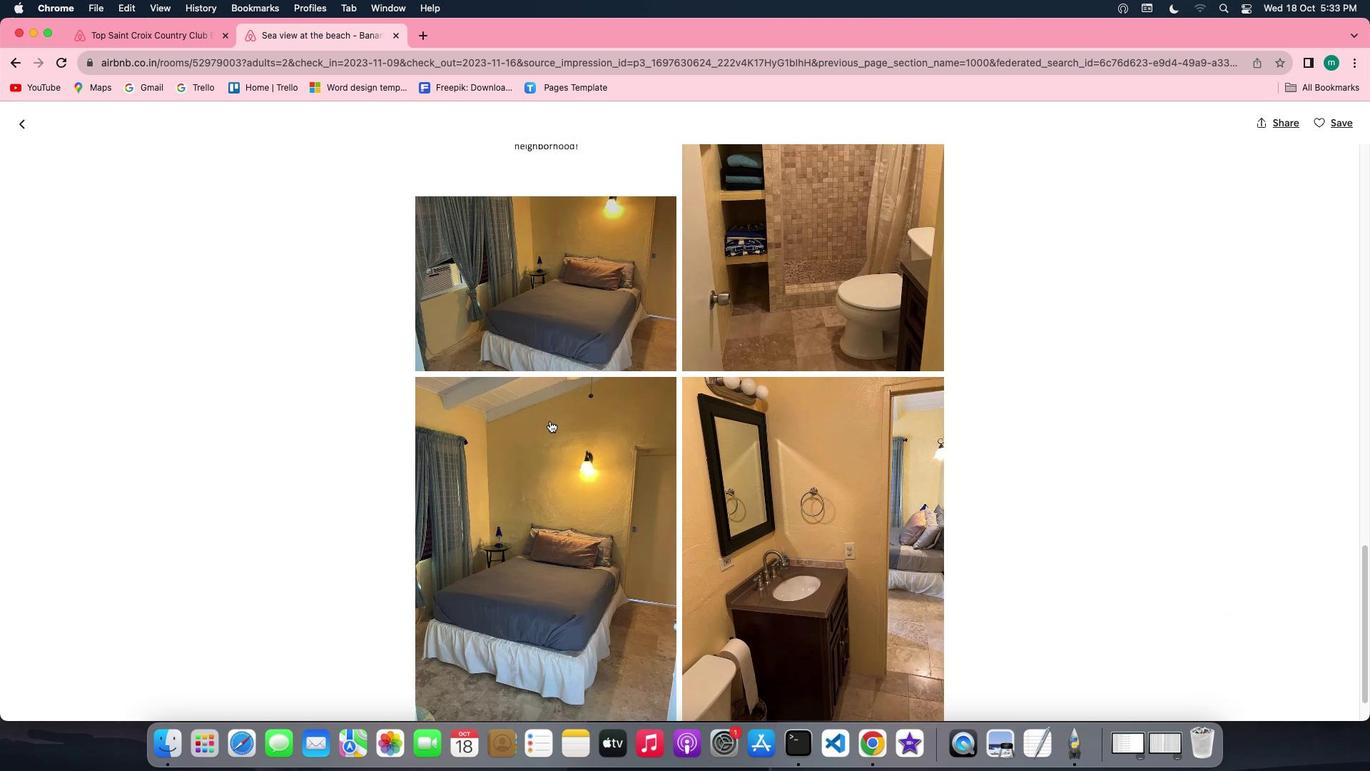 
Action: Mouse scrolled (550, 420) with delta (0, -2)
Screenshot: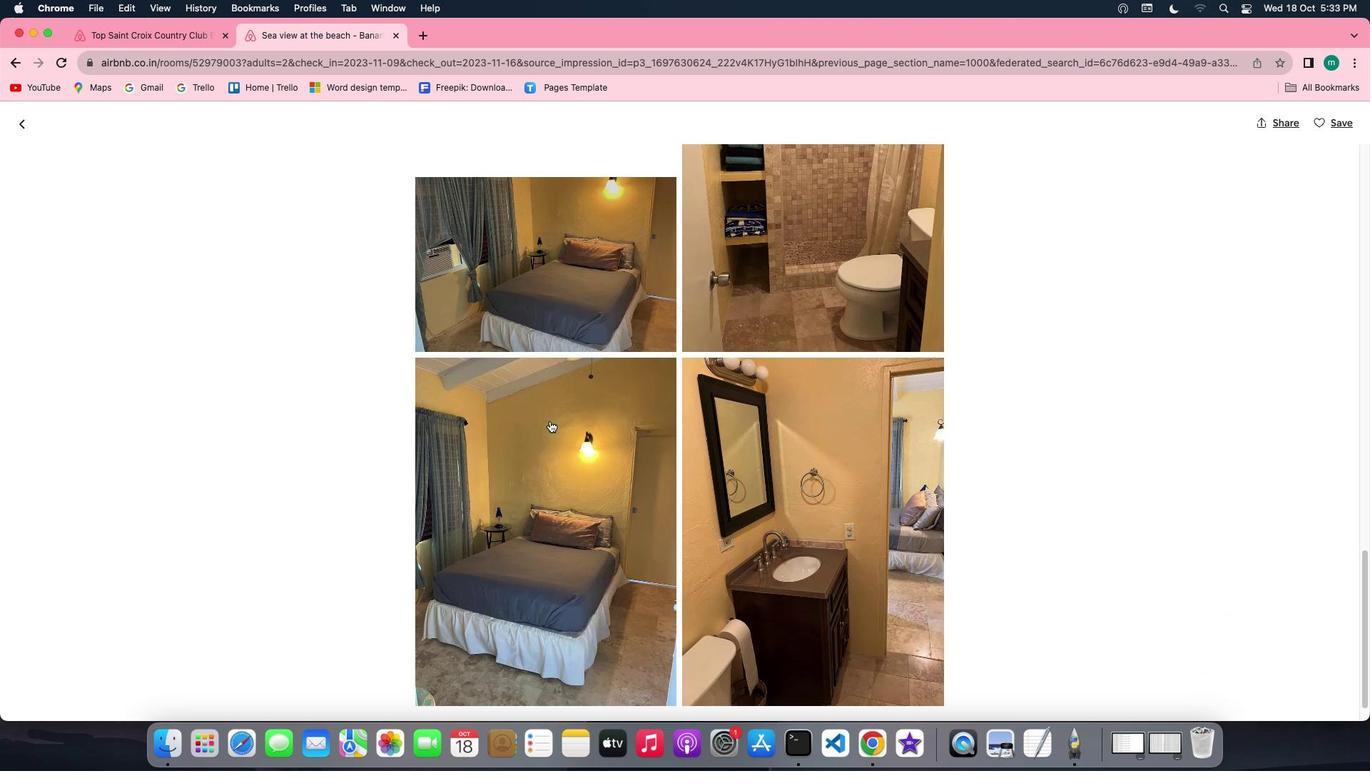
Action: Mouse scrolled (550, 420) with delta (0, -2)
Screenshot: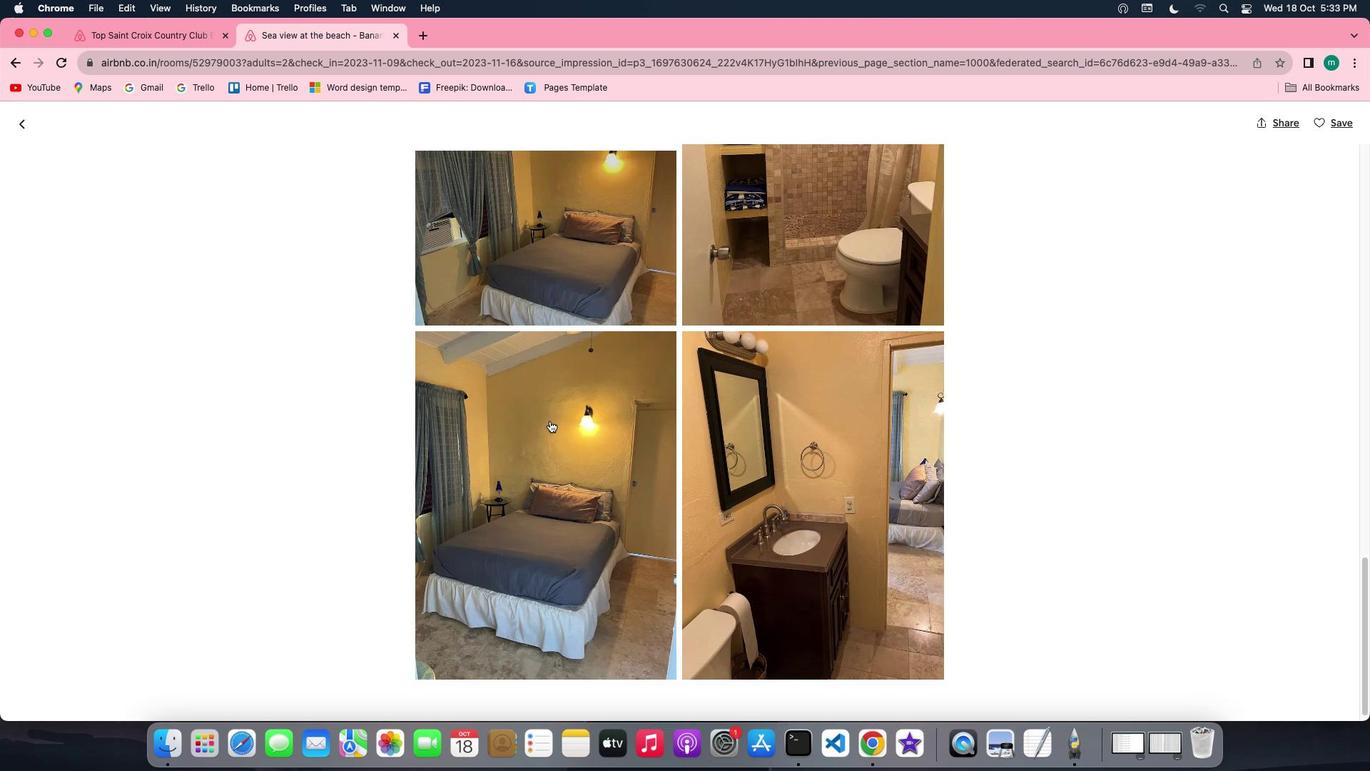
Action: Mouse scrolled (550, 420) with delta (0, 0)
Screenshot: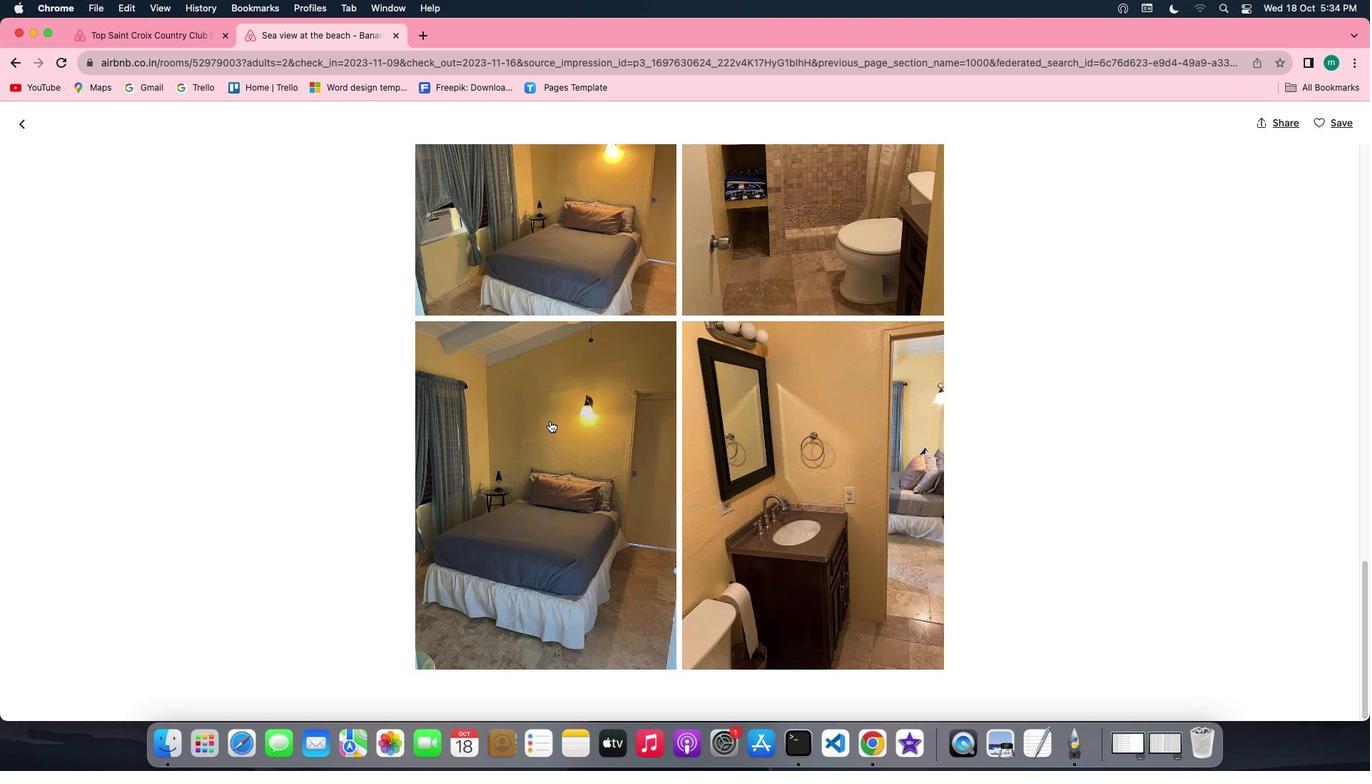 
Action: Mouse scrolled (550, 420) with delta (0, 0)
Screenshot: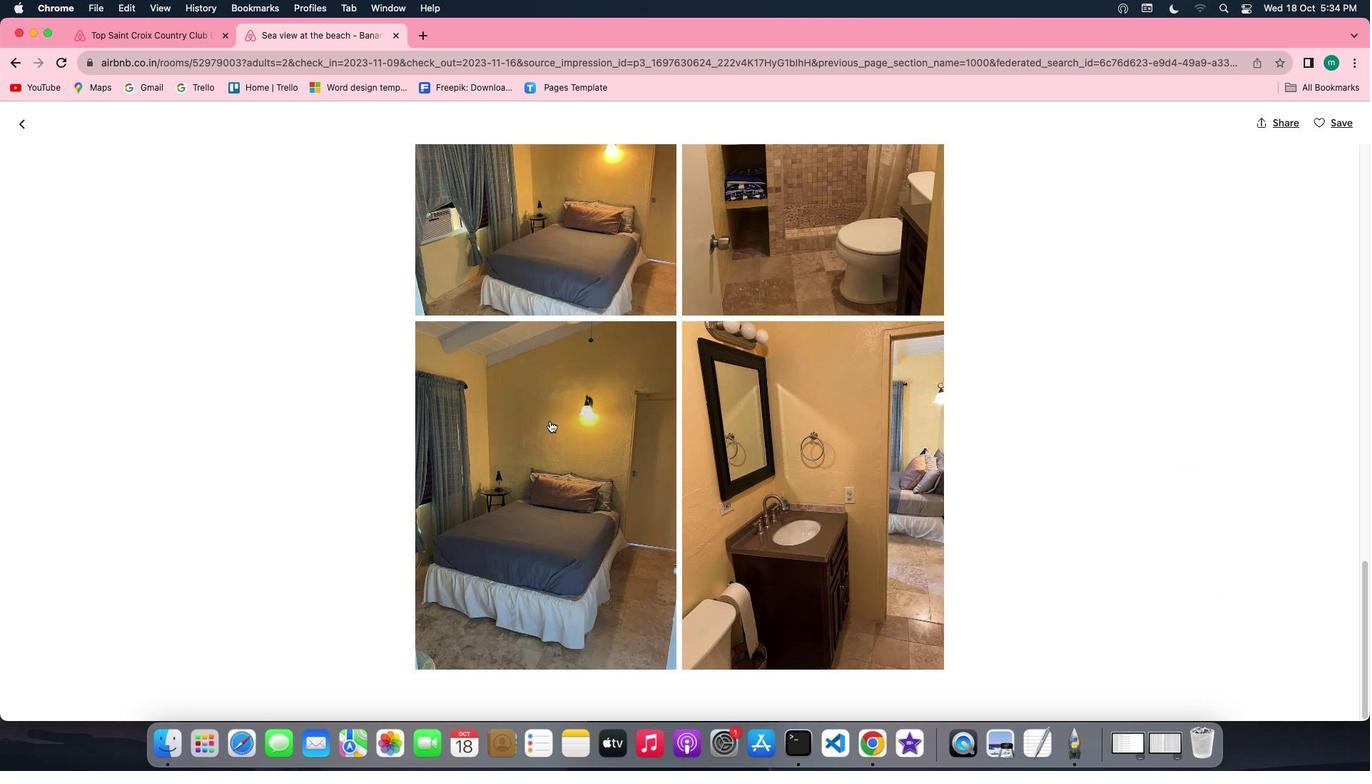 
Action: Mouse scrolled (550, 420) with delta (0, -2)
Screenshot: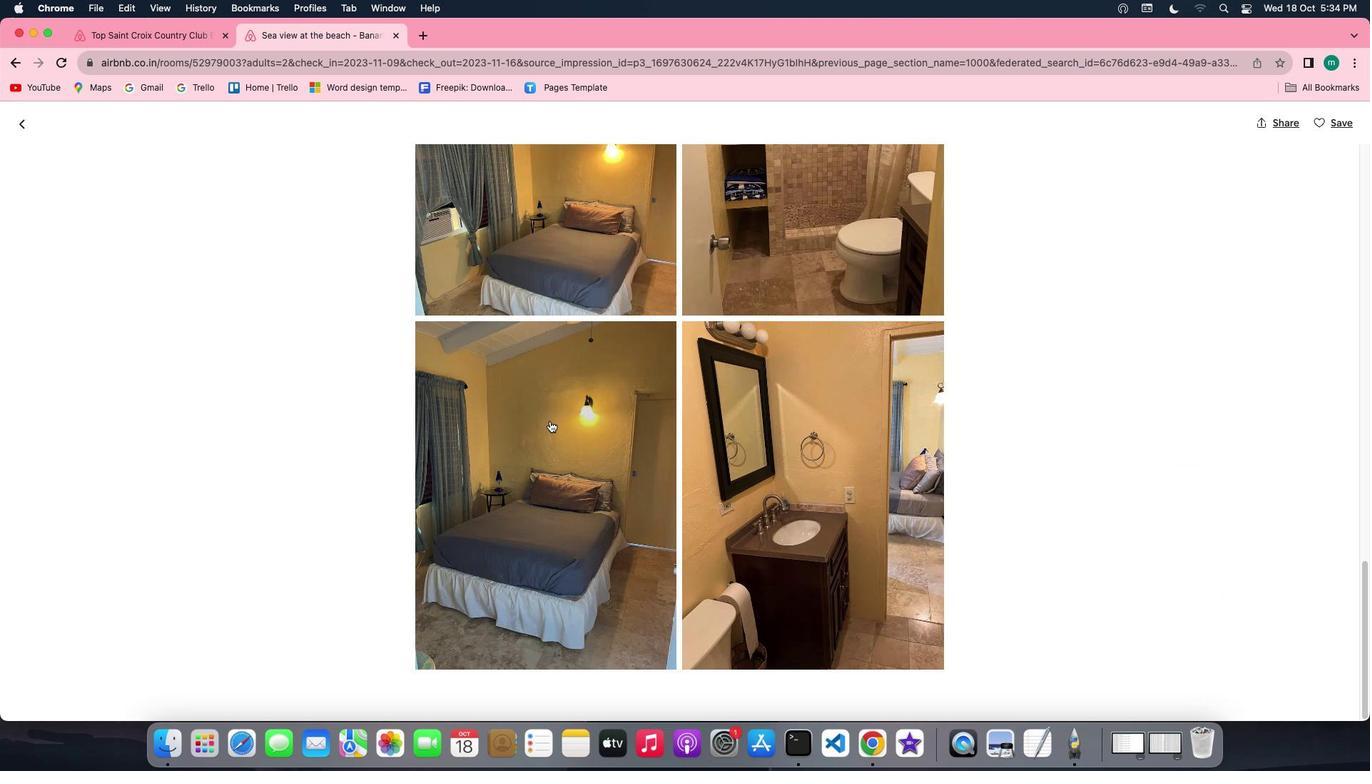 
Action: Mouse scrolled (550, 420) with delta (0, -2)
Screenshot: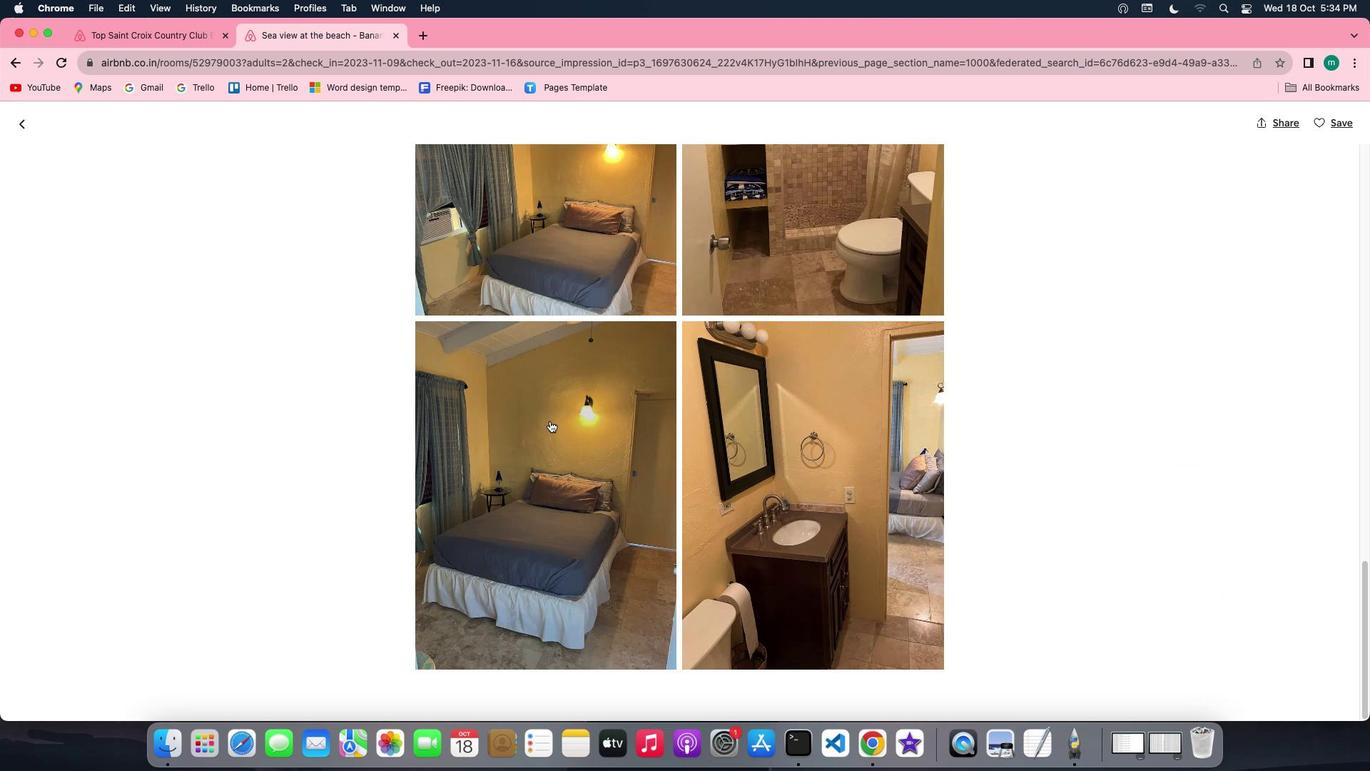 
Action: Mouse moved to (17, 118)
Screenshot: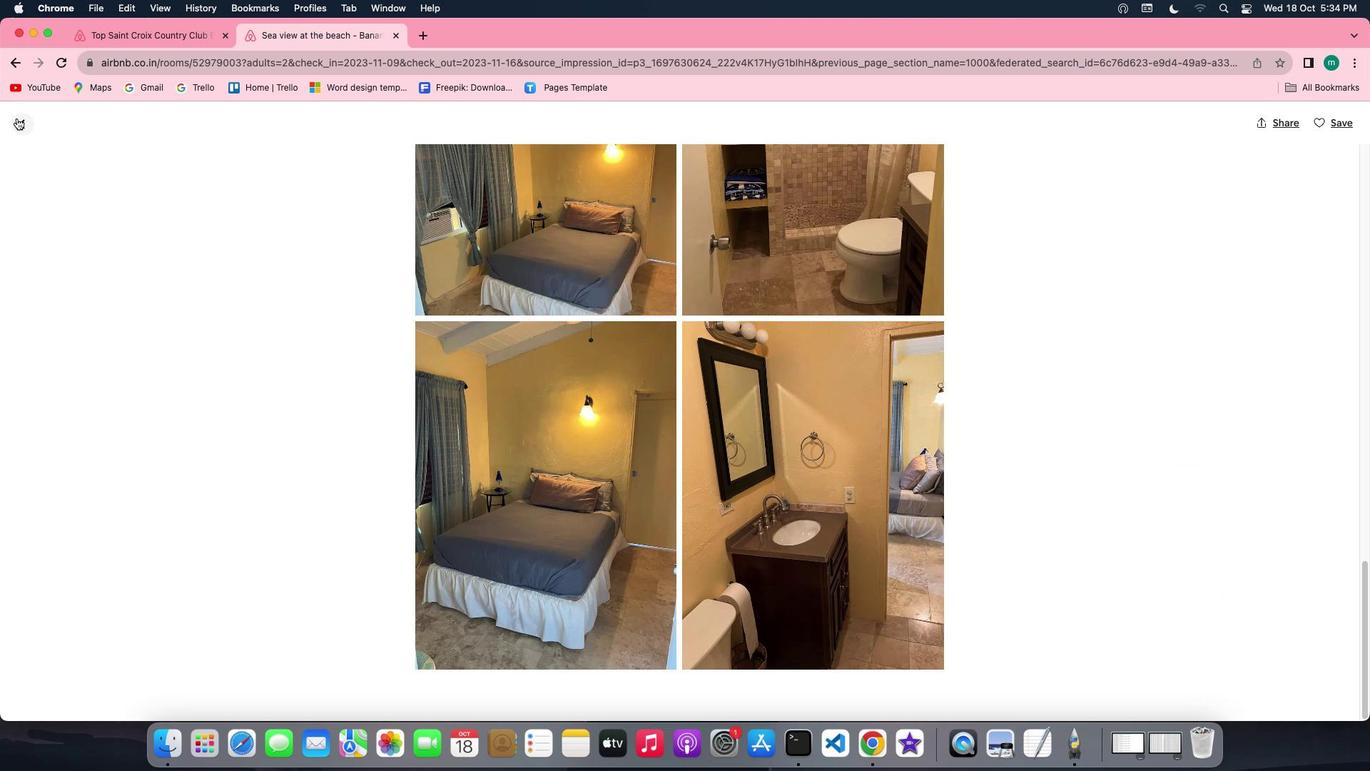 
Action: Mouse pressed left at (17, 118)
Screenshot: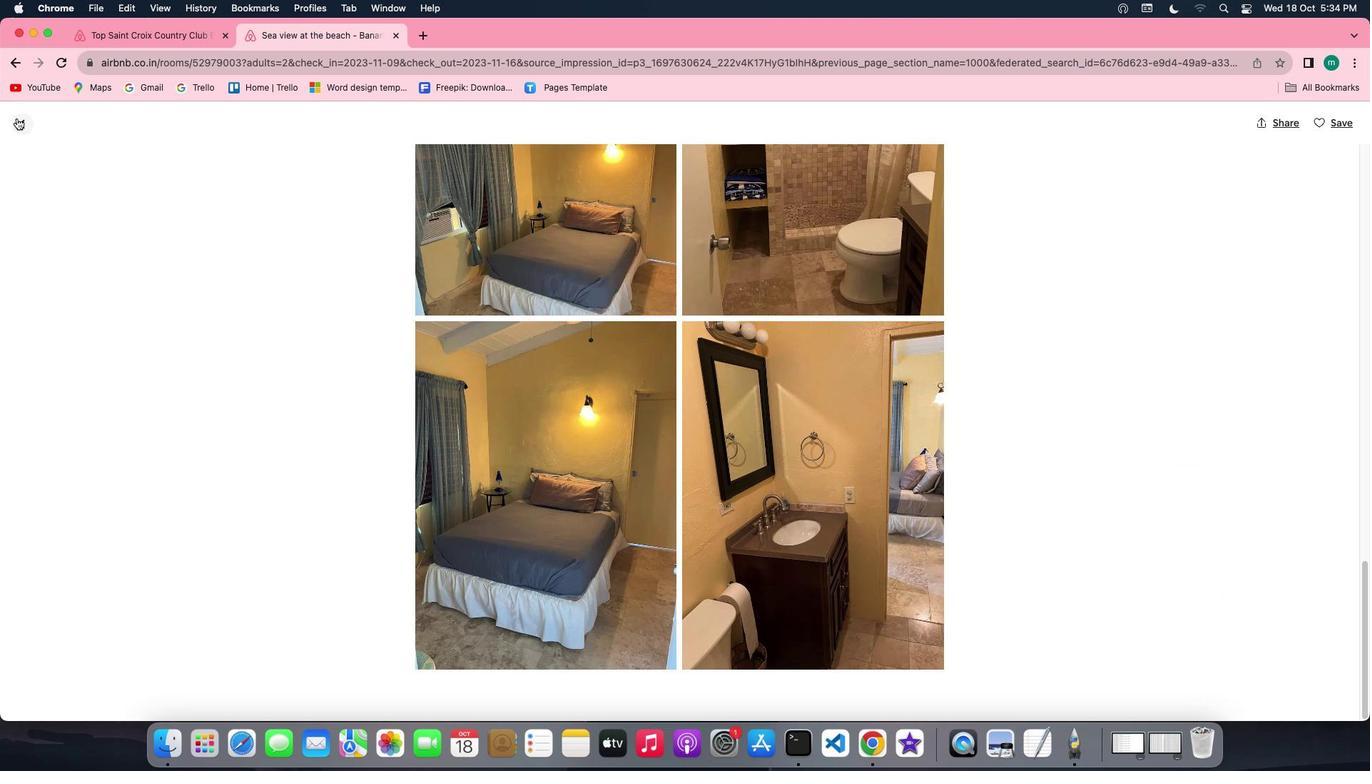 
Action: Mouse moved to (716, 397)
Screenshot: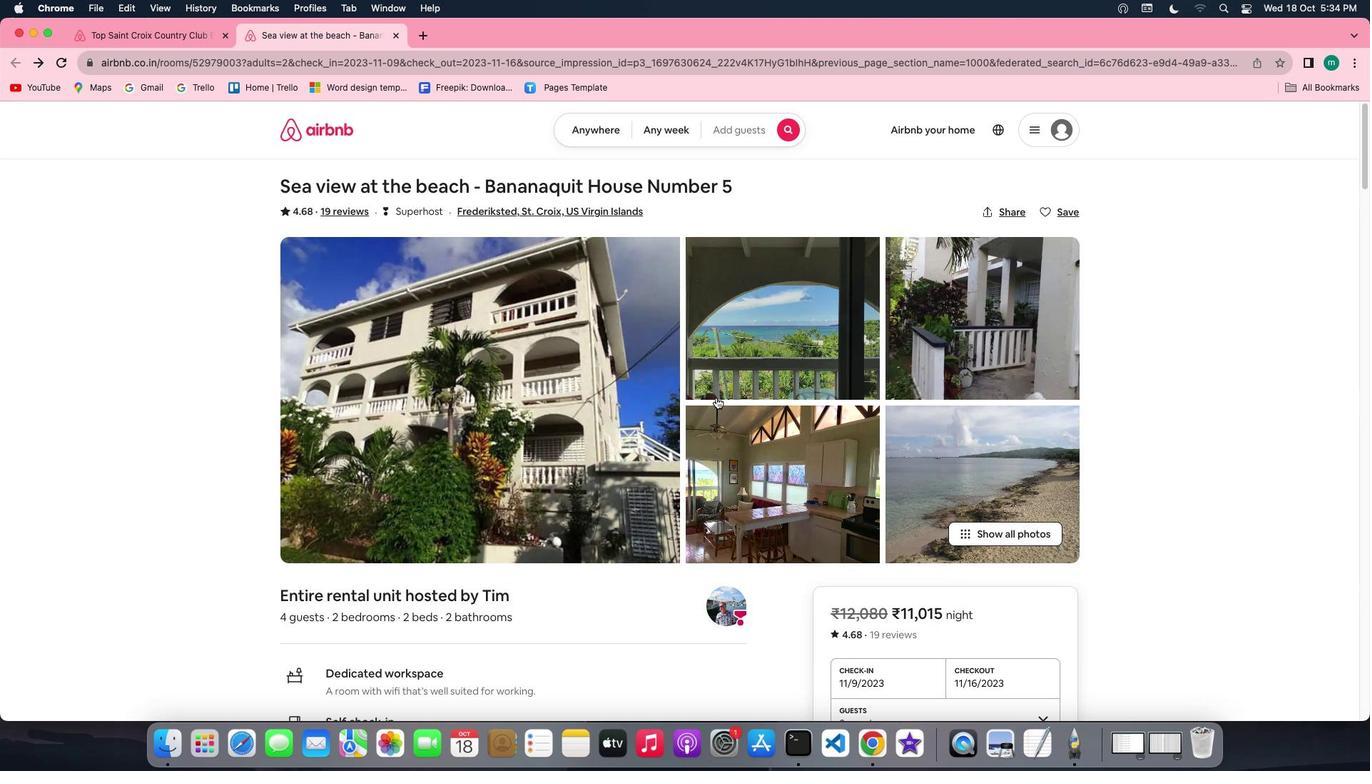 
Action: Mouse scrolled (716, 397) with delta (0, 0)
Screenshot: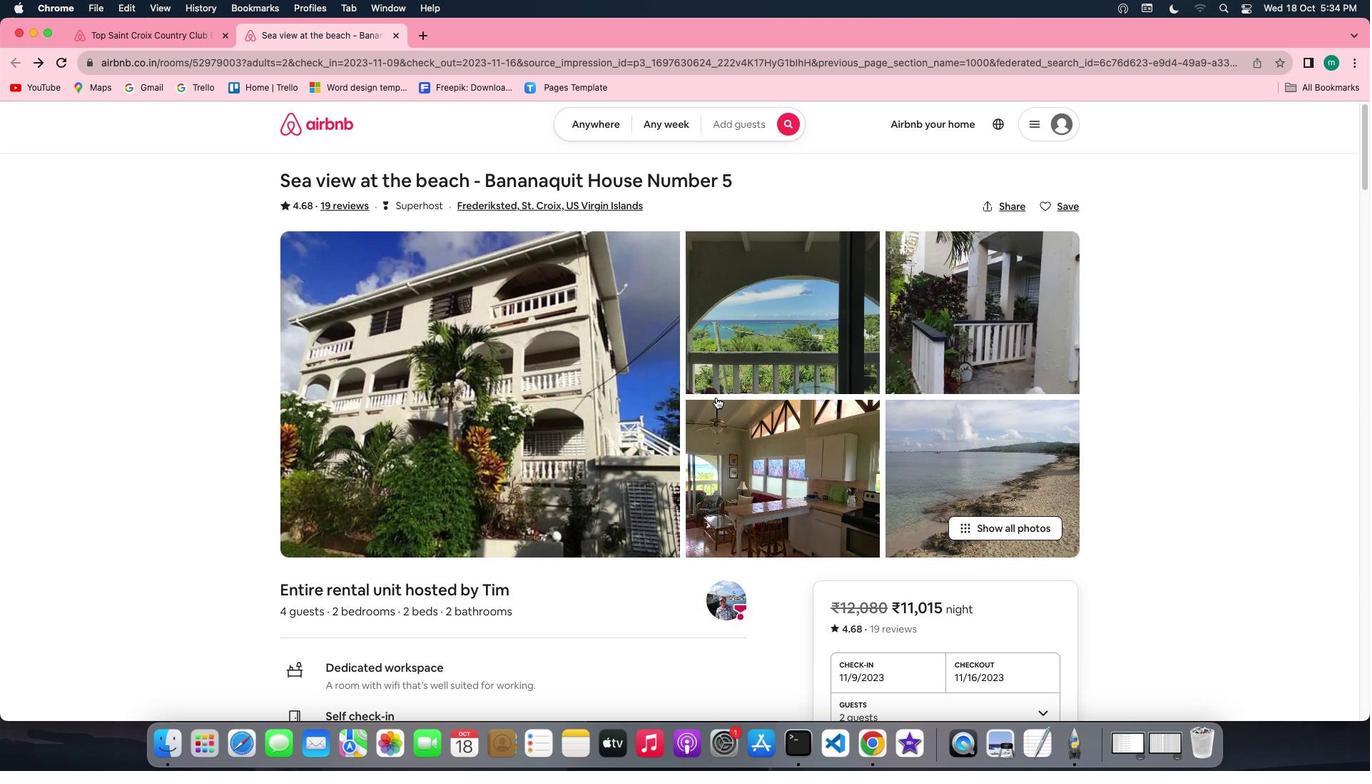 
Action: Mouse scrolled (716, 397) with delta (0, 0)
Screenshot: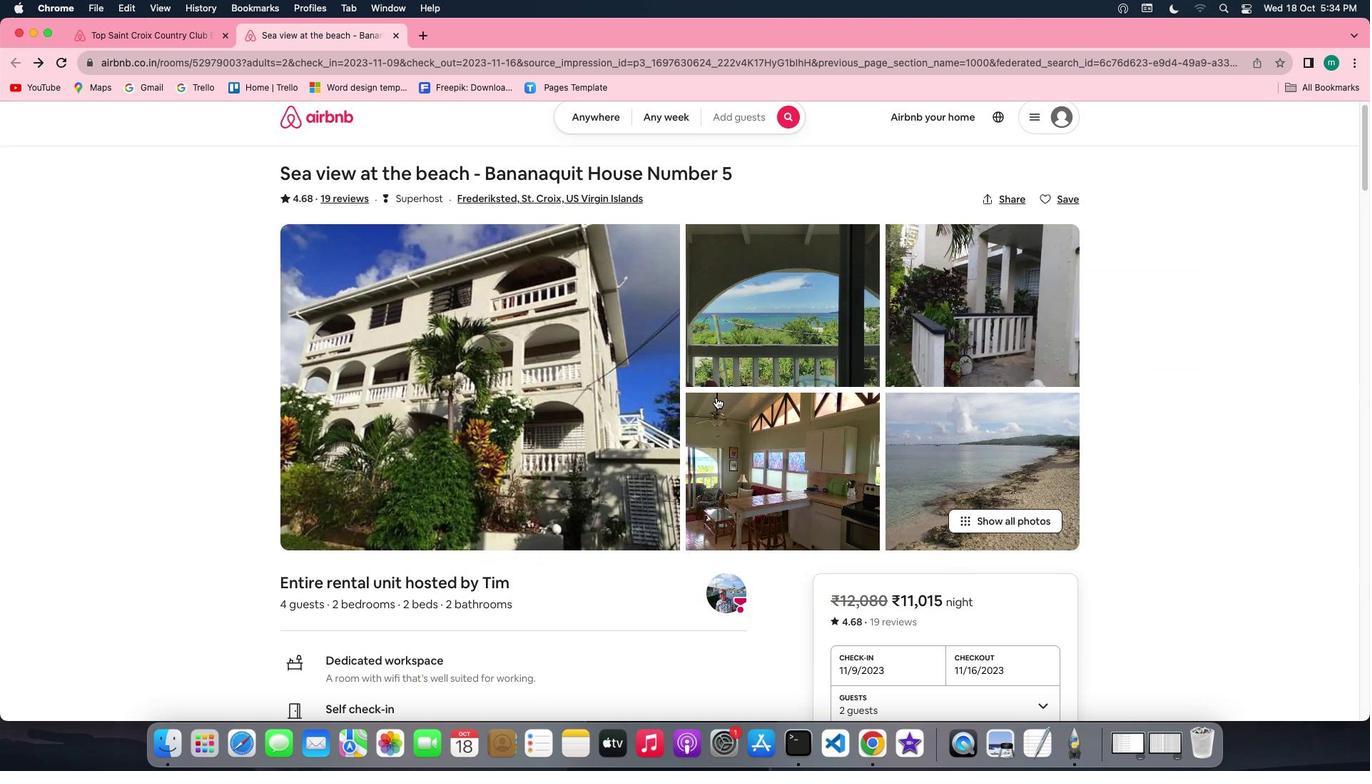 
Action: Mouse scrolled (716, 397) with delta (0, 0)
Screenshot: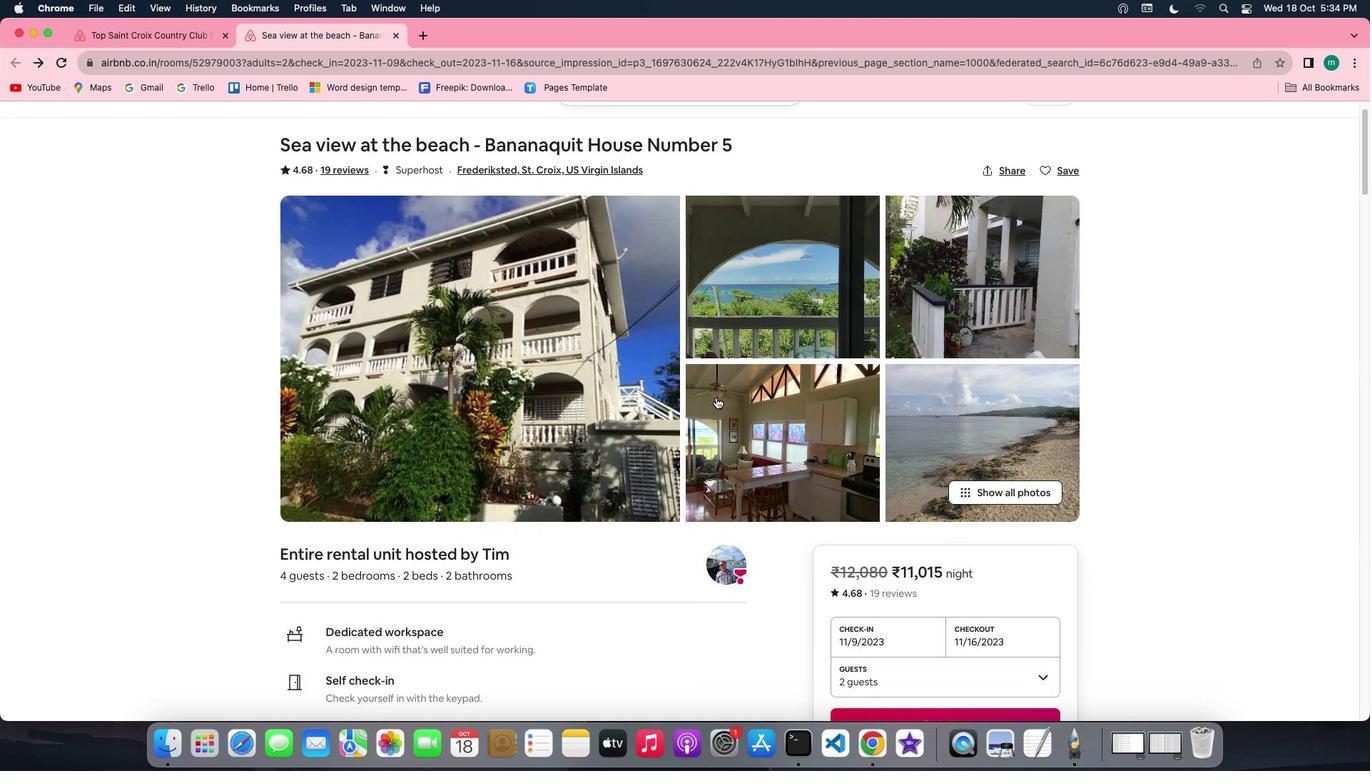 
Action: Mouse scrolled (716, 397) with delta (0, -1)
Screenshot: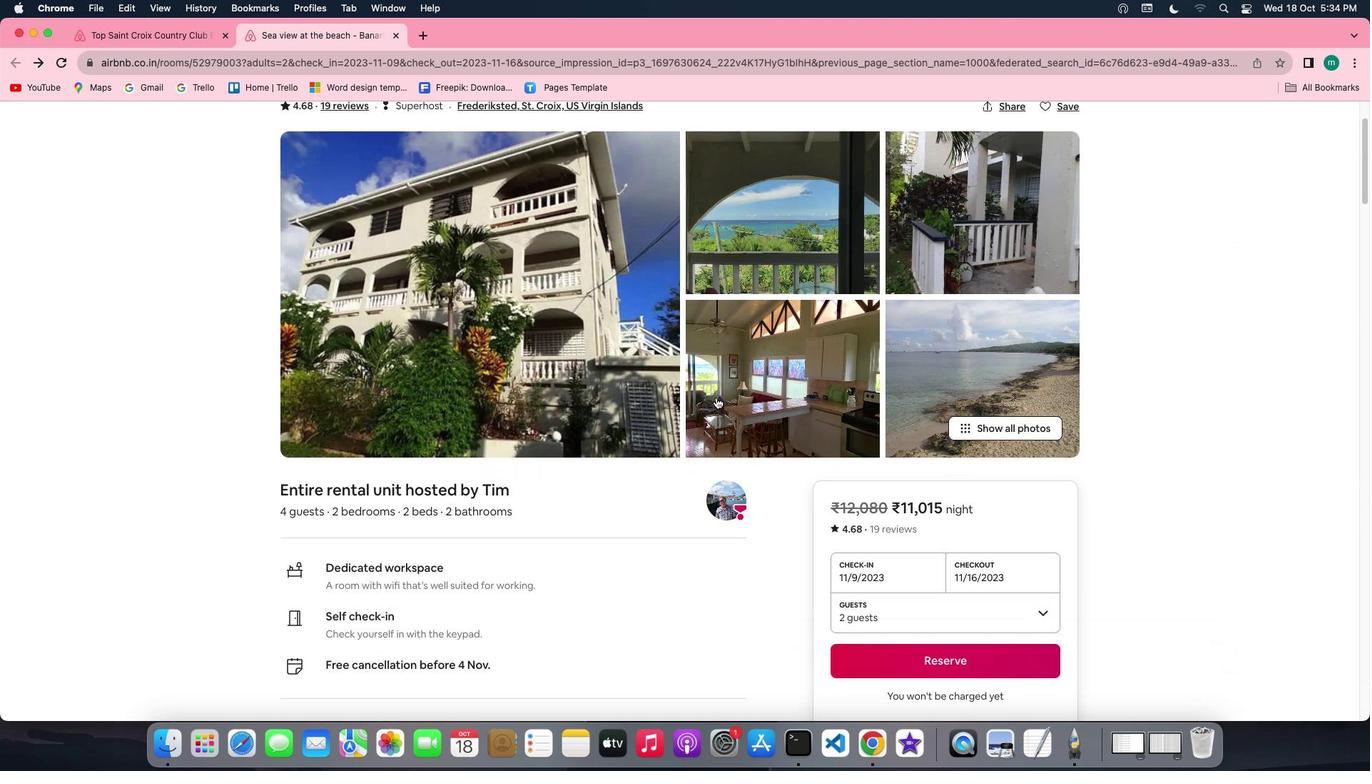 
Action: Mouse scrolled (716, 397) with delta (0, 0)
Screenshot: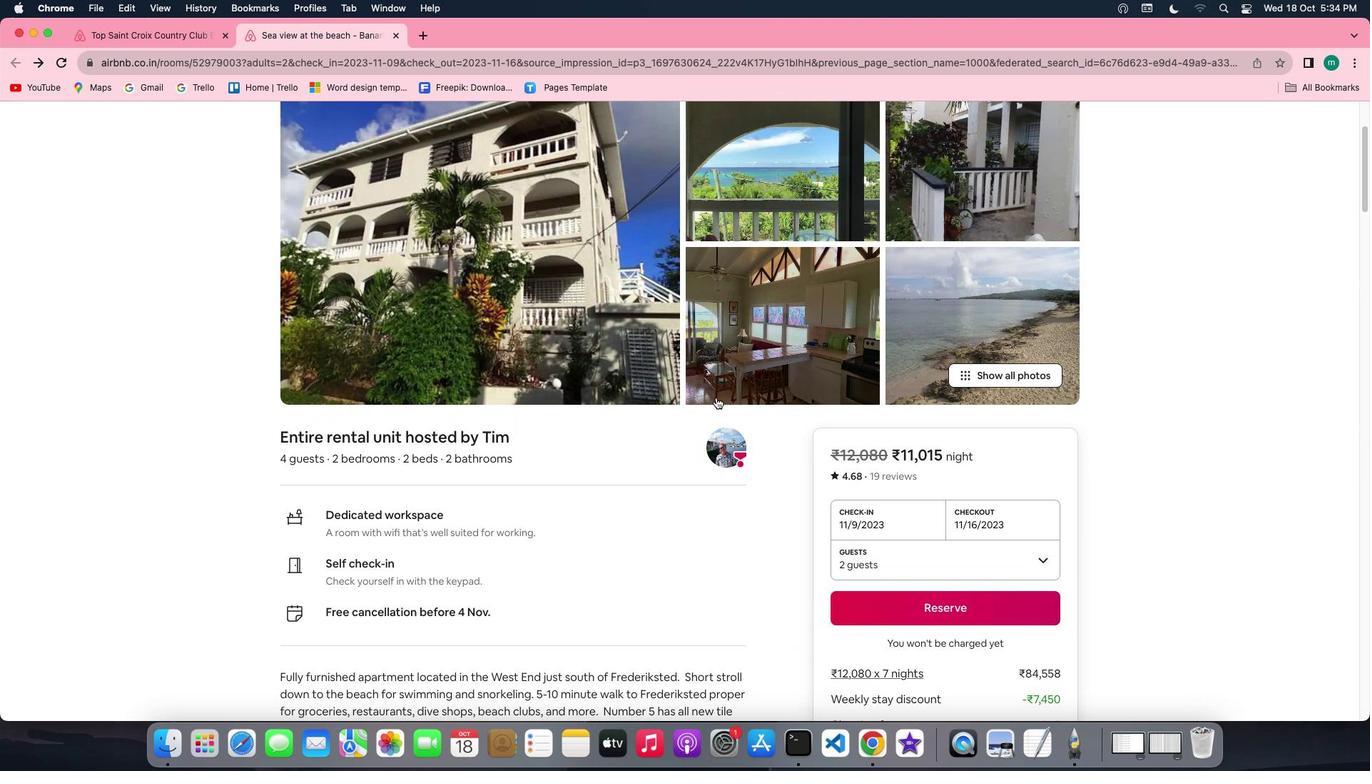 
Action: Mouse scrolled (716, 397) with delta (0, 0)
Screenshot: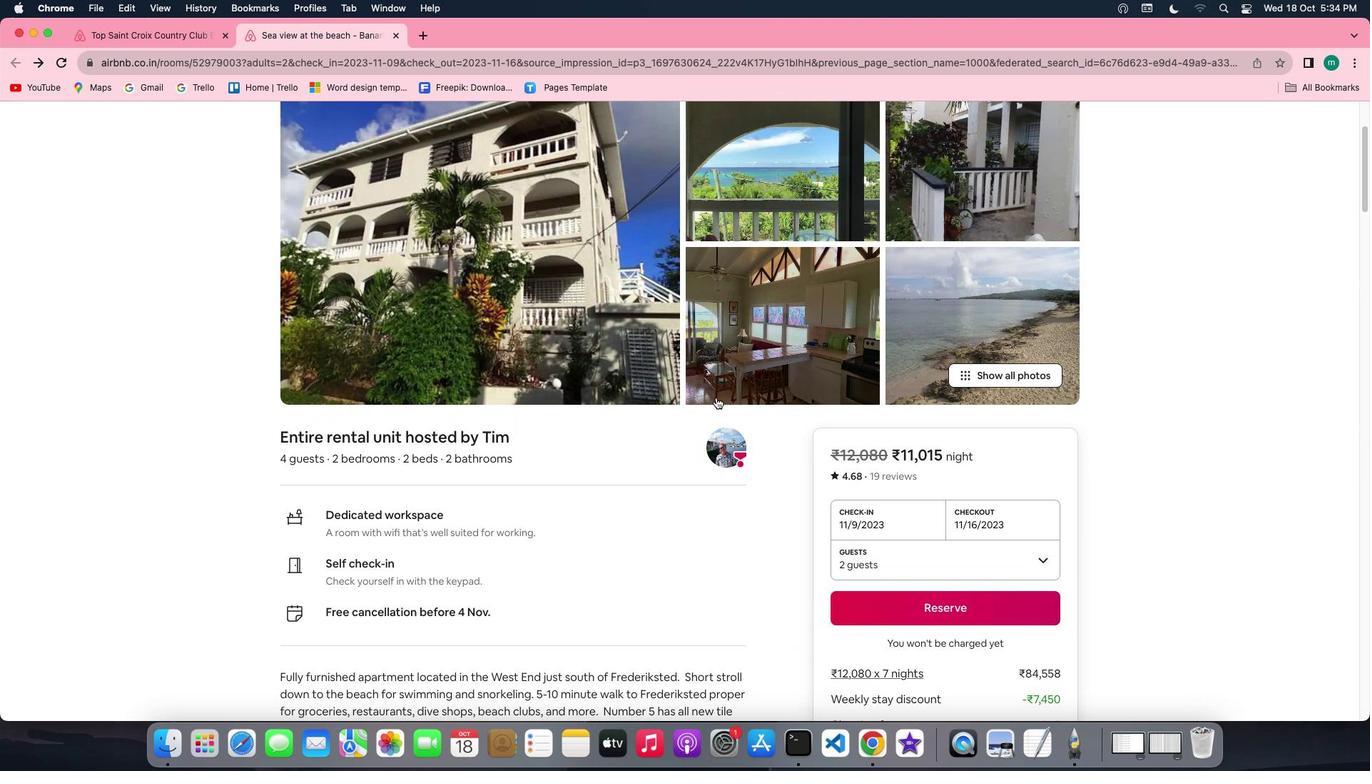 
Action: Mouse scrolled (716, 397) with delta (0, -2)
Screenshot: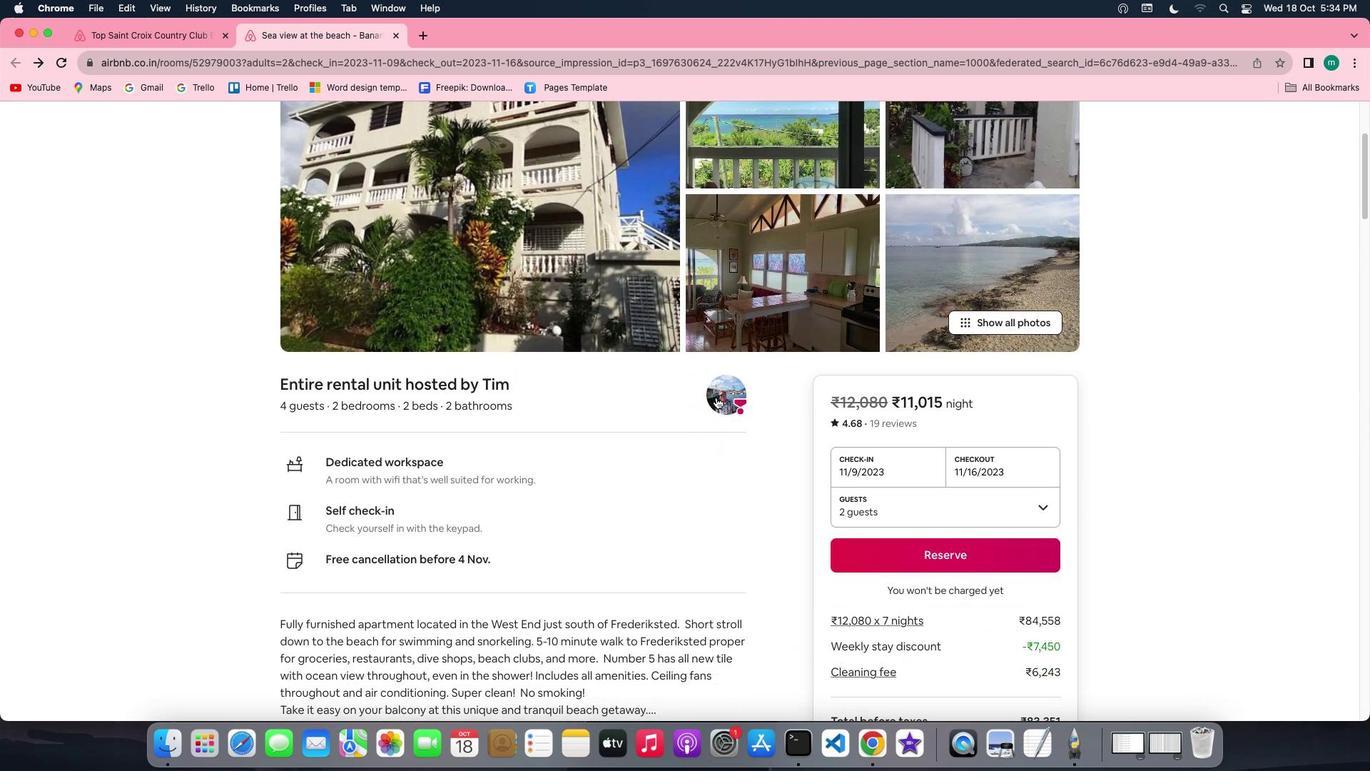 
Action: Mouse scrolled (716, 397) with delta (0, -2)
Screenshot: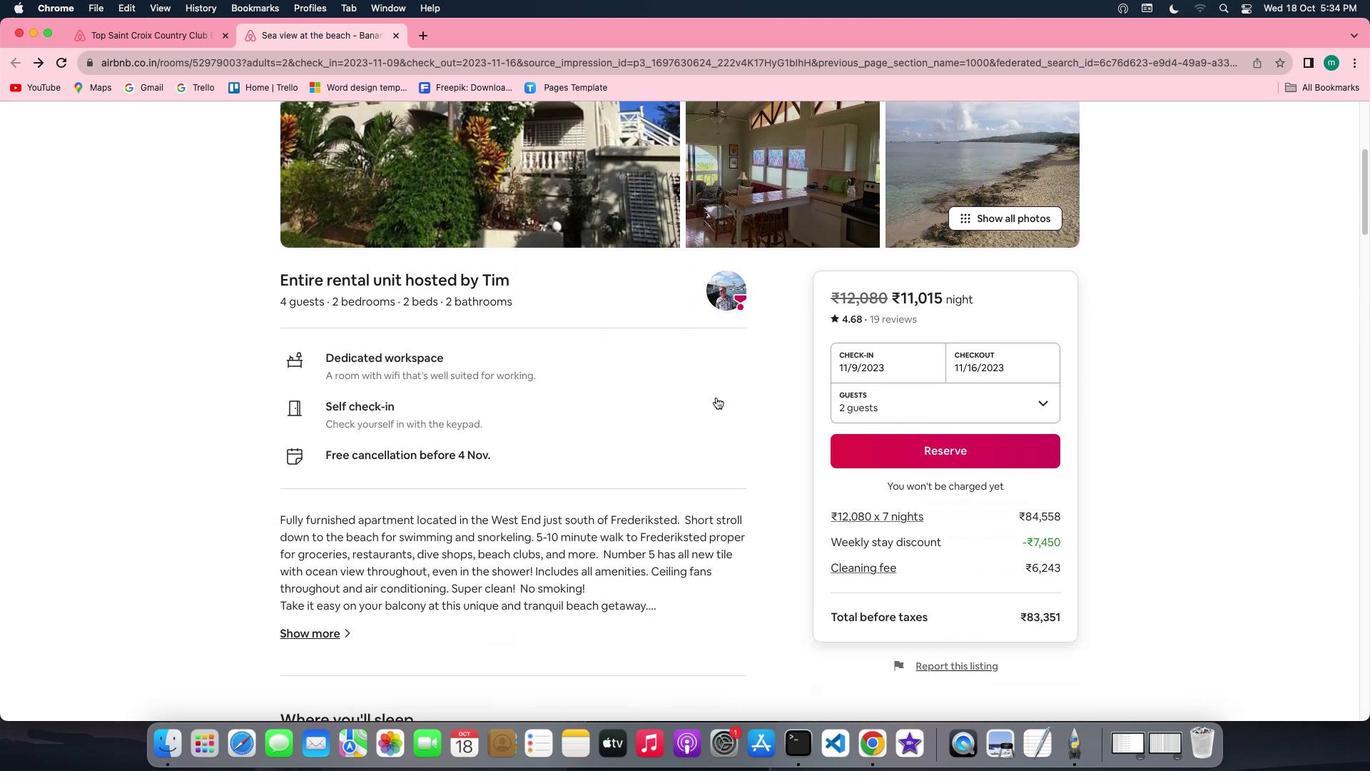 
Action: Mouse scrolled (716, 397) with delta (0, 0)
Screenshot: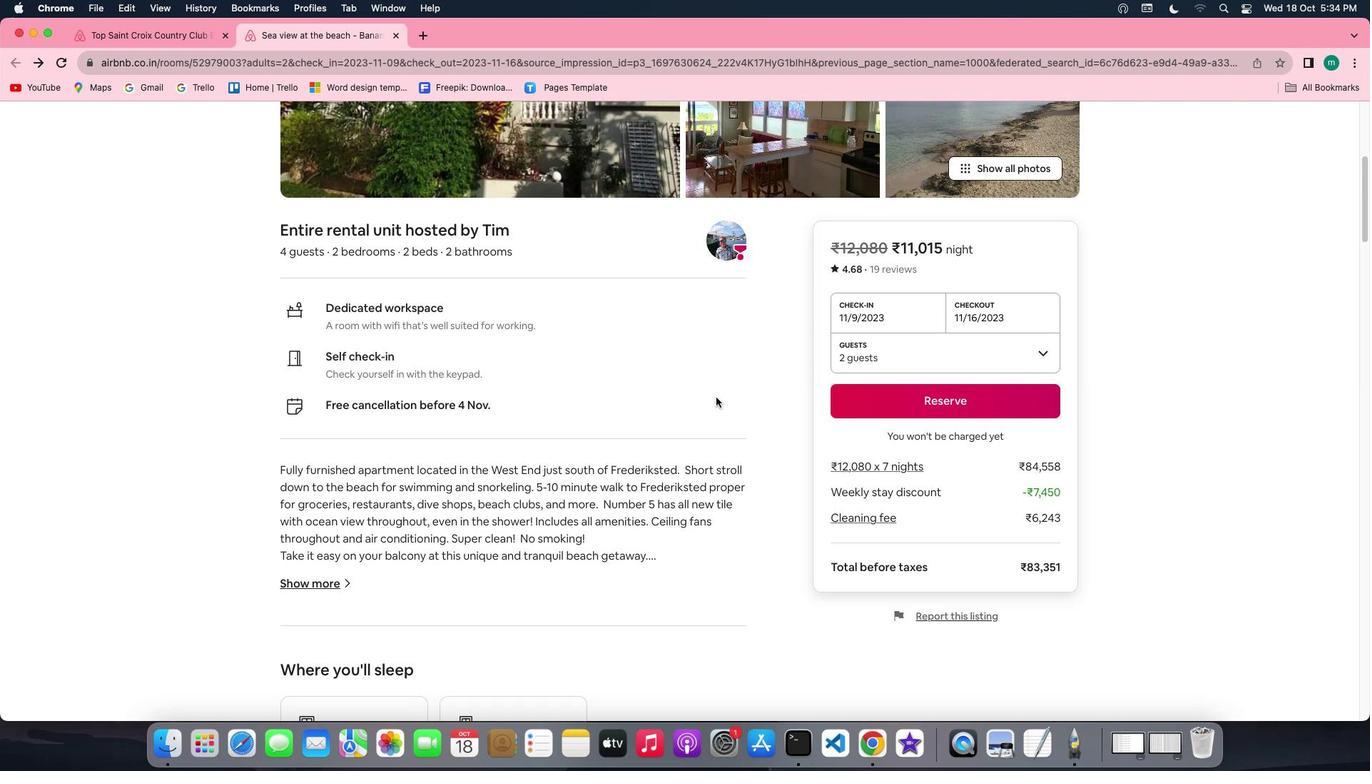 
Action: Mouse scrolled (716, 397) with delta (0, 0)
Screenshot: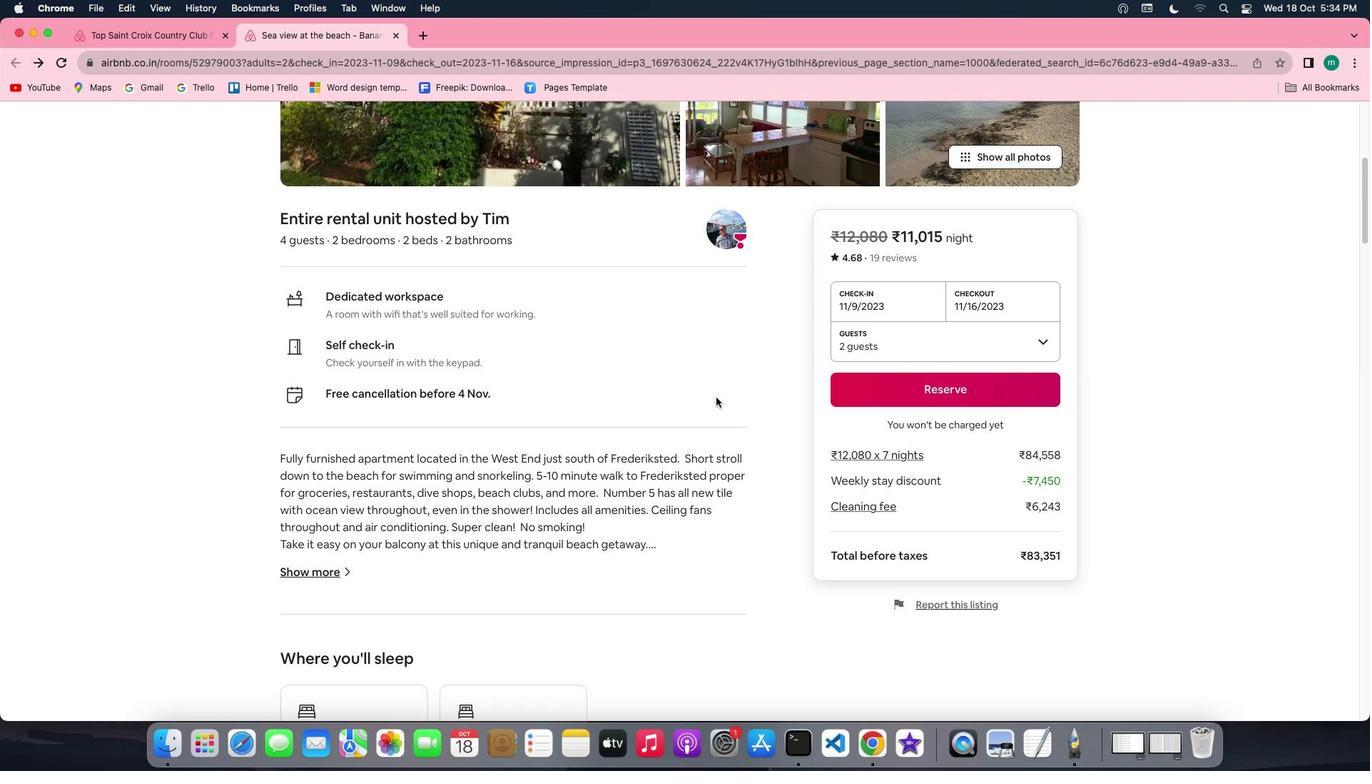 
Action: Mouse scrolled (716, 397) with delta (0, -1)
Screenshot: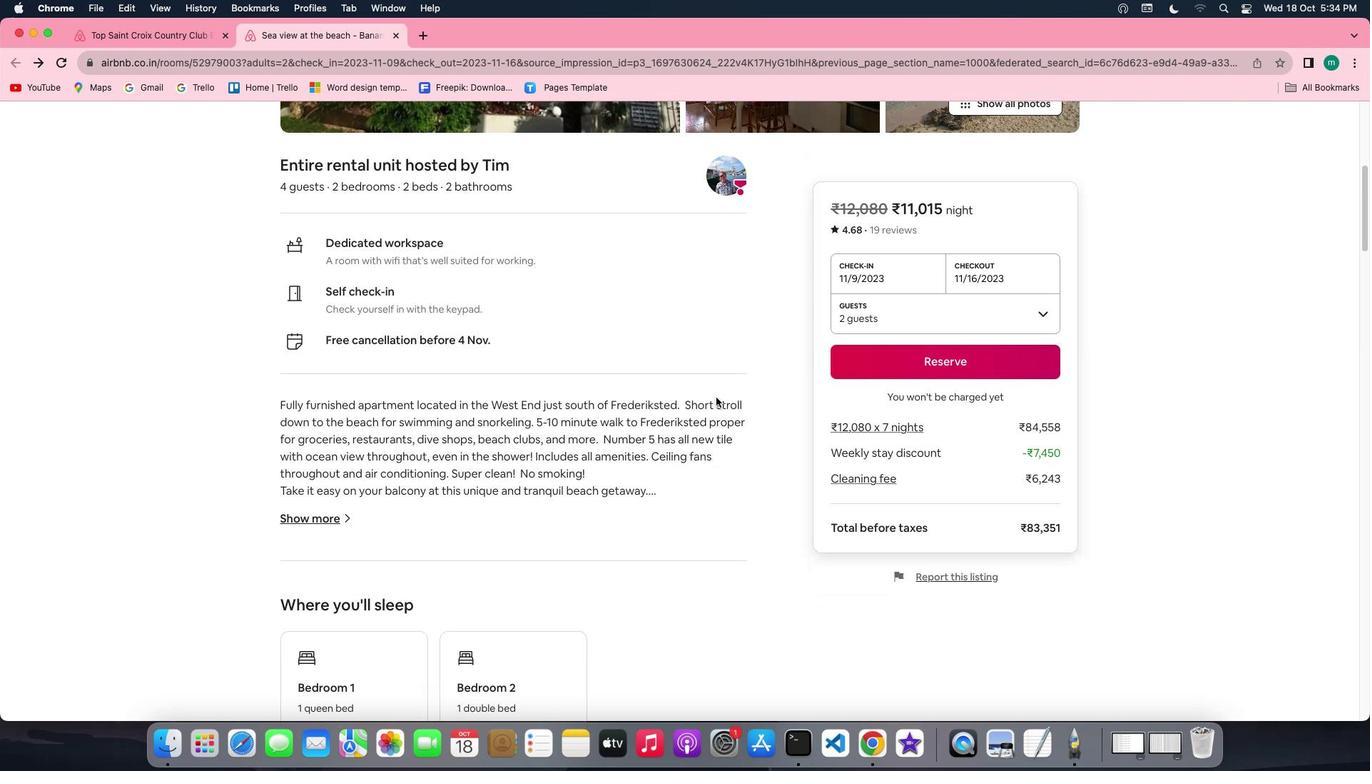 
Action: Mouse scrolled (716, 397) with delta (0, -2)
Screenshot: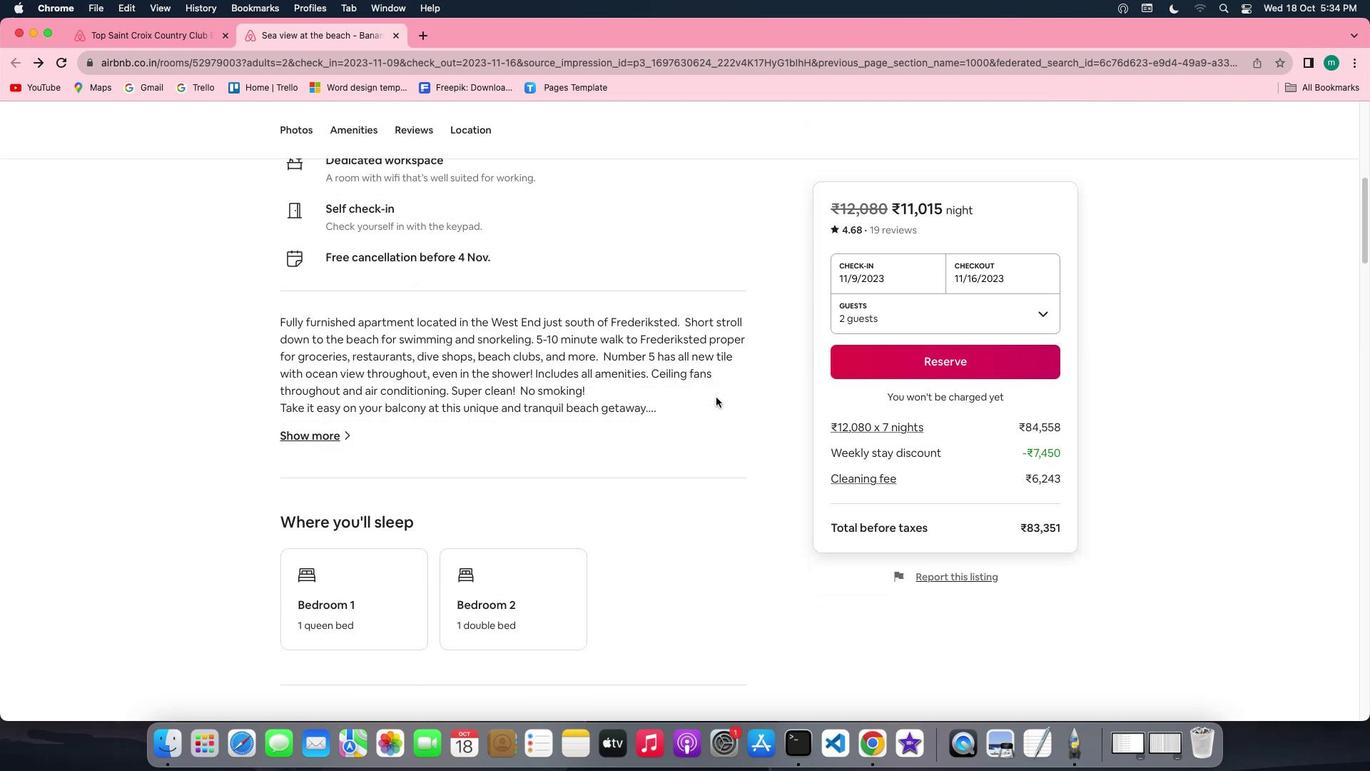 
Action: Mouse moved to (312, 384)
Screenshot: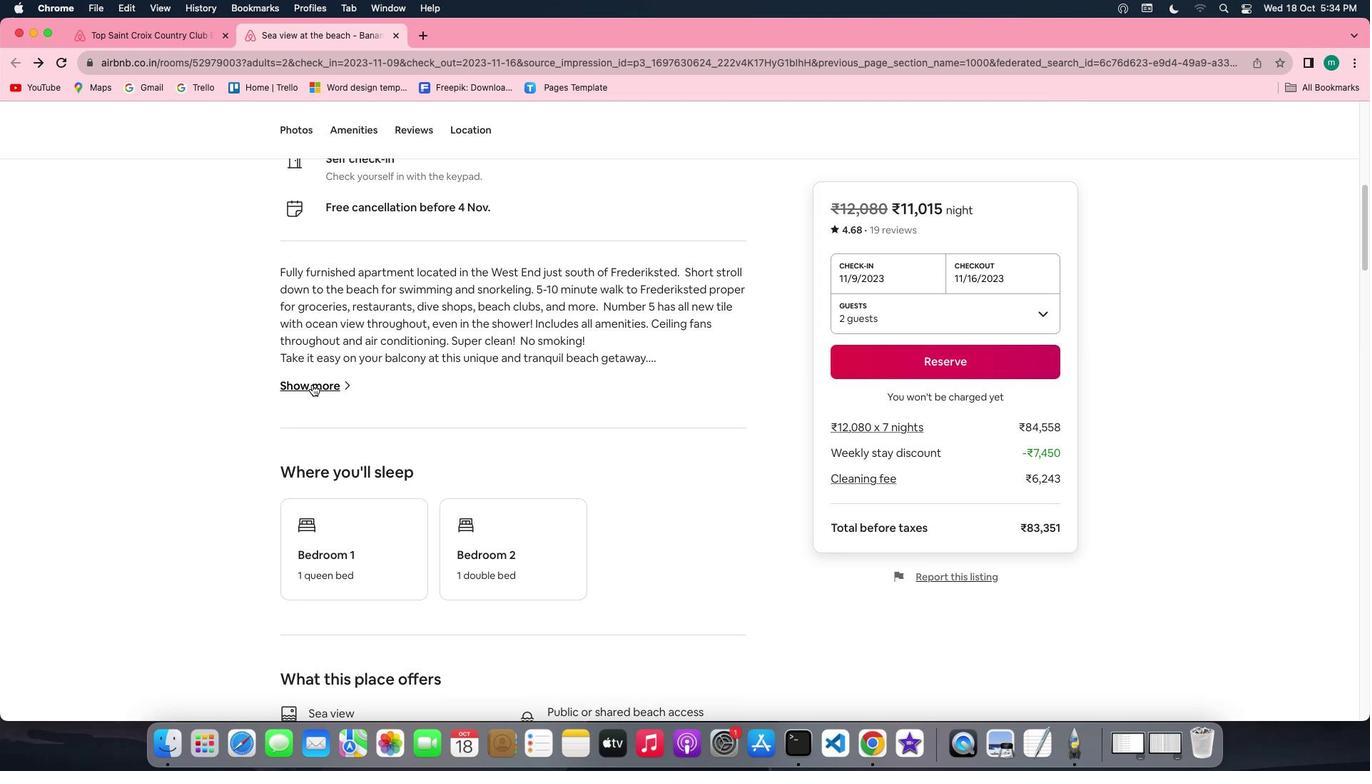 
Action: Mouse pressed left at (312, 384)
Screenshot: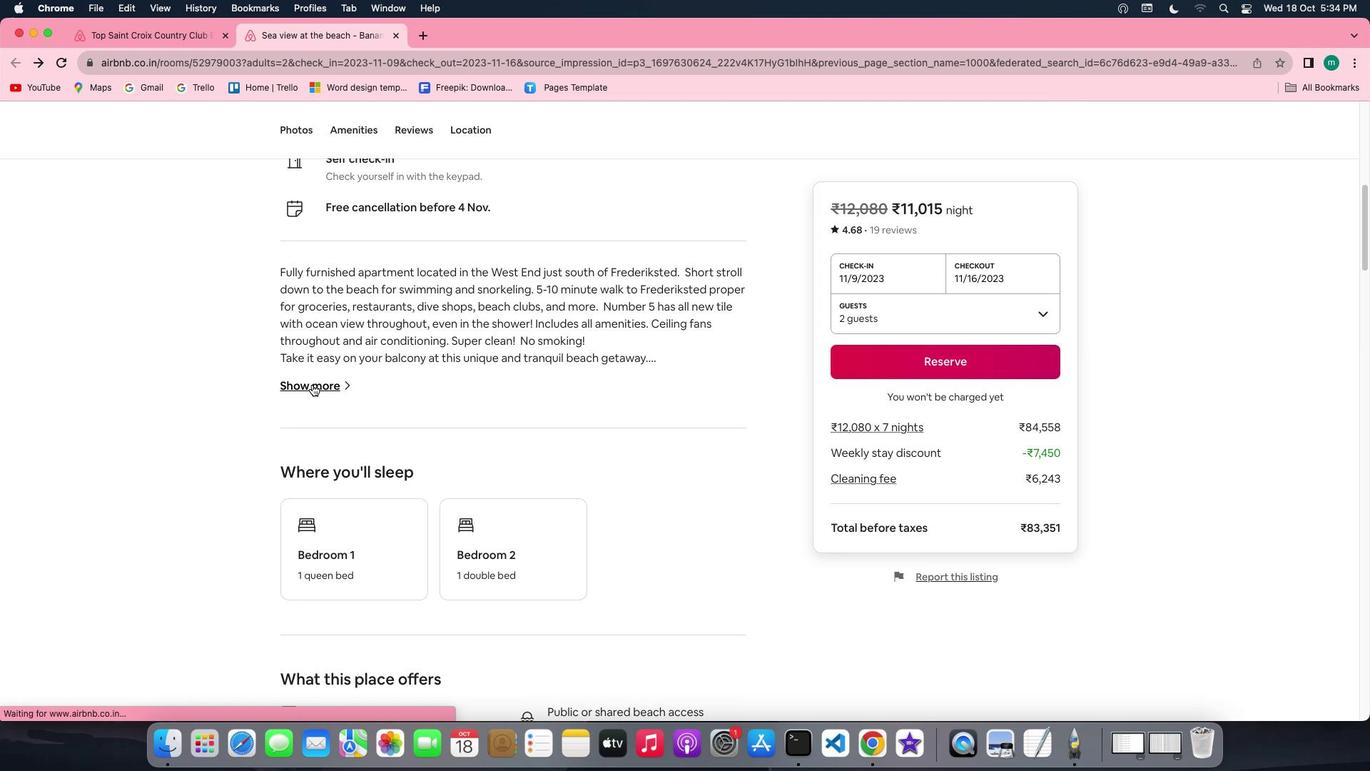
Action: Mouse moved to (652, 424)
Screenshot: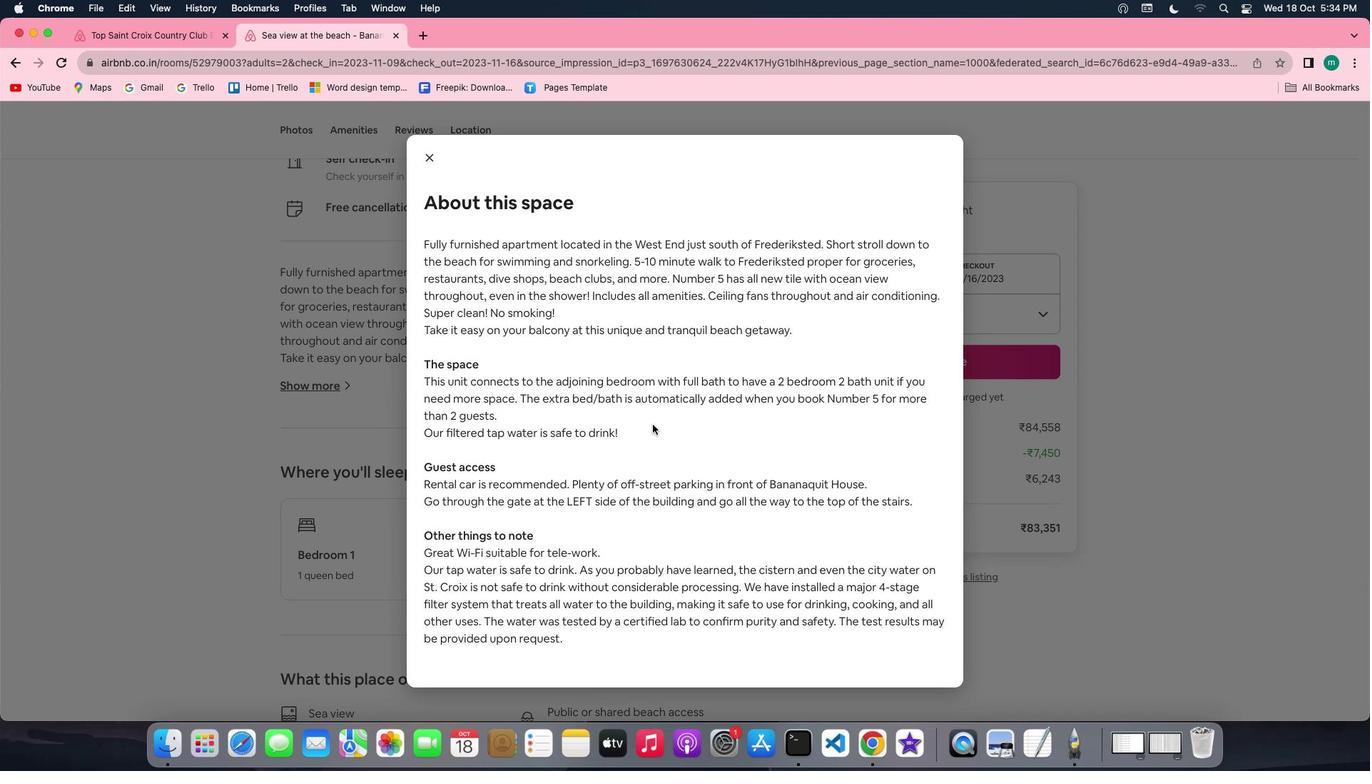 
Action: Mouse scrolled (652, 424) with delta (0, 0)
Screenshot: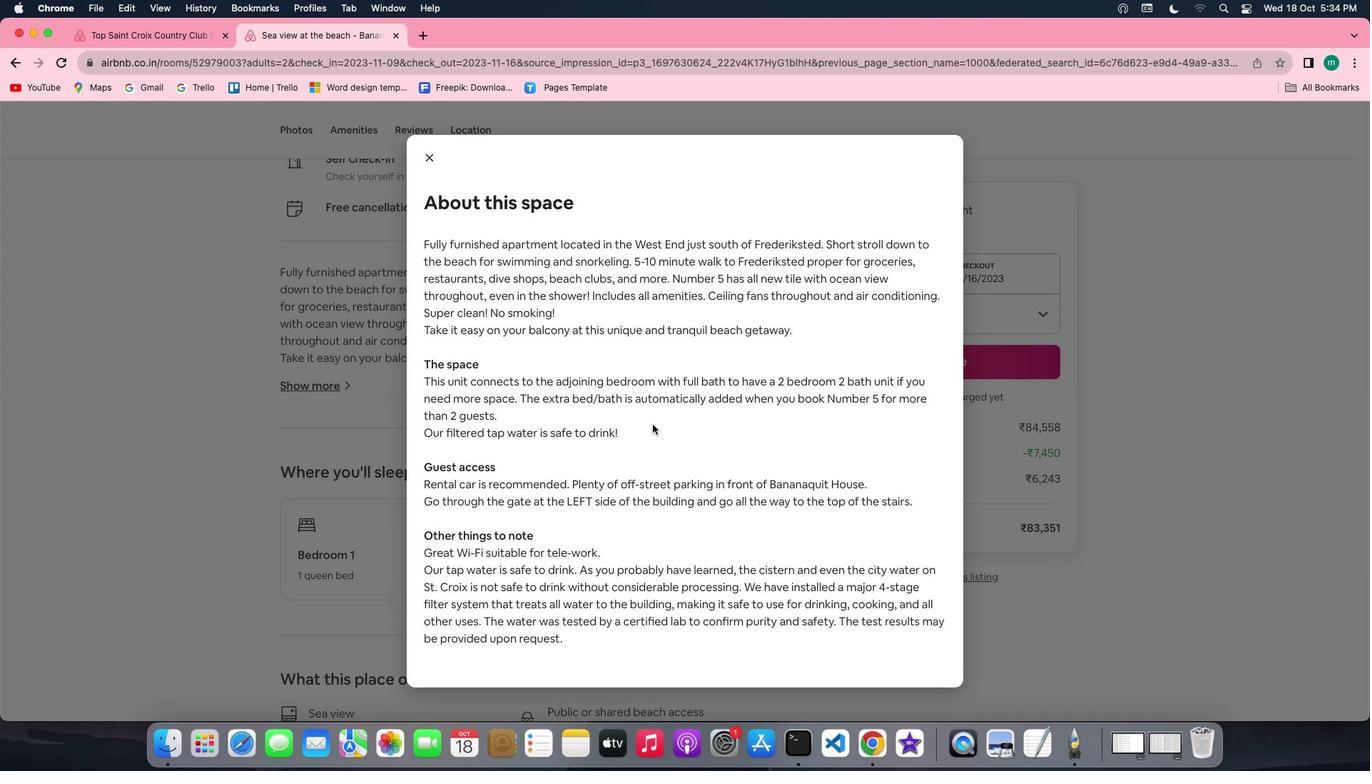 
Action: Mouse scrolled (652, 424) with delta (0, 0)
Screenshot: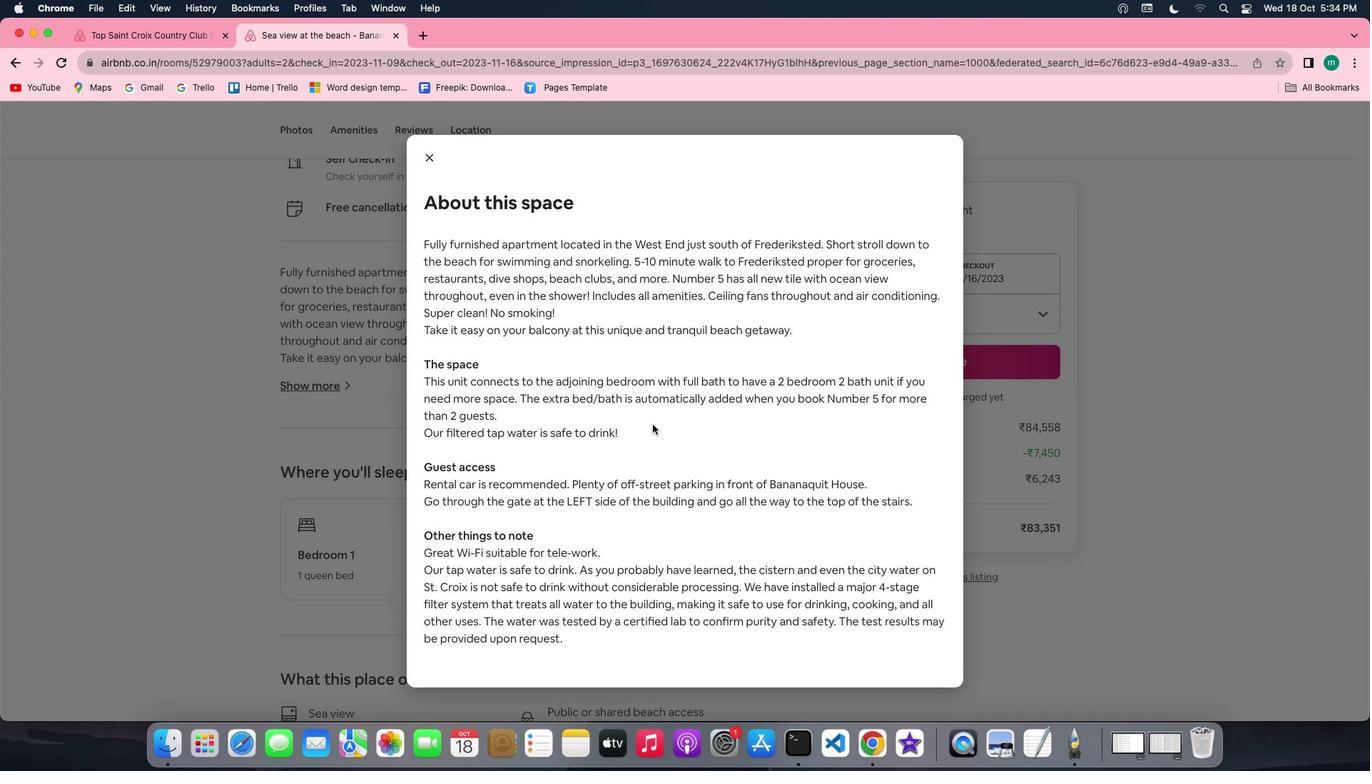 
Action: Mouse scrolled (652, 424) with delta (0, -1)
Screenshot: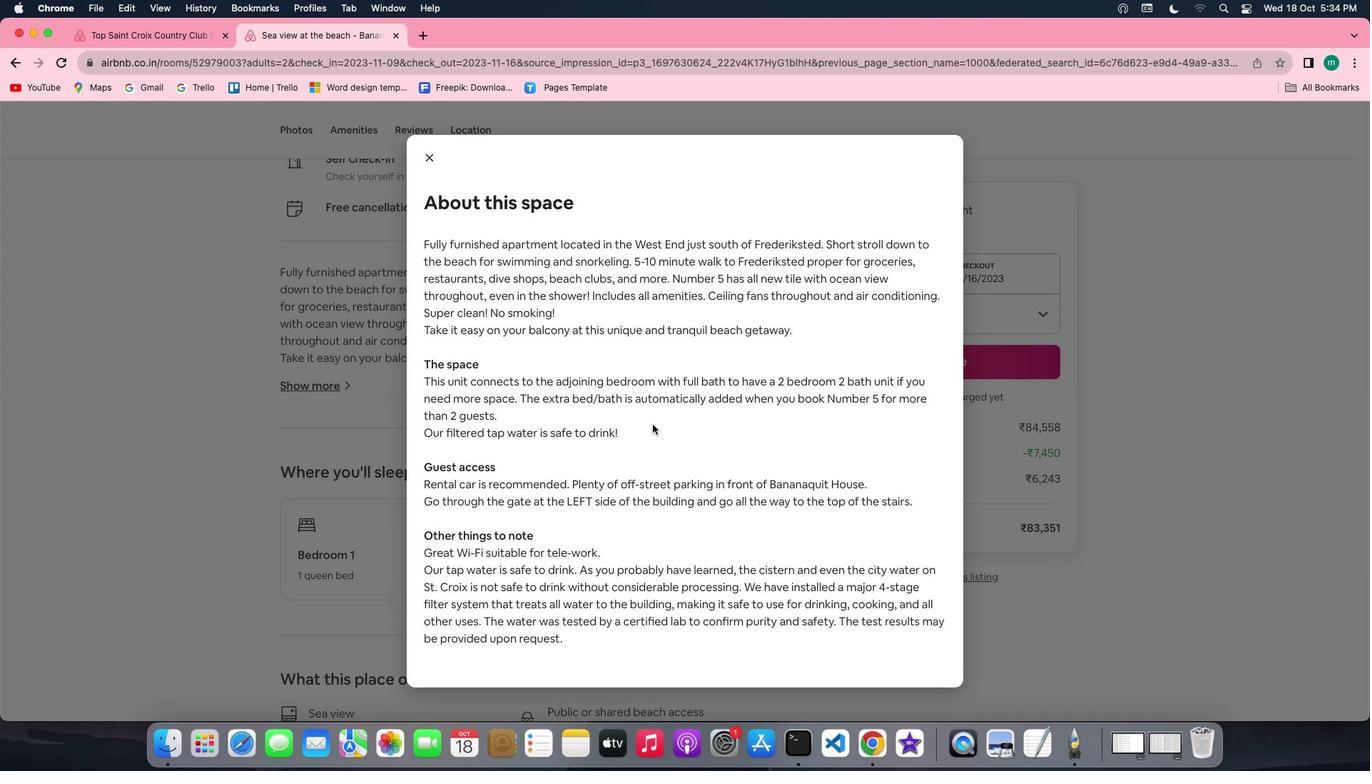 
Action: Mouse scrolled (652, 424) with delta (0, -1)
Screenshot: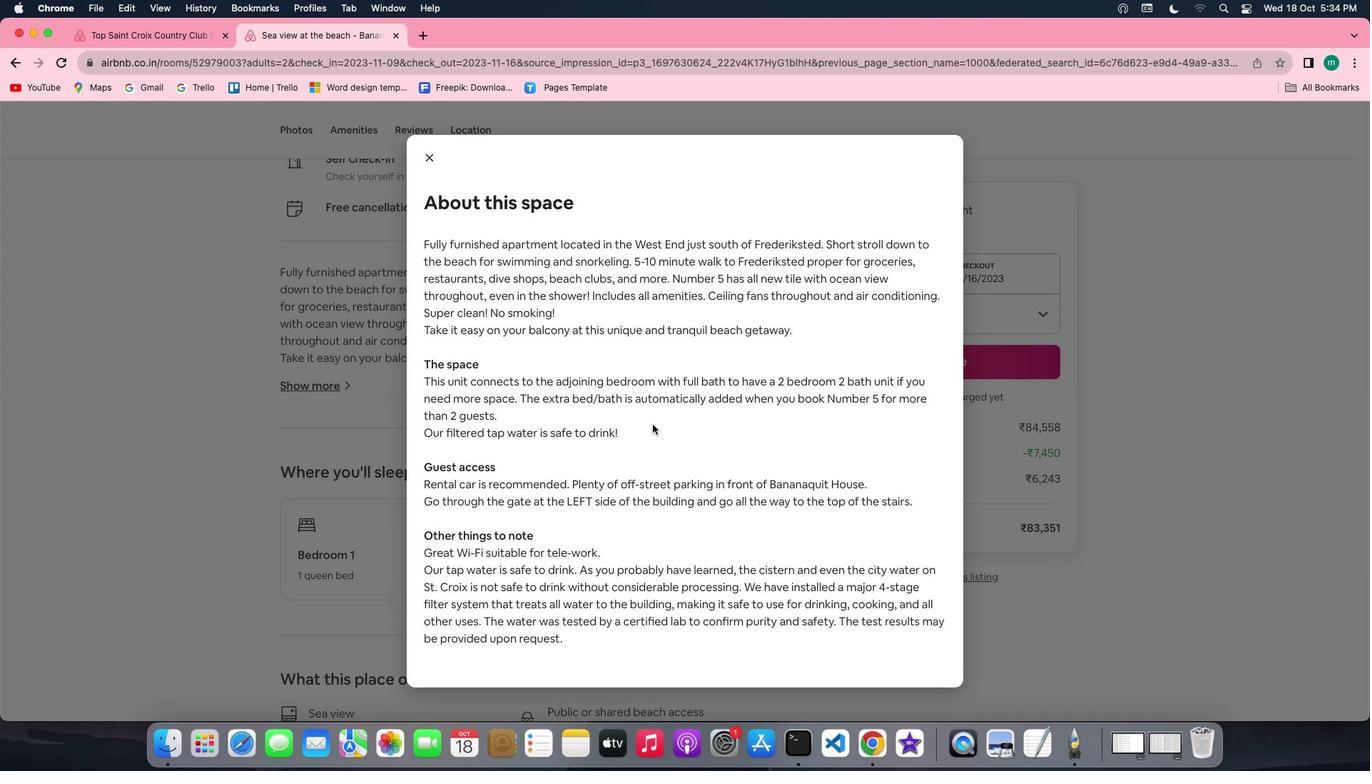 
Action: Mouse scrolled (652, 424) with delta (0, 0)
Screenshot: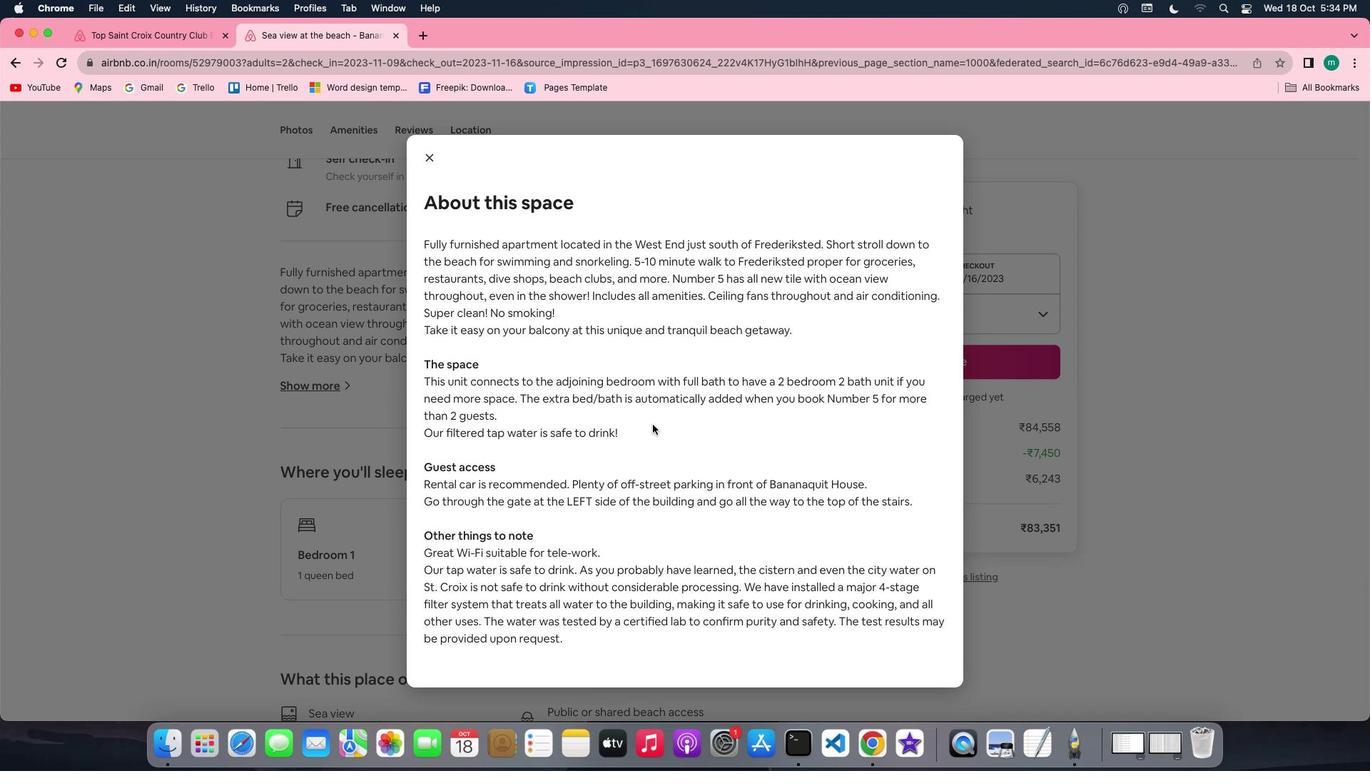 
Action: Mouse scrolled (652, 424) with delta (0, 0)
Screenshot: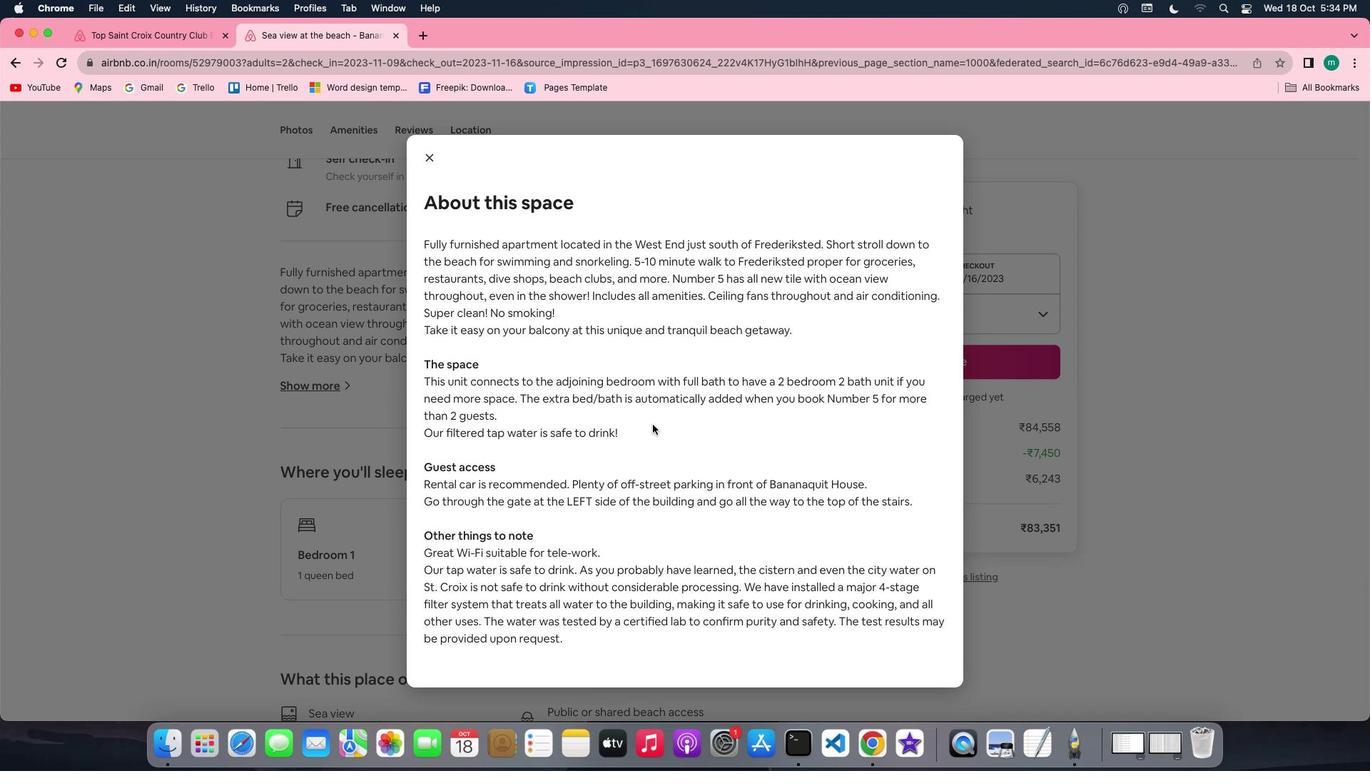 
Action: Mouse scrolled (652, 424) with delta (0, -2)
Screenshot: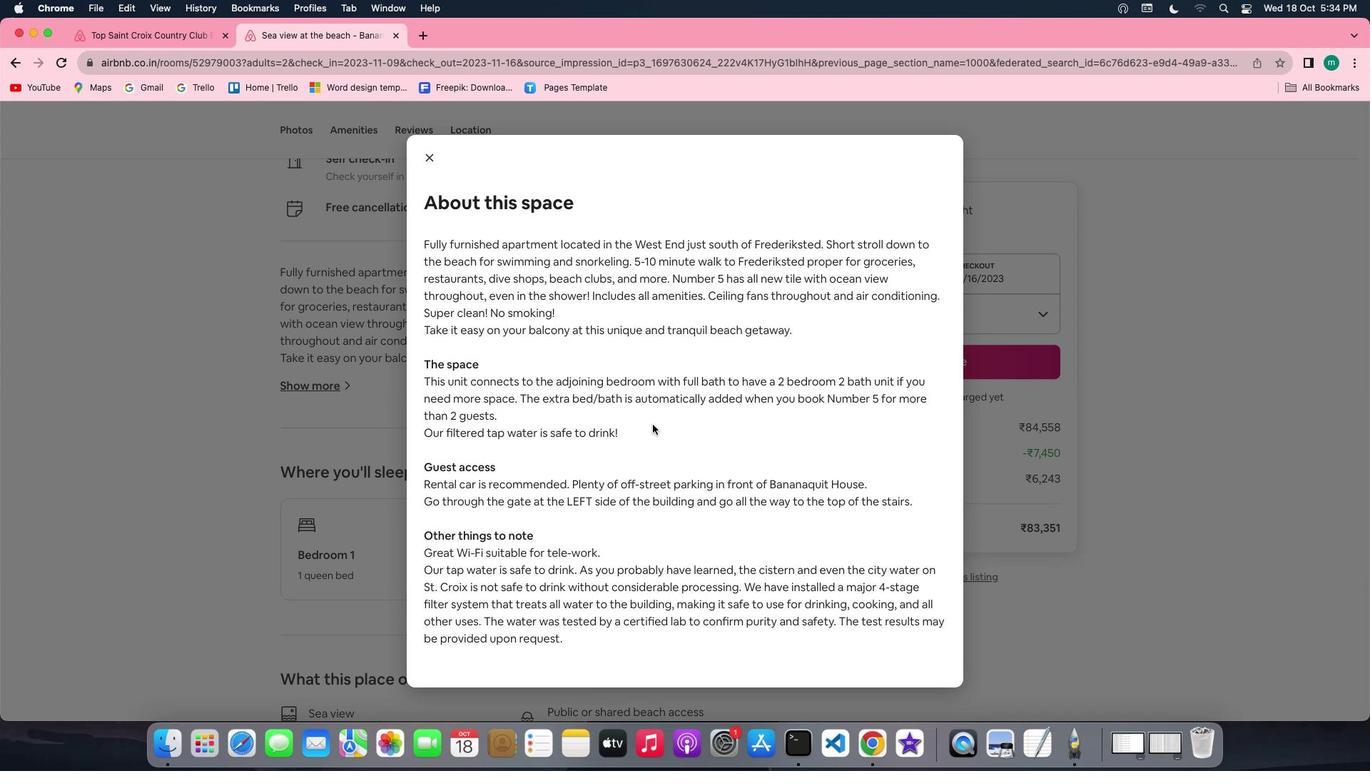 
Action: Mouse scrolled (652, 424) with delta (0, -2)
Screenshot: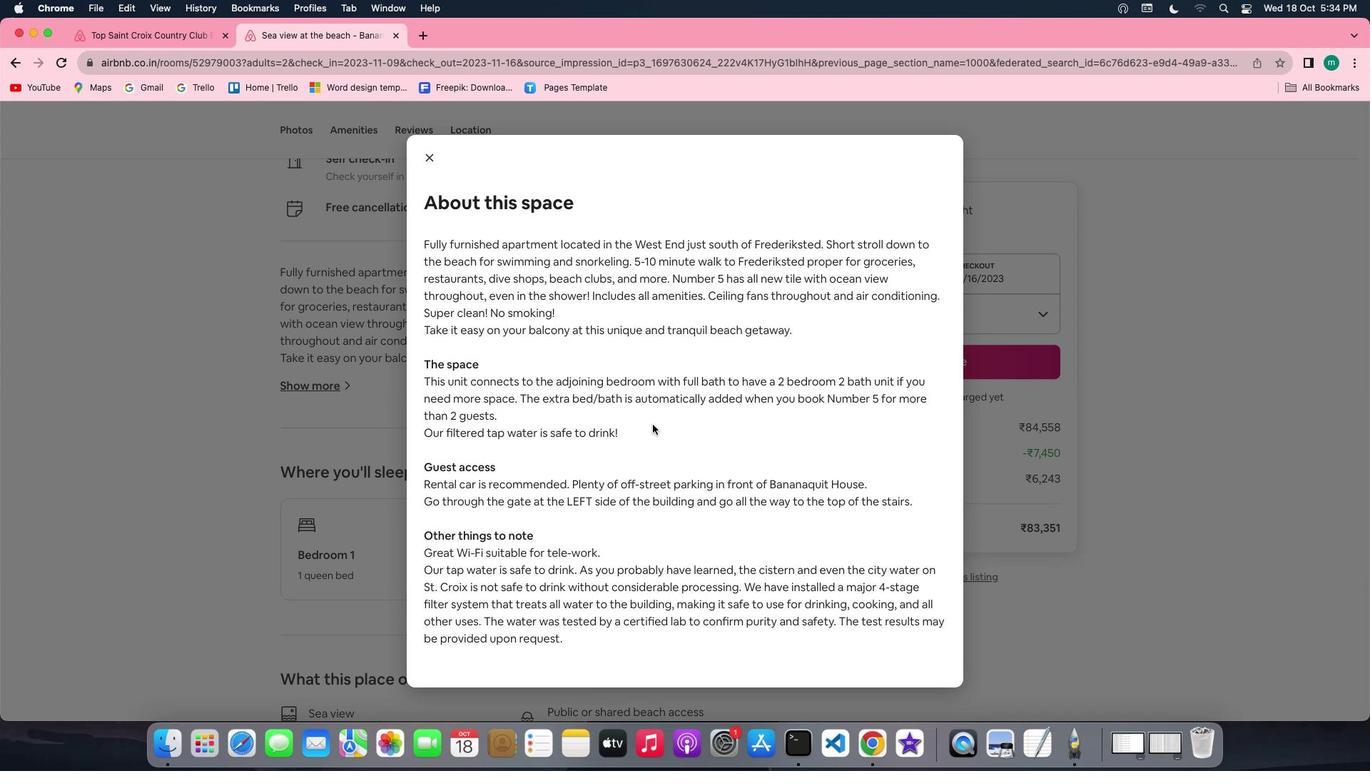 
Action: Mouse moved to (429, 159)
Screenshot: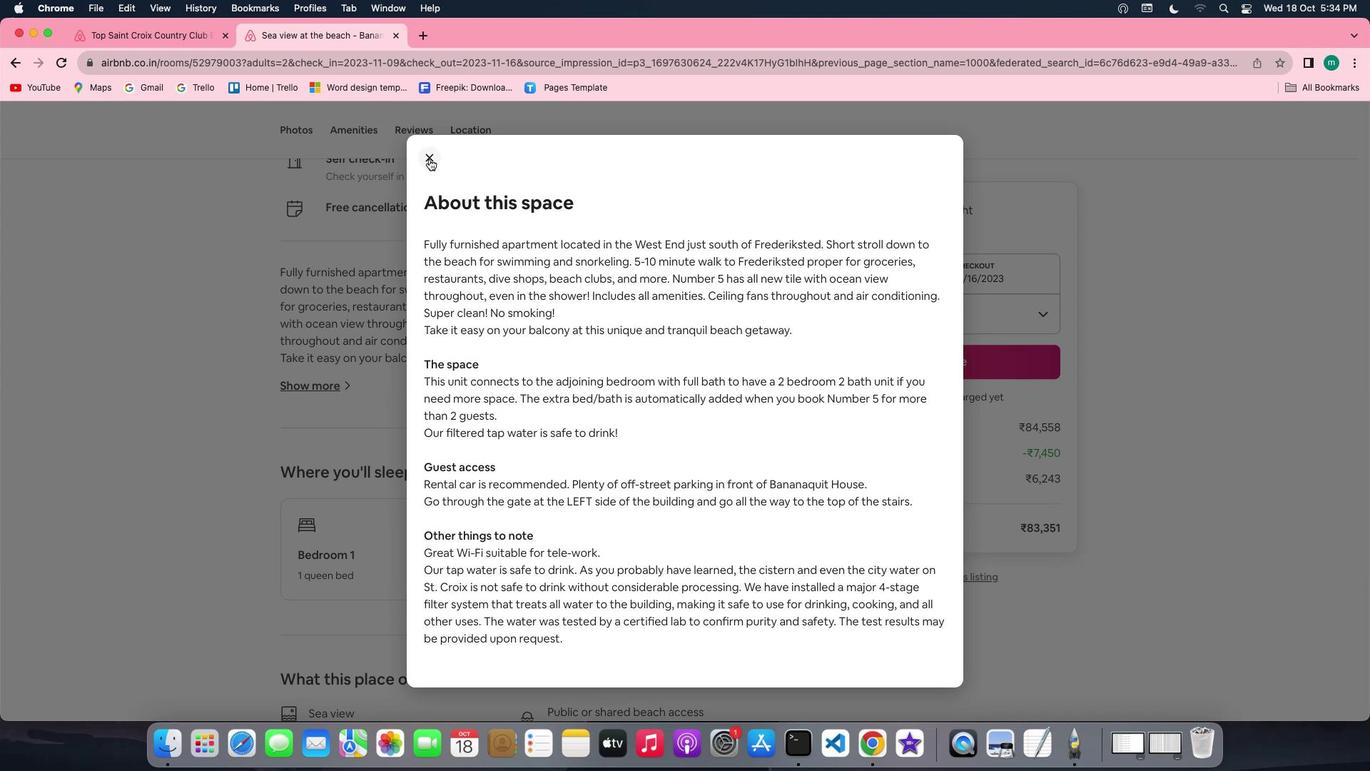 
Action: Mouse pressed left at (429, 159)
Screenshot: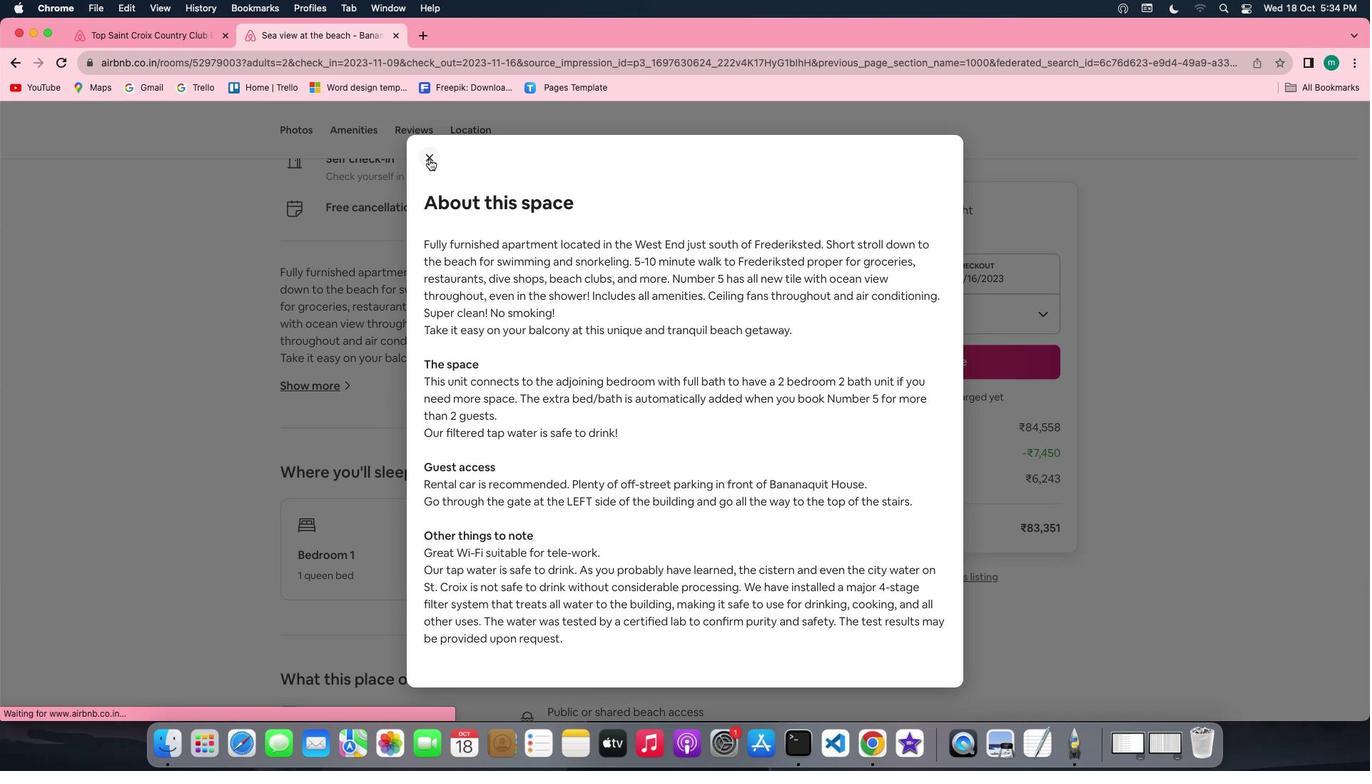 
Action: Mouse moved to (579, 457)
Screenshot: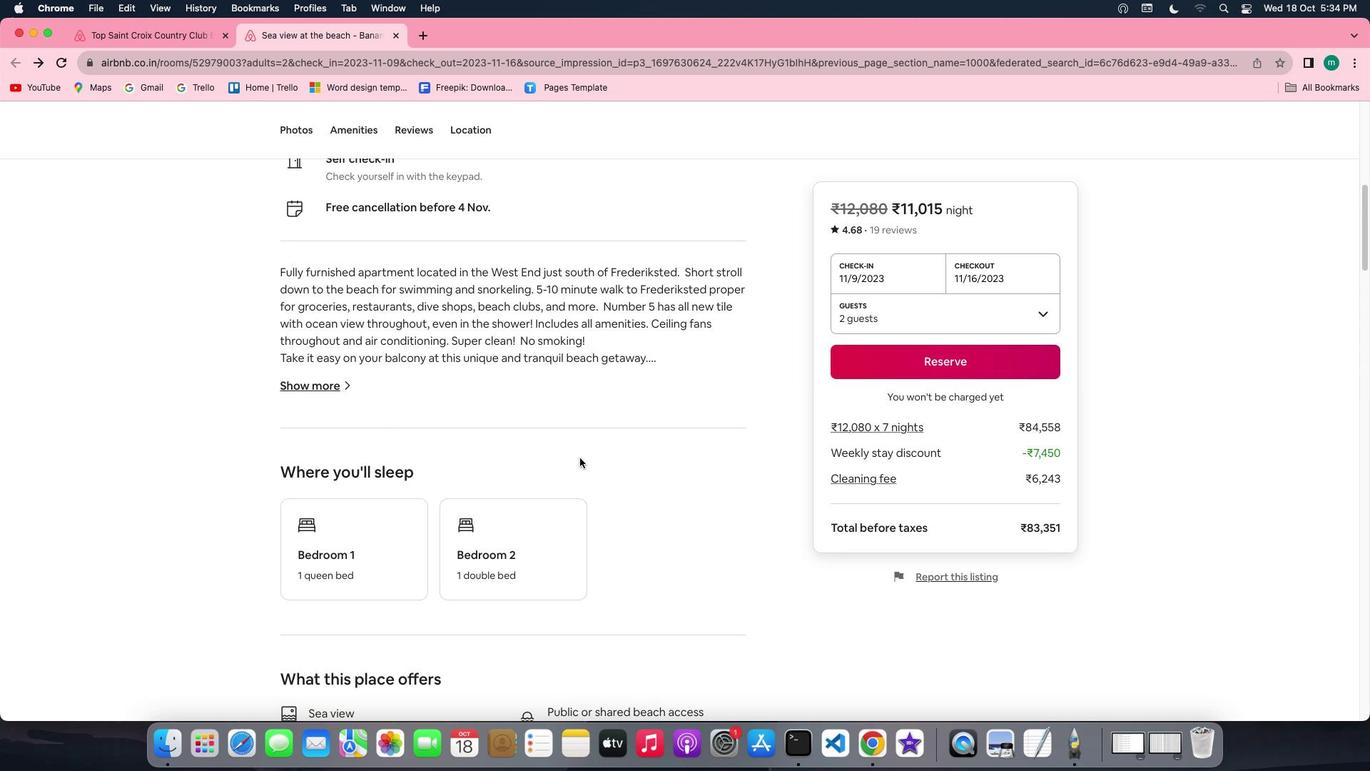 
Action: Mouse scrolled (579, 457) with delta (0, 0)
Screenshot: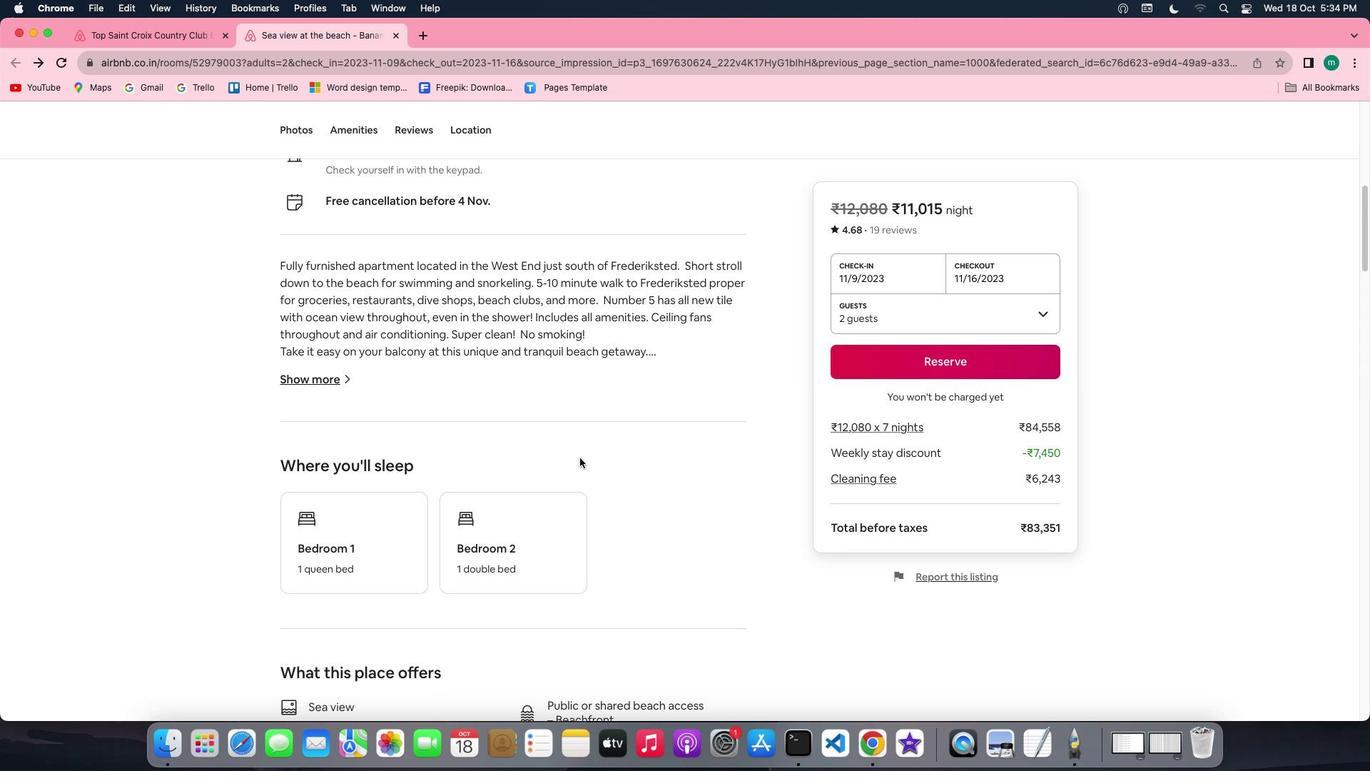 
Action: Mouse scrolled (579, 457) with delta (0, 0)
Screenshot: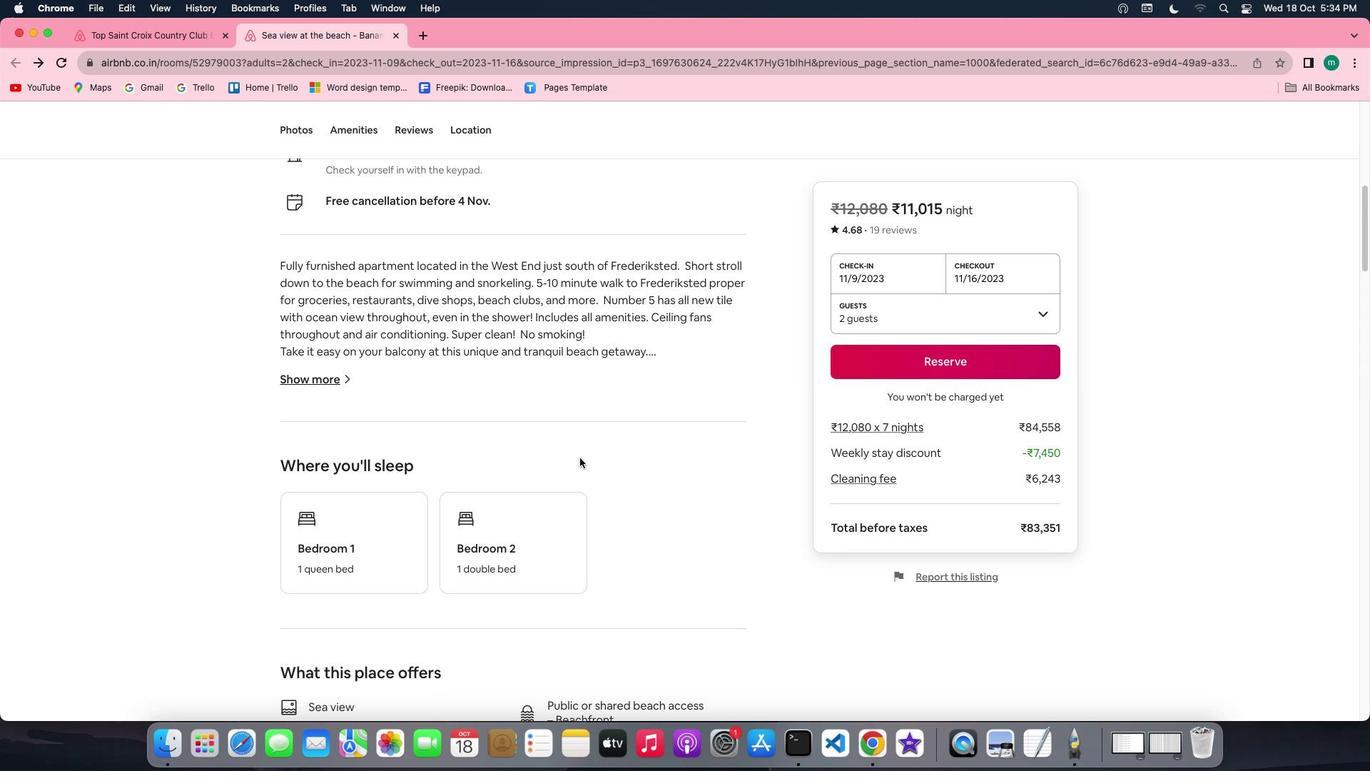 
Action: Mouse scrolled (579, 457) with delta (0, -2)
Screenshot: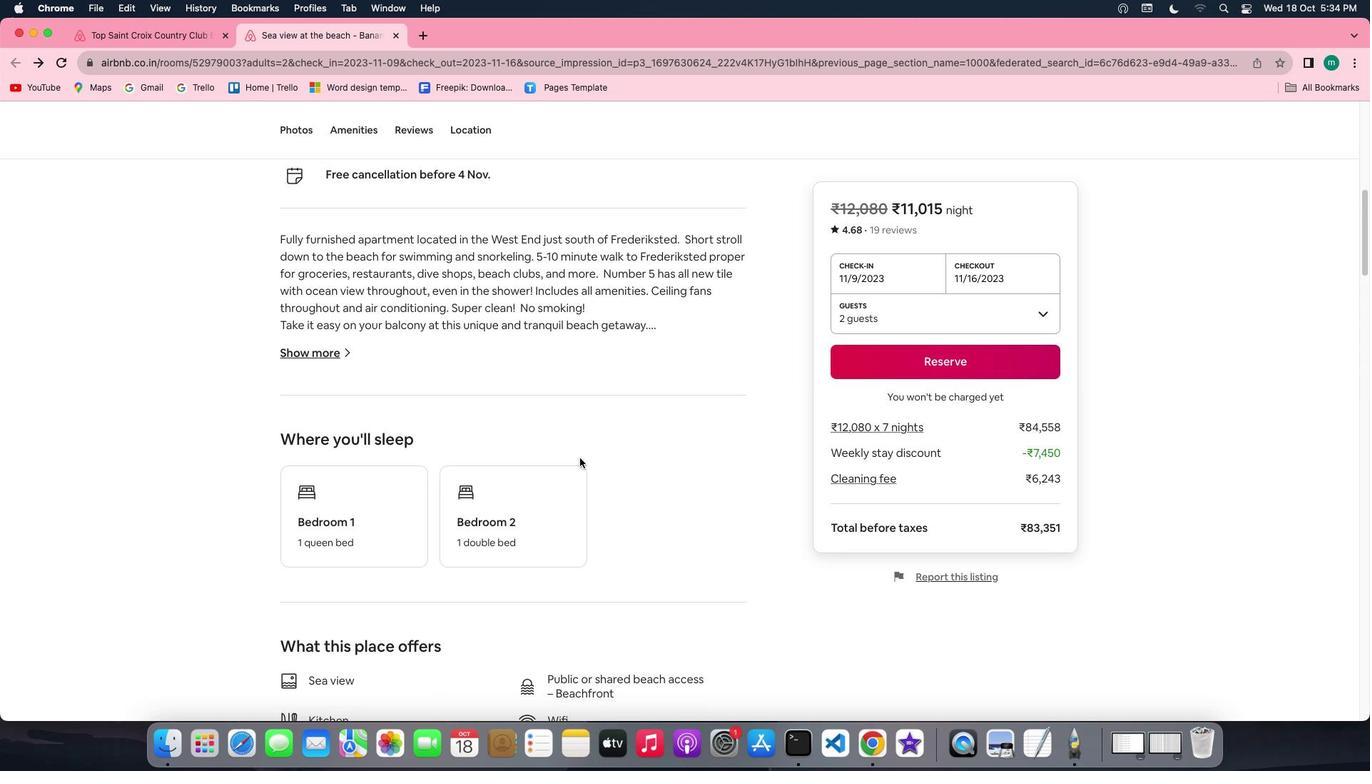 
Action: Mouse scrolled (579, 457) with delta (0, -3)
Screenshot: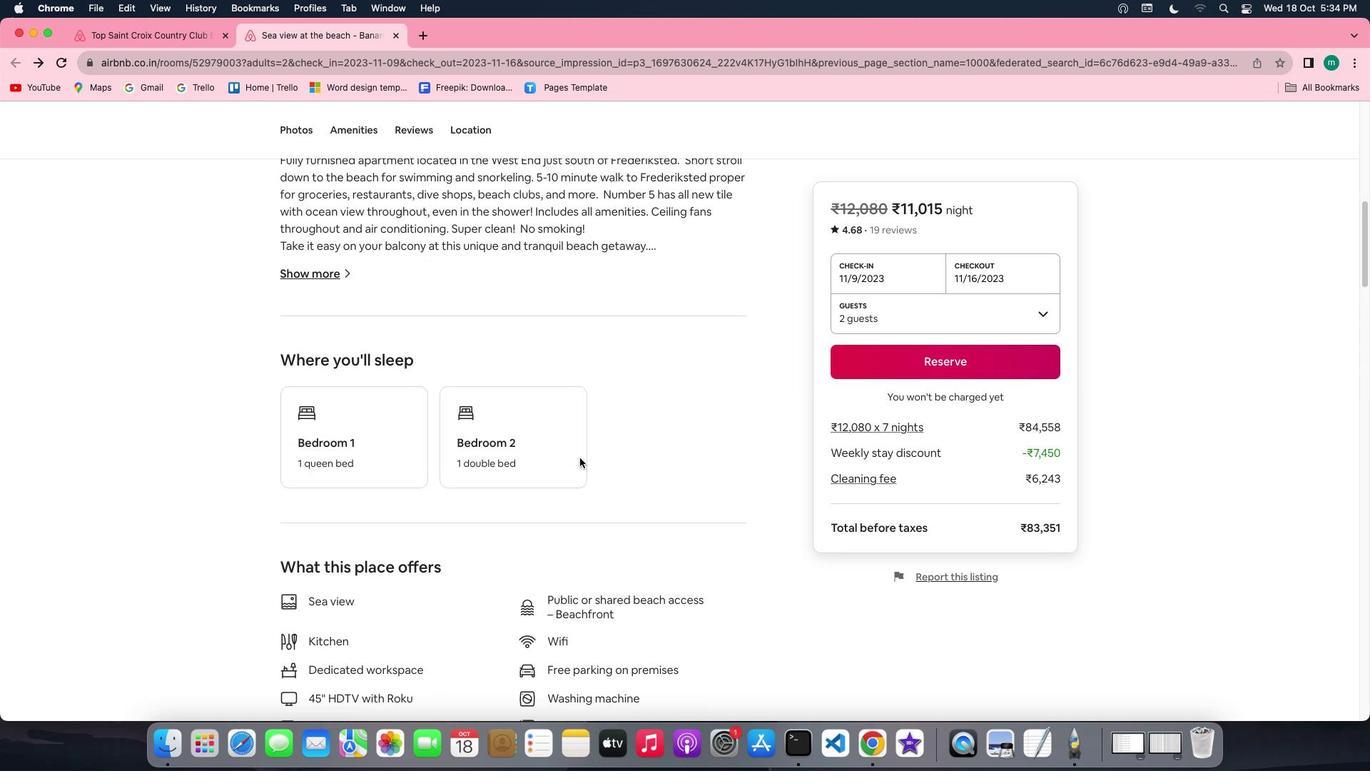 
Action: Mouse scrolled (579, 457) with delta (0, 0)
Screenshot: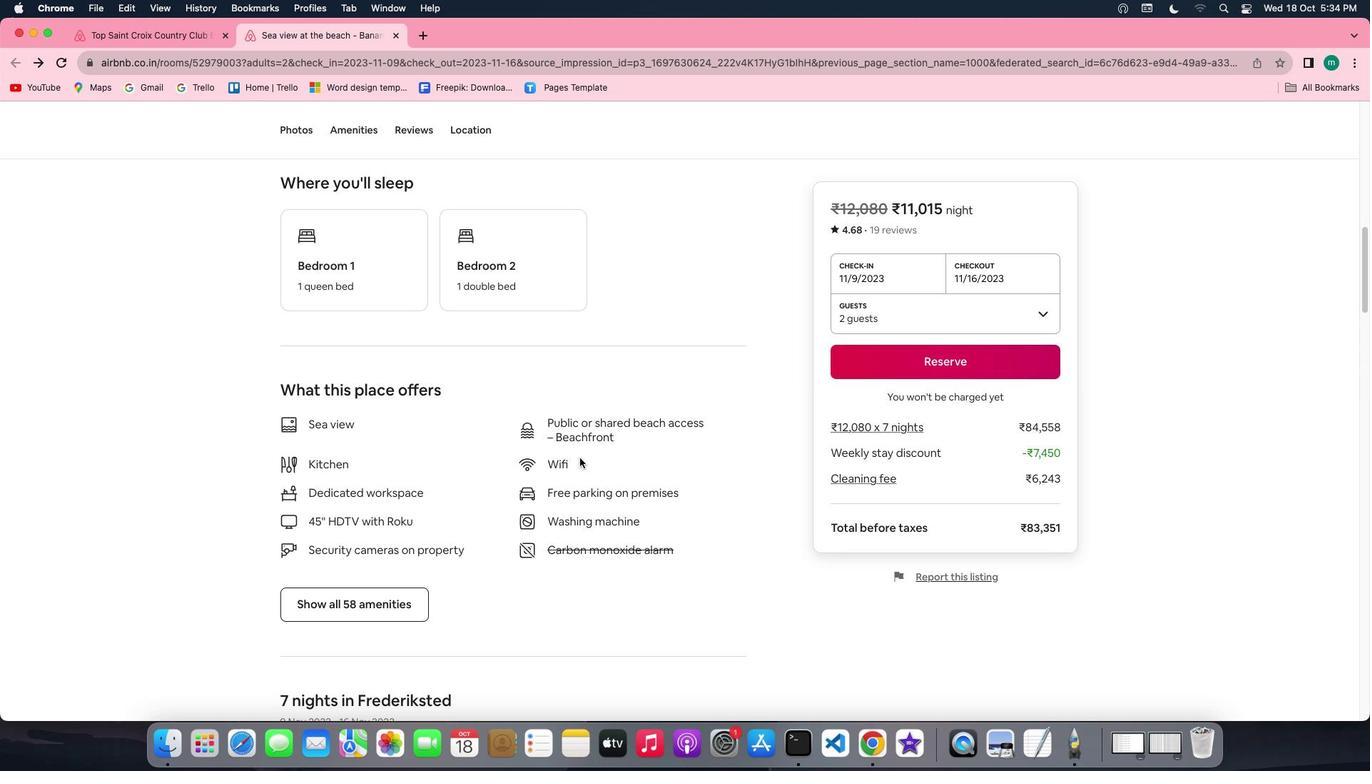 
Action: Mouse scrolled (579, 457) with delta (0, 0)
Screenshot: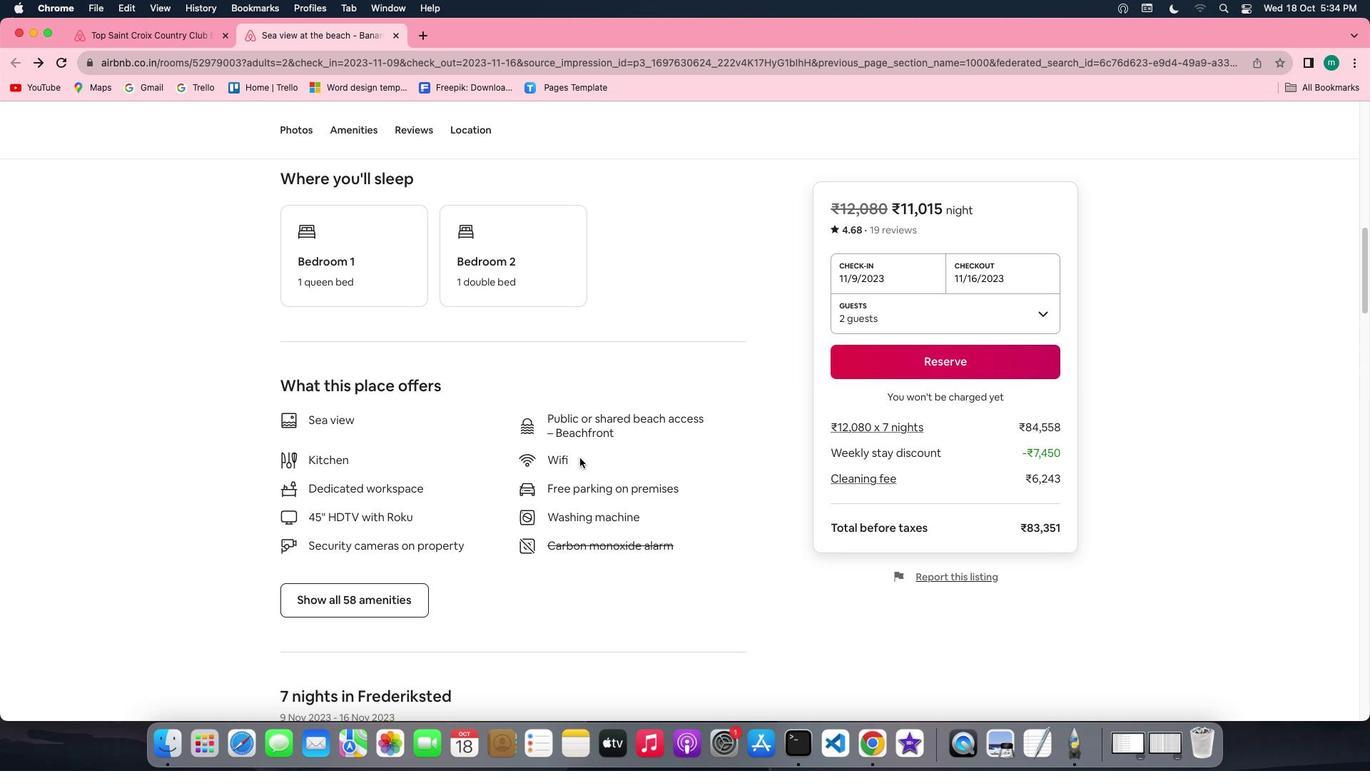
Action: Mouse scrolled (579, 457) with delta (0, -1)
Screenshot: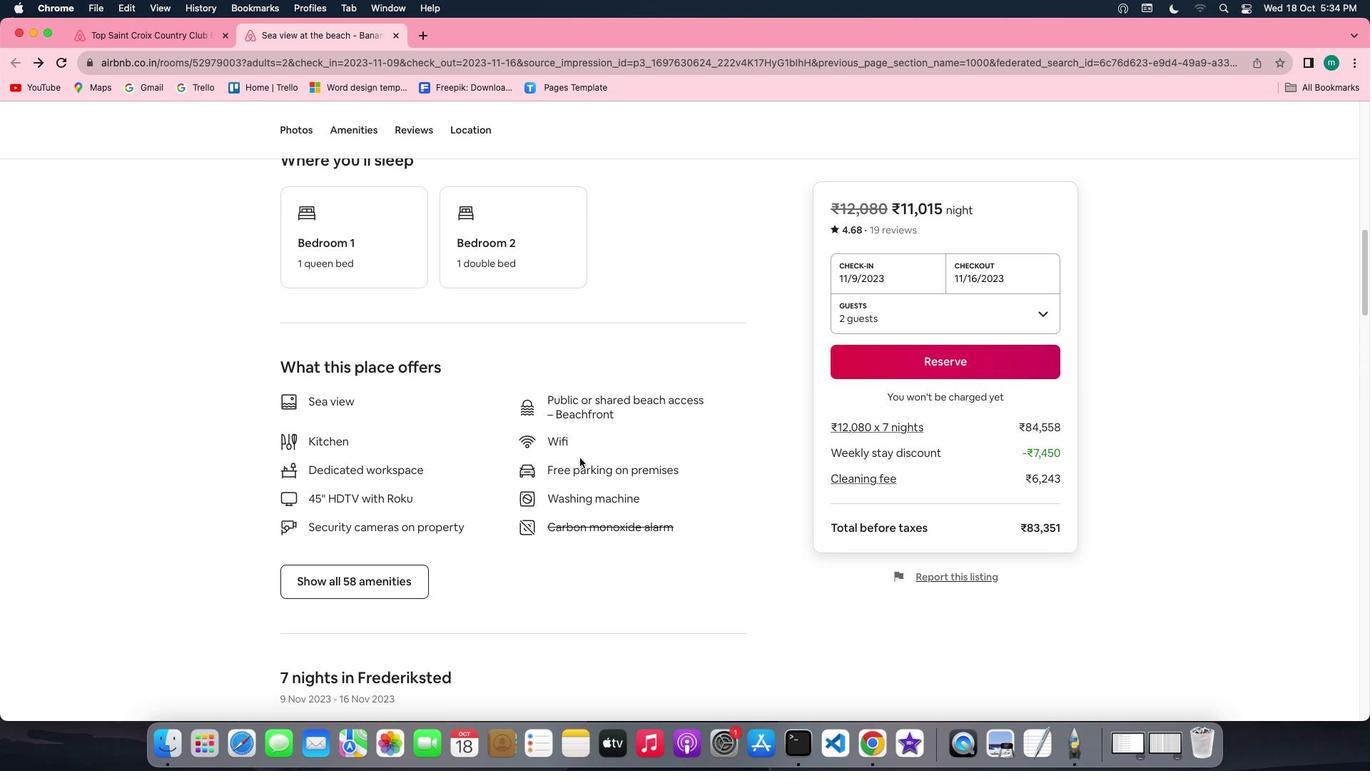 
Action: Mouse scrolled (579, 457) with delta (0, -1)
Screenshot: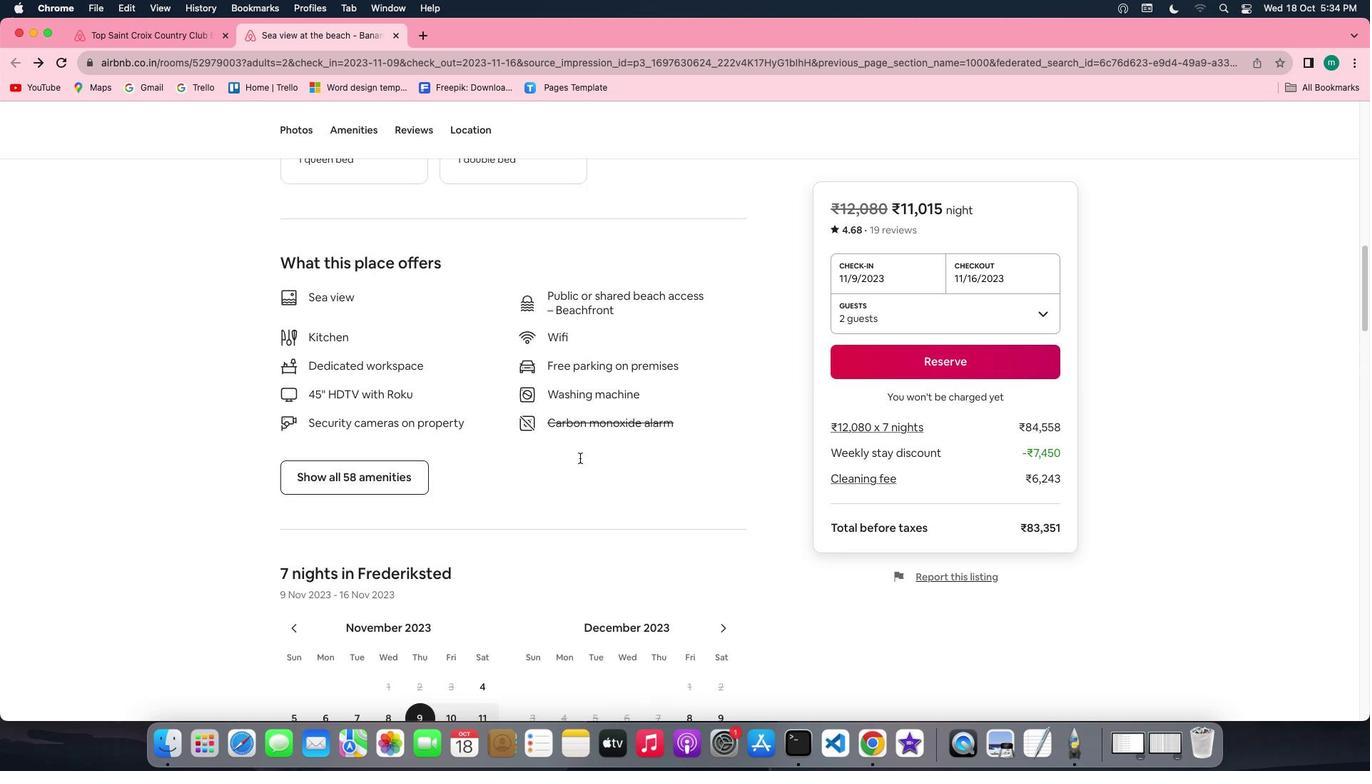 
Action: Mouse moved to (374, 425)
Screenshot: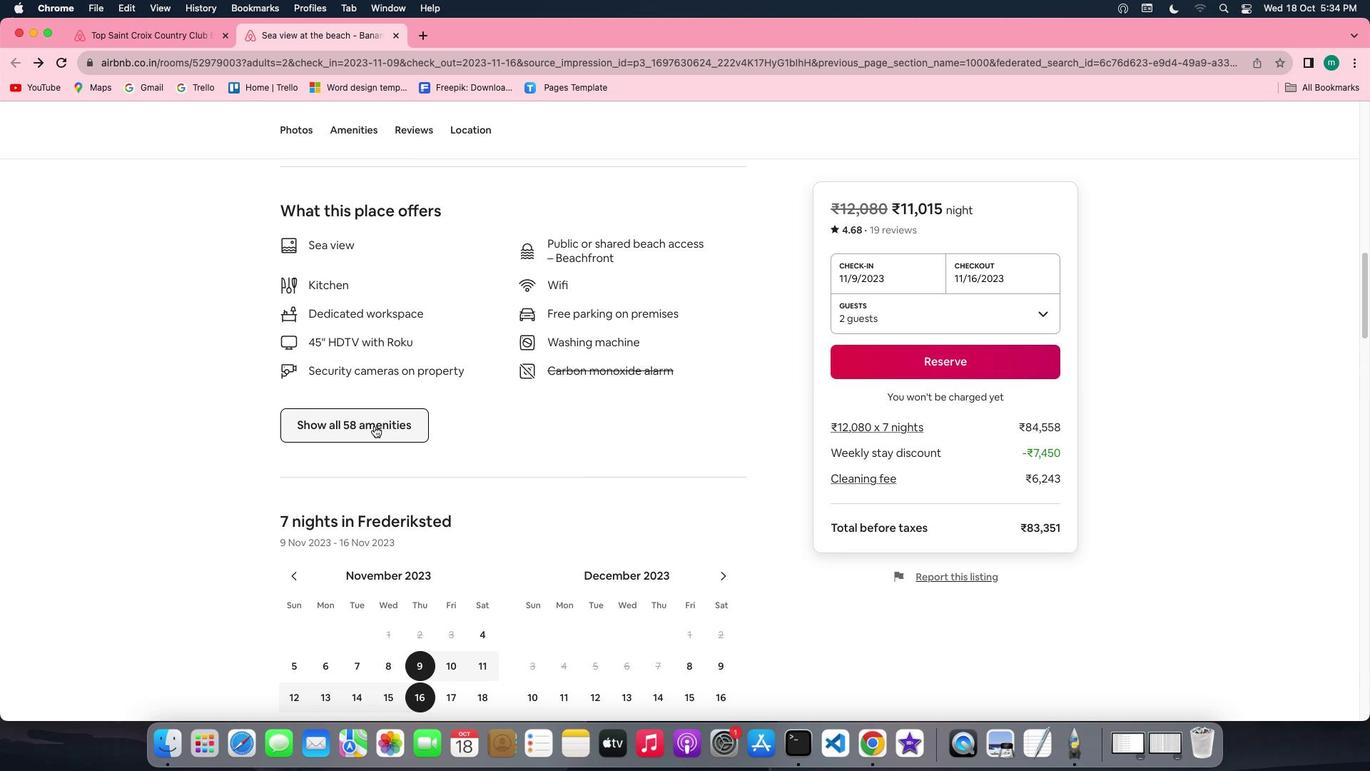 
Action: Mouse pressed left at (374, 425)
Screenshot: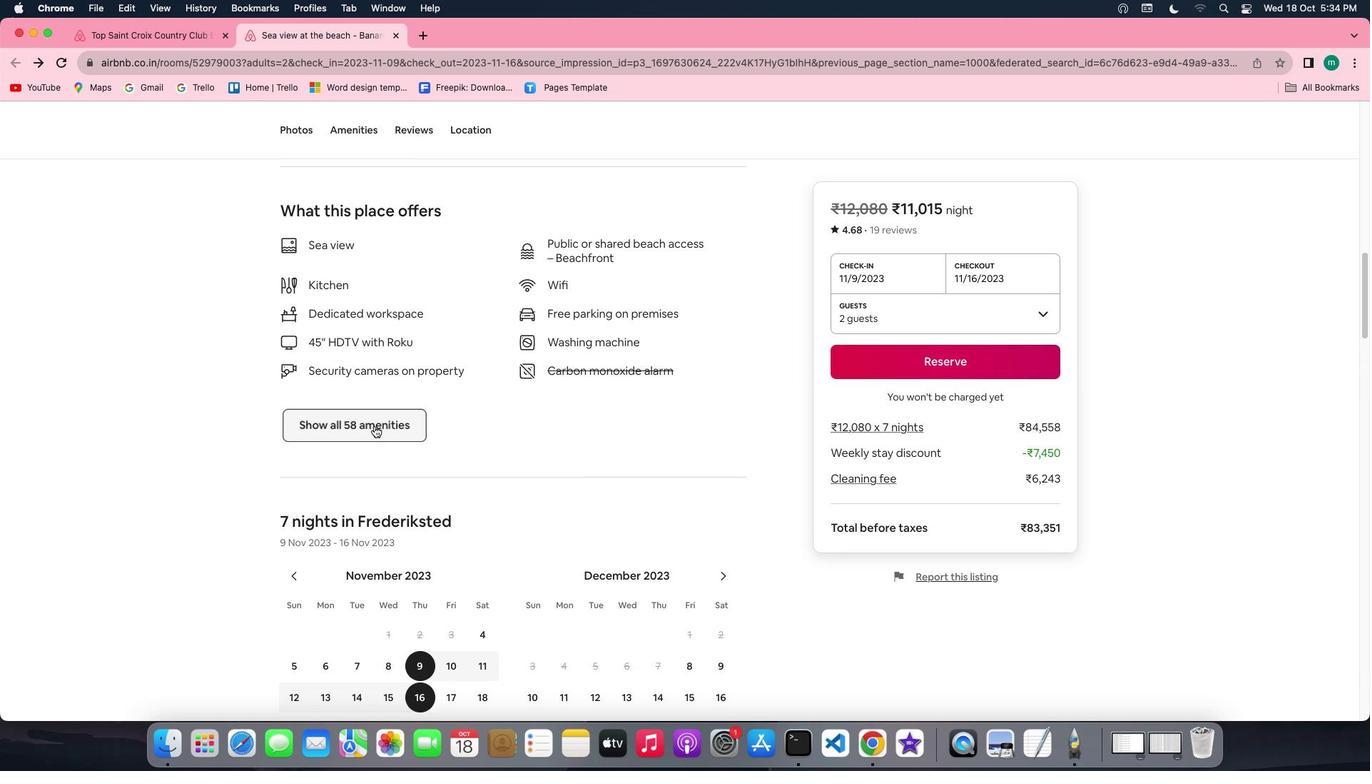 
Action: Mouse moved to (656, 422)
Screenshot: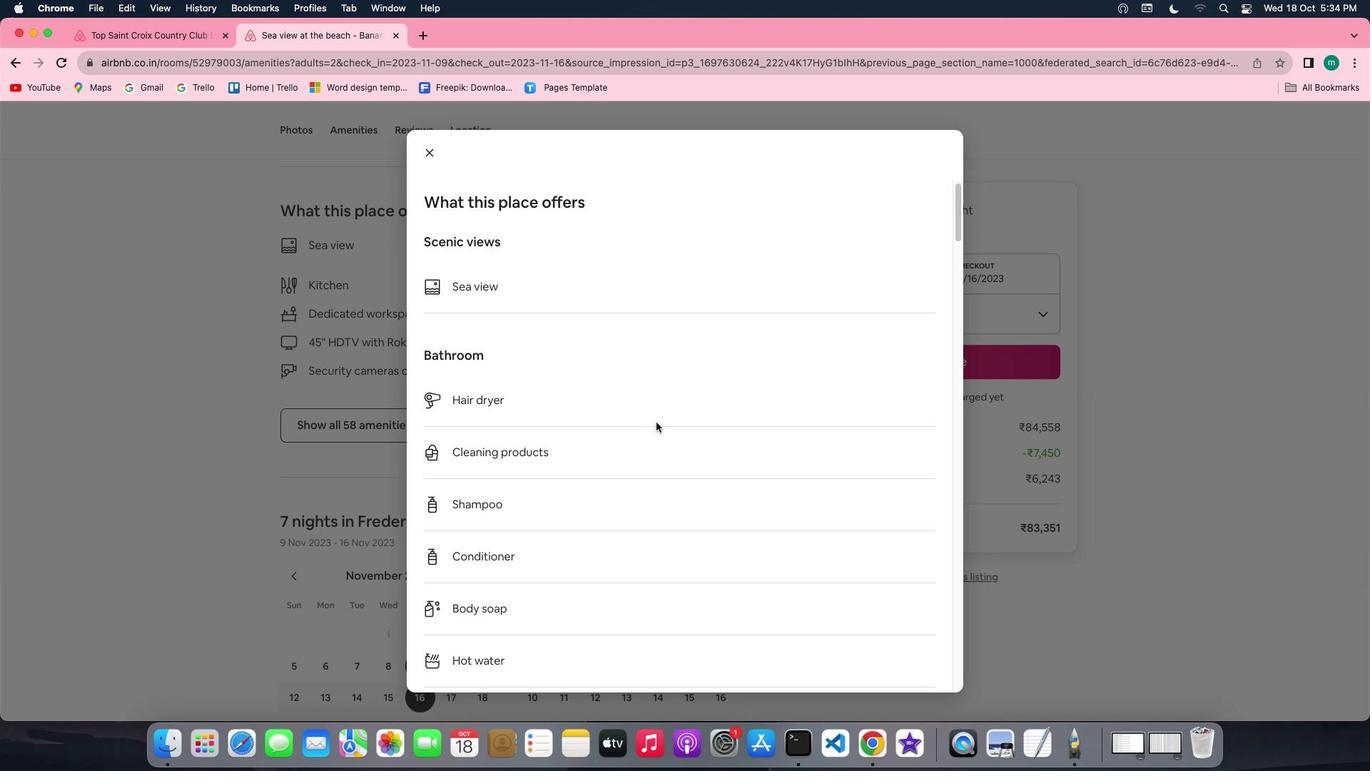 
Action: Mouse scrolled (656, 422) with delta (0, 0)
Screenshot: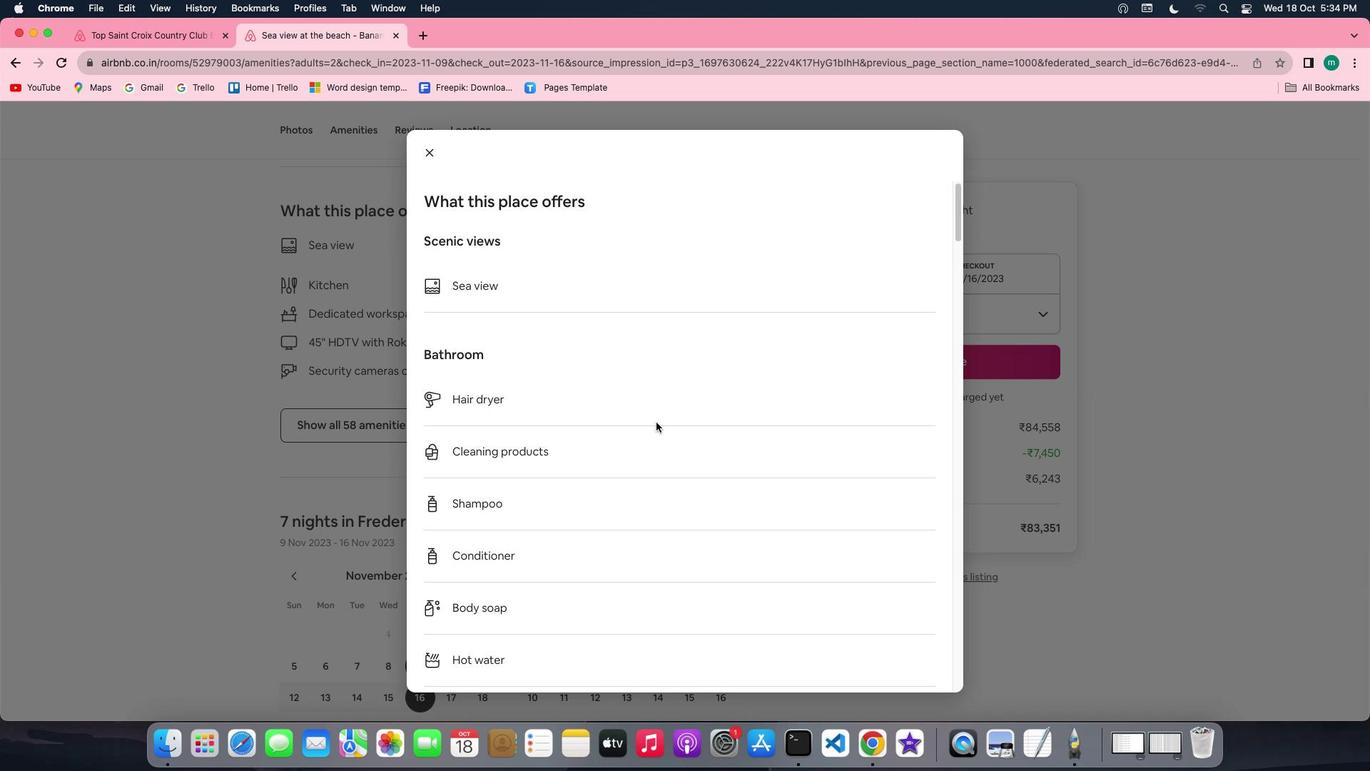 
Action: Mouse scrolled (656, 422) with delta (0, 0)
Screenshot: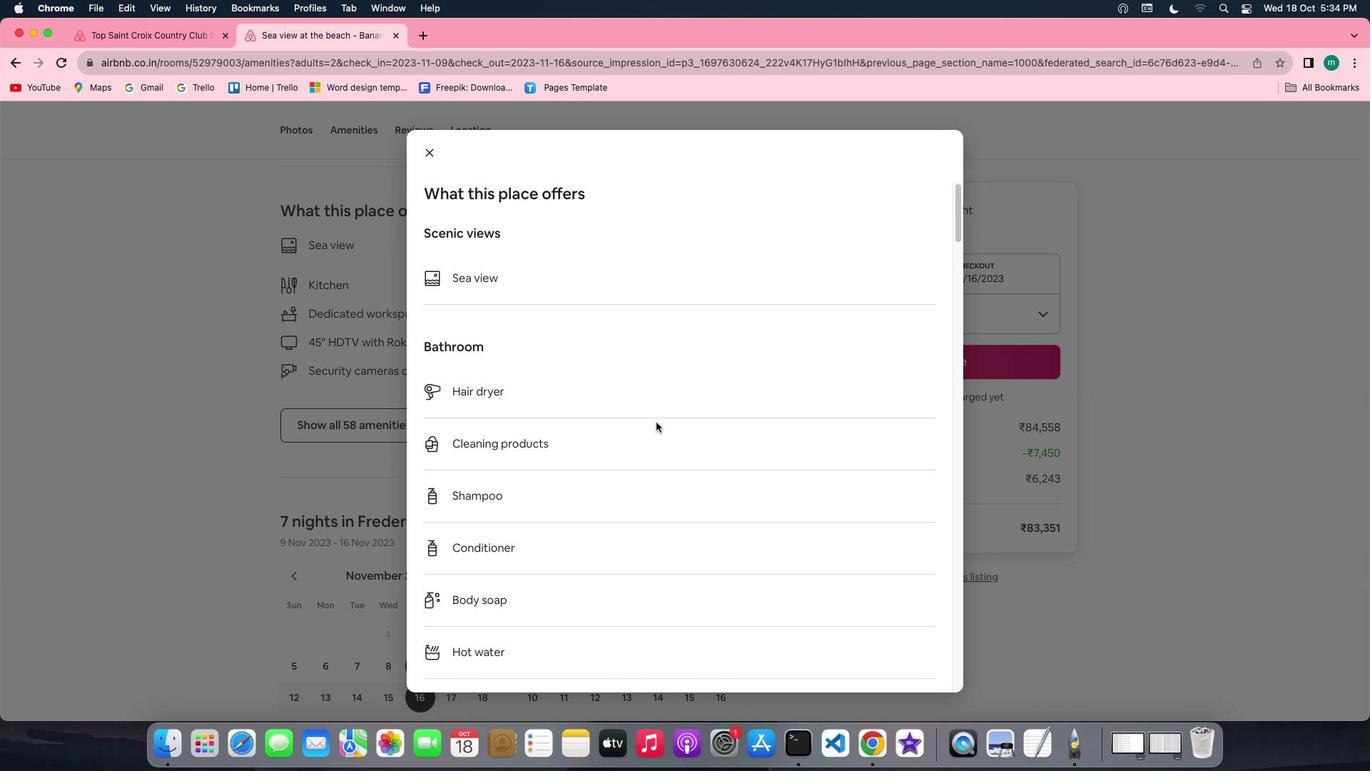 
Action: Mouse scrolled (656, 422) with delta (0, -1)
Screenshot: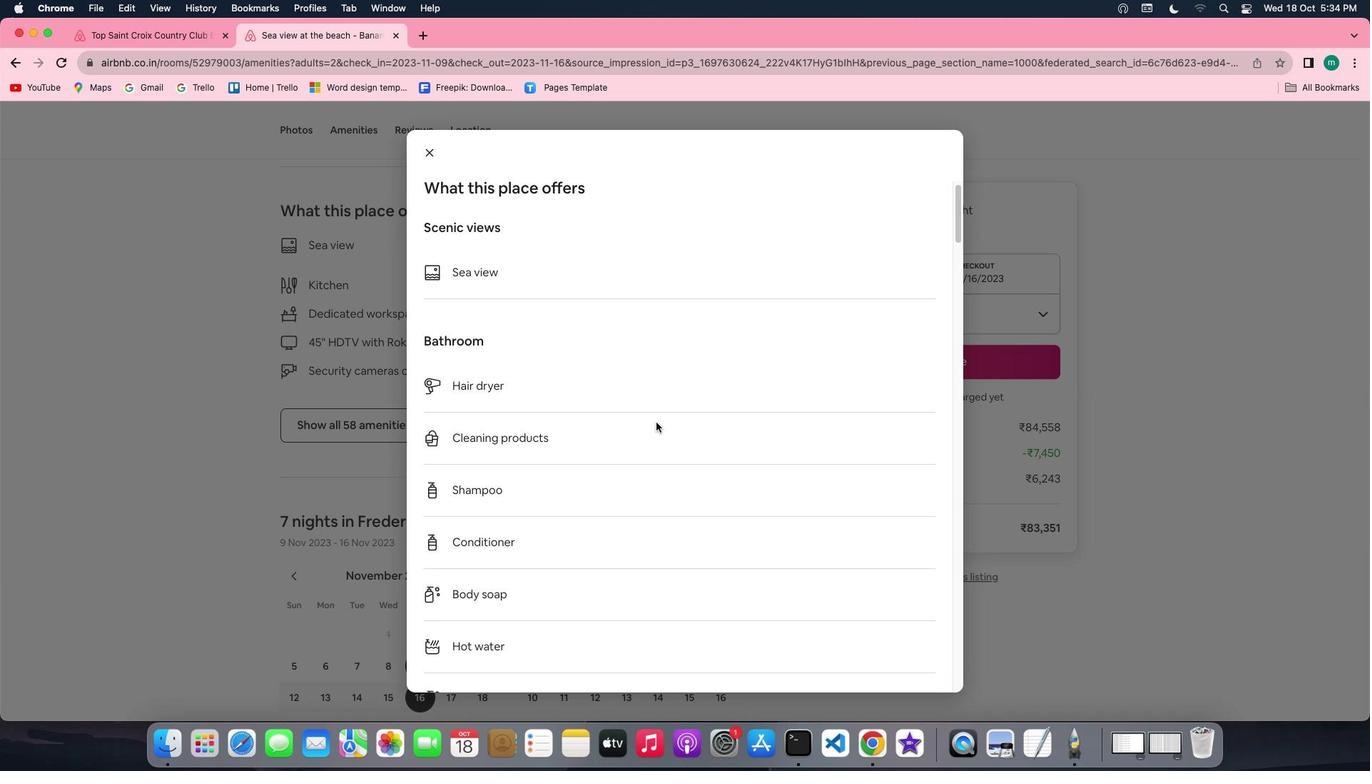 
Action: Mouse scrolled (656, 422) with delta (0, -2)
Screenshot: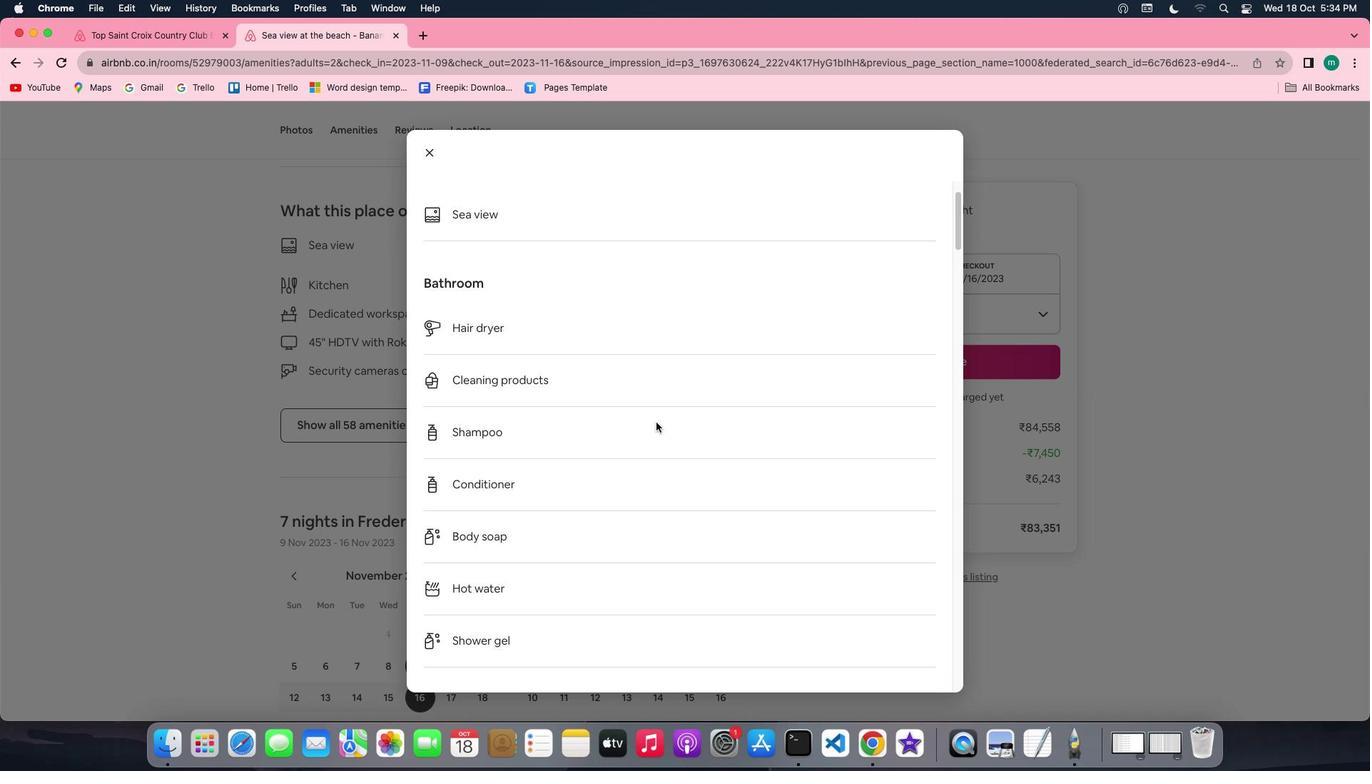 
Action: Mouse scrolled (656, 422) with delta (0, -2)
Screenshot: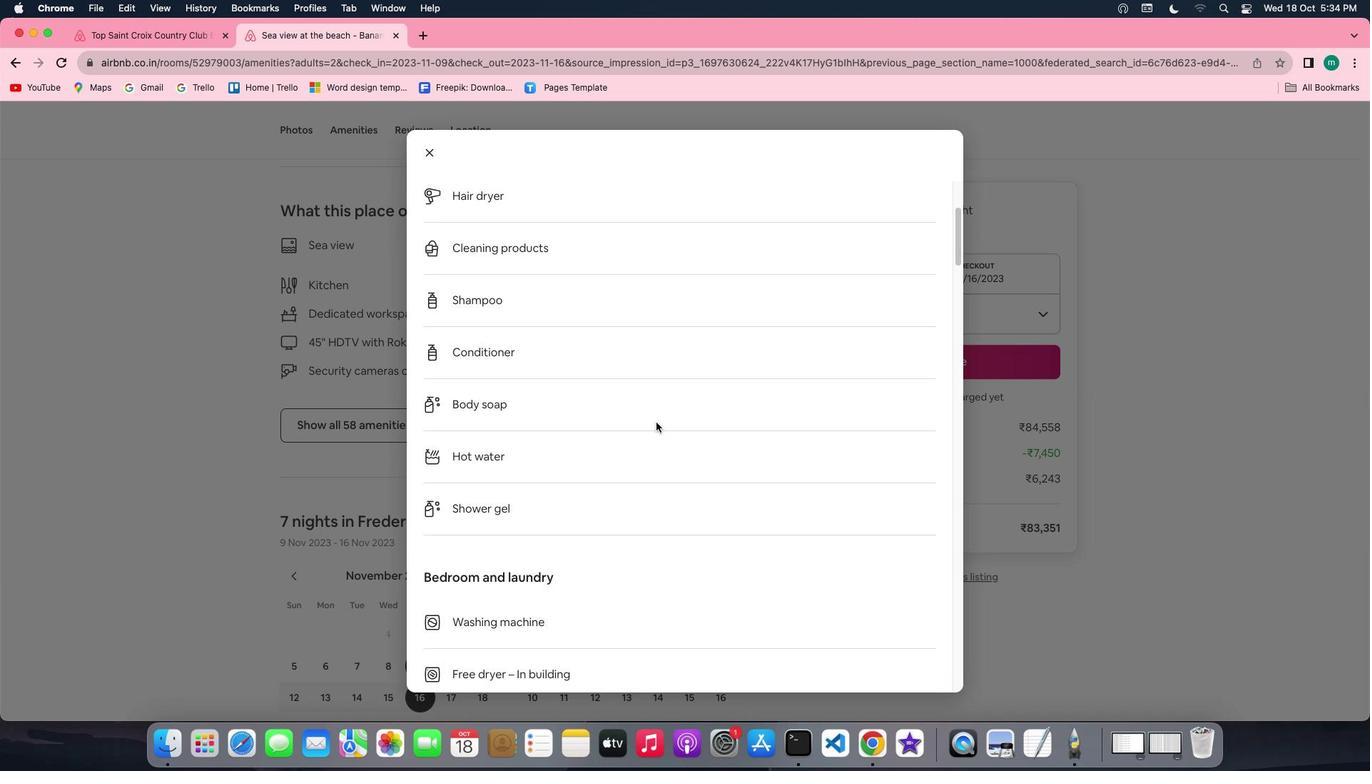 
Action: Mouse scrolled (656, 422) with delta (0, 0)
Screenshot: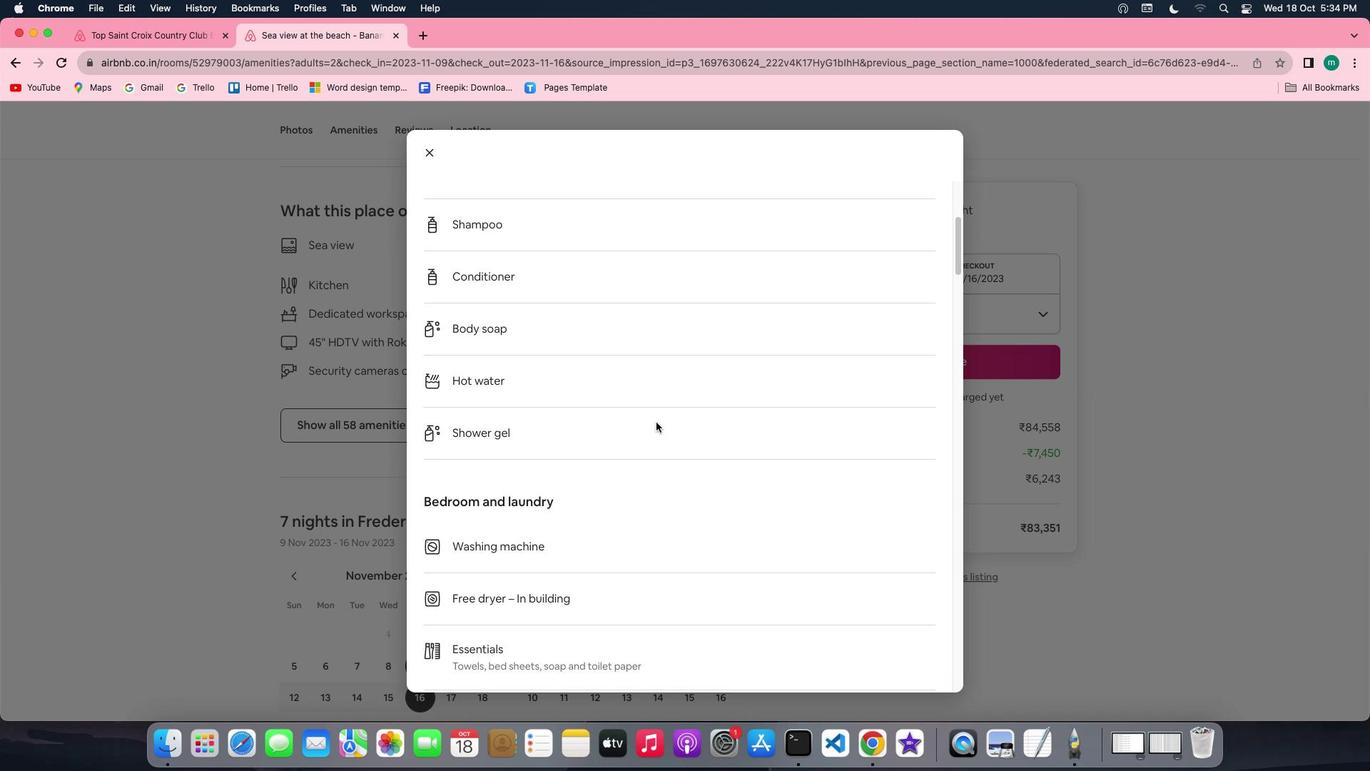 
Action: Mouse scrolled (656, 422) with delta (0, 0)
Screenshot: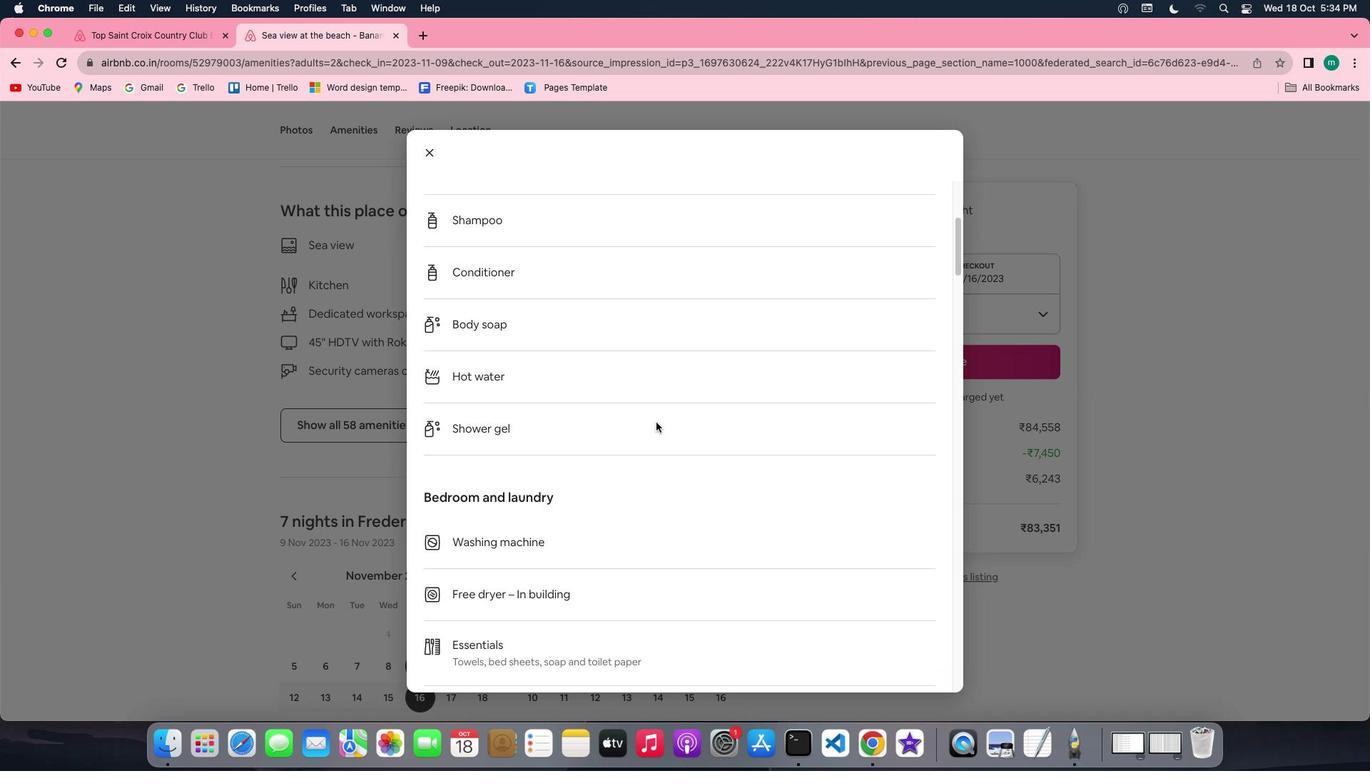 
Action: Mouse scrolled (656, 422) with delta (0, -1)
Screenshot: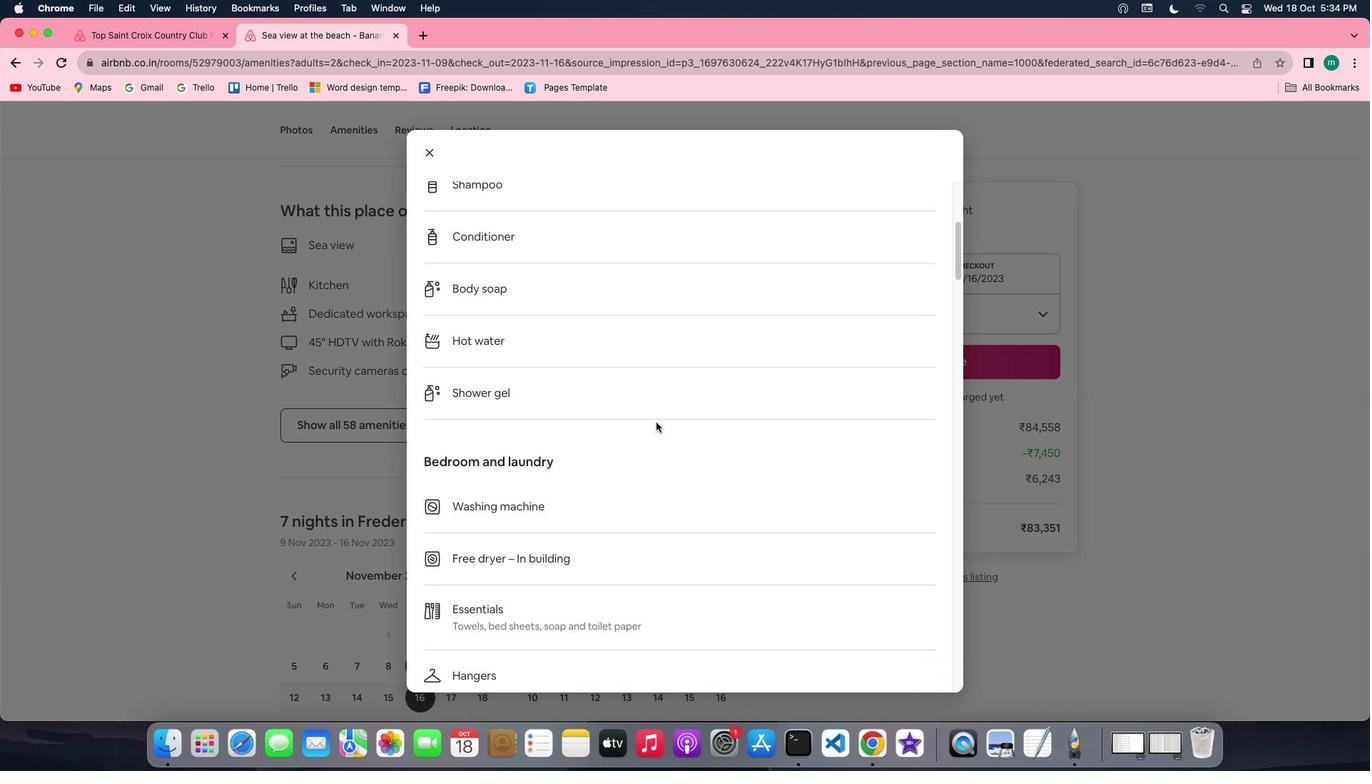 
Action: Mouse scrolled (656, 422) with delta (0, -1)
Screenshot: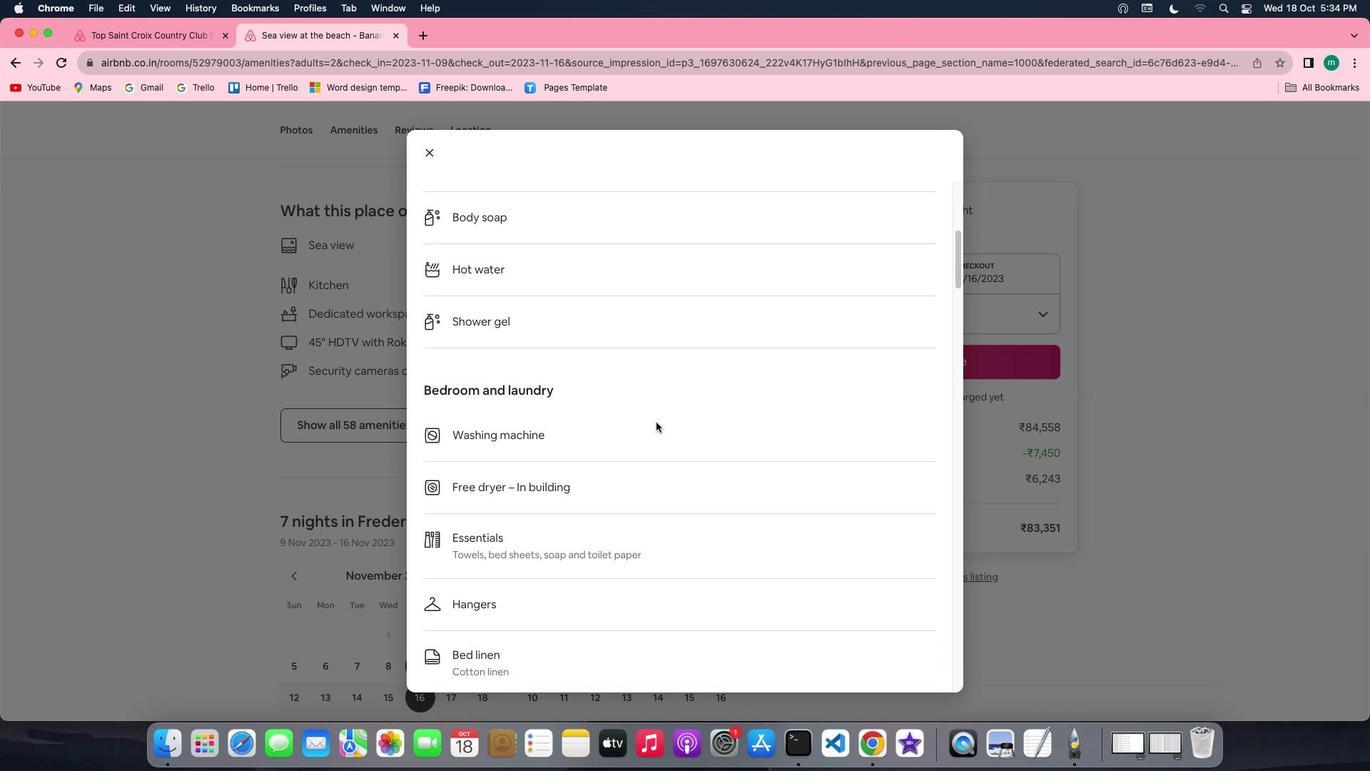 
Action: Mouse scrolled (656, 422) with delta (0, 0)
Screenshot: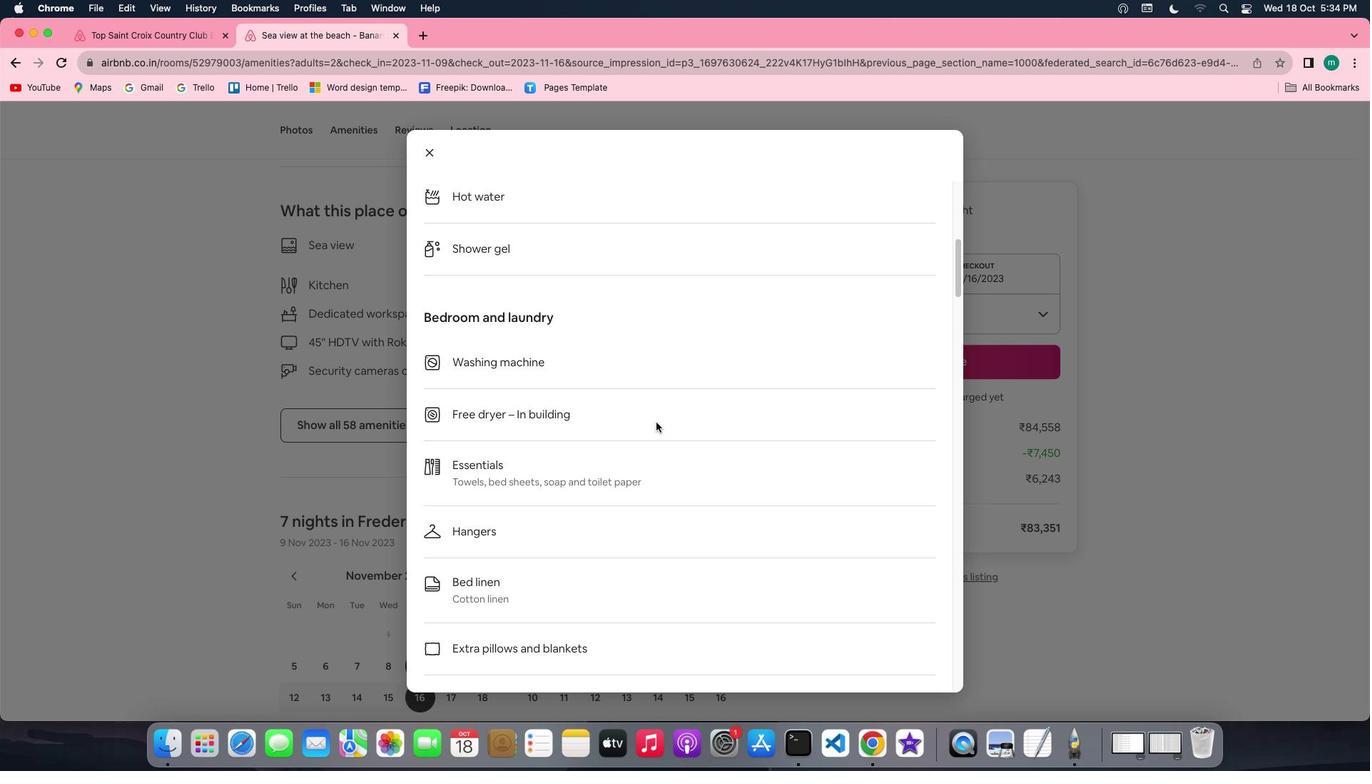 
Action: Mouse scrolled (656, 422) with delta (0, 0)
Screenshot: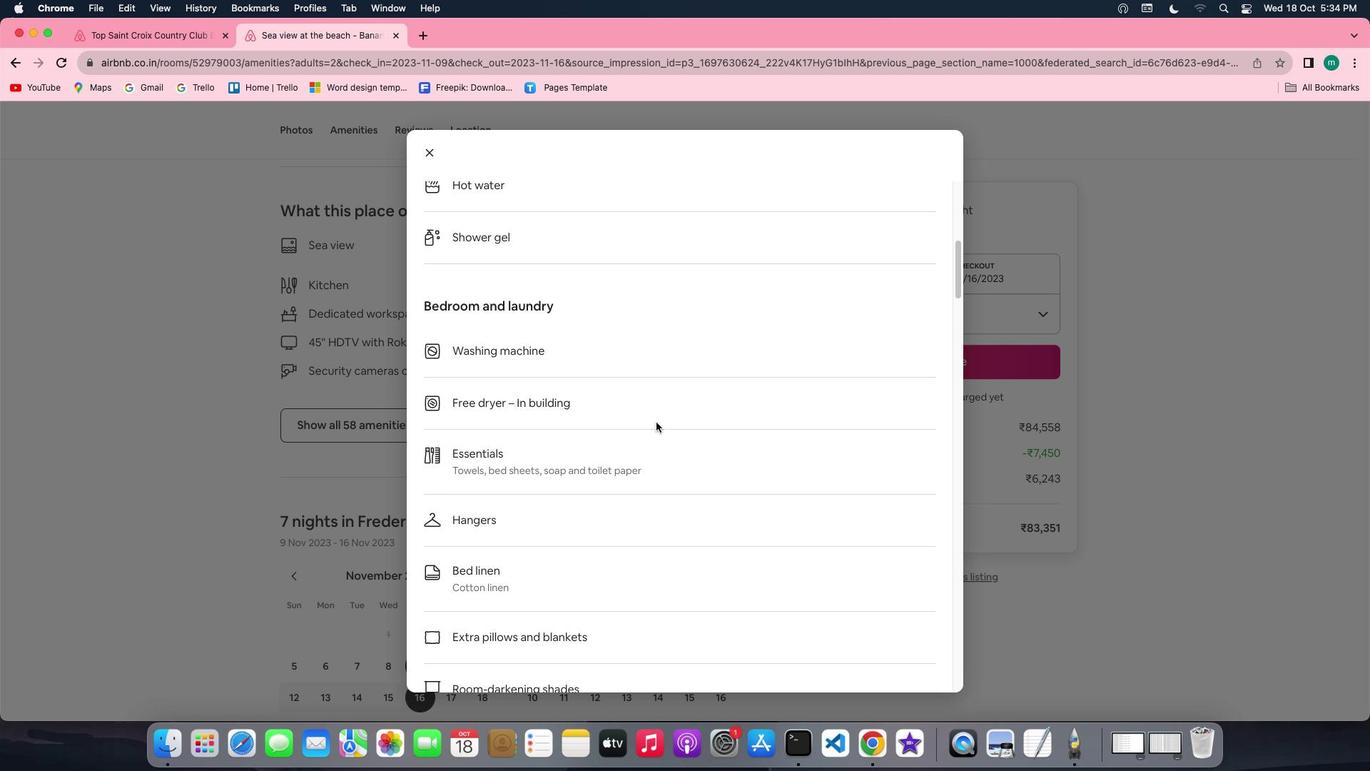 
Action: Mouse scrolled (656, 422) with delta (0, -1)
Screenshot: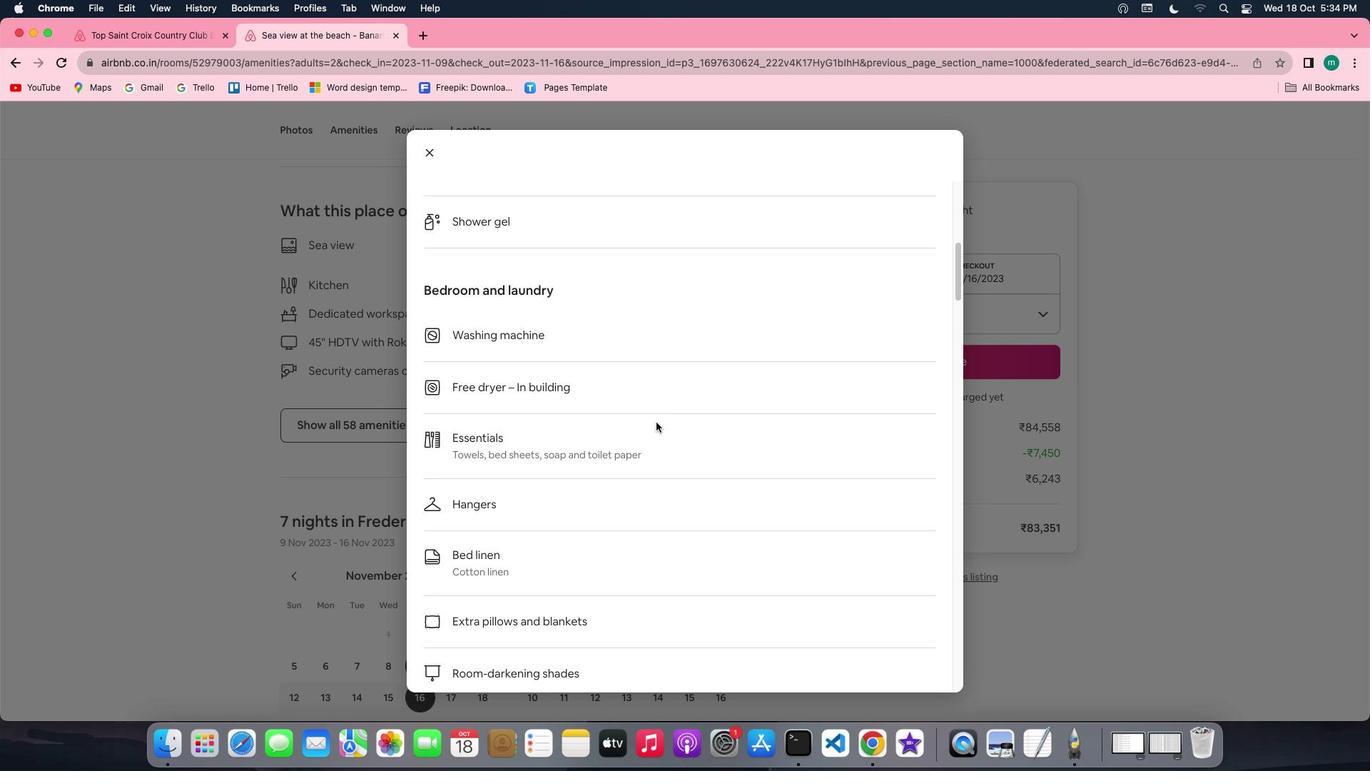 
Action: Mouse scrolled (656, 422) with delta (0, 0)
Screenshot: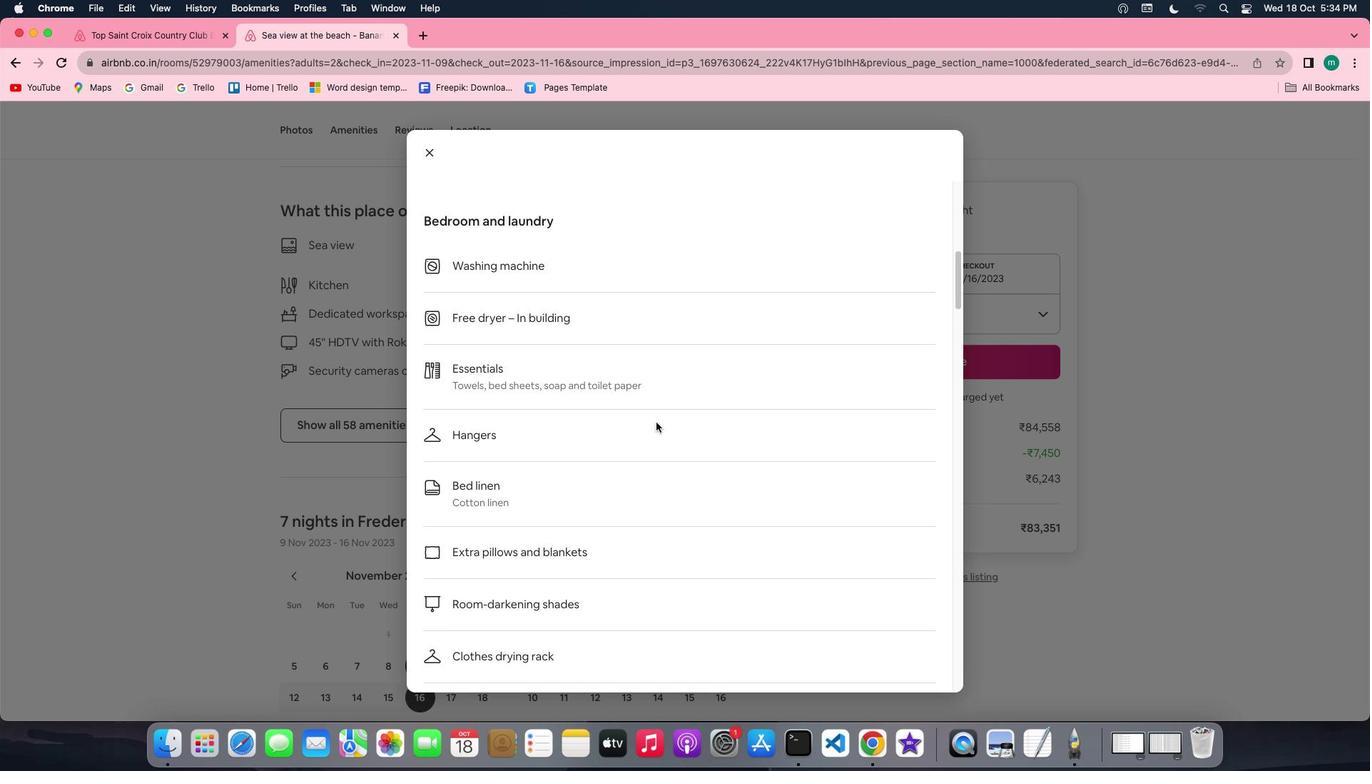 
Action: Mouse scrolled (656, 422) with delta (0, 0)
Screenshot: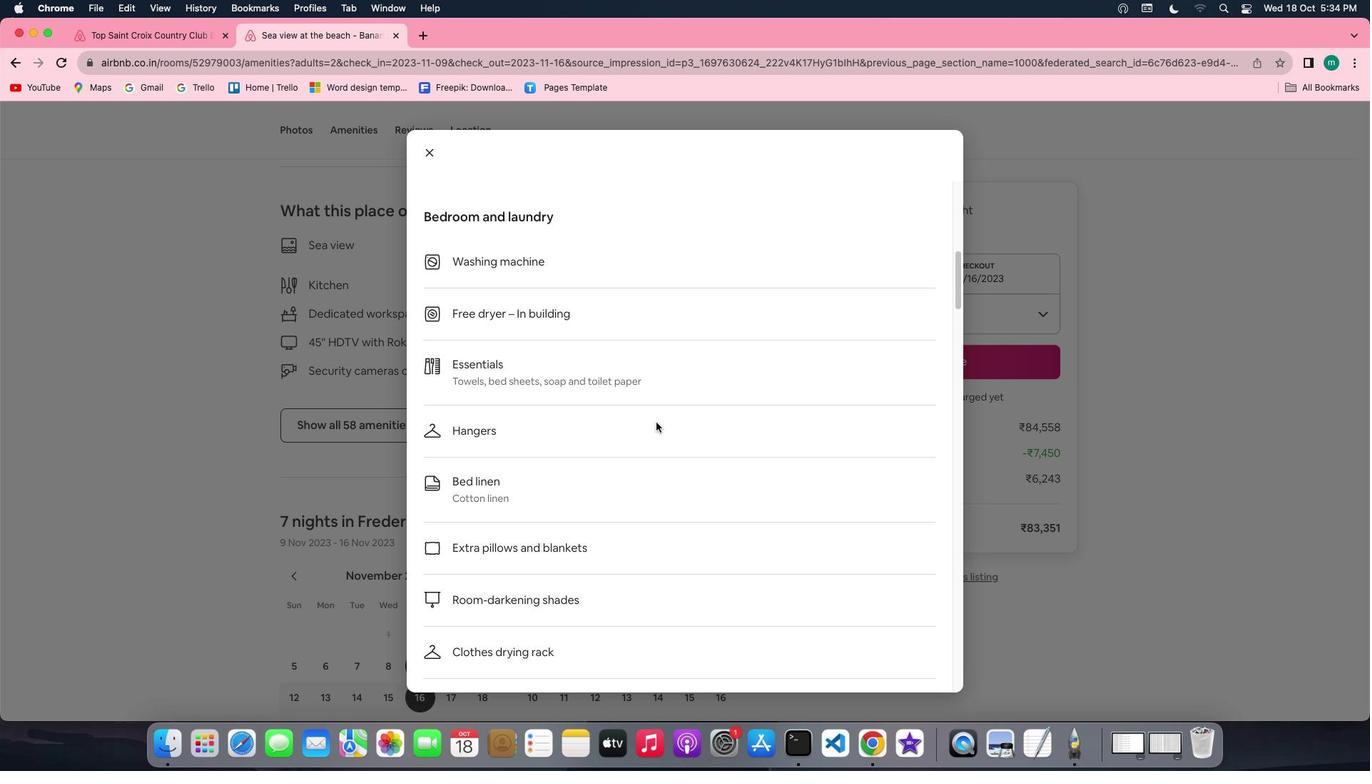 
Action: Mouse scrolled (656, 422) with delta (0, 0)
Screenshot: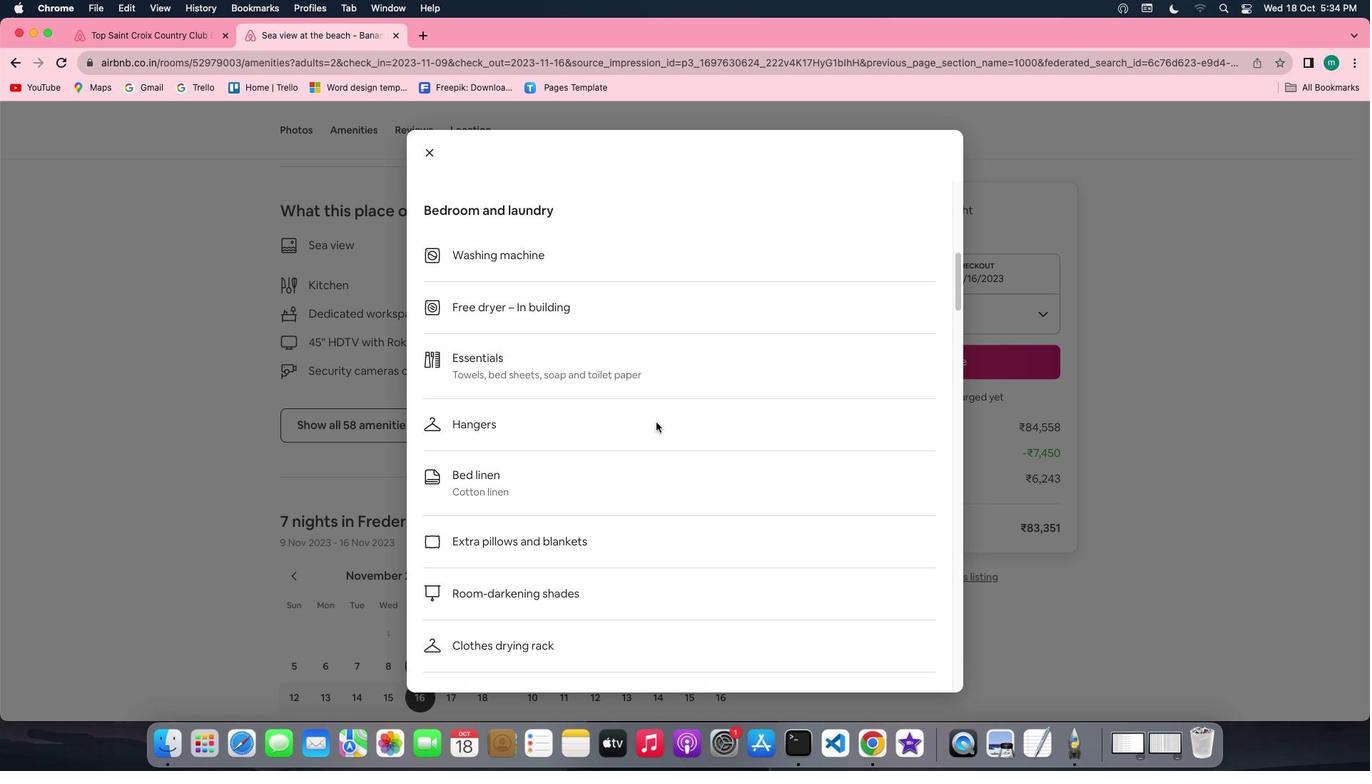 
Action: Mouse scrolled (656, 422) with delta (0, -1)
Screenshot: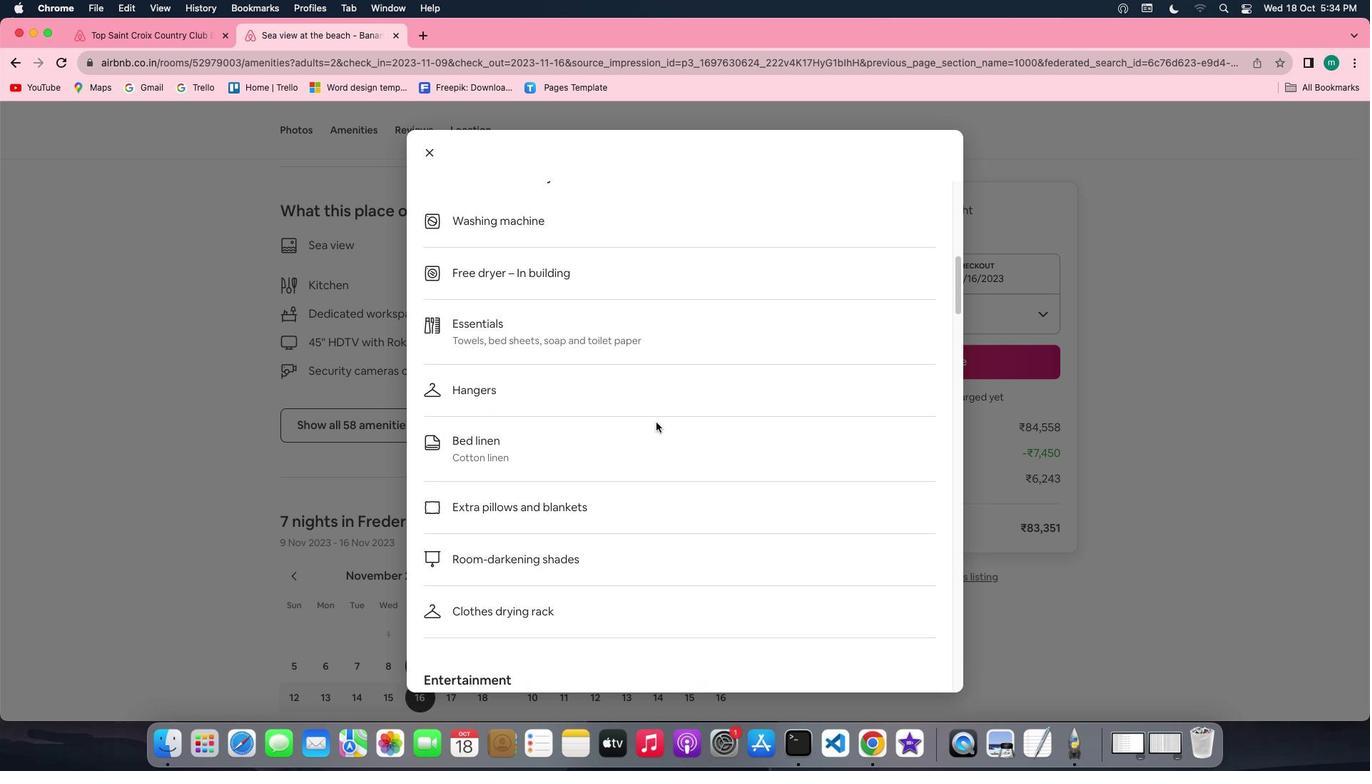 
Action: Mouse scrolled (656, 422) with delta (0, -1)
Screenshot: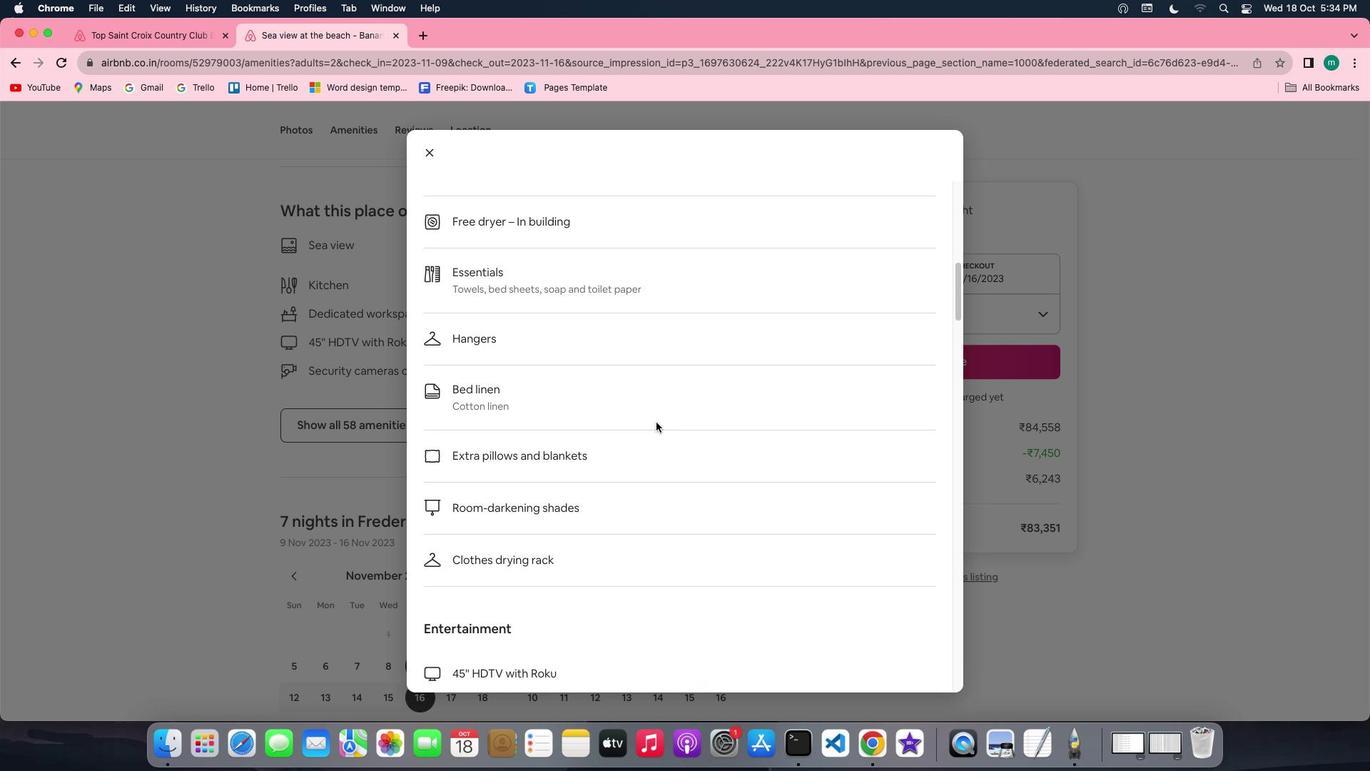 
Action: Mouse scrolled (656, 422) with delta (0, 0)
Screenshot: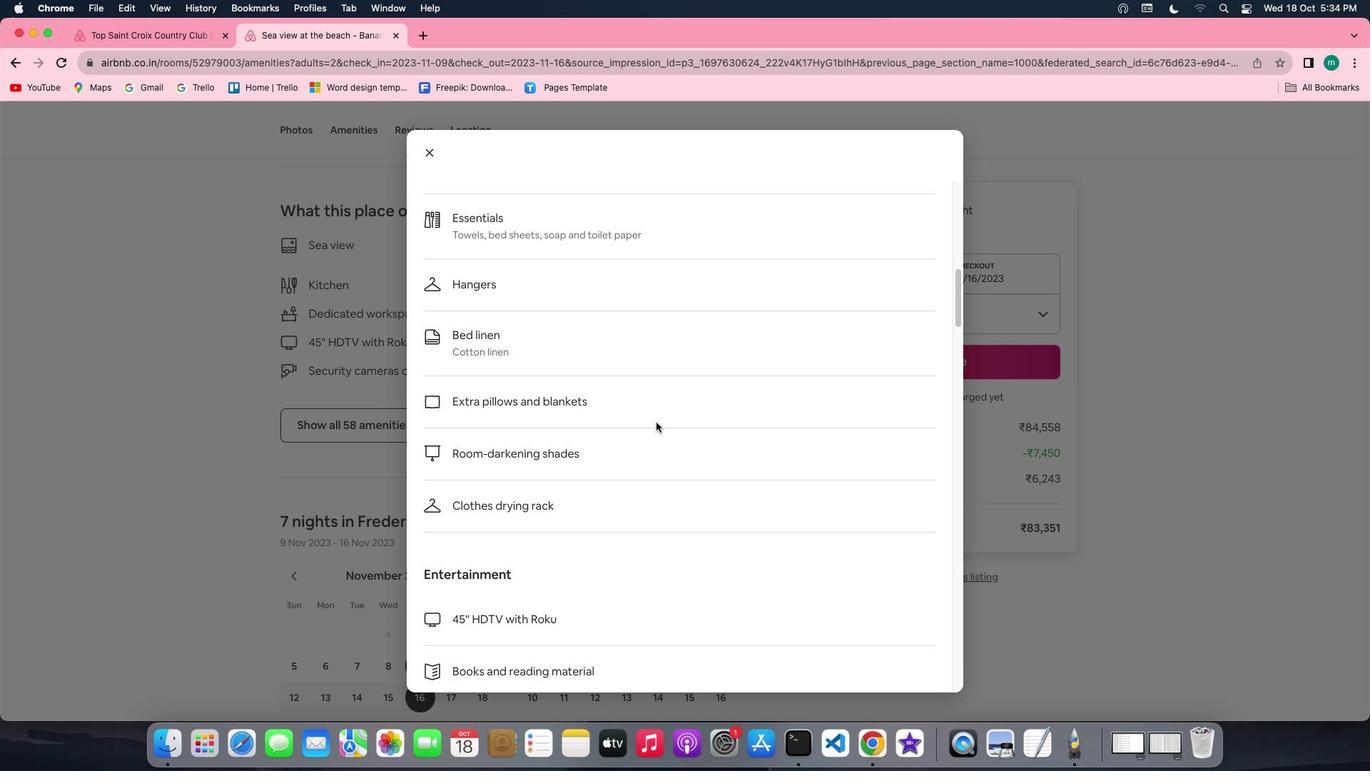 
Action: Mouse scrolled (656, 422) with delta (0, 0)
Screenshot: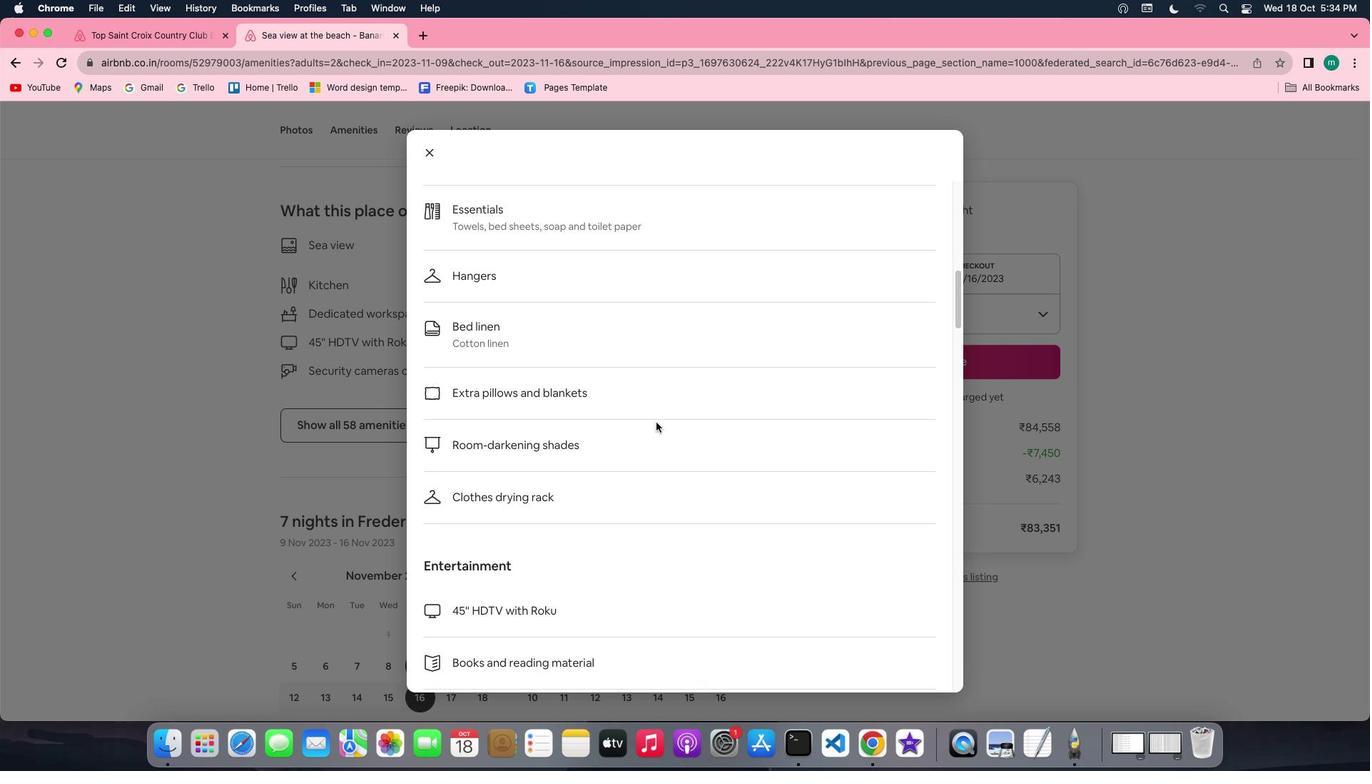 
Action: Mouse scrolled (656, 422) with delta (0, 0)
Screenshot: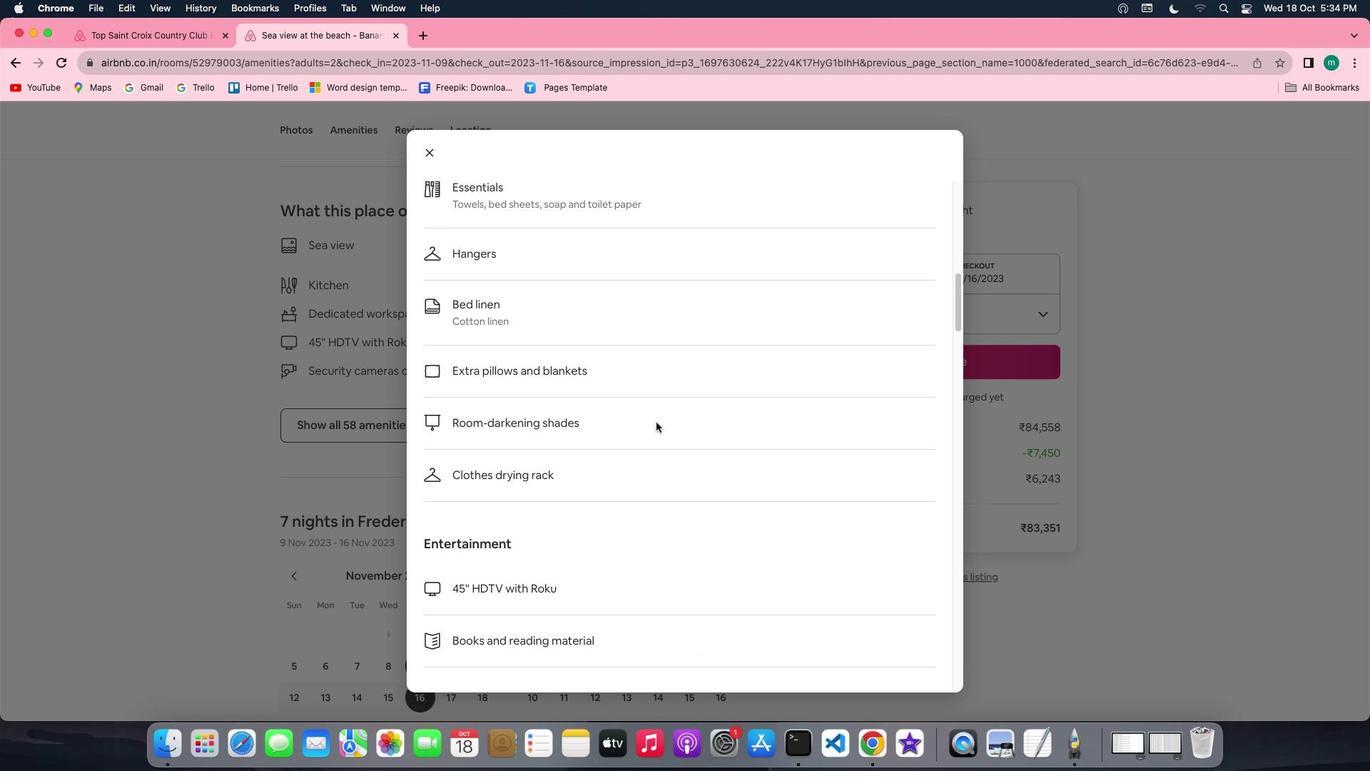 
Action: Mouse scrolled (656, 422) with delta (0, 0)
Screenshot: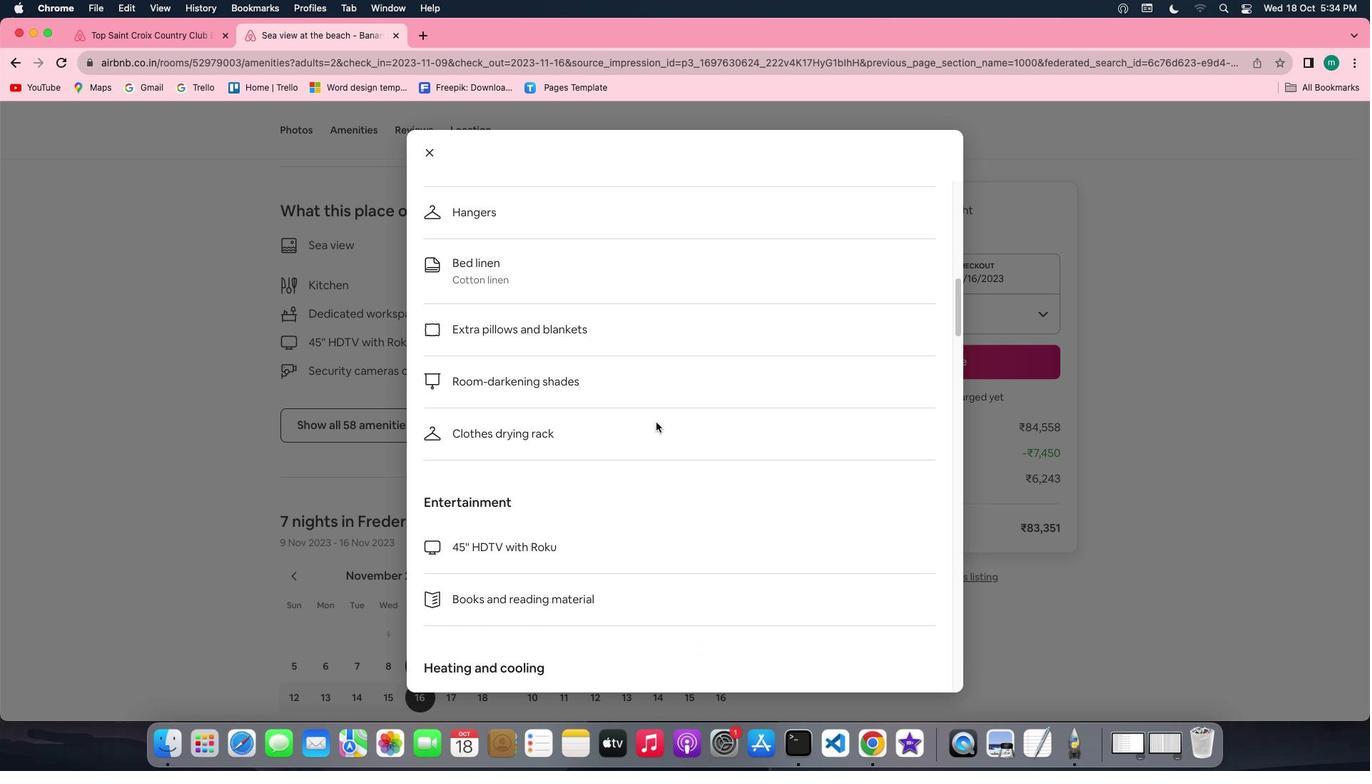 
Action: Mouse scrolled (656, 422) with delta (0, 0)
Screenshot: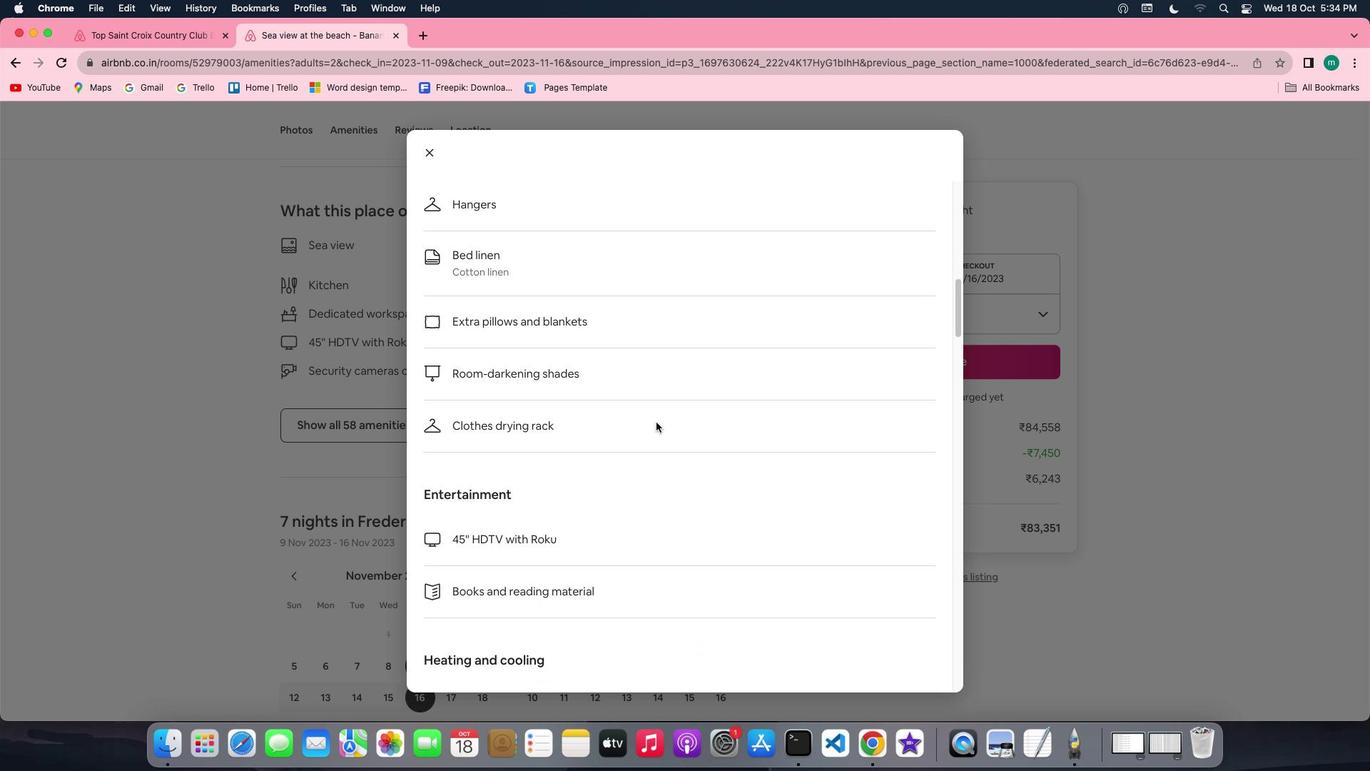 
Action: Mouse scrolled (656, 422) with delta (0, 0)
Screenshot: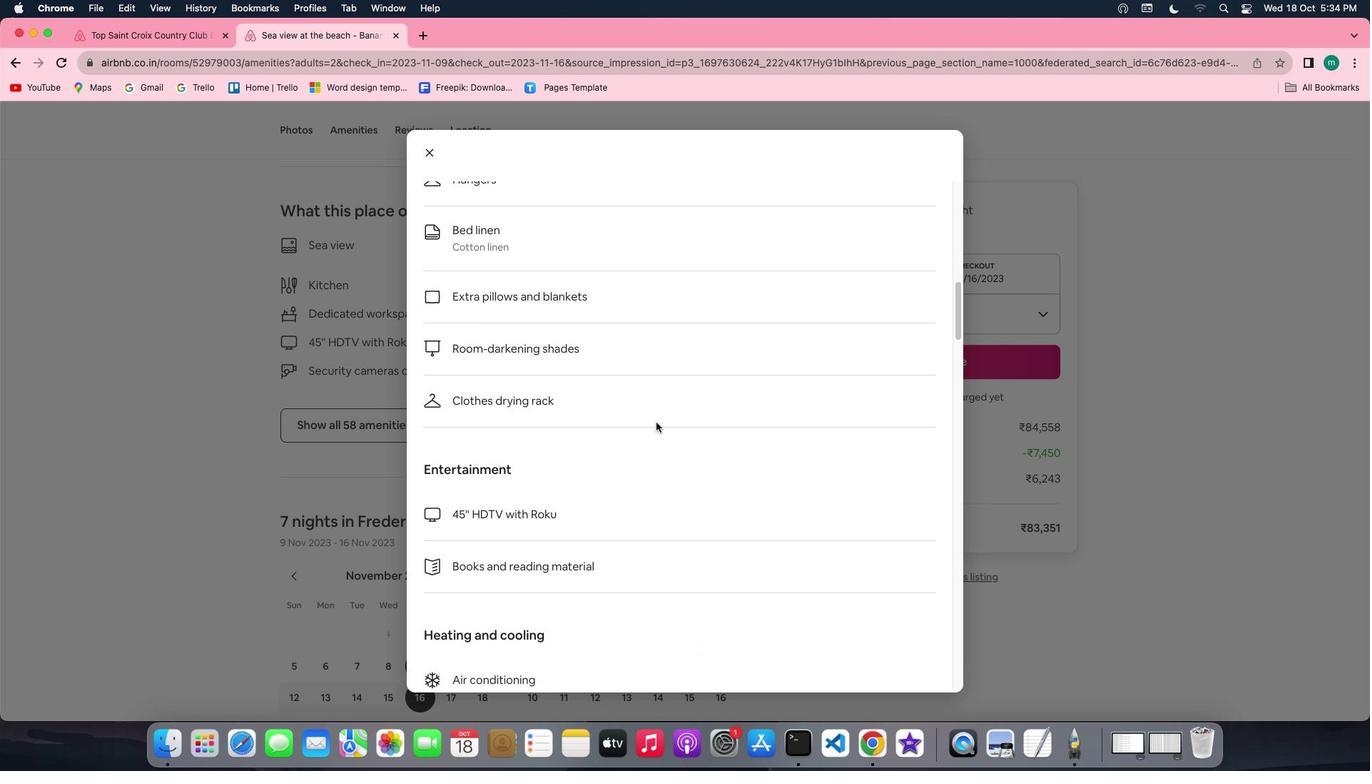 
Action: Mouse scrolled (656, 422) with delta (0, 0)
Screenshot: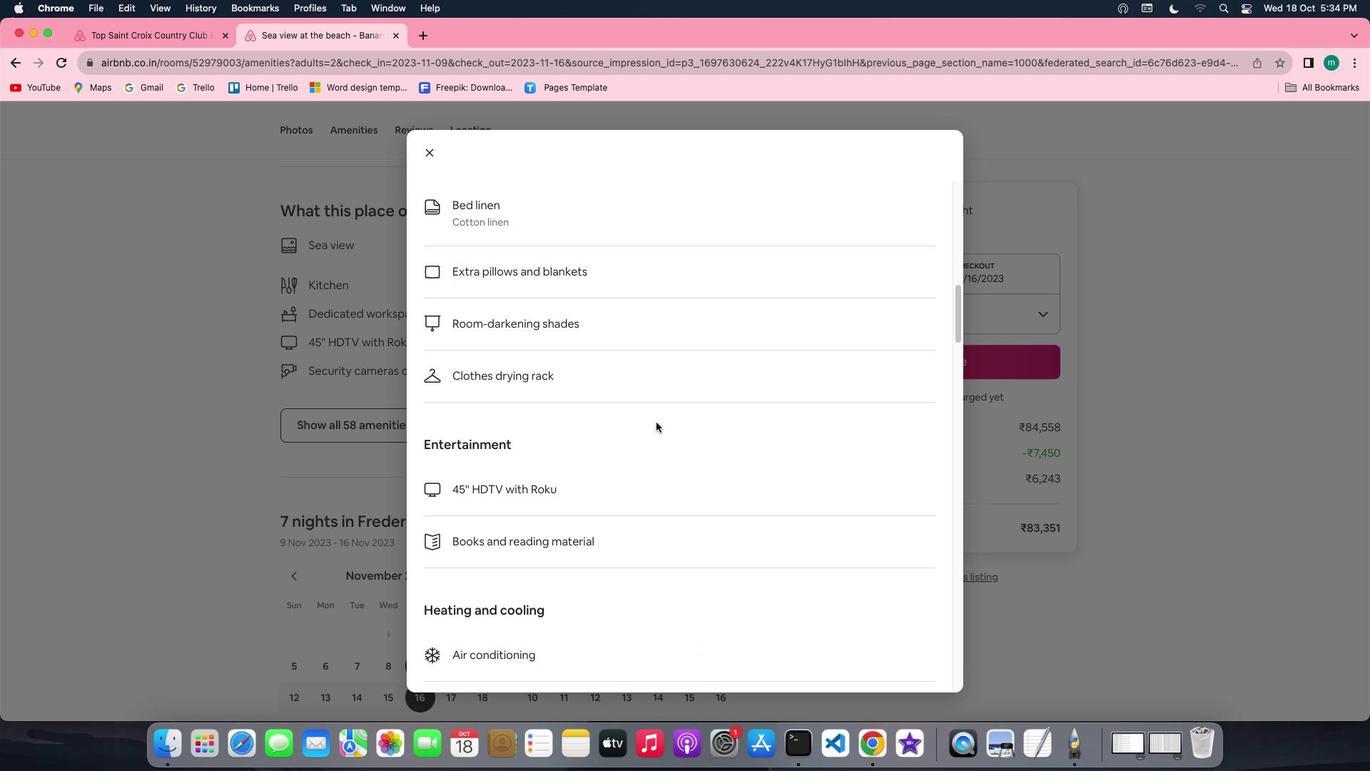 
Action: Mouse scrolled (656, 422) with delta (0, 0)
Screenshot: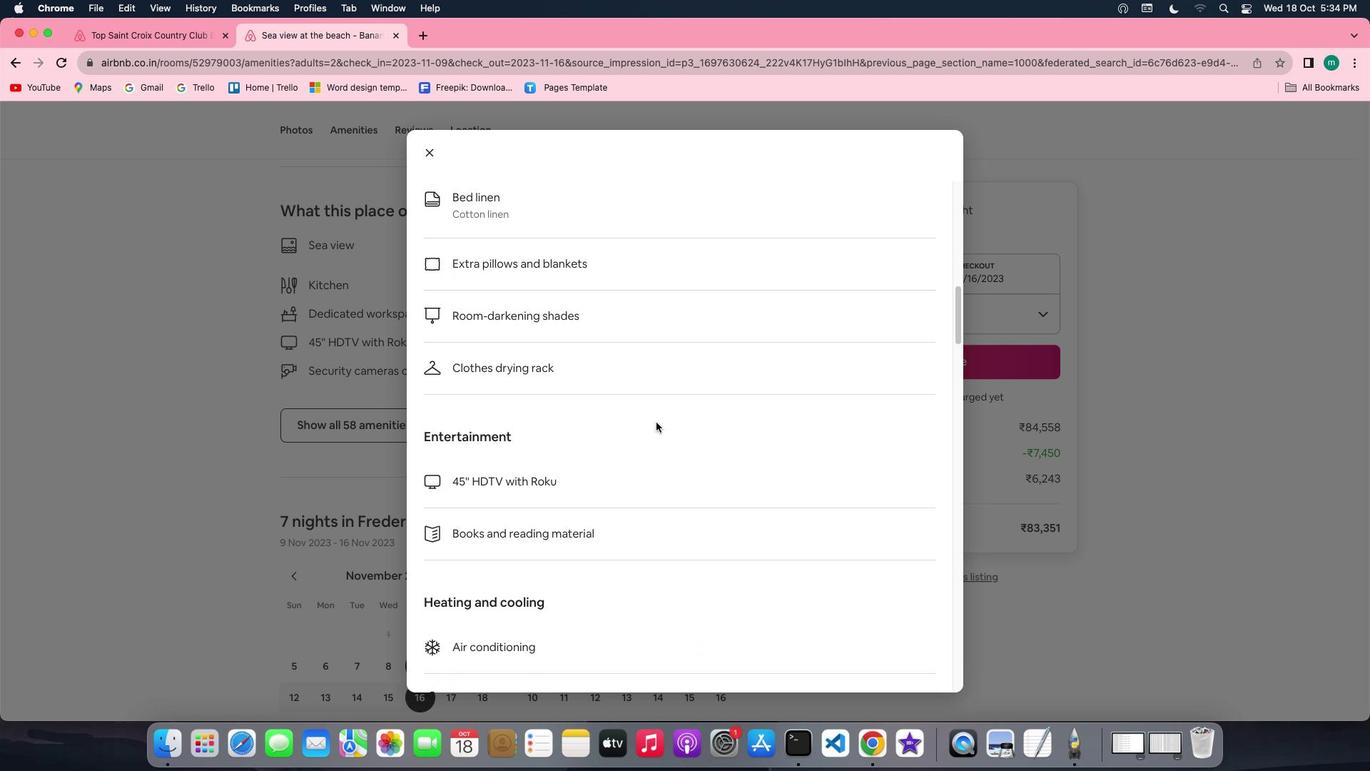 
Action: Mouse scrolled (656, 422) with delta (0, 0)
Screenshot: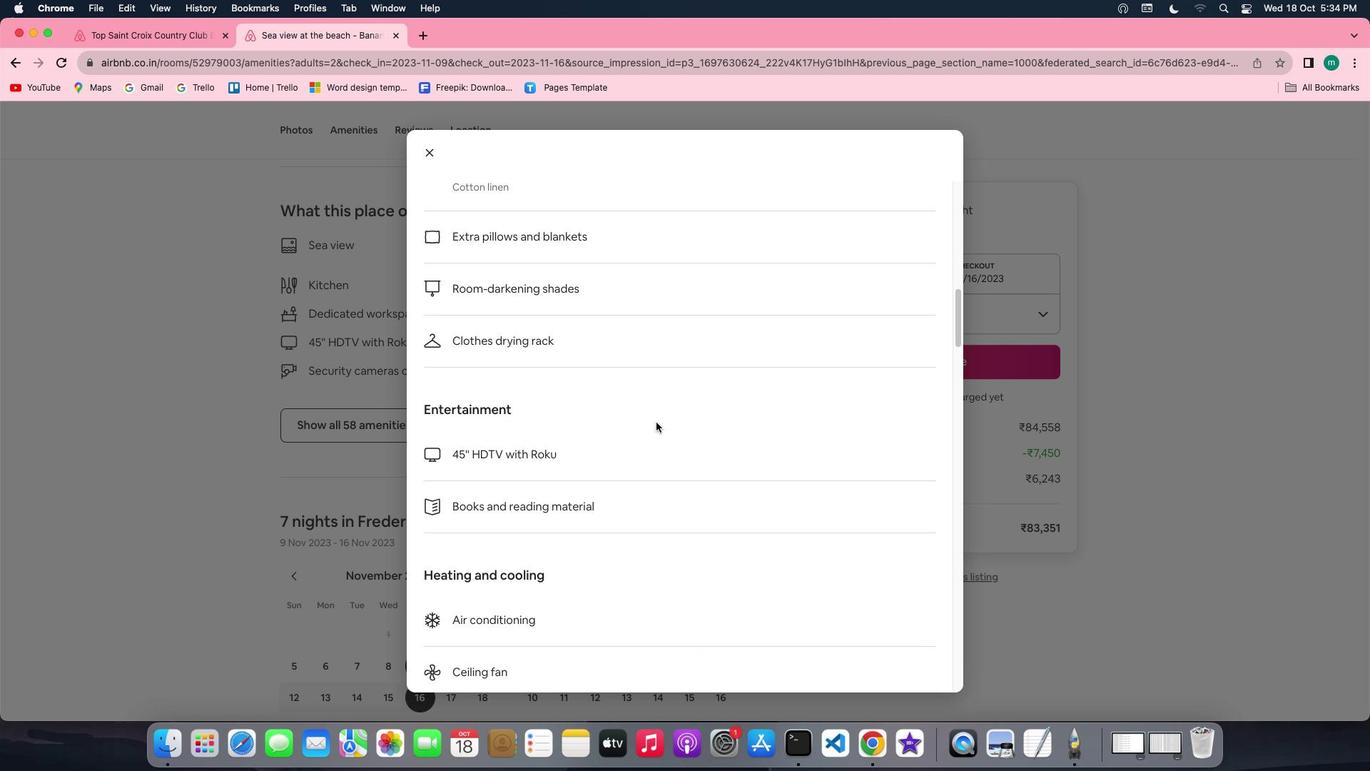 
Action: Mouse scrolled (656, 422) with delta (0, 0)
Screenshot: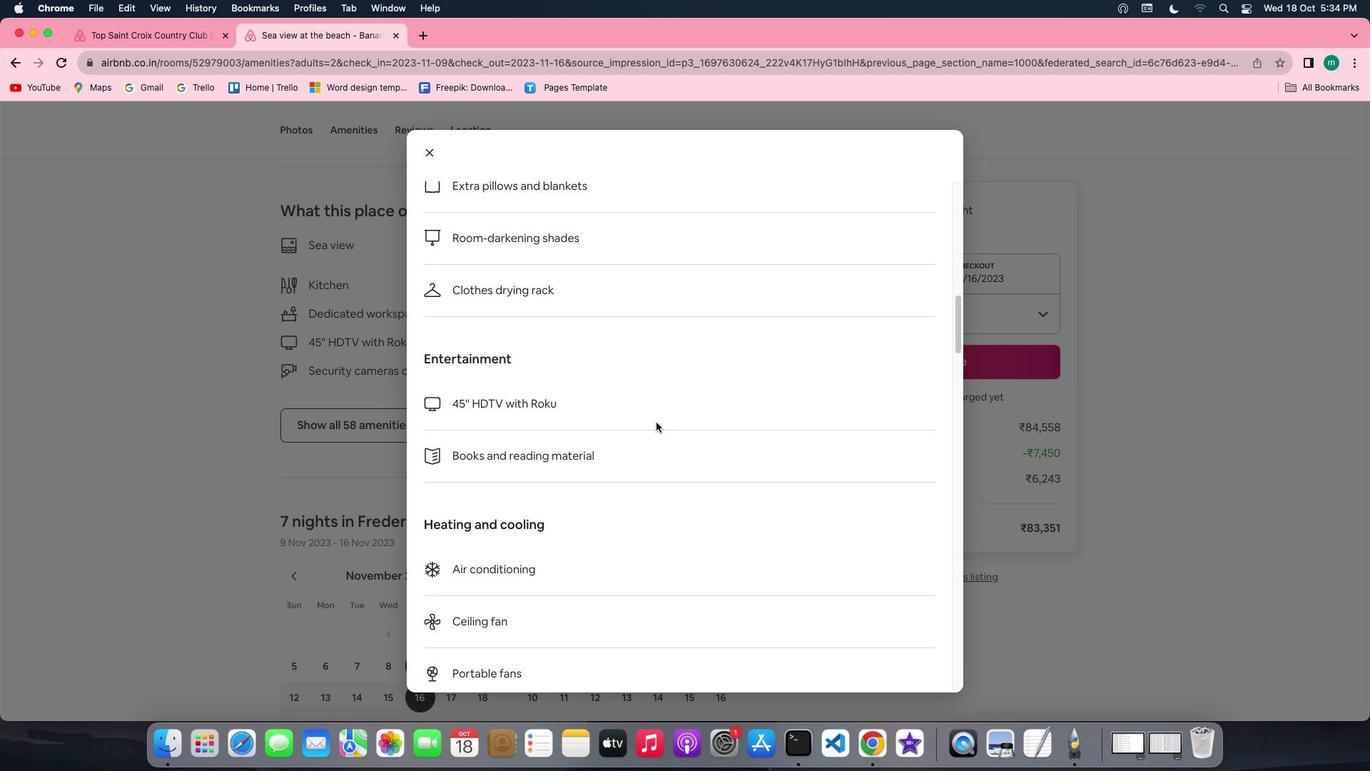 
Action: Mouse scrolled (656, 422) with delta (0, 0)
Screenshot: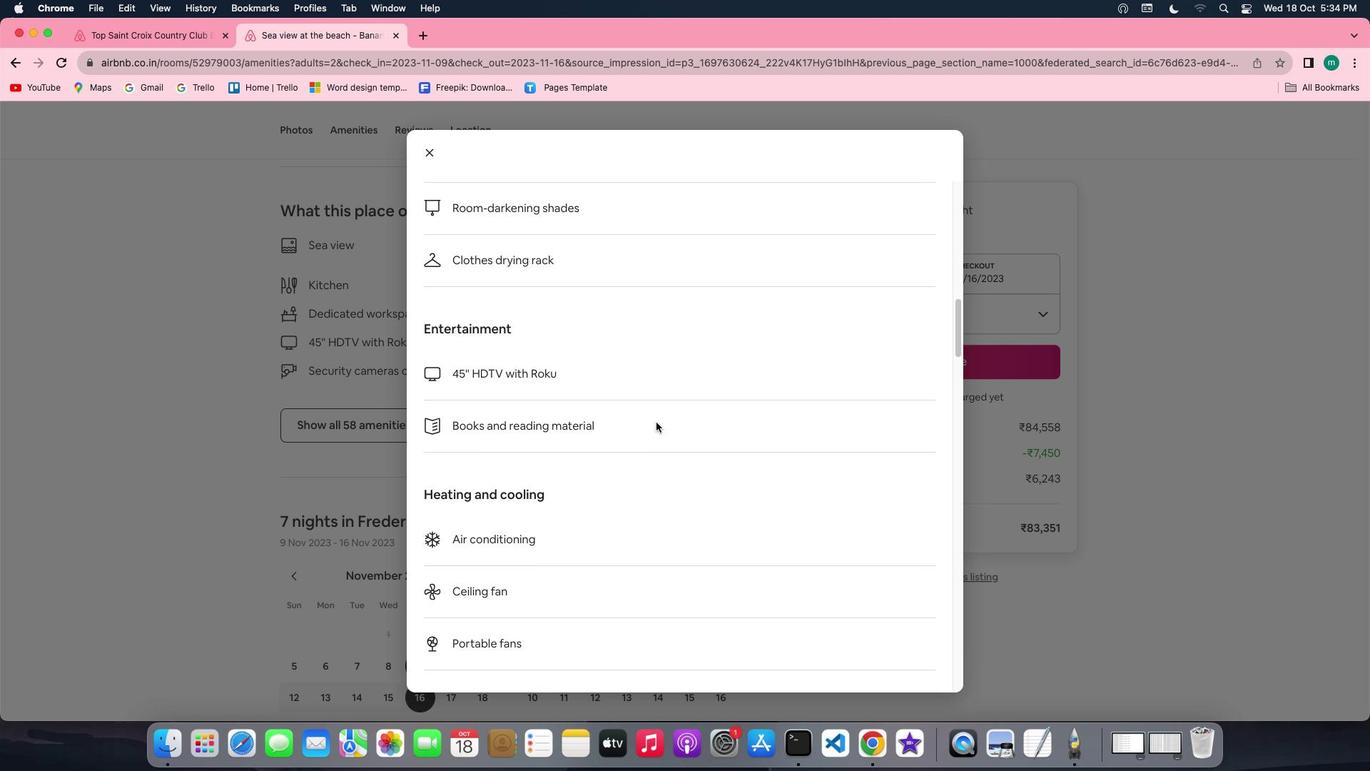 
Action: Mouse scrolled (656, 422) with delta (0, 0)
Screenshot: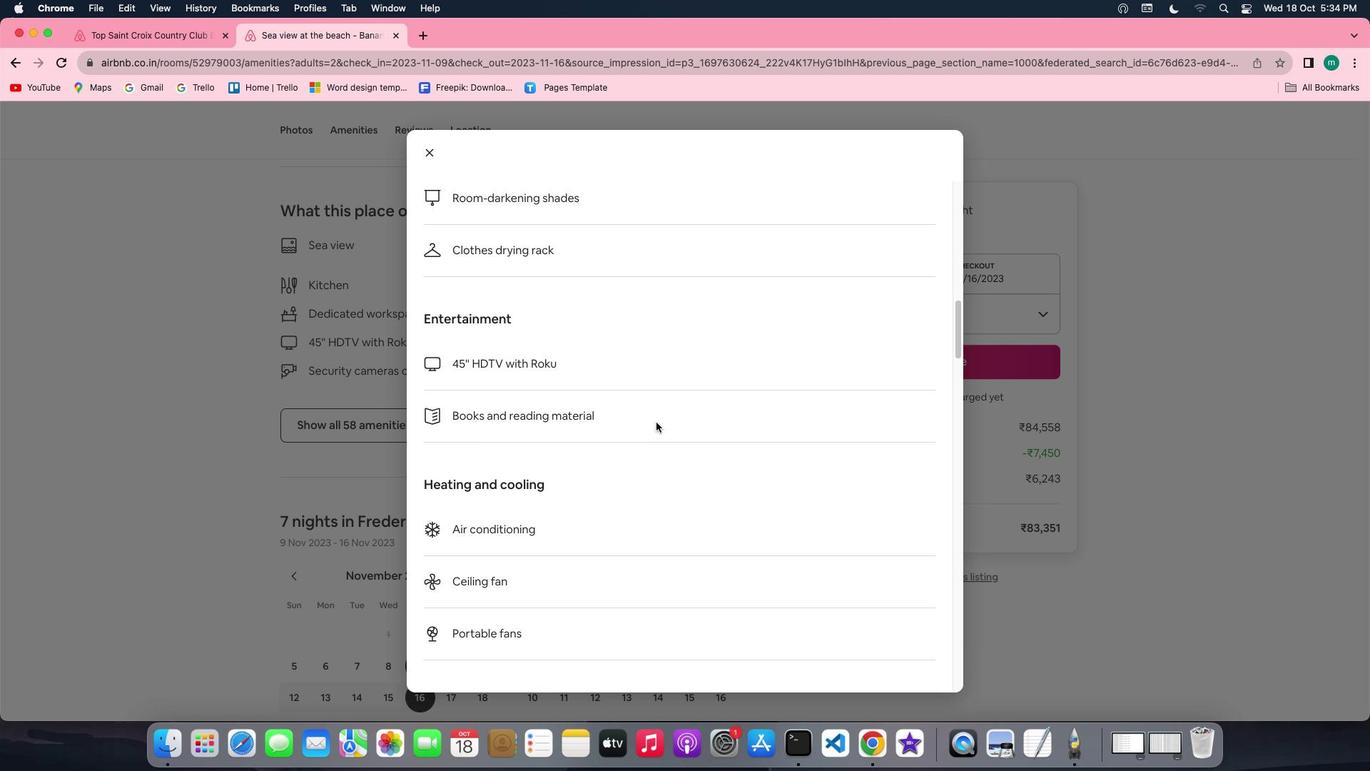
Action: Mouse scrolled (656, 422) with delta (0, -1)
Screenshot: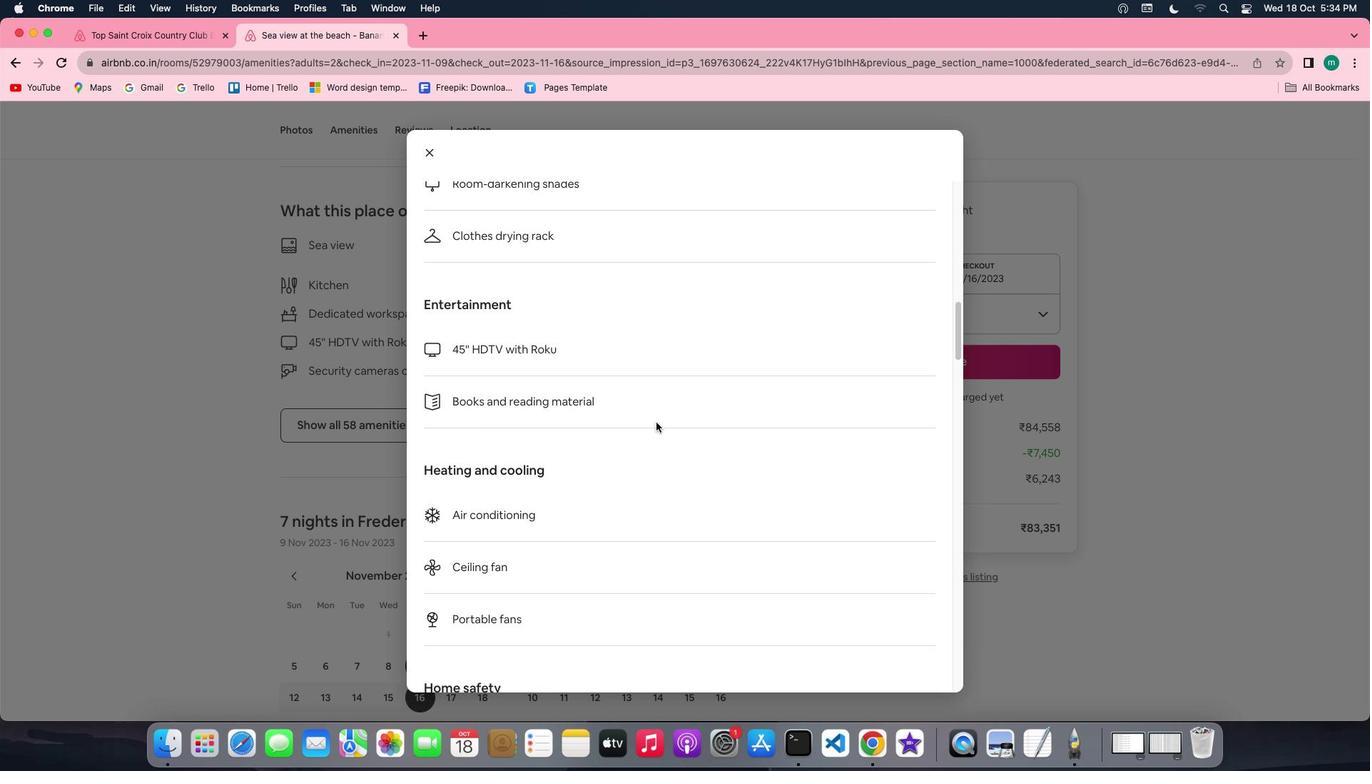 
Action: Mouse scrolled (656, 422) with delta (0, -1)
Screenshot: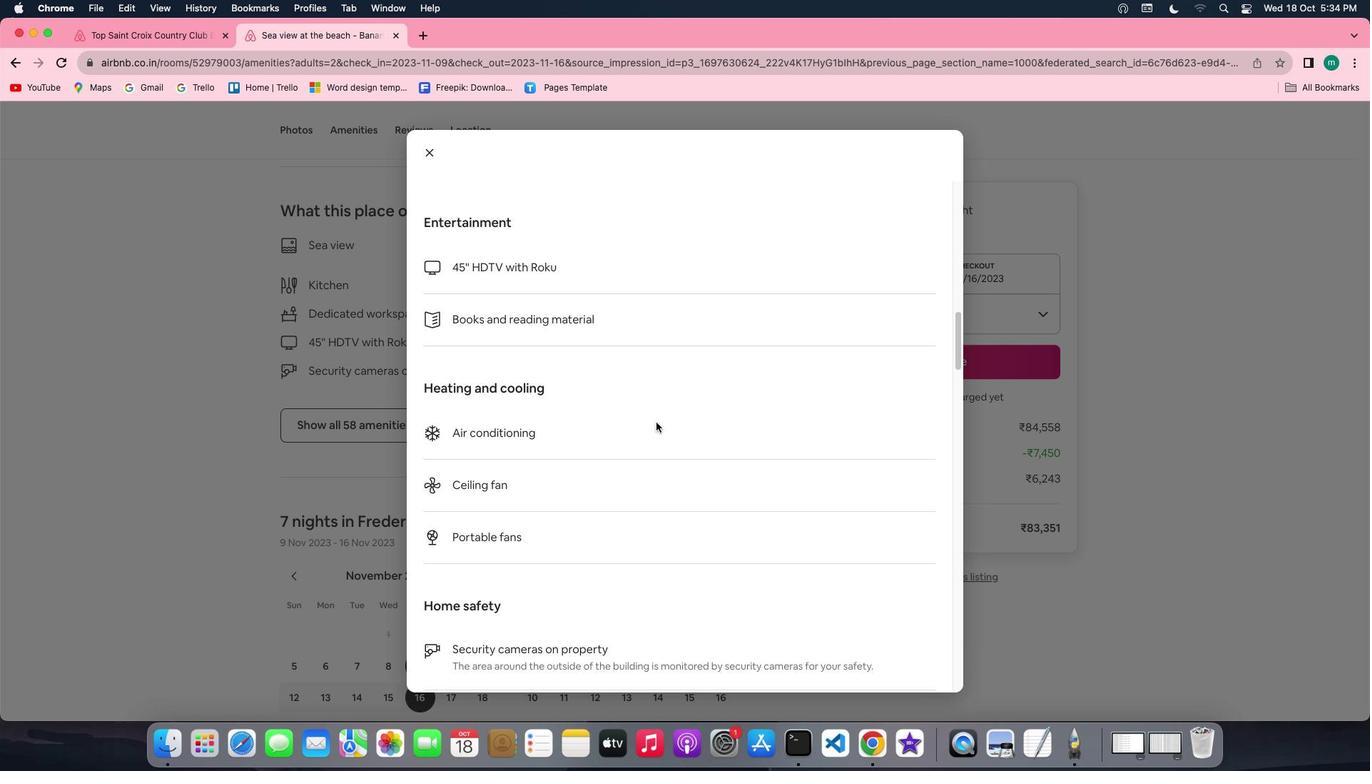 
Action: Mouse scrolled (656, 422) with delta (0, 0)
Screenshot: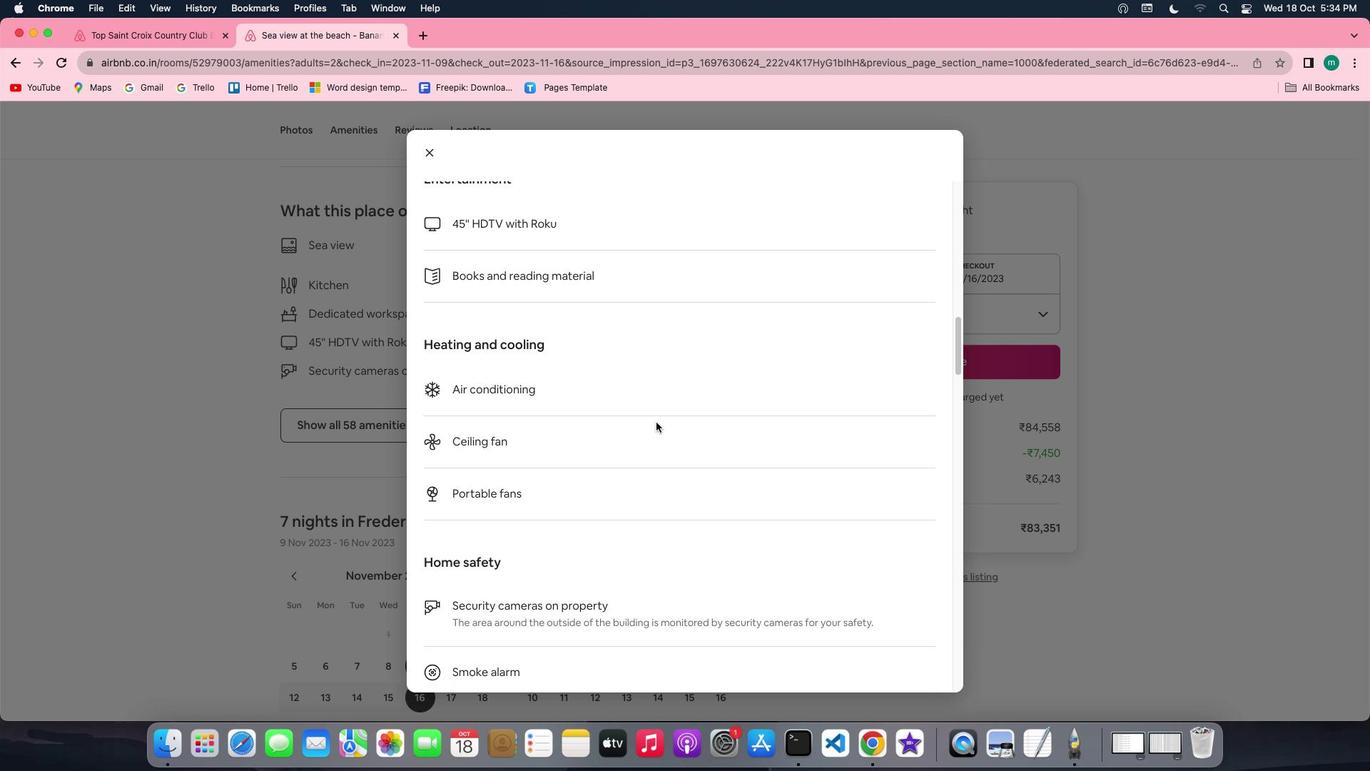
Action: Mouse scrolled (656, 422) with delta (0, 0)
Screenshot: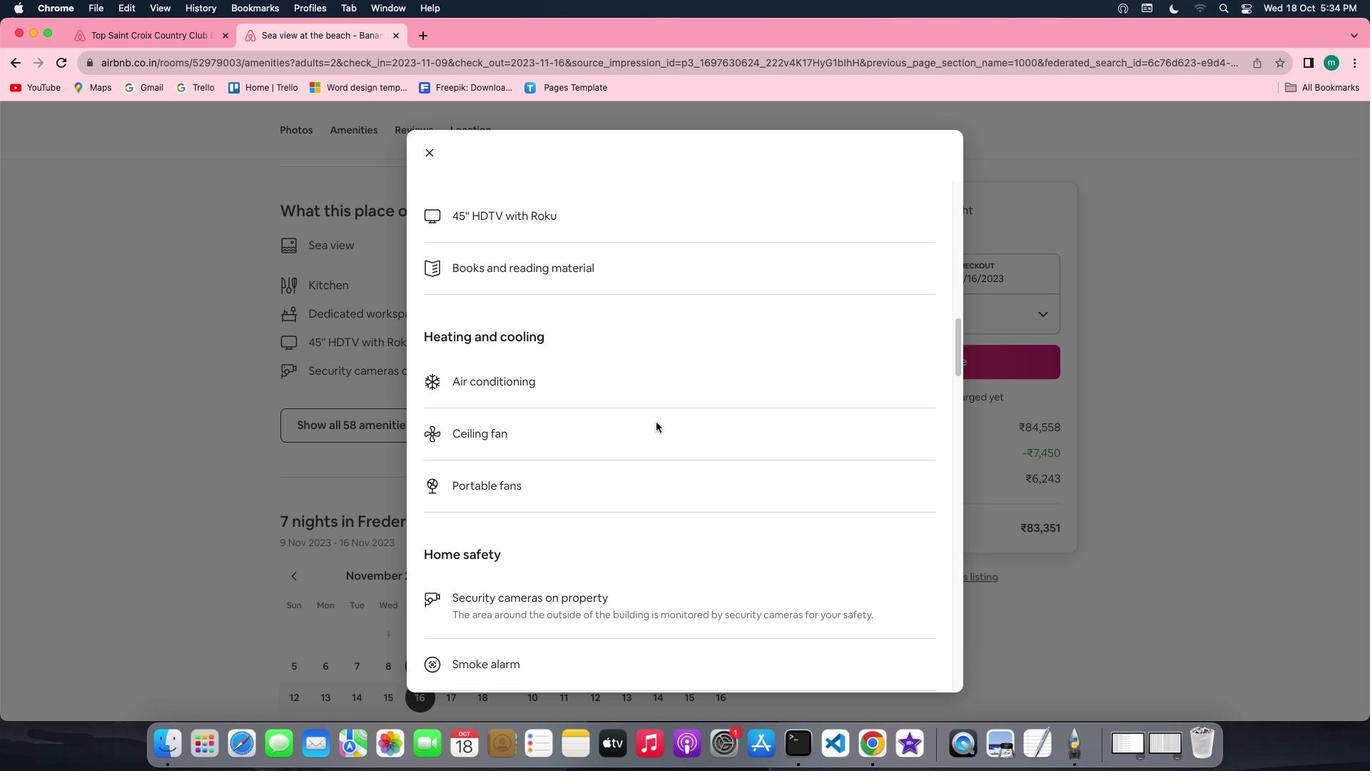 
Action: Mouse scrolled (656, 422) with delta (0, 0)
Screenshot: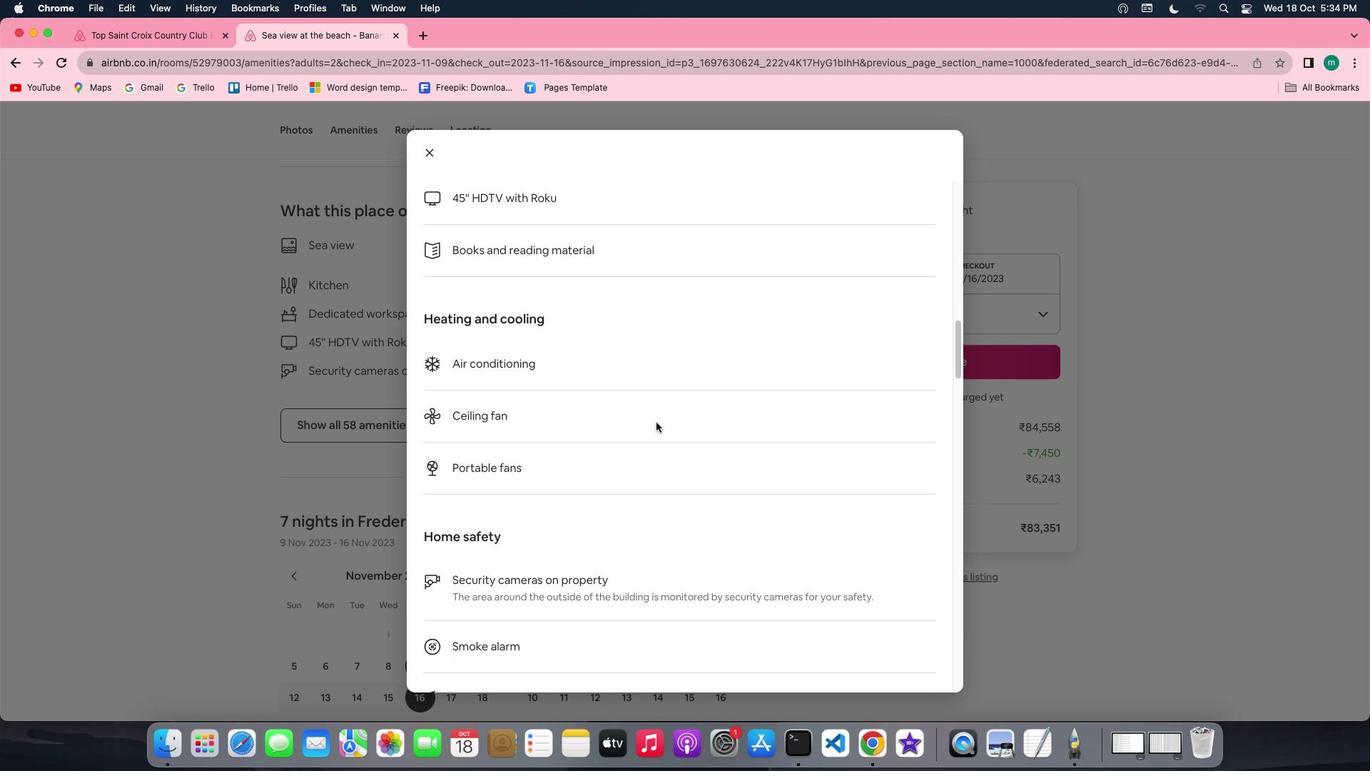 
Action: Mouse scrolled (656, 422) with delta (0, 0)
Screenshot: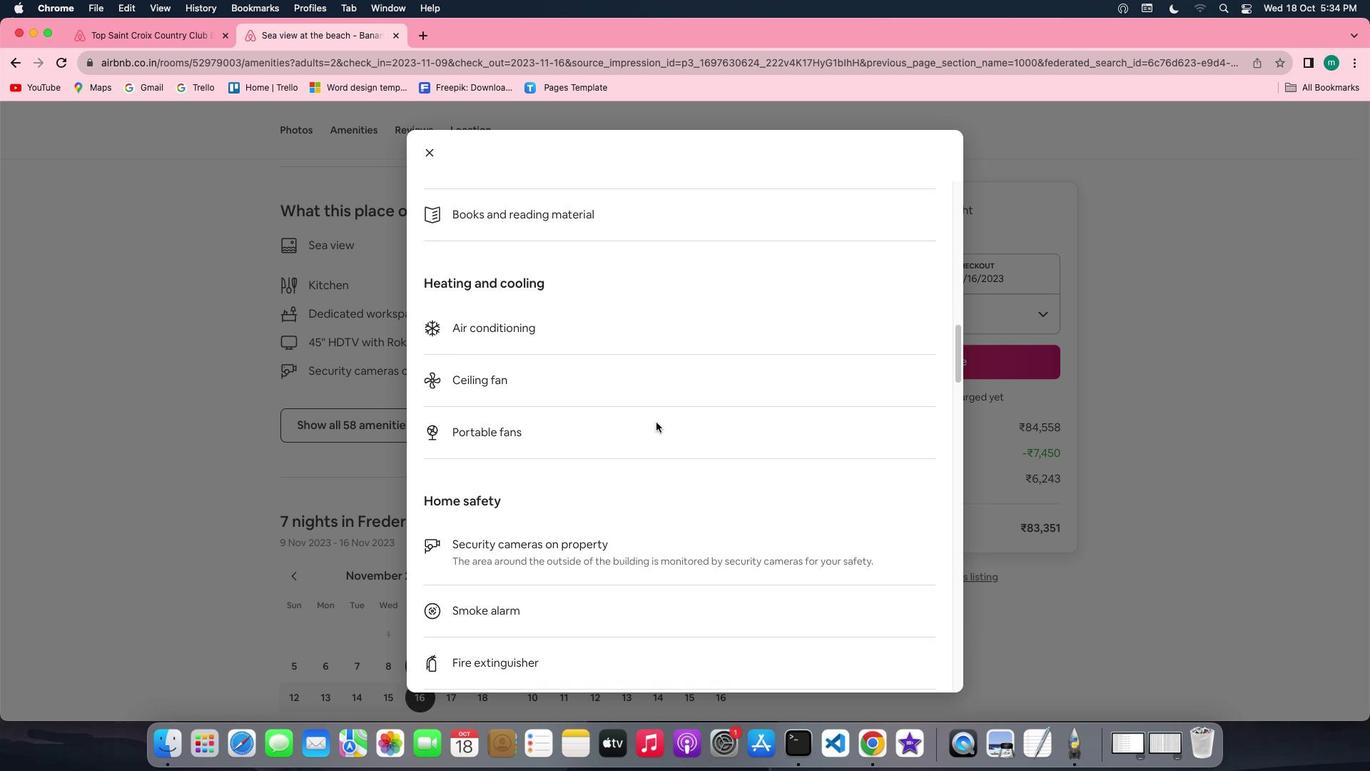 
Action: Mouse scrolled (656, 422) with delta (0, 0)
Screenshot: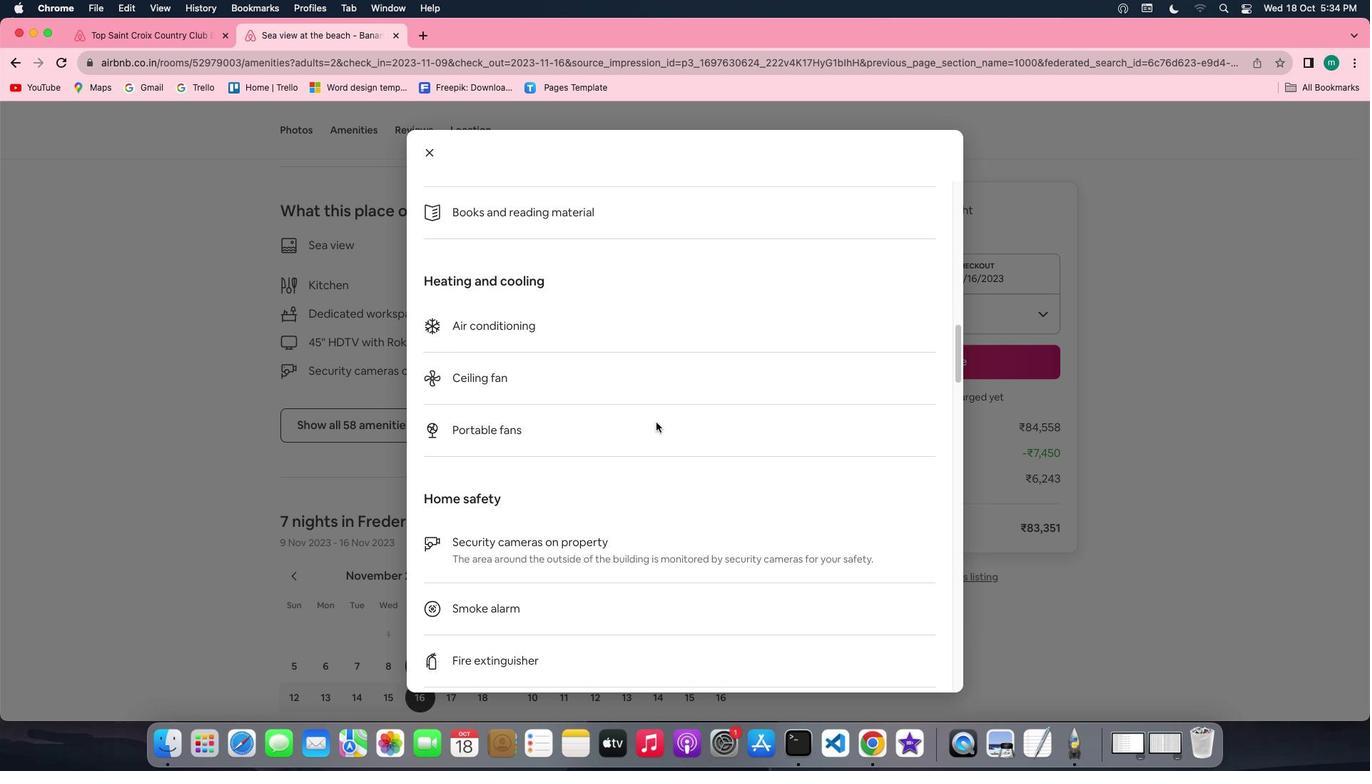
Action: Mouse scrolled (656, 422) with delta (0, 0)
Screenshot: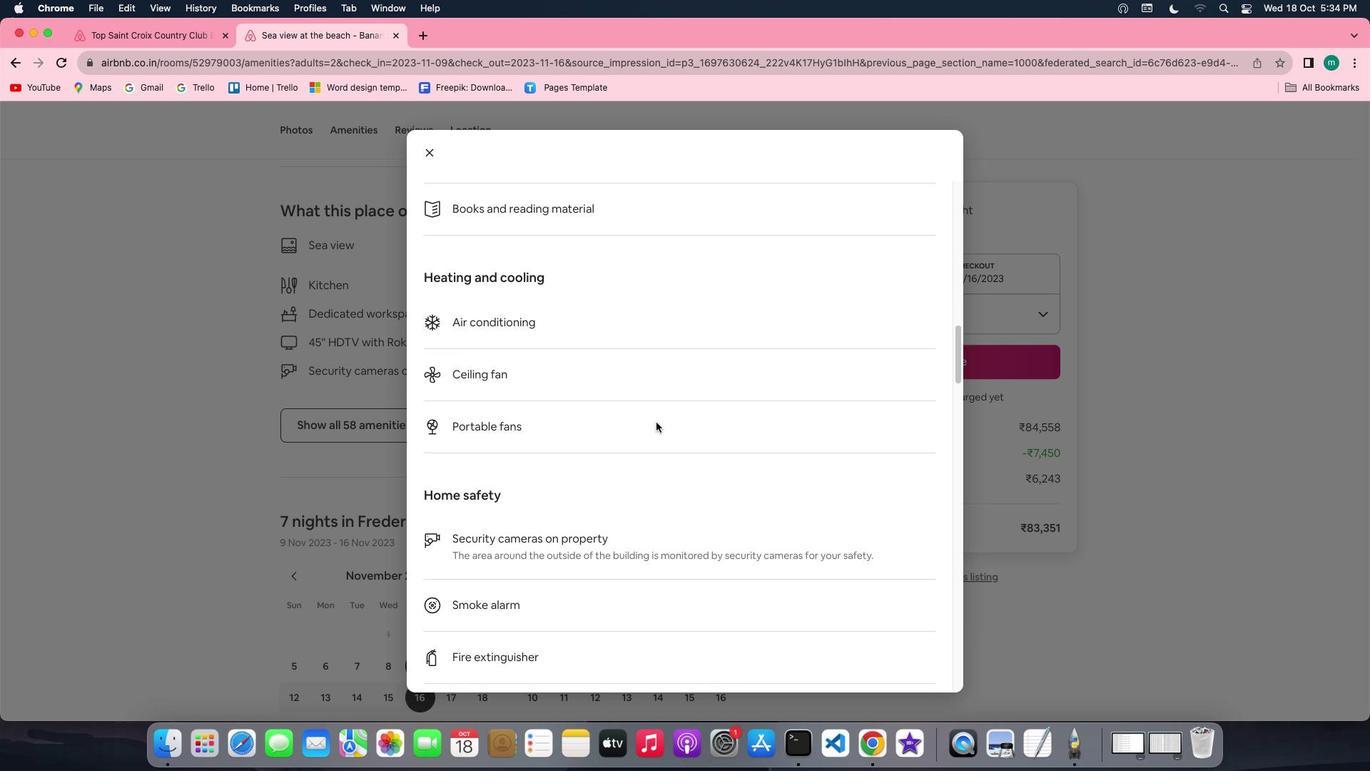 
Action: Mouse scrolled (656, 422) with delta (0, -1)
Screenshot: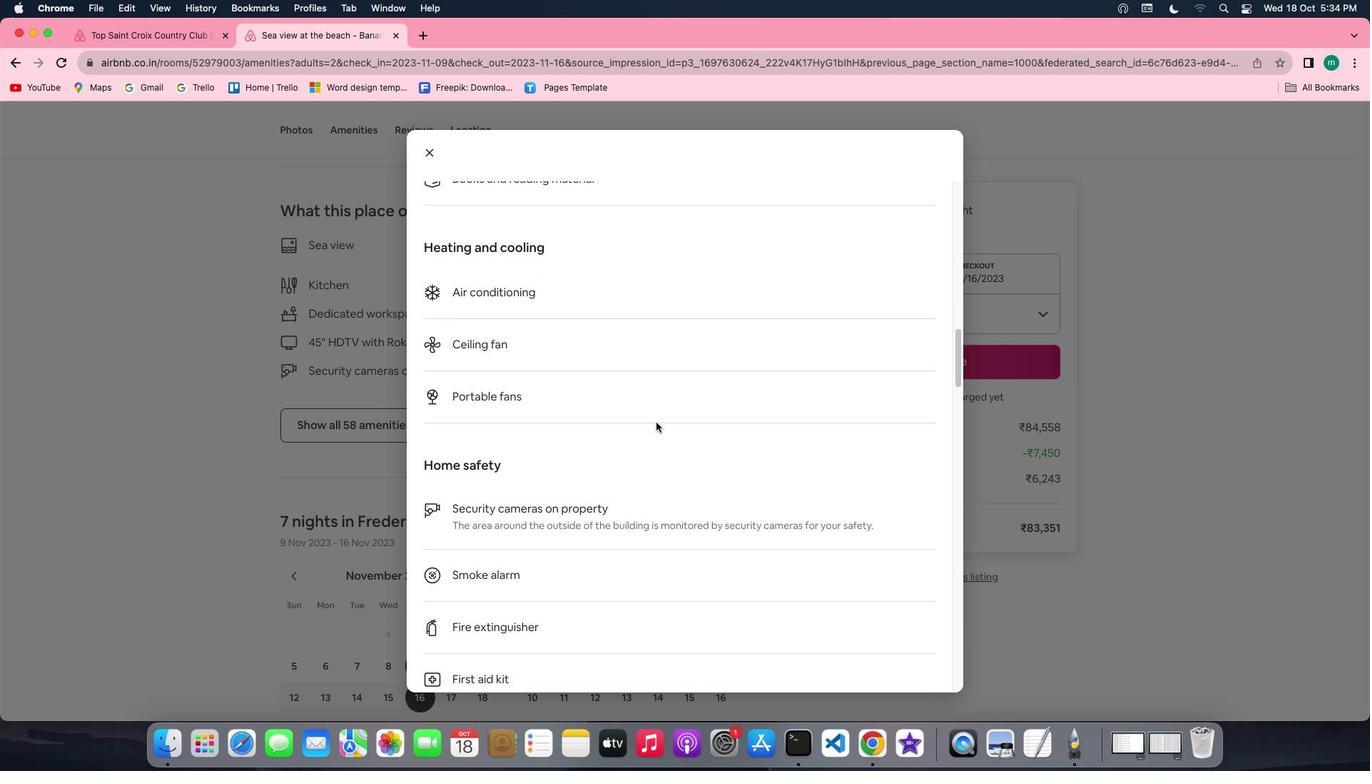 
Action: Mouse scrolled (656, 422) with delta (0, -1)
Screenshot: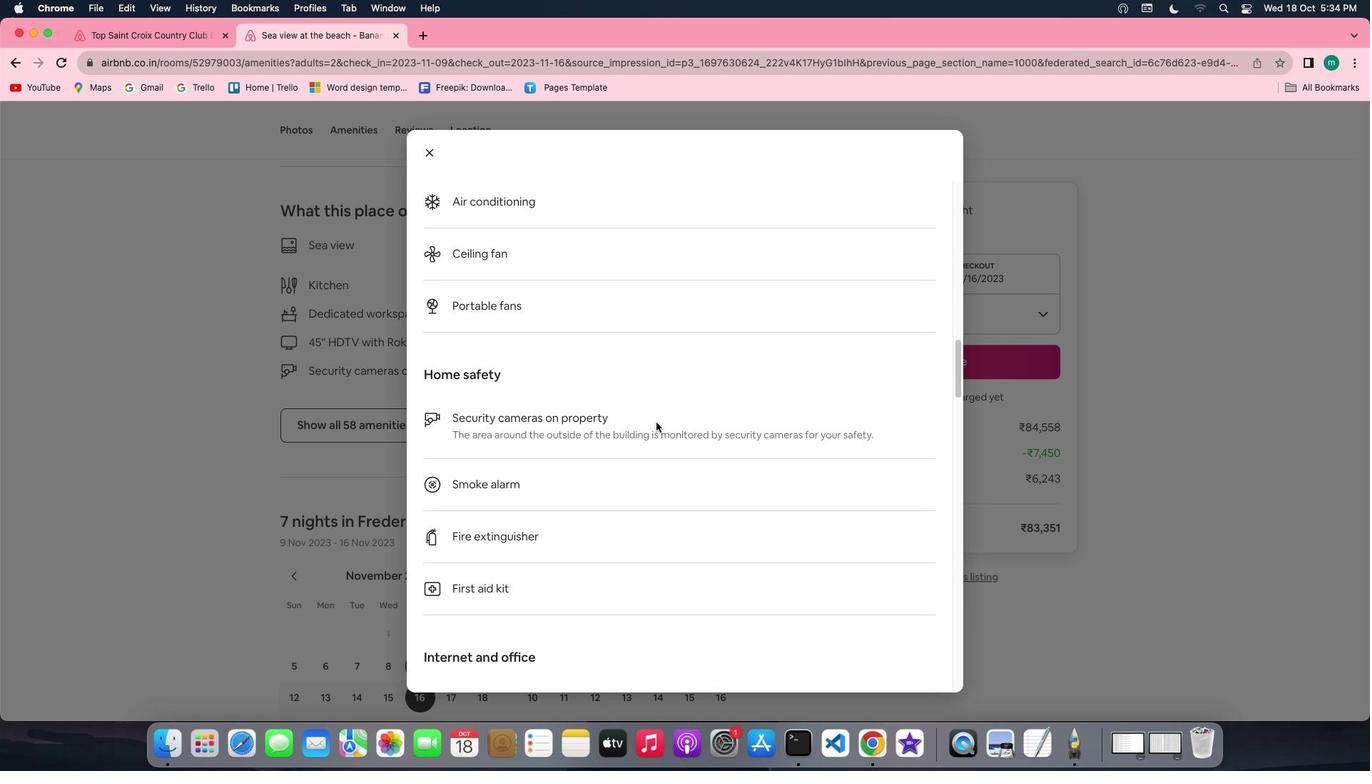 
Action: Mouse scrolled (656, 422) with delta (0, 0)
Screenshot: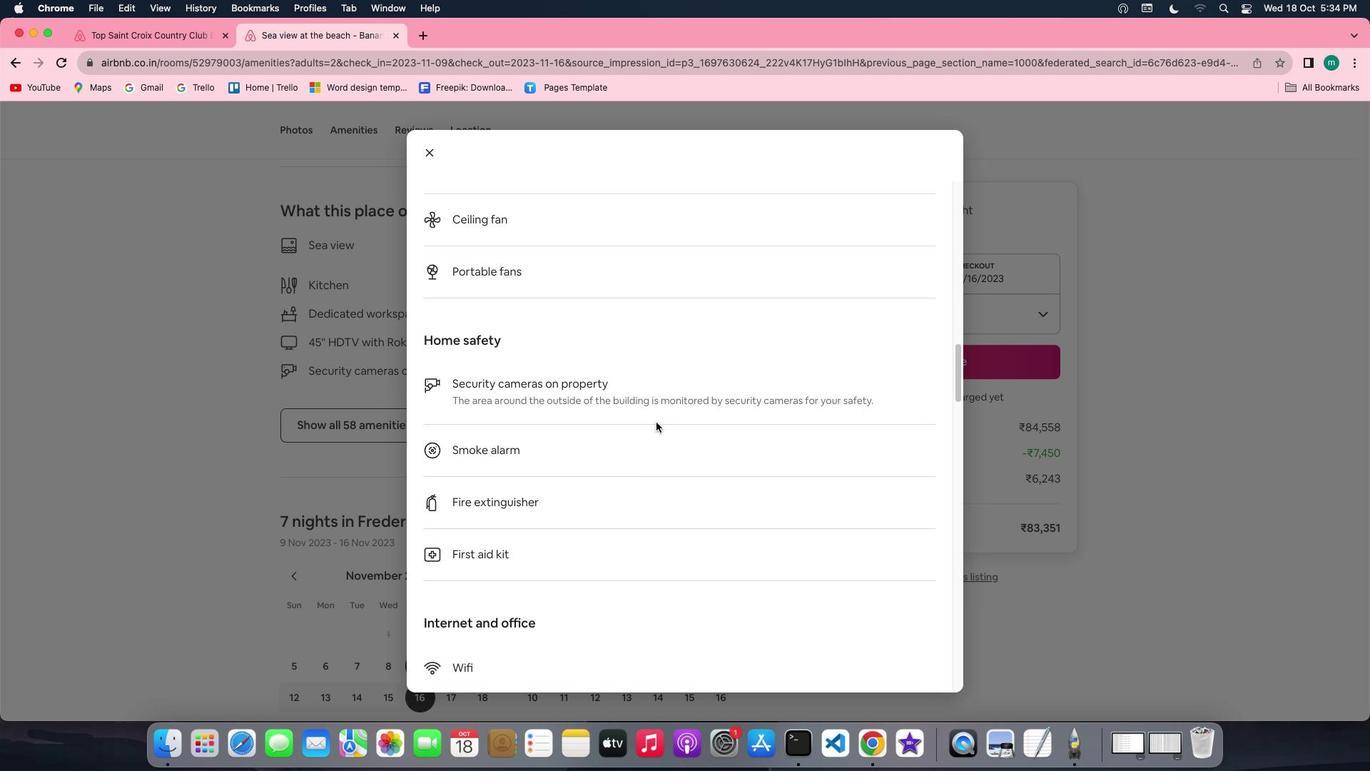 
Action: Mouse scrolled (656, 422) with delta (0, 0)
Screenshot: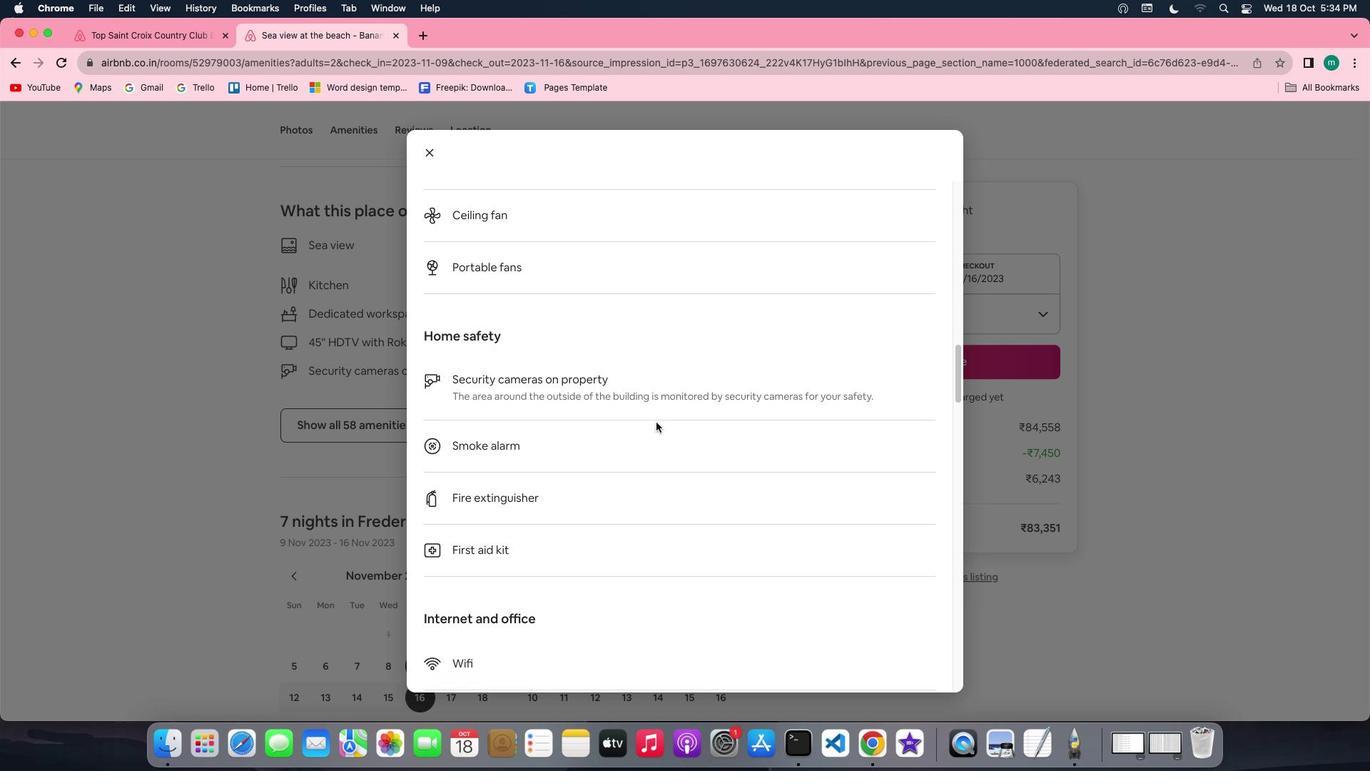 
Action: Mouse scrolled (656, 422) with delta (0, -1)
Screenshot: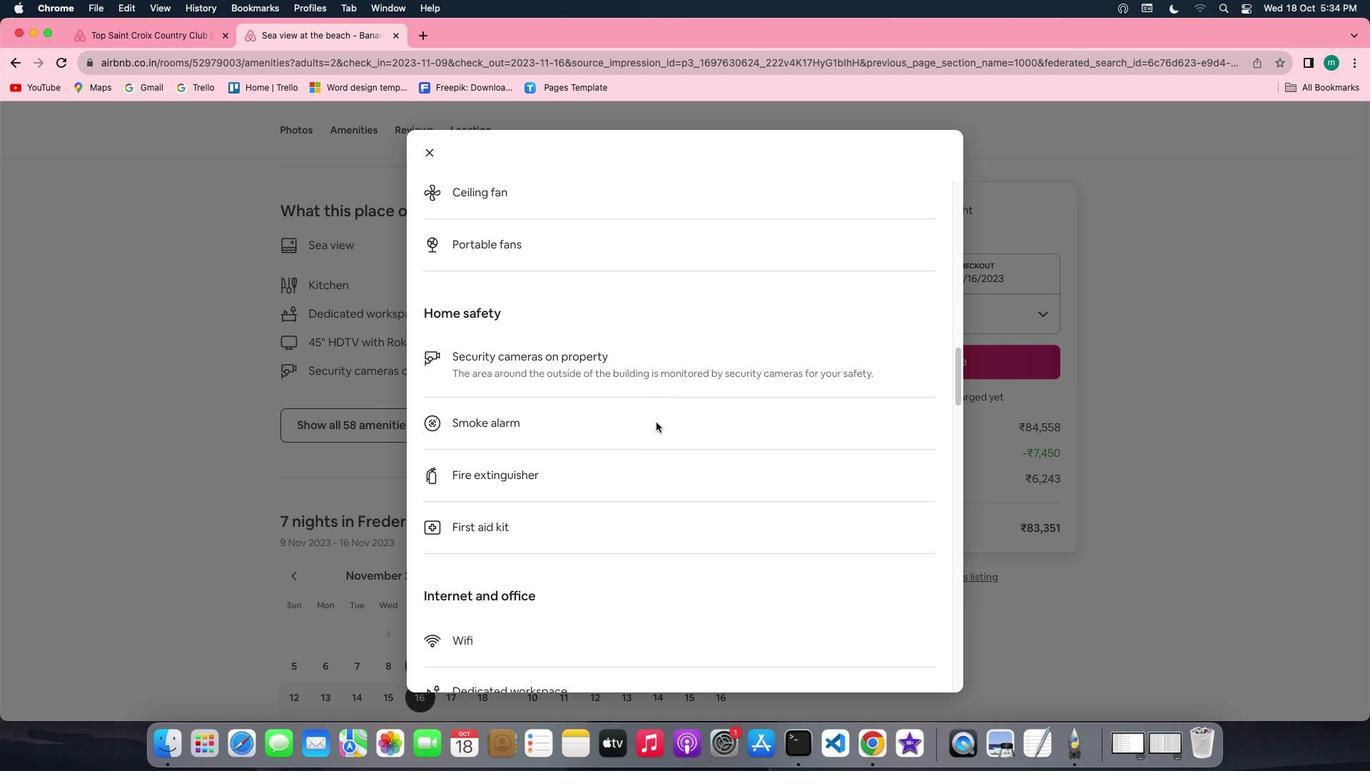 
Action: Mouse scrolled (656, 422) with delta (0, 0)
Screenshot: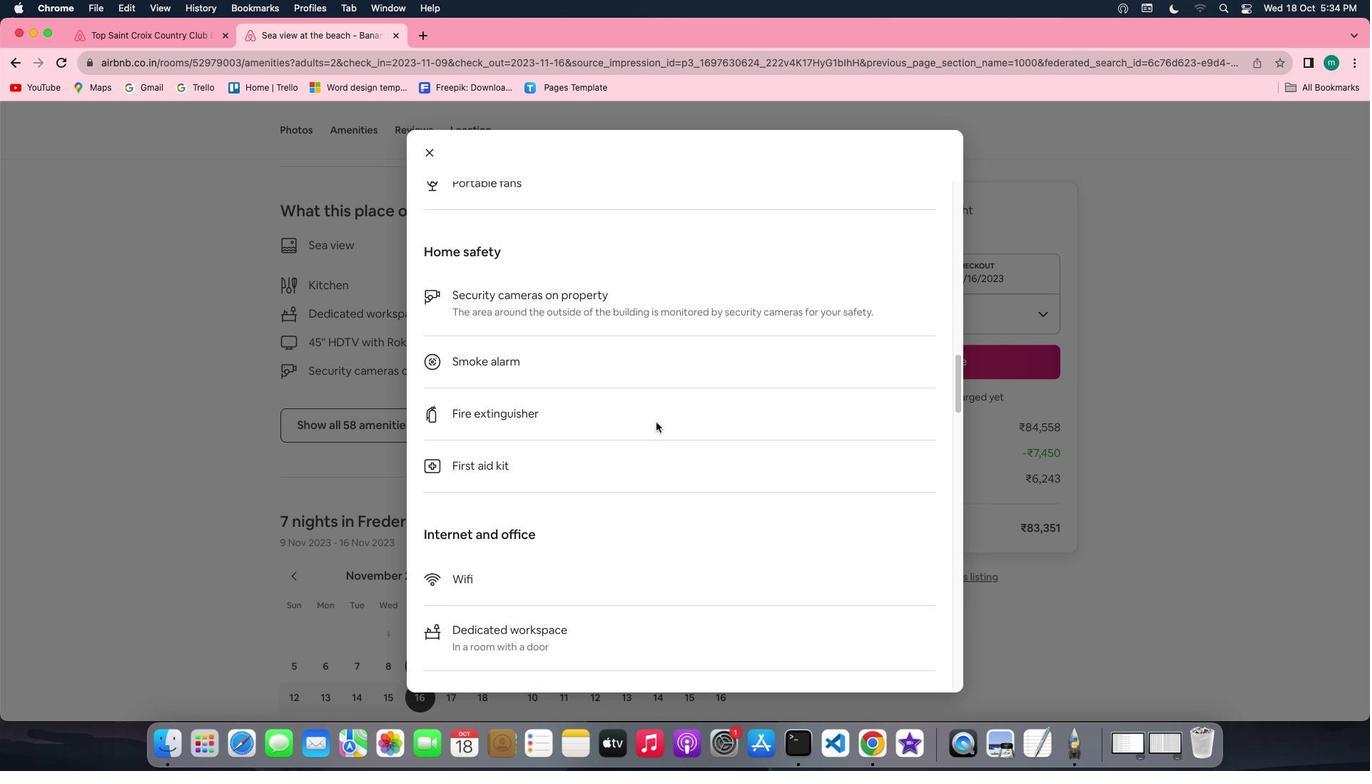 
Action: Mouse scrolled (656, 422) with delta (0, 0)
Screenshot: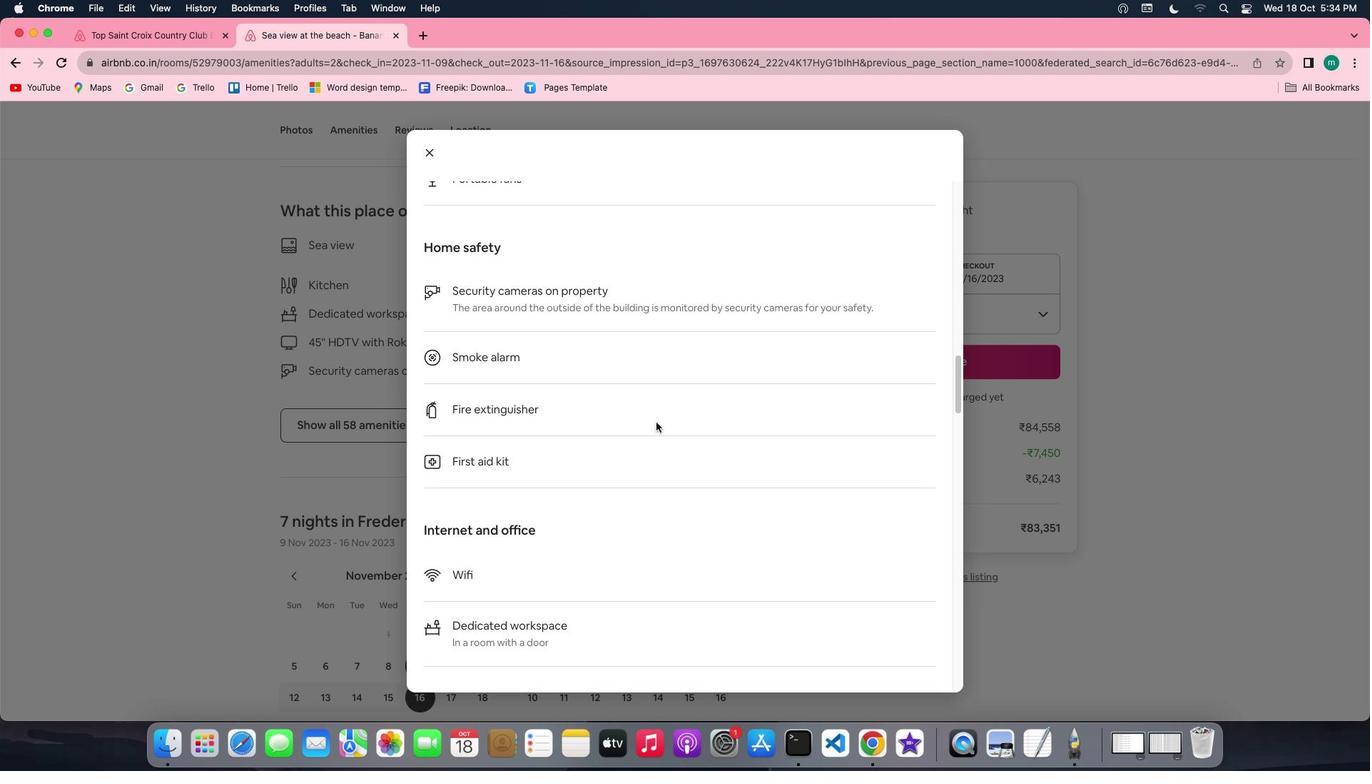 
Action: Mouse scrolled (656, 422) with delta (0, 0)
Screenshot: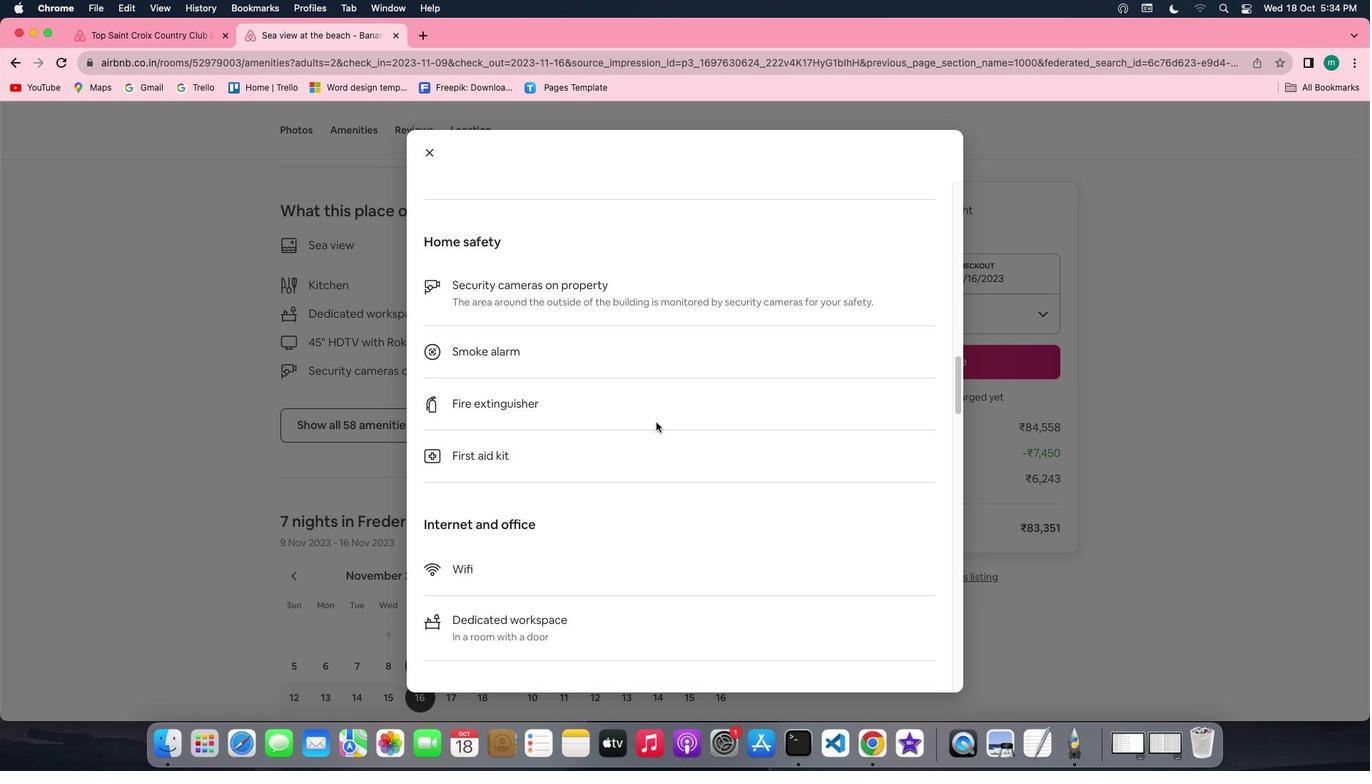 
Action: Mouse scrolled (656, 422) with delta (0, -1)
Screenshot: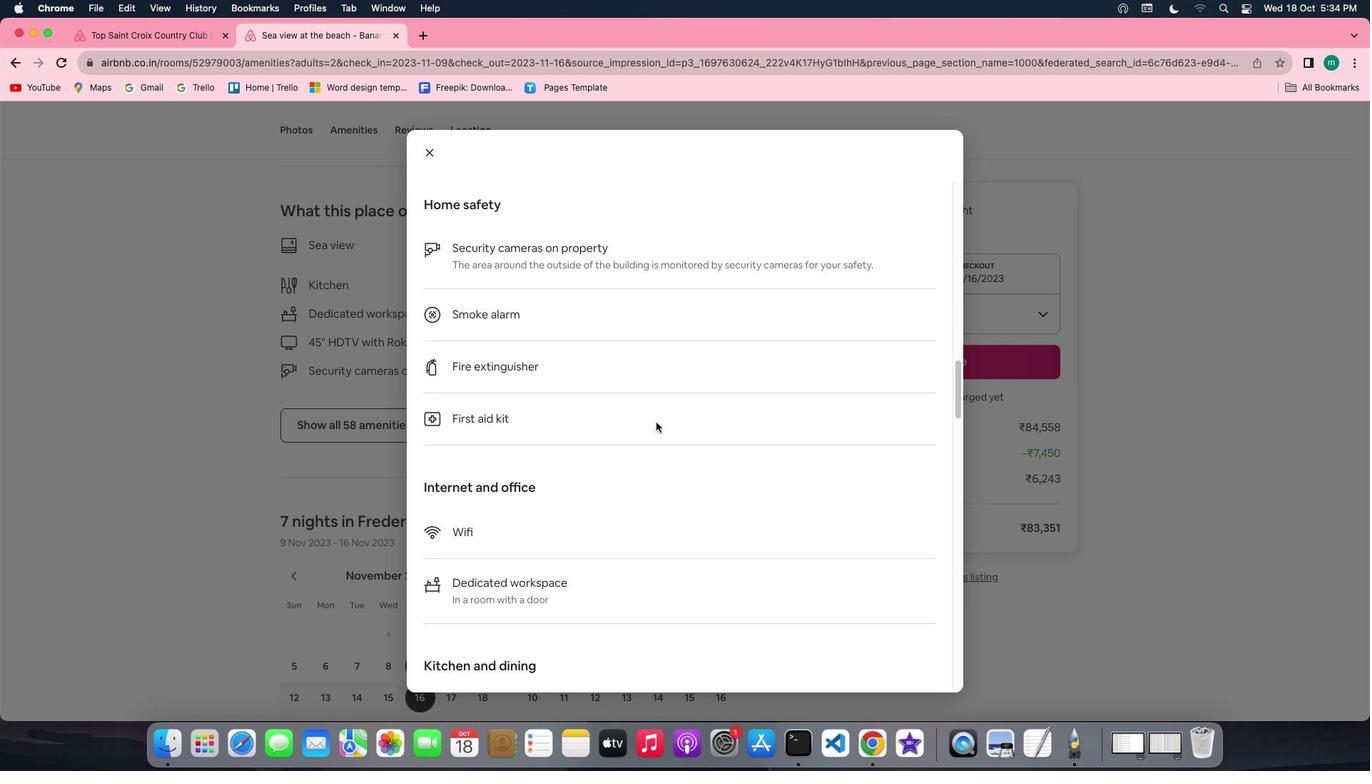 
Action: Mouse scrolled (656, 422) with delta (0, -1)
Screenshot: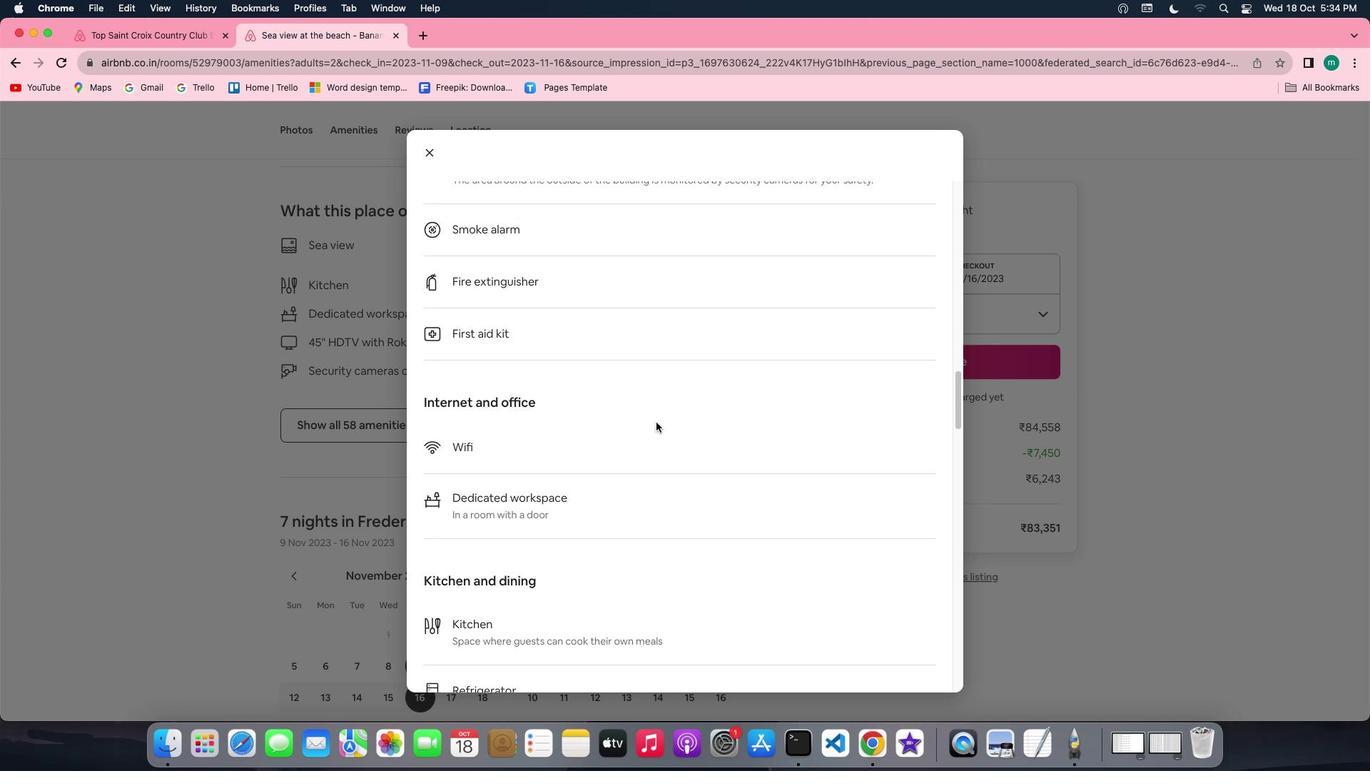 
Action: Mouse scrolled (656, 422) with delta (0, 0)
Screenshot: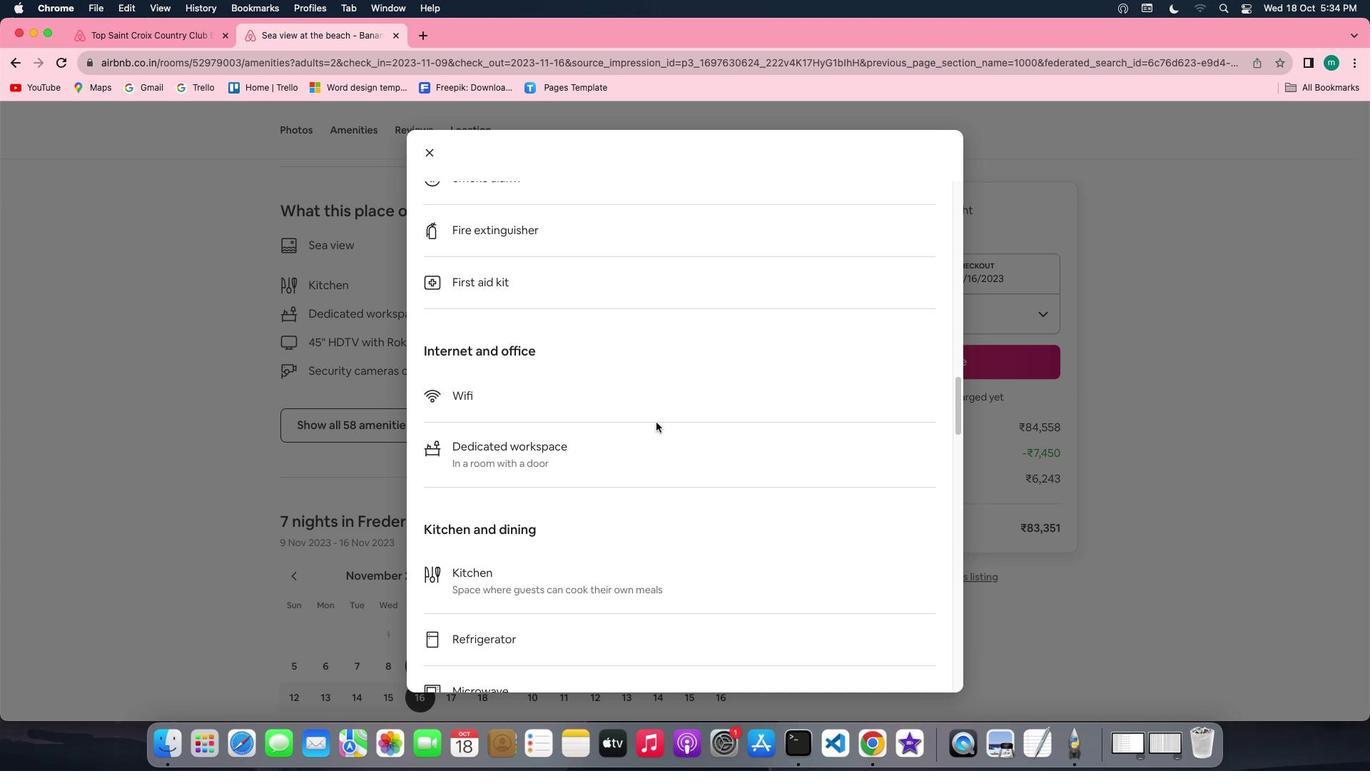 
Action: Mouse scrolled (656, 422) with delta (0, 0)
Screenshot: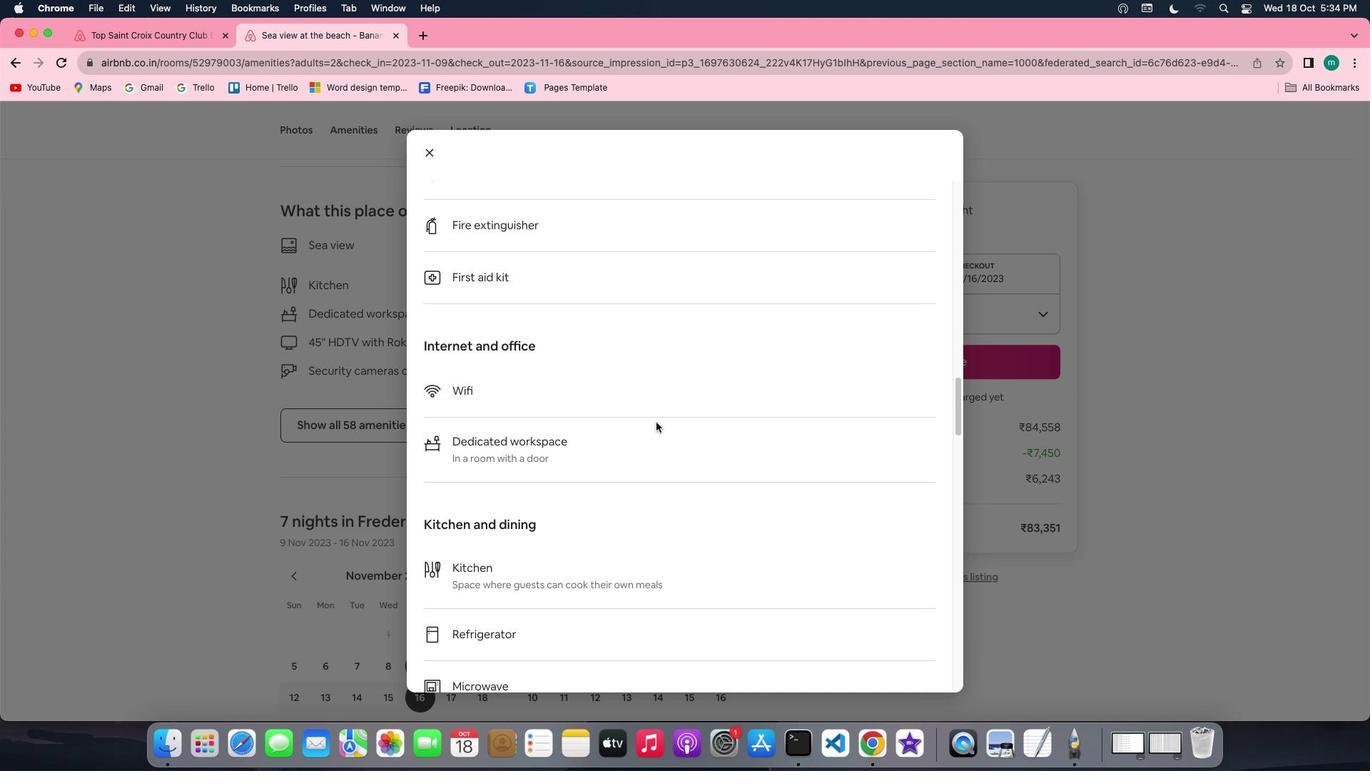 
Action: Mouse scrolled (656, 422) with delta (0, -1)
Screenshot: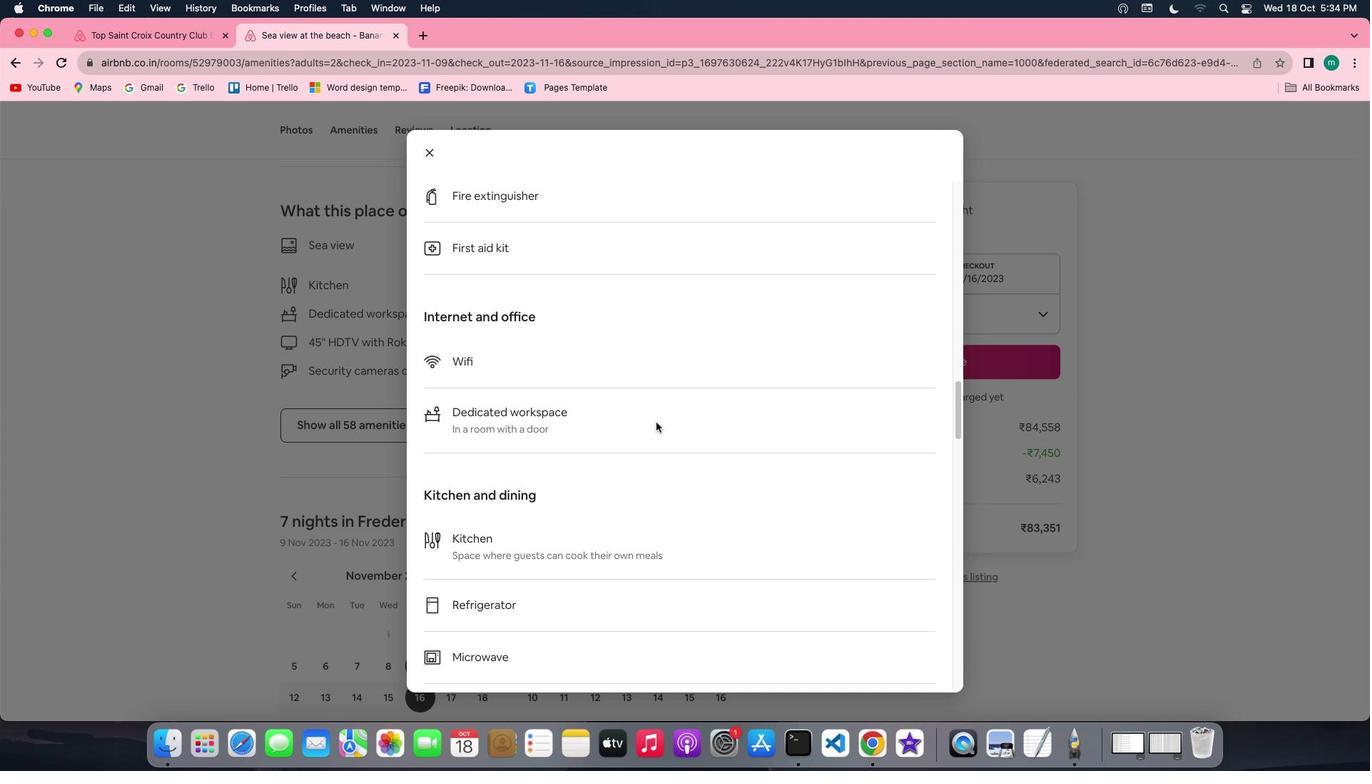 
Action: Mouse scrolled (656, 422) with delta (0, -1)
Screenshot: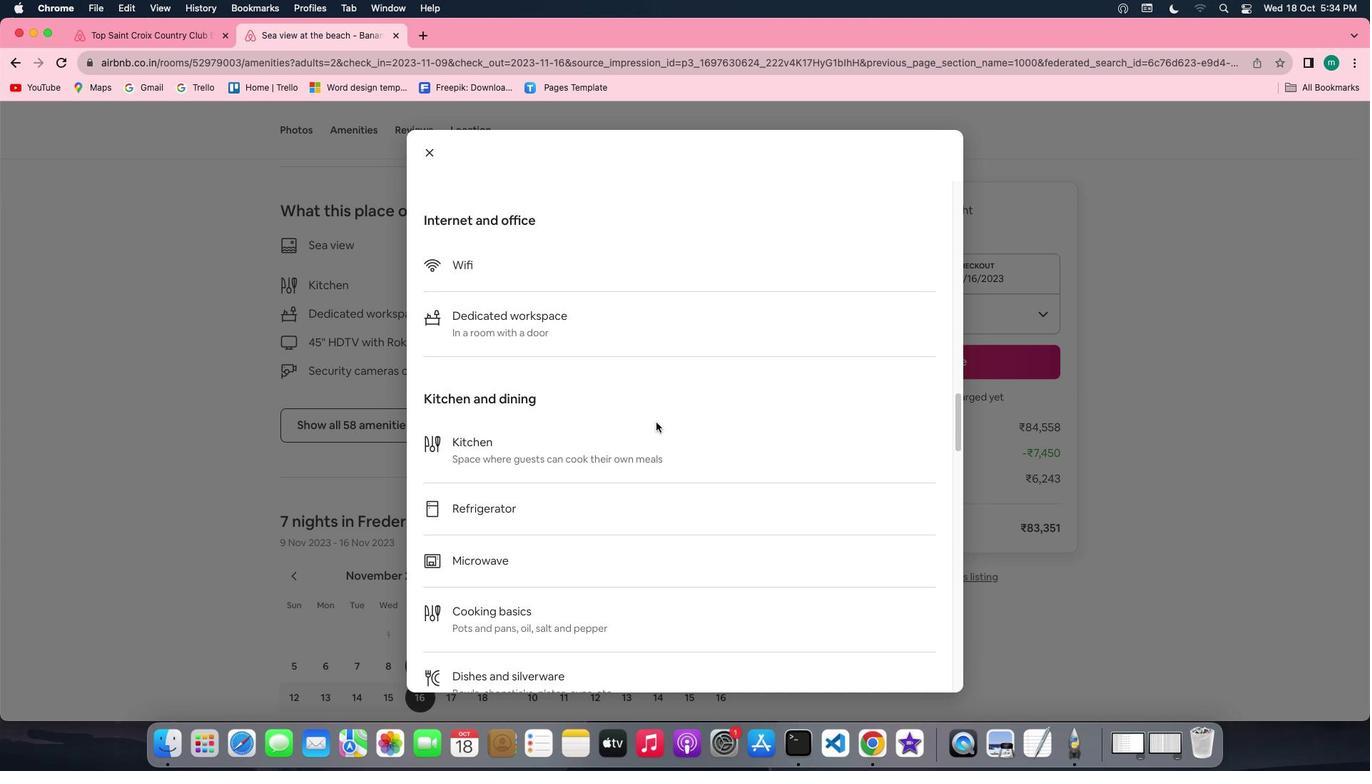 
Action: Mouse scrolled (656, 422) with delta (0, 0)
Screenshot: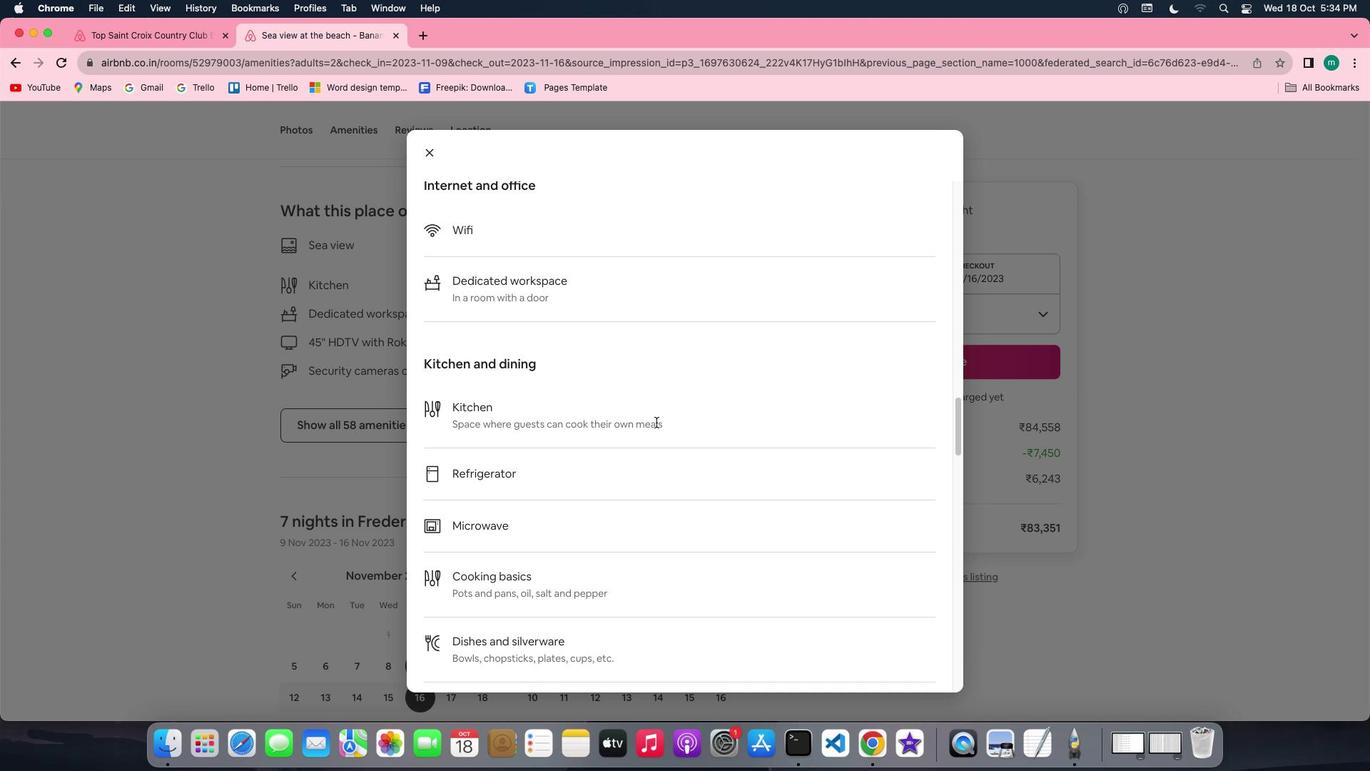 
Action: Mouse scrolled (656, 422) with delta (0, 0)
Screenshot: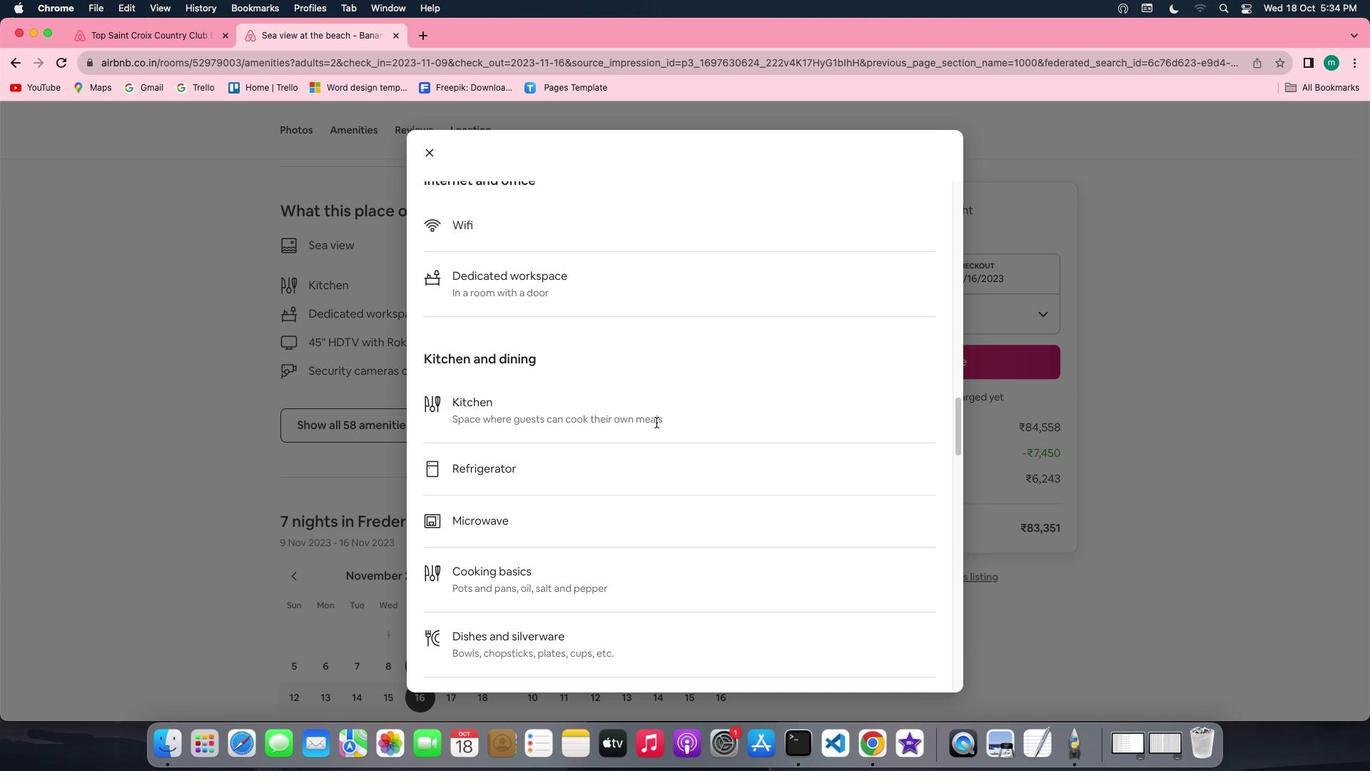 
Action: Mouse scrolled (656, 422) with delta (0, -1)
Screenshot: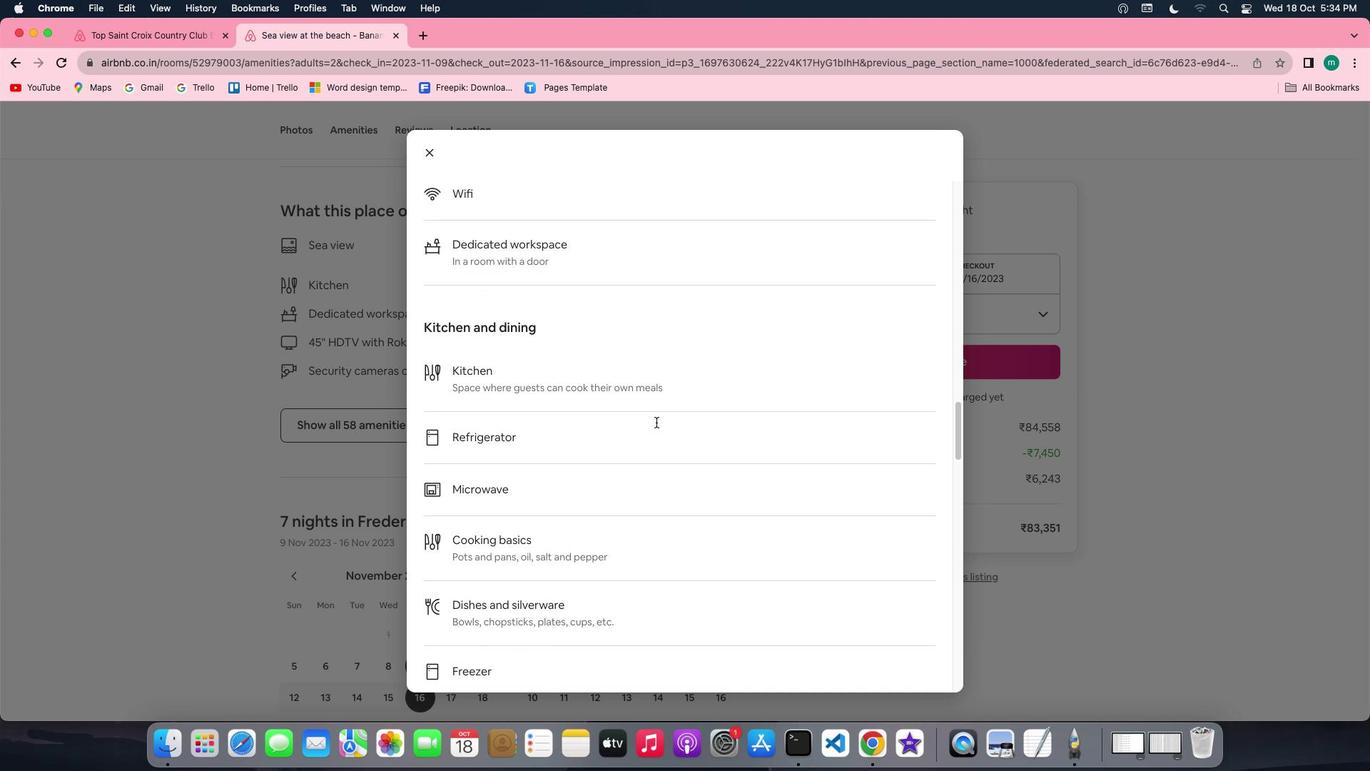 
Action: Mouse scrolled (656, 422) with delta (0, -1)
Screenshot: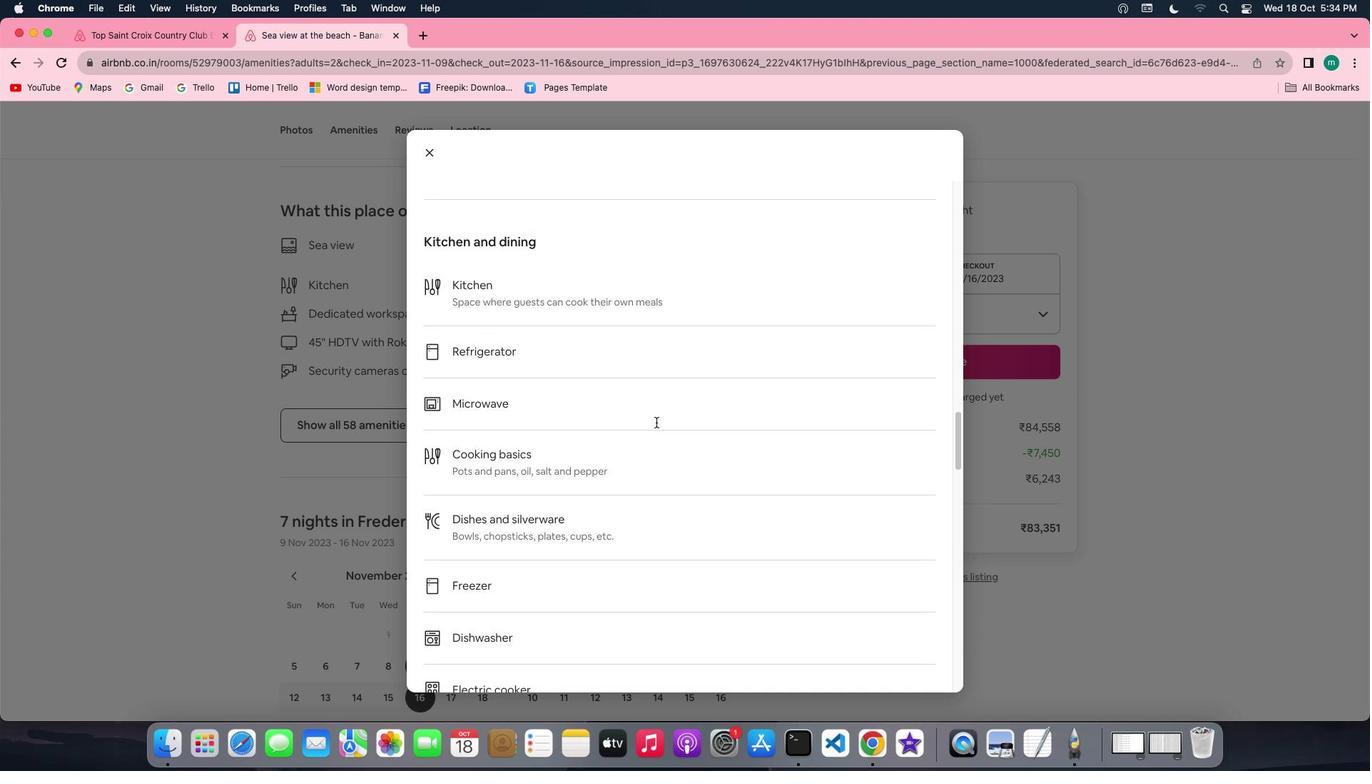 
Action: Mouse scrolled (656, 422) with delta (0, 0)
Screenshot: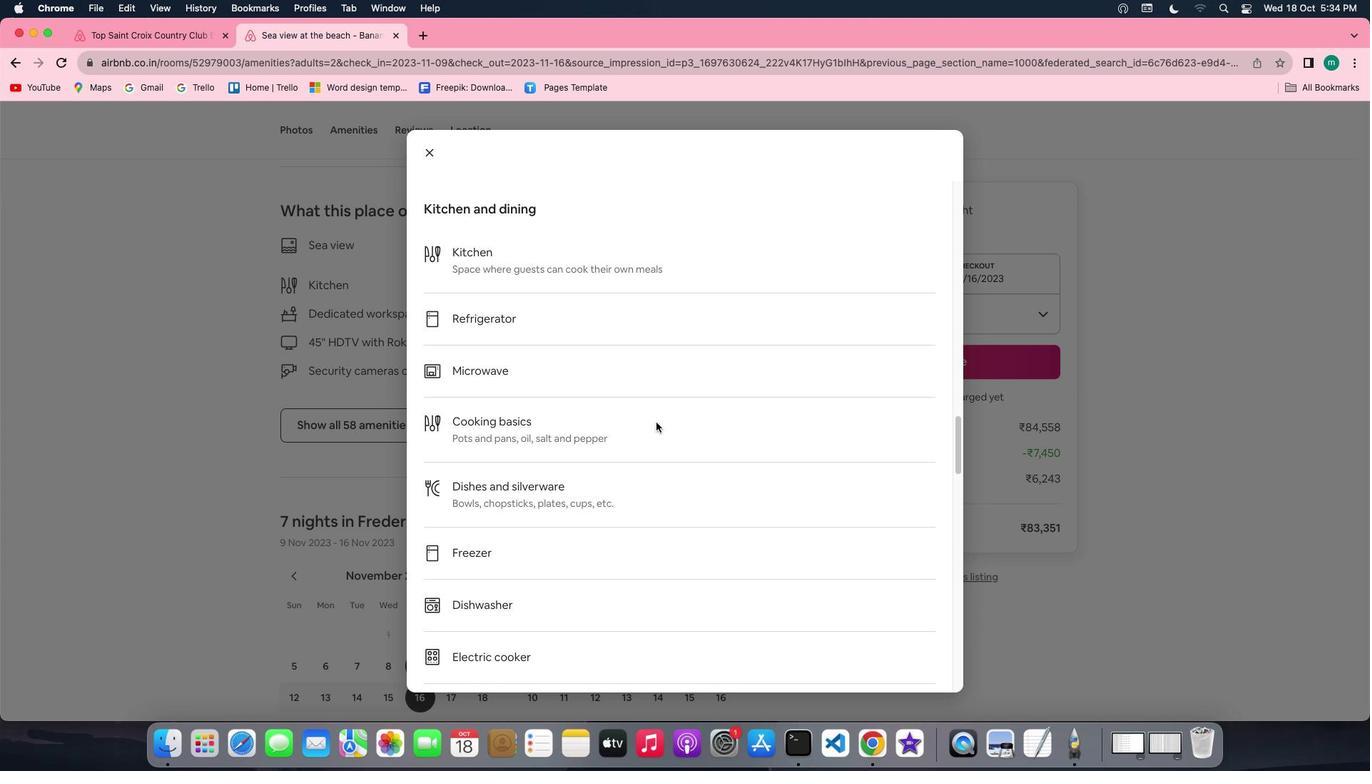 
Action: Mouse scrolled (656, 422) with delta (0, 0)
Screenshot: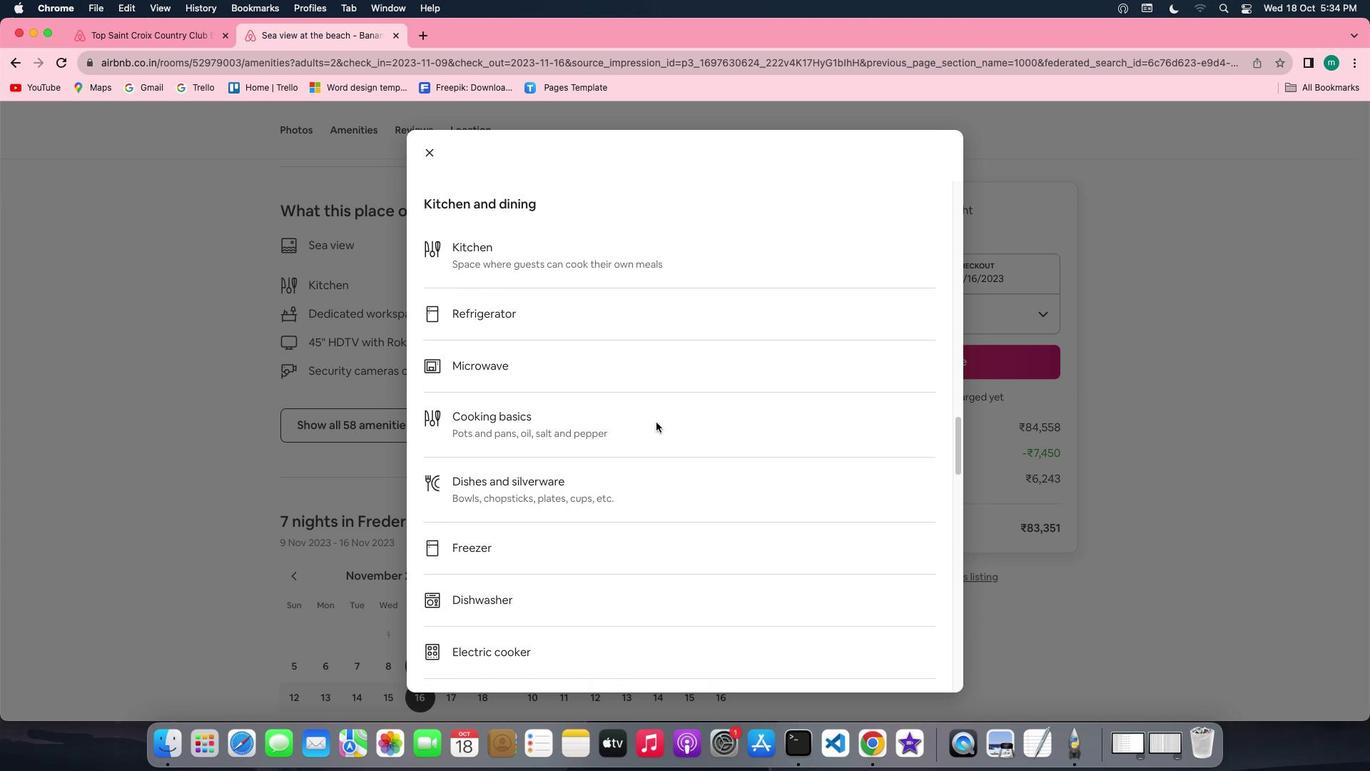 
Action: Mouse scrolled (656, 422) with delta (0, -1)
Screenshot: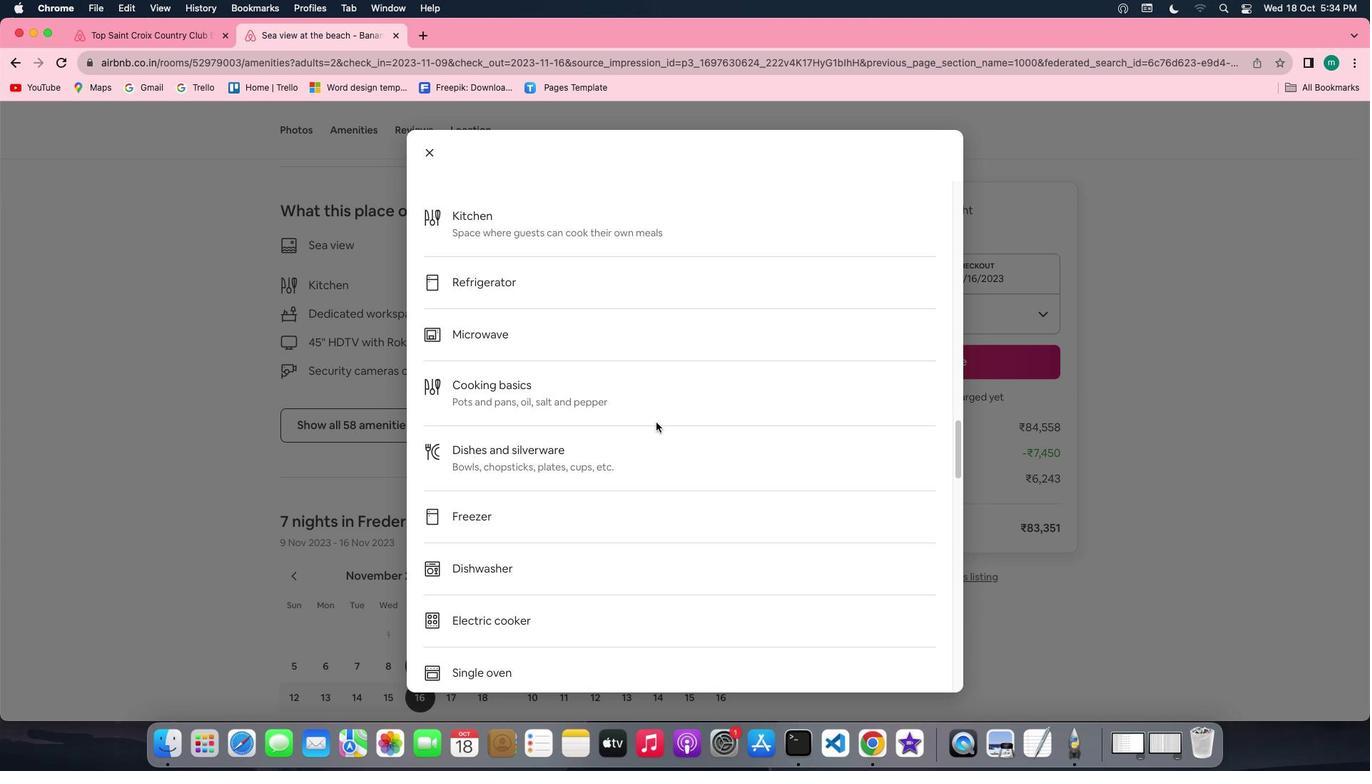 
Action: Mouse scrolled (656, 422) with delta (0, 0)
Screenshot: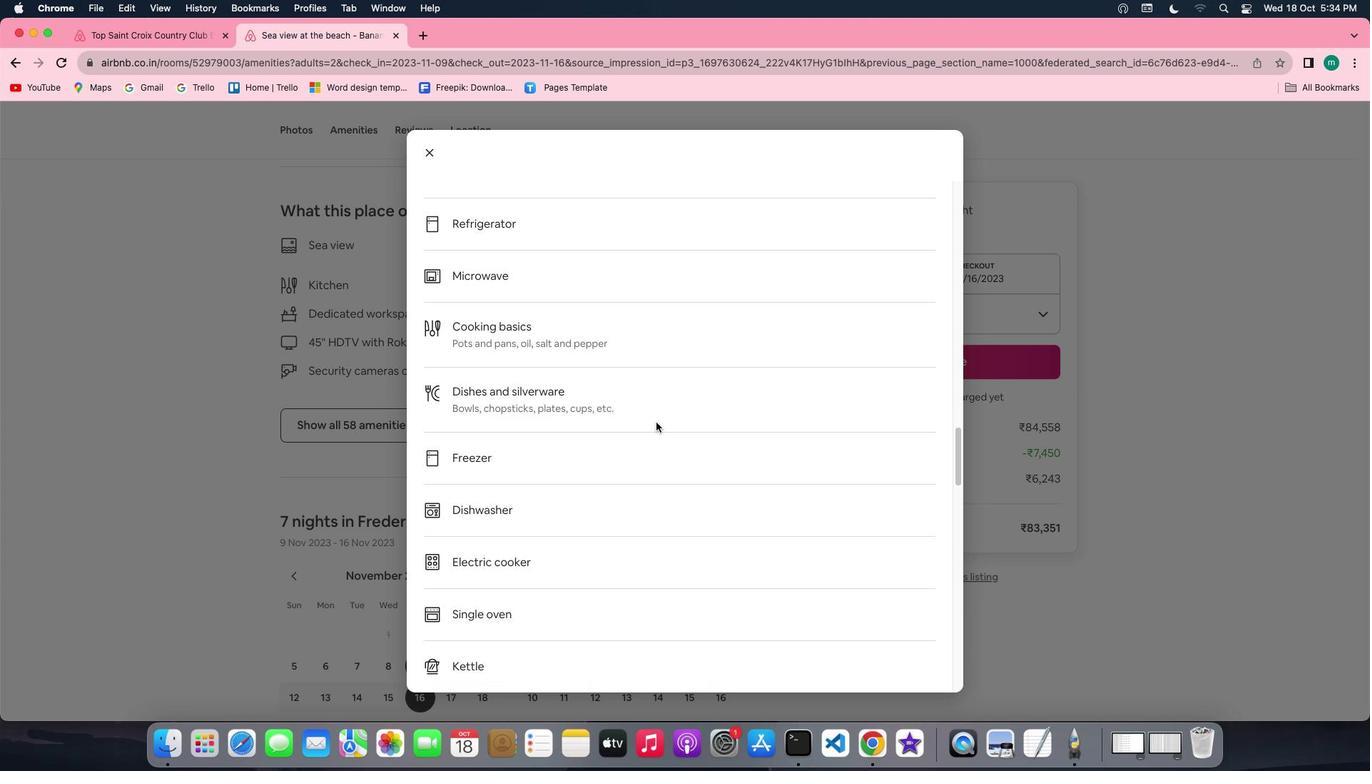 
Action: Mouse scrolled (656, 422) with delta (0, 0)
Screenshot: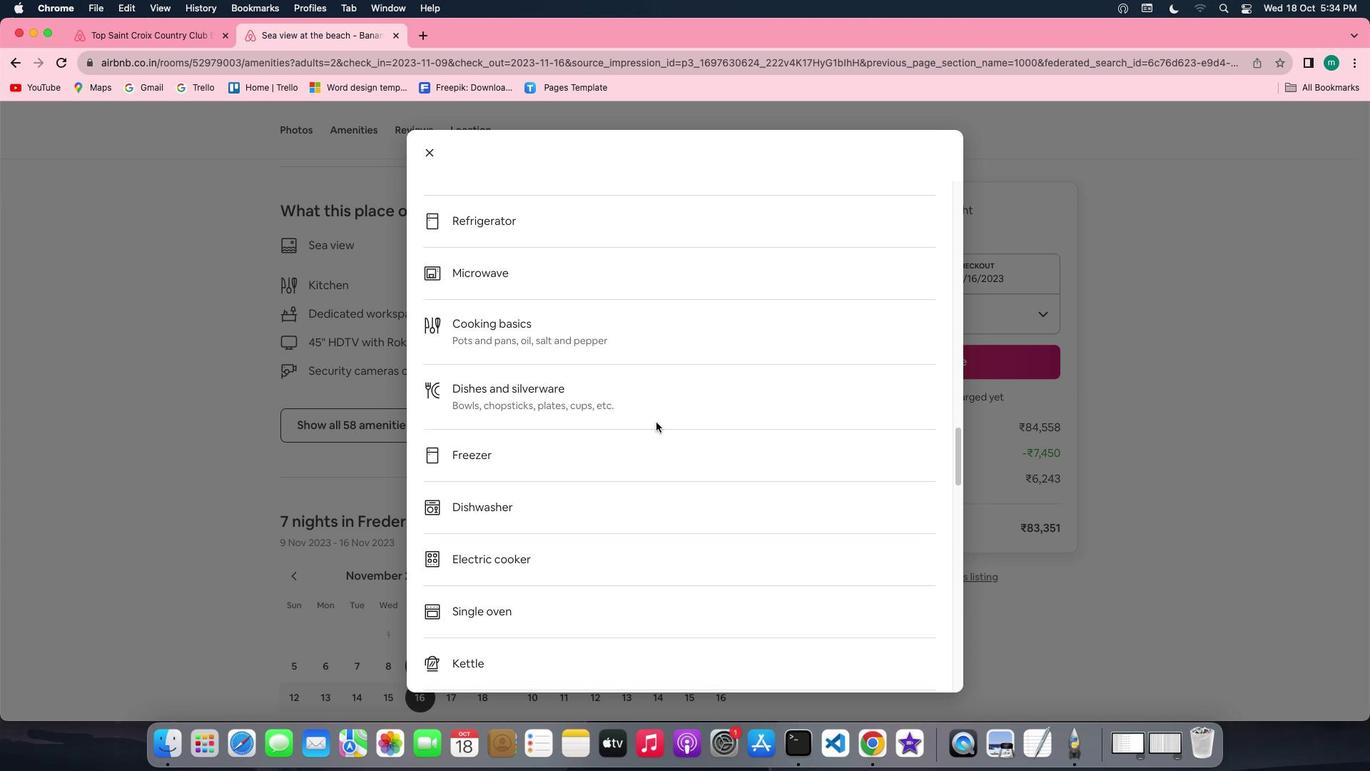 
Action: Mouse scrolled (656, 422) with delta (0, 0)
Screenshot: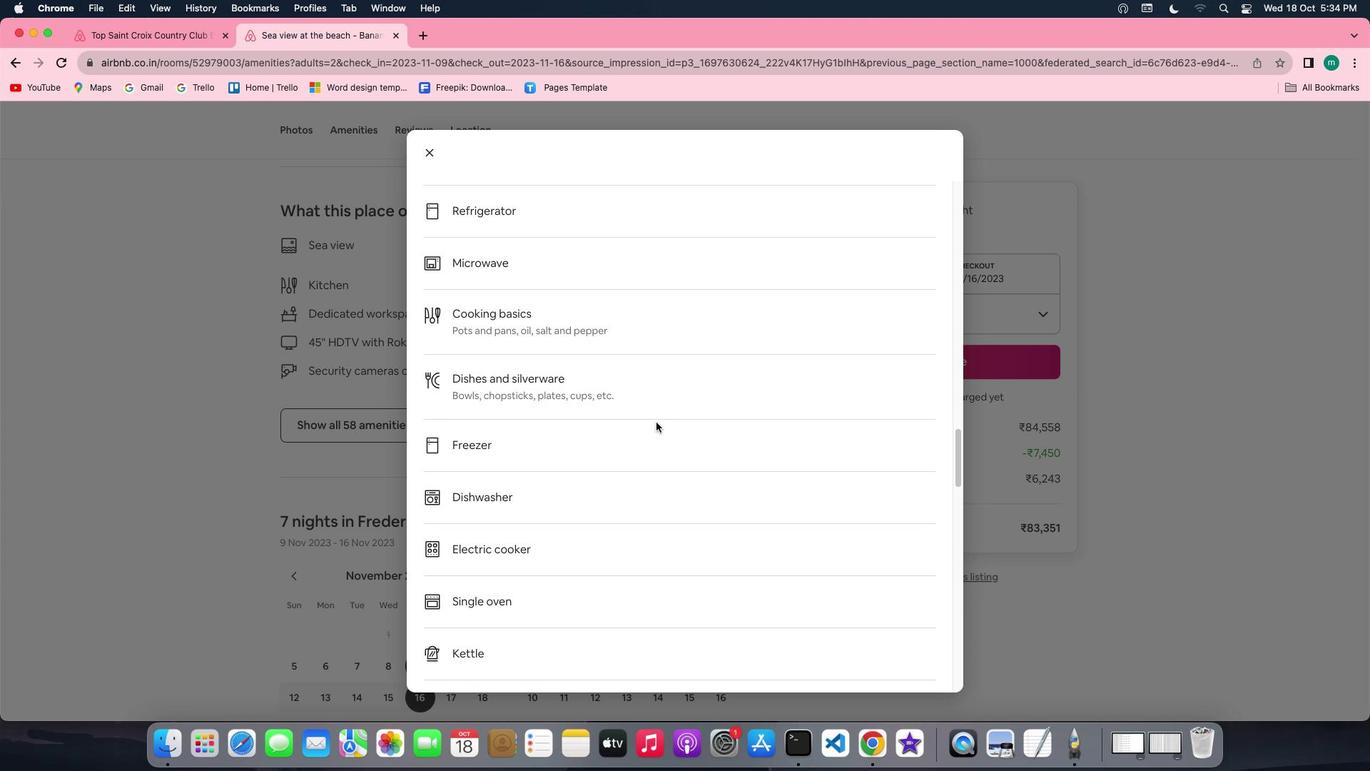 
Action: Mouse scrolled (656, 422) with delta (0, -1)
Screenshot: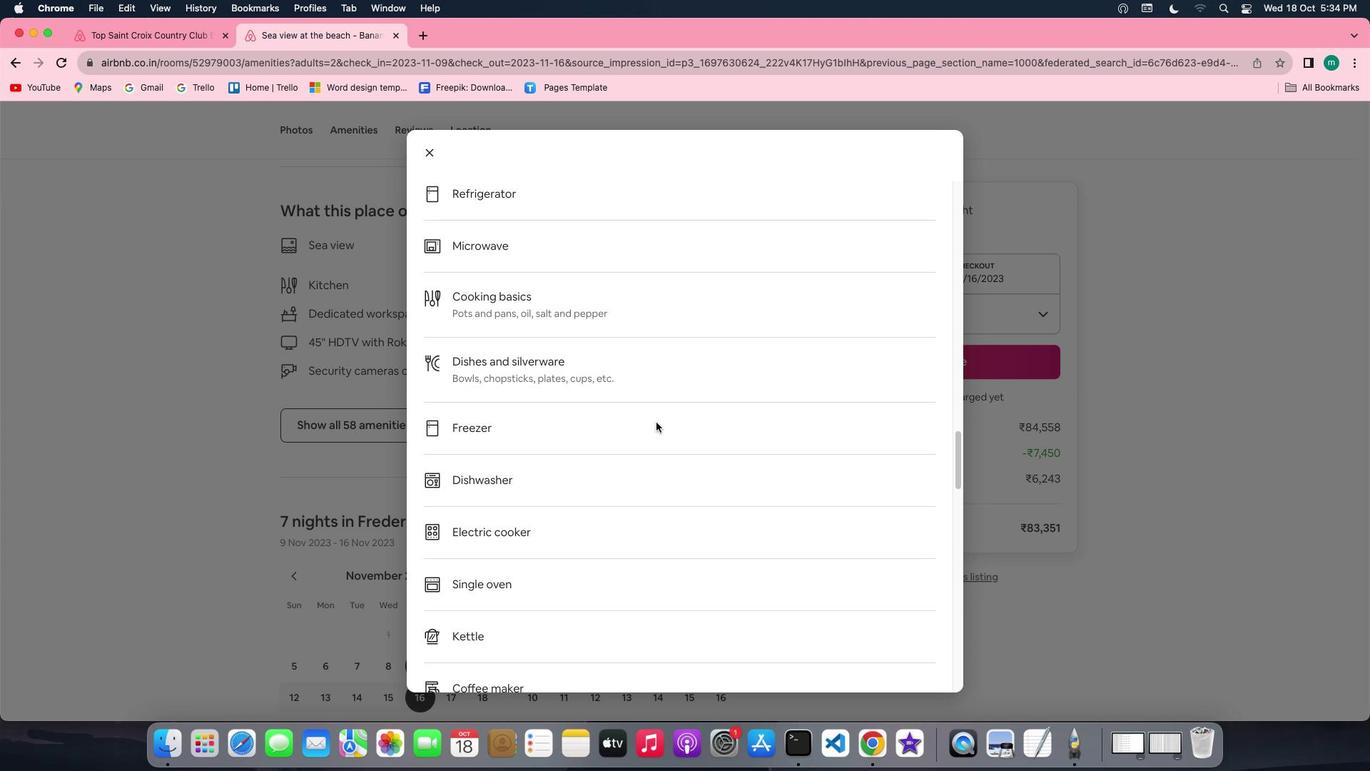 
Action: Mouse scrolled (656, 422) with delta (0, -2)
Screenshot: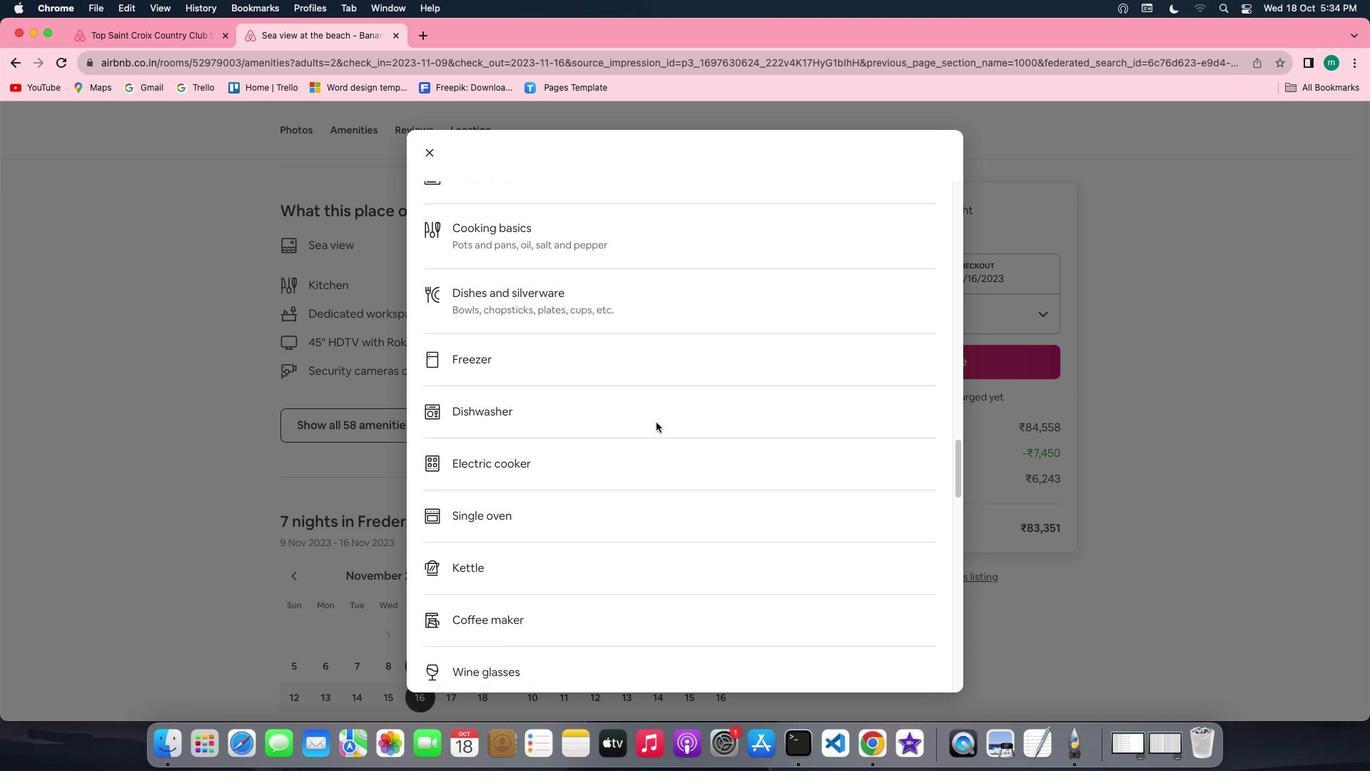 
Action: Mouse scrolled (656, 422) with delta (0, 0)
Screenshot: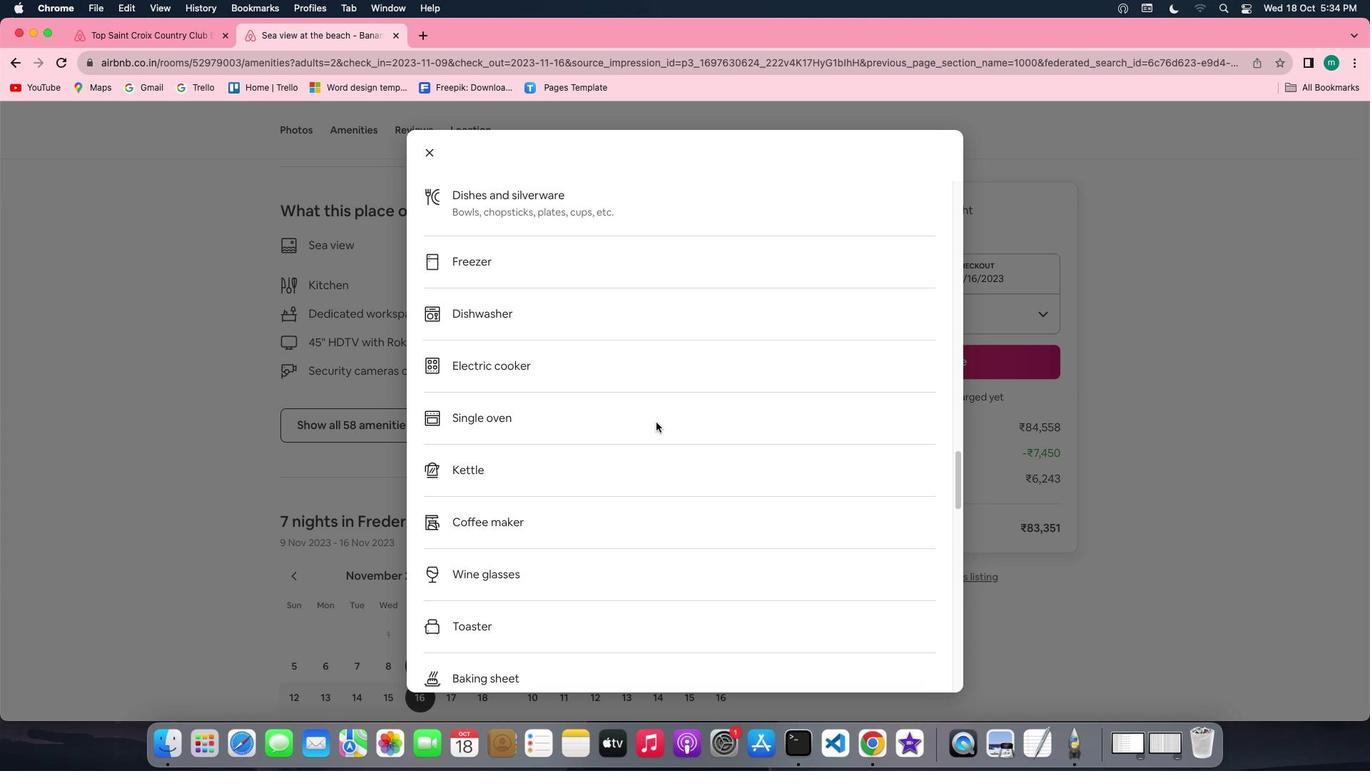 
Action: Mouse scrolled (656, 422) with delta (0, 0)
Screenshot: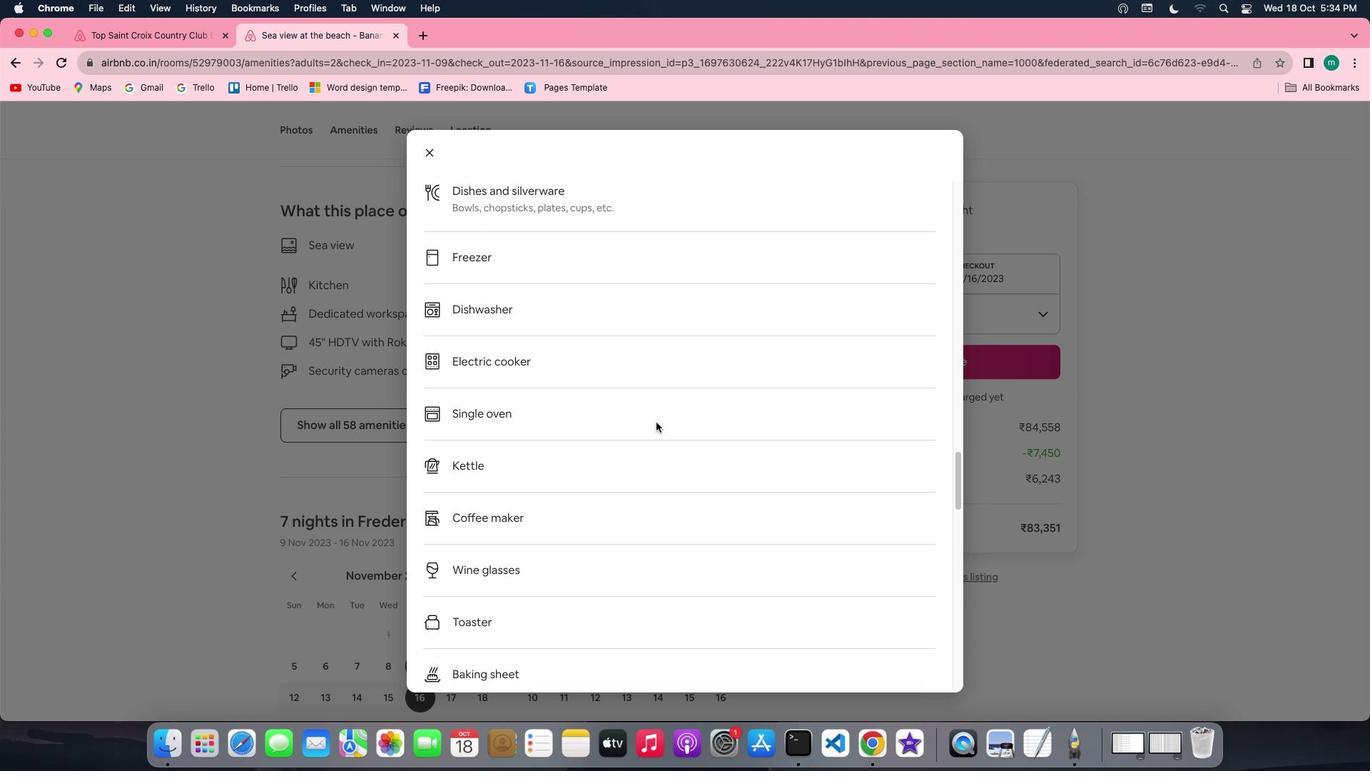 
Action: Mouse scrolled (656, 422) with delta (0, -1)
Screenshot: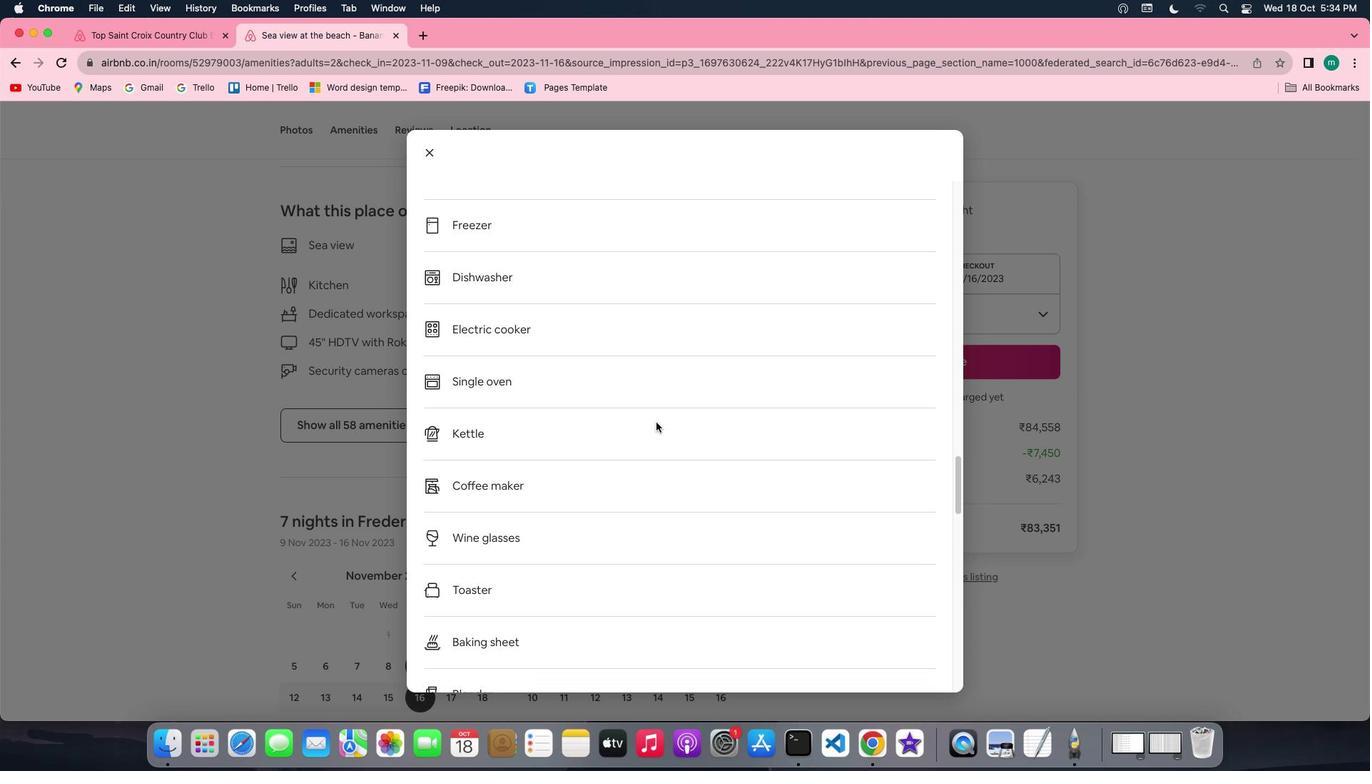 
Action: Mouse scrolled (656, 422) with delta (0, 0)
Screenshot: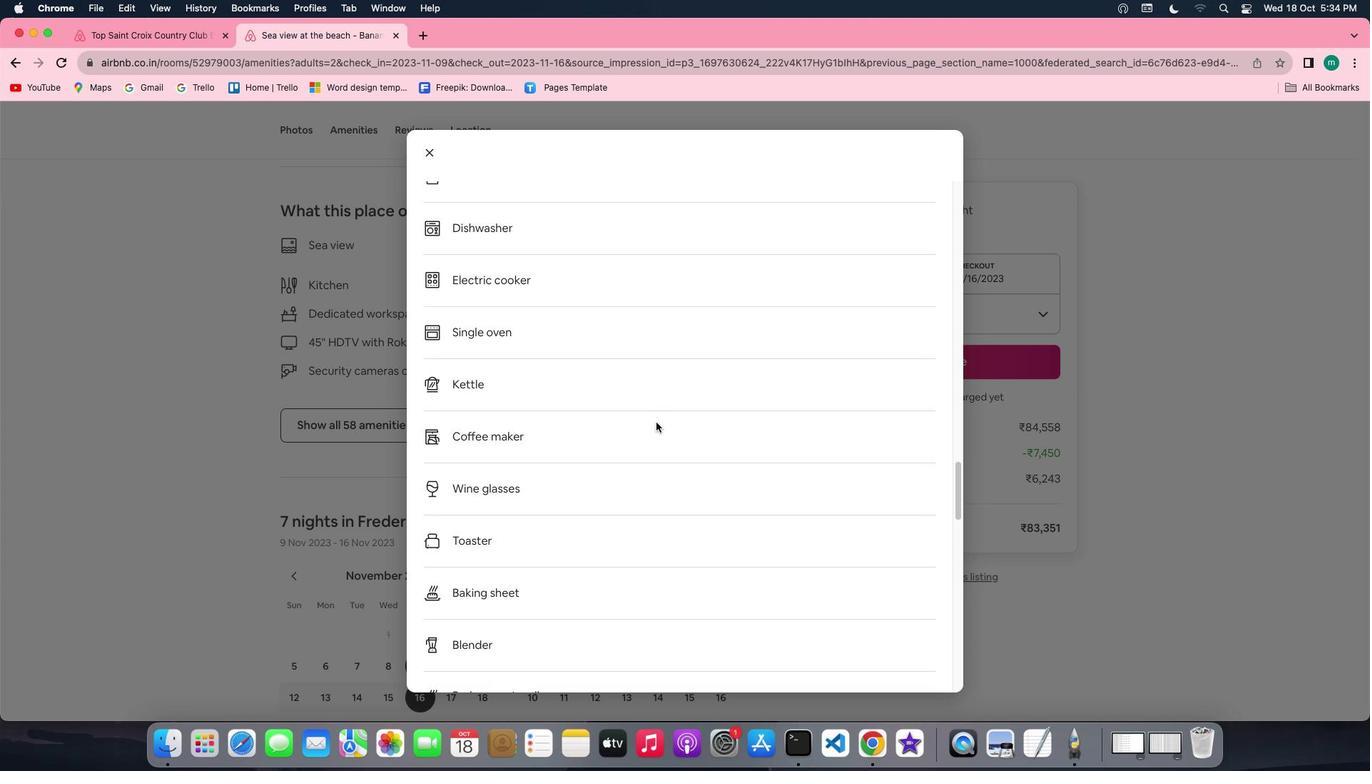 
Action: Mouse scrolled (656, 422) with delta (0, 0)
Screenshot: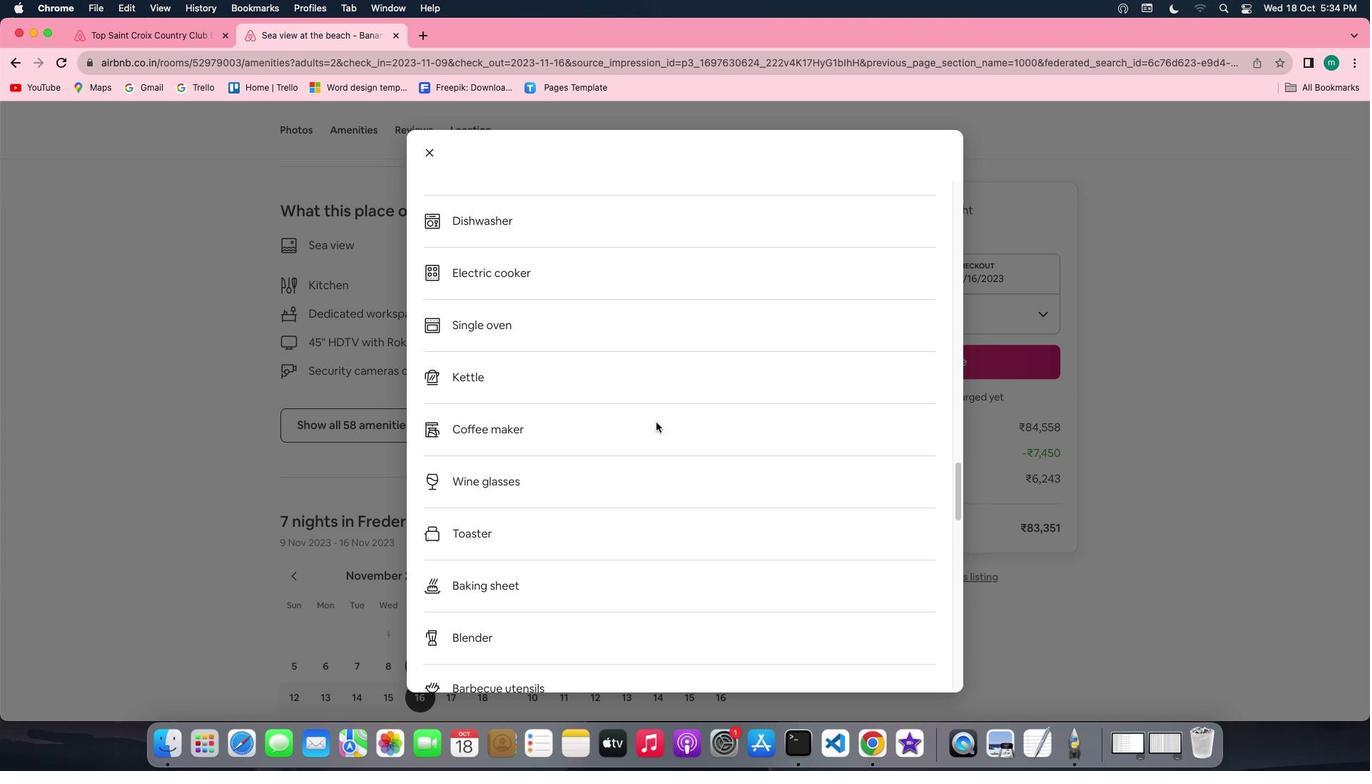 
Action: Mouse scrolled (656, 422) with delta (0, 0)
Screenshot: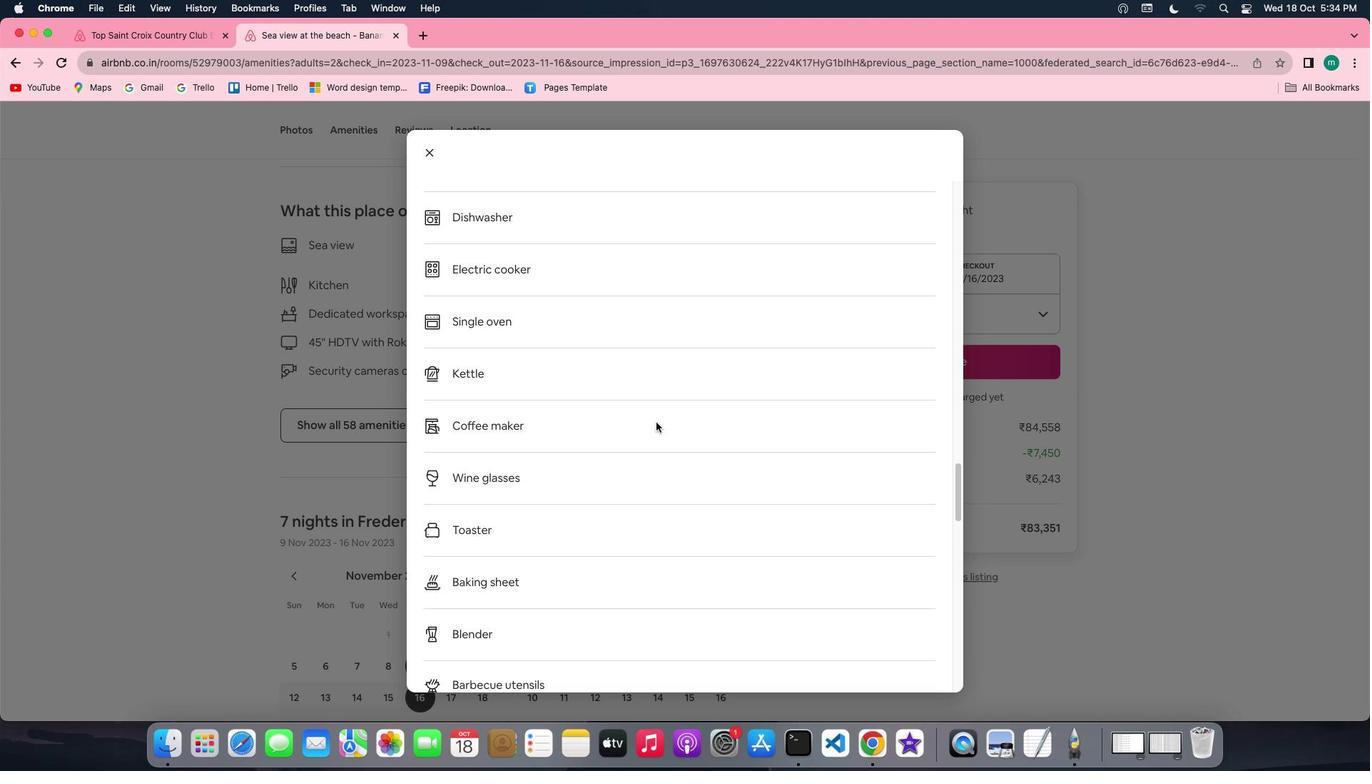 
Action: Mouse scrolled (656, 422) with delta (0, -1)
Screenshot: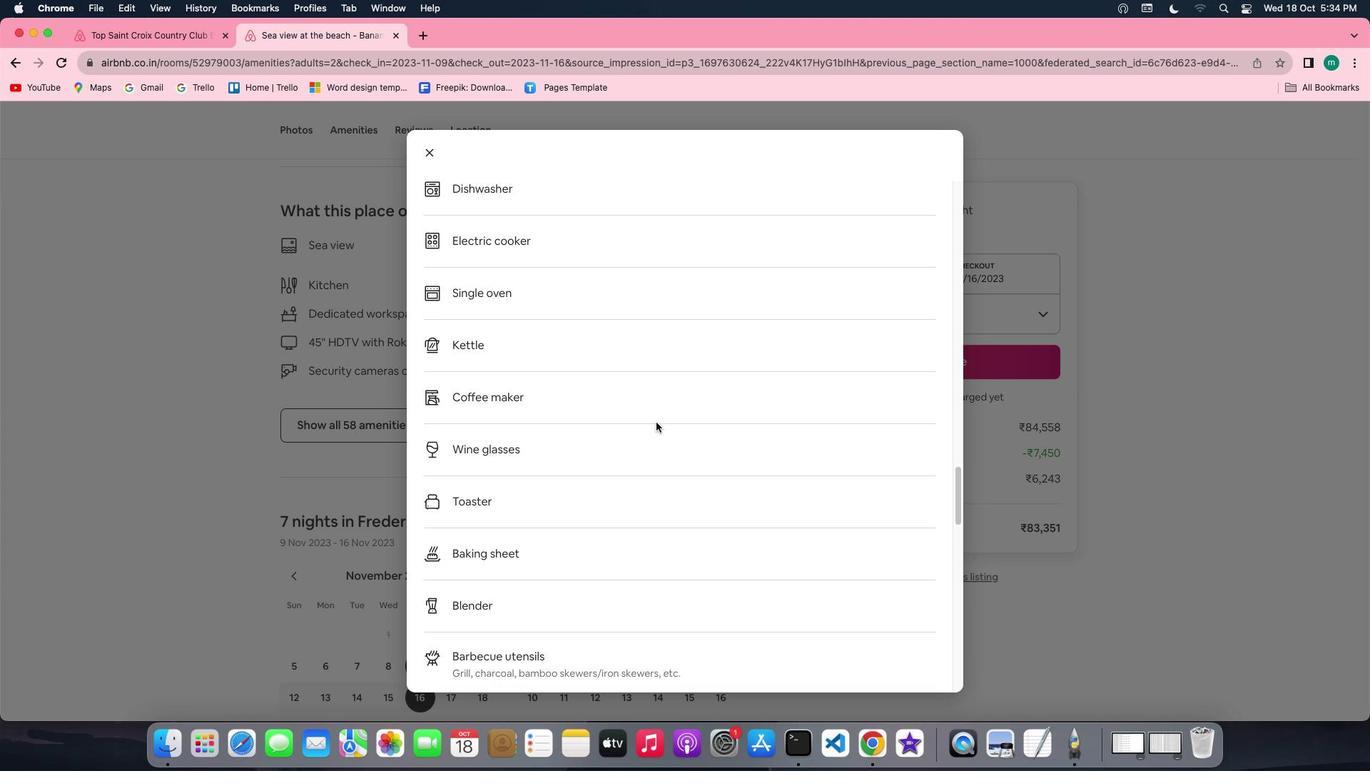 
Action: Mouse scrolled (656, 422) with delta (0, -1)
Screenshot: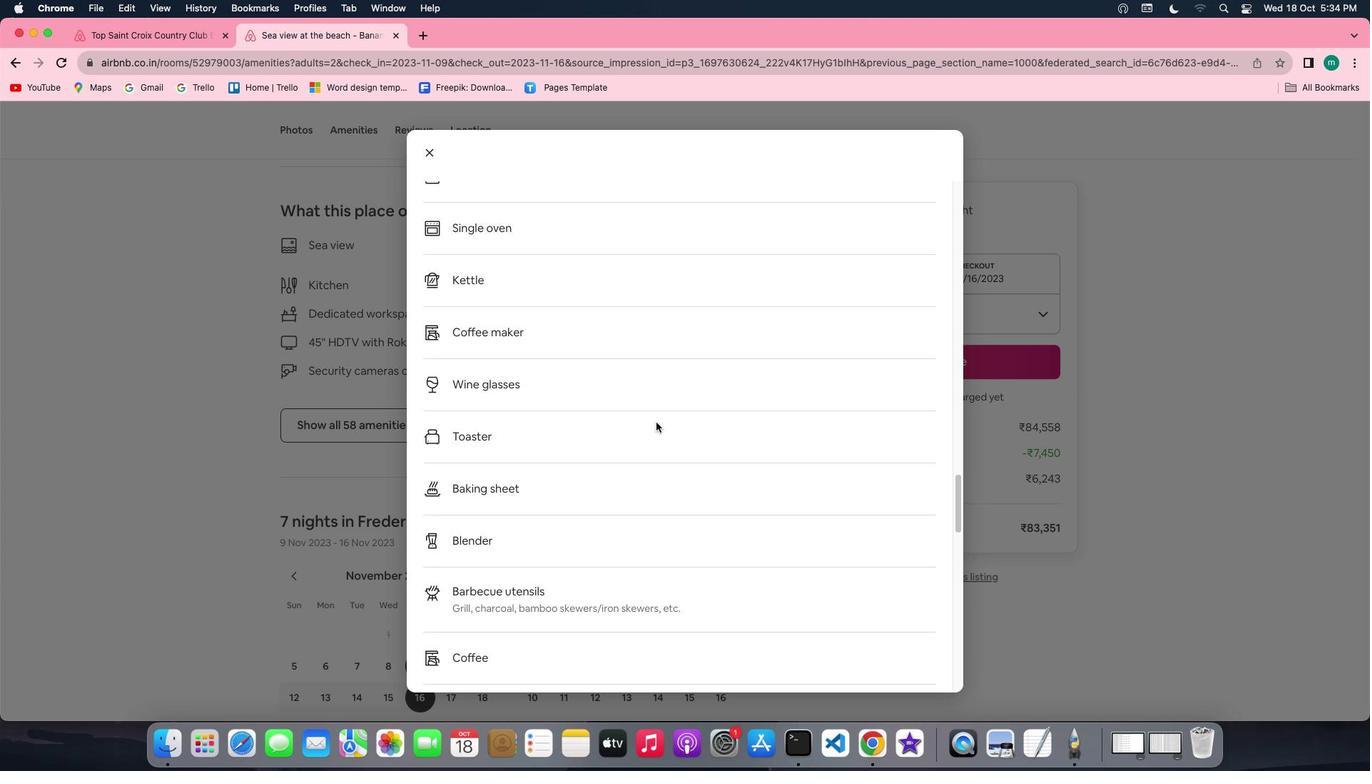 
Action: Mouse scrolled (656, 422) with delta (0, 0)
Screenshot: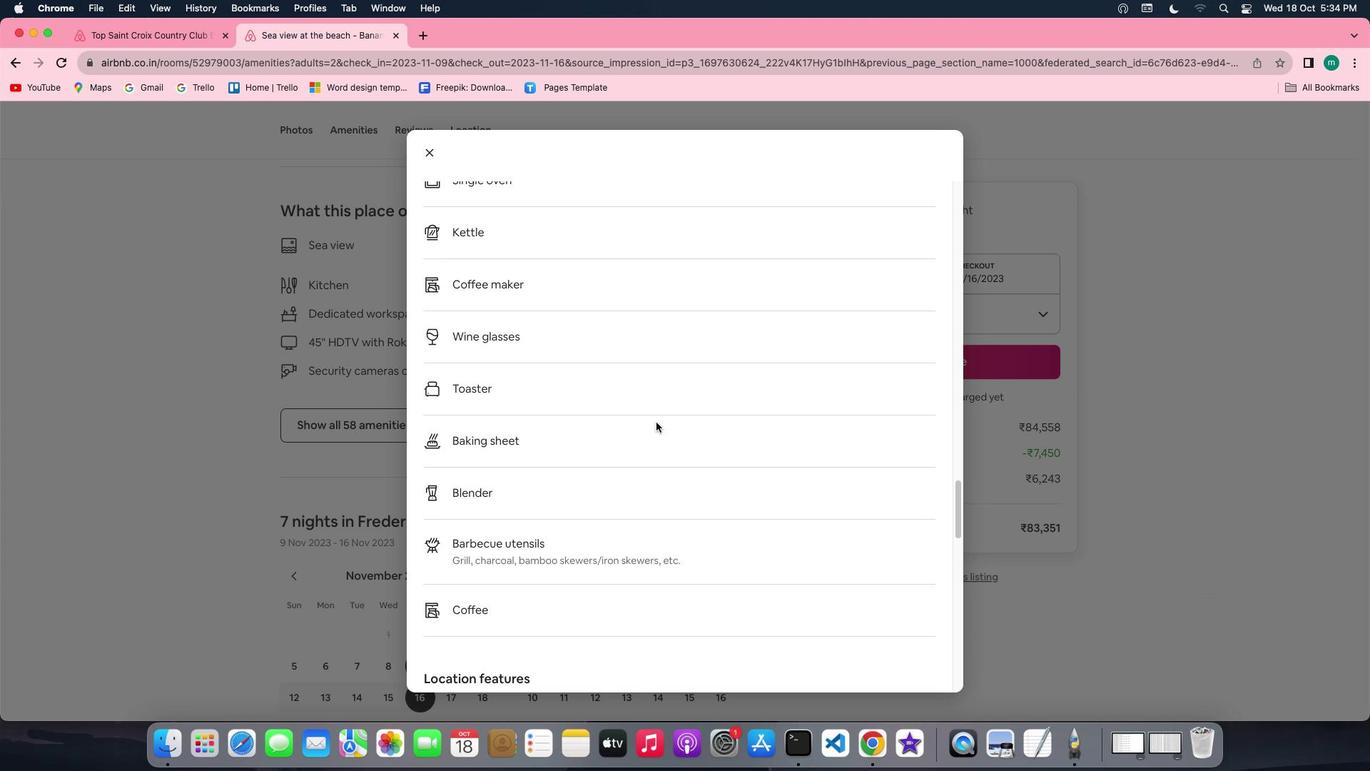 
Action: Mouse scrolled (656, 422) with delta (0, 0)
